 Task: Research Airbnb options in Taytay, Philippines from 7th December, 2023 to 15th December, 2023 for 6 adults.3 bedrooms having 3 beds and 3 bathrooms. Property type can be guest house. Booking option can be shelf check-in. Look for 4 properties as per requirement.
Action: Mouse moved to (562, 101)
Screenshot: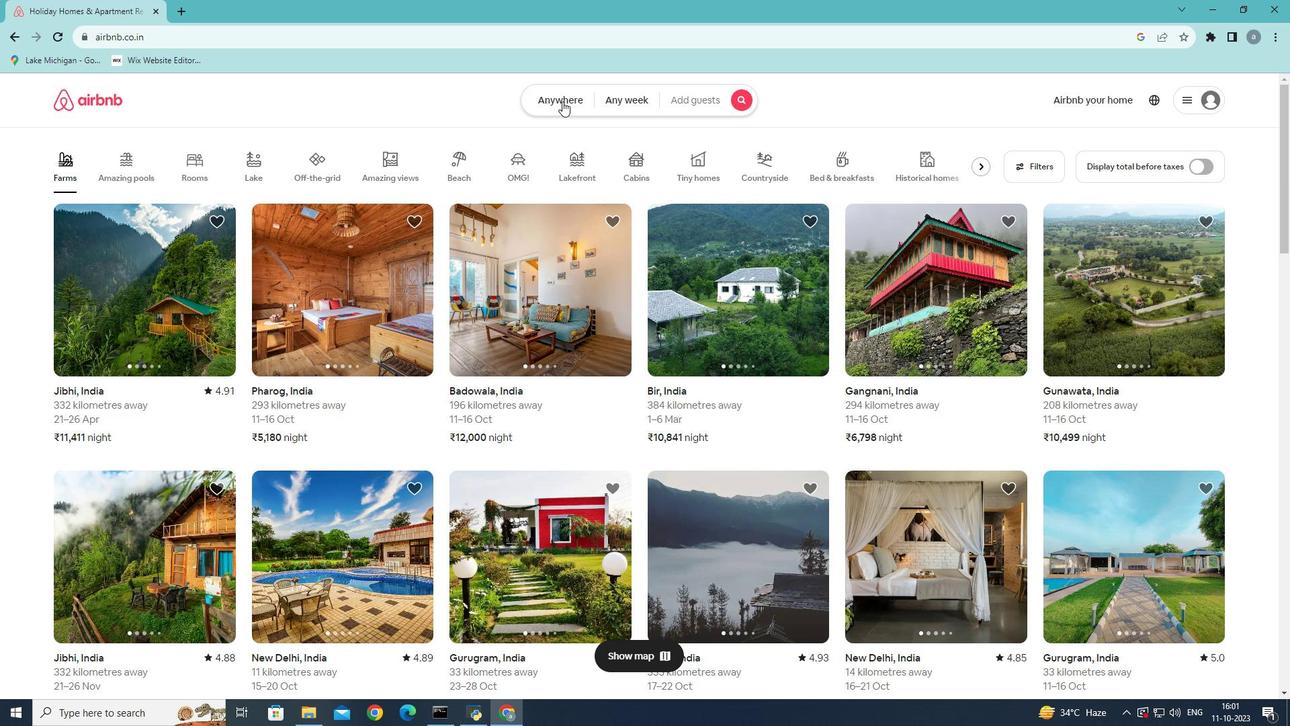 
Action: Mouse pressed left at (562, 101)
Screenshot: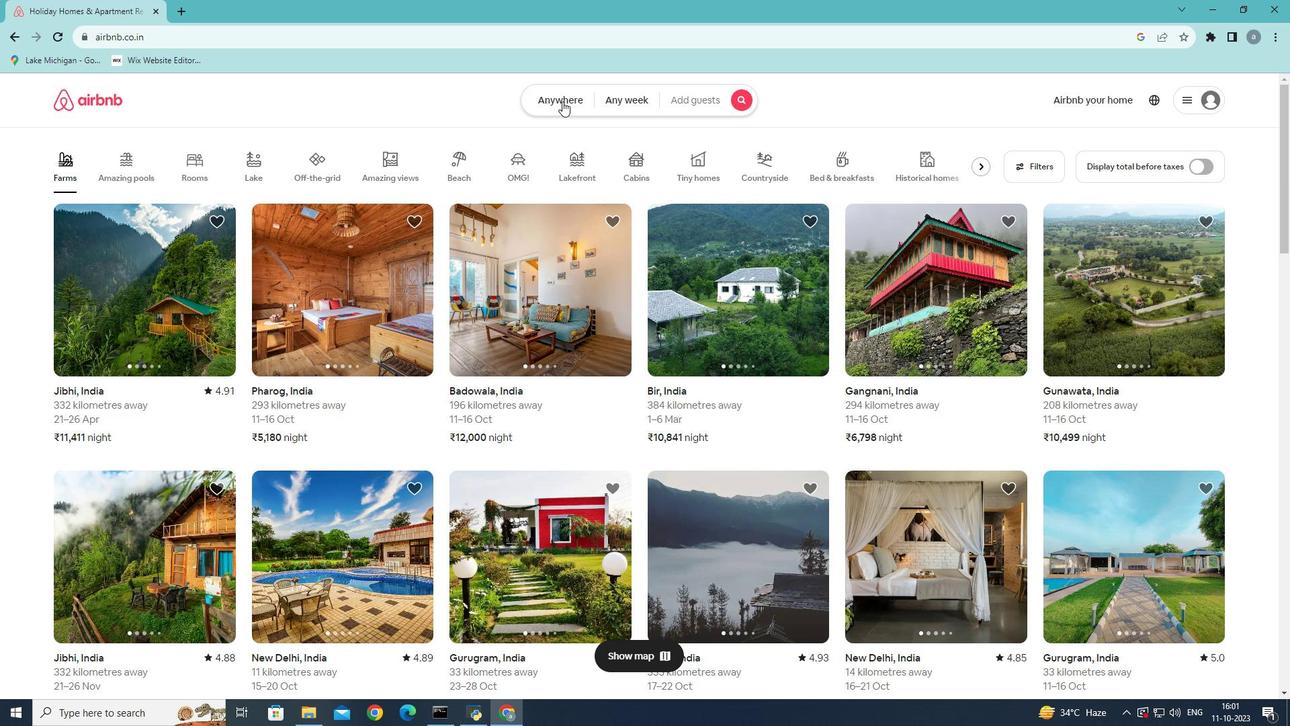 
Action: Mouse moved to (456, 153)
Screenshot: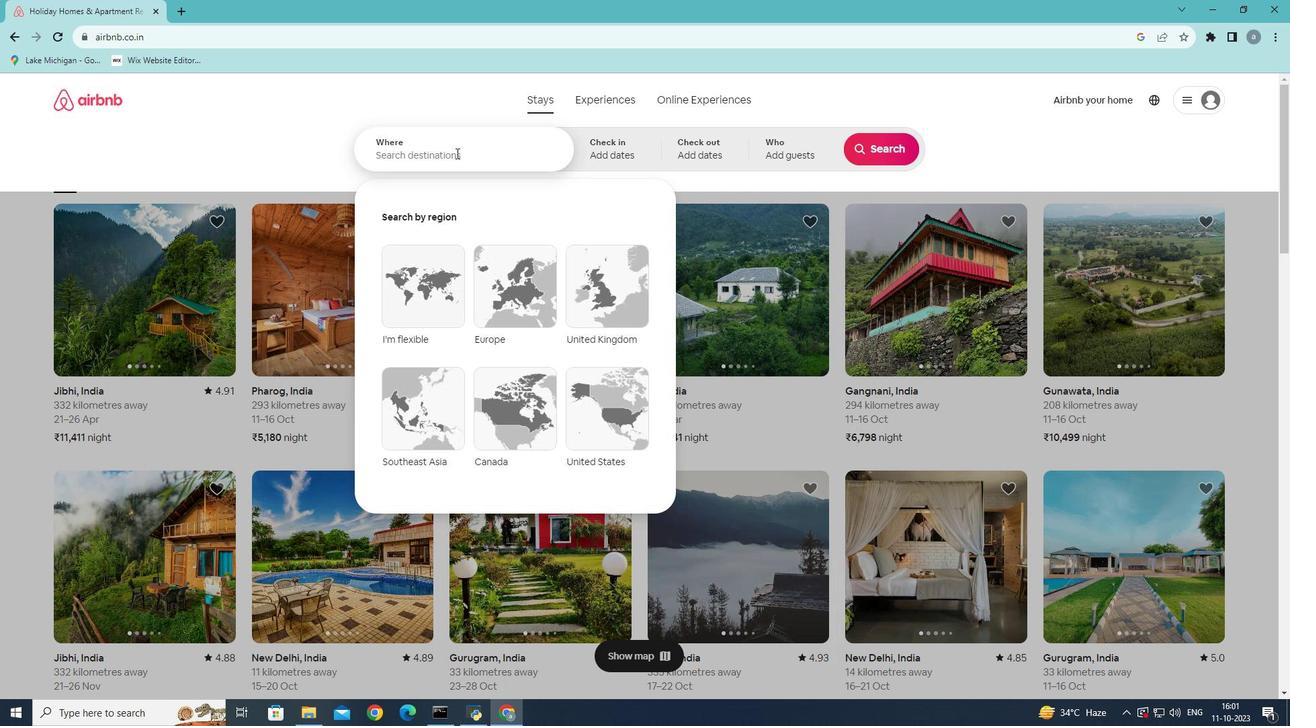 
Action: Mouse pressed left at (456, 153)
Screenshot: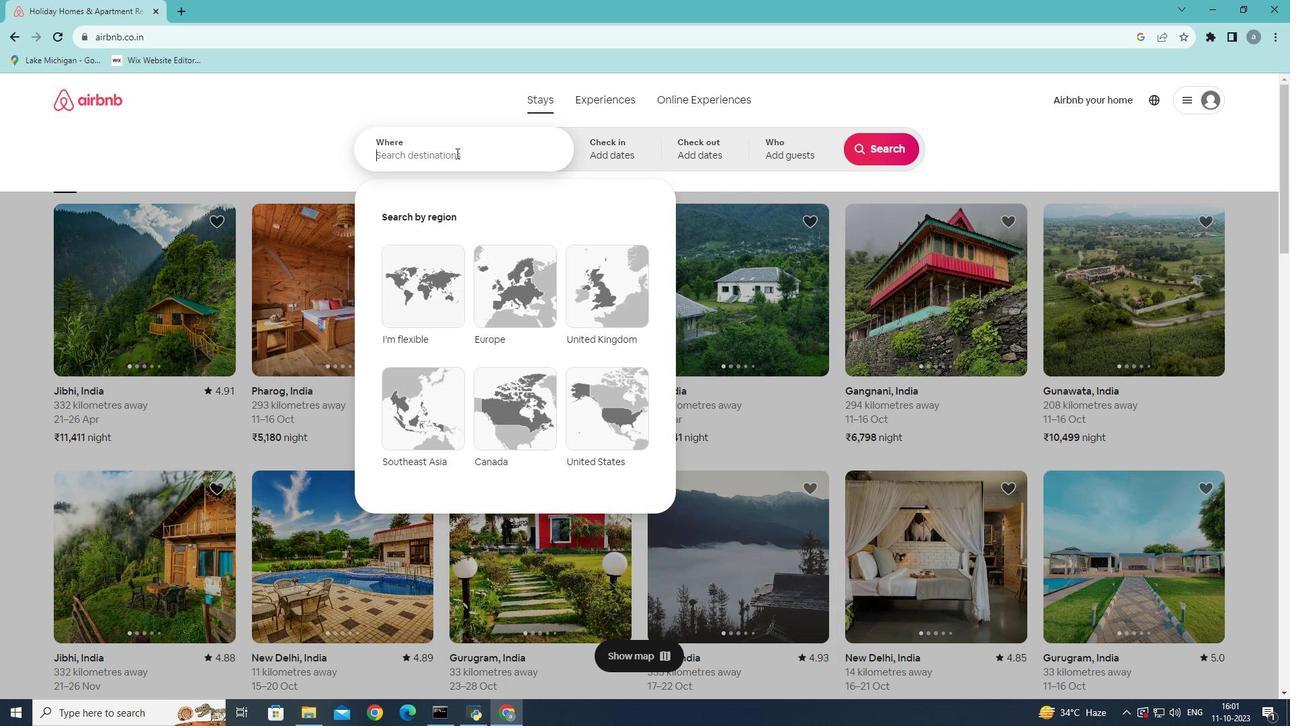 
Action: Mouse moved to (477, 153)
Screenshot: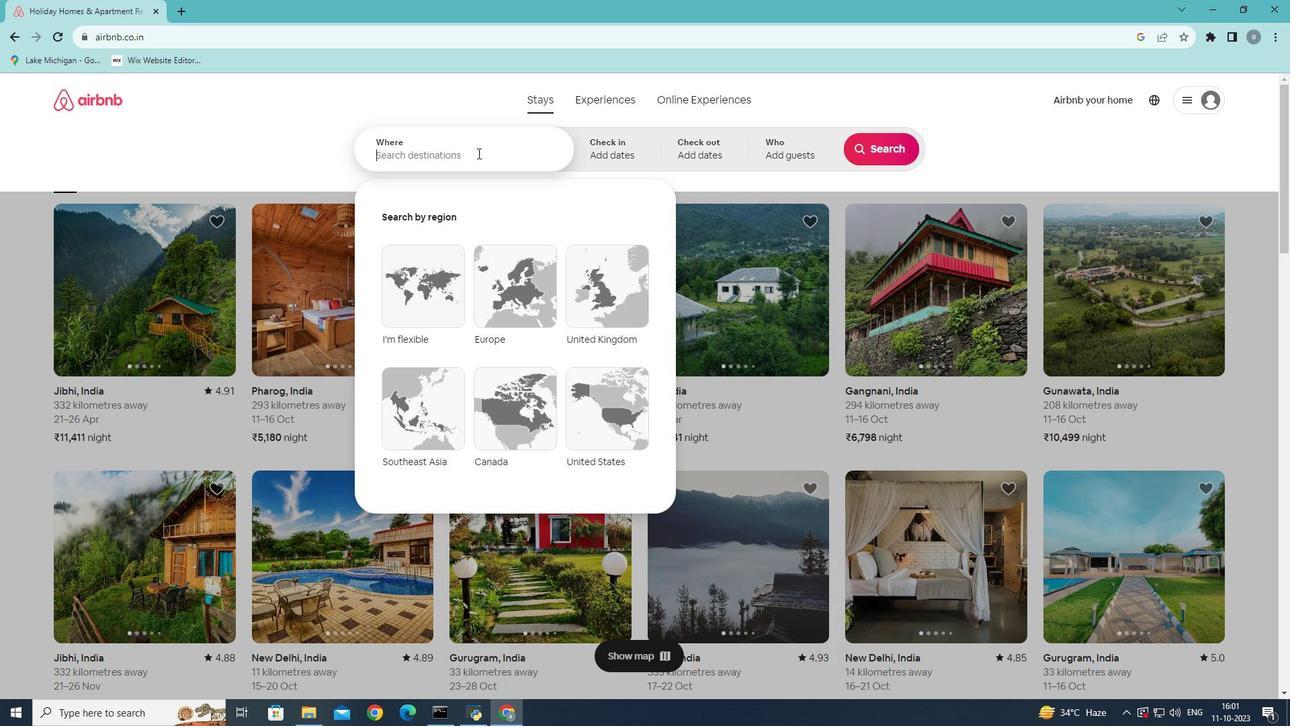
Action: Key pressed <Key.shift>Taytay
Screenshot: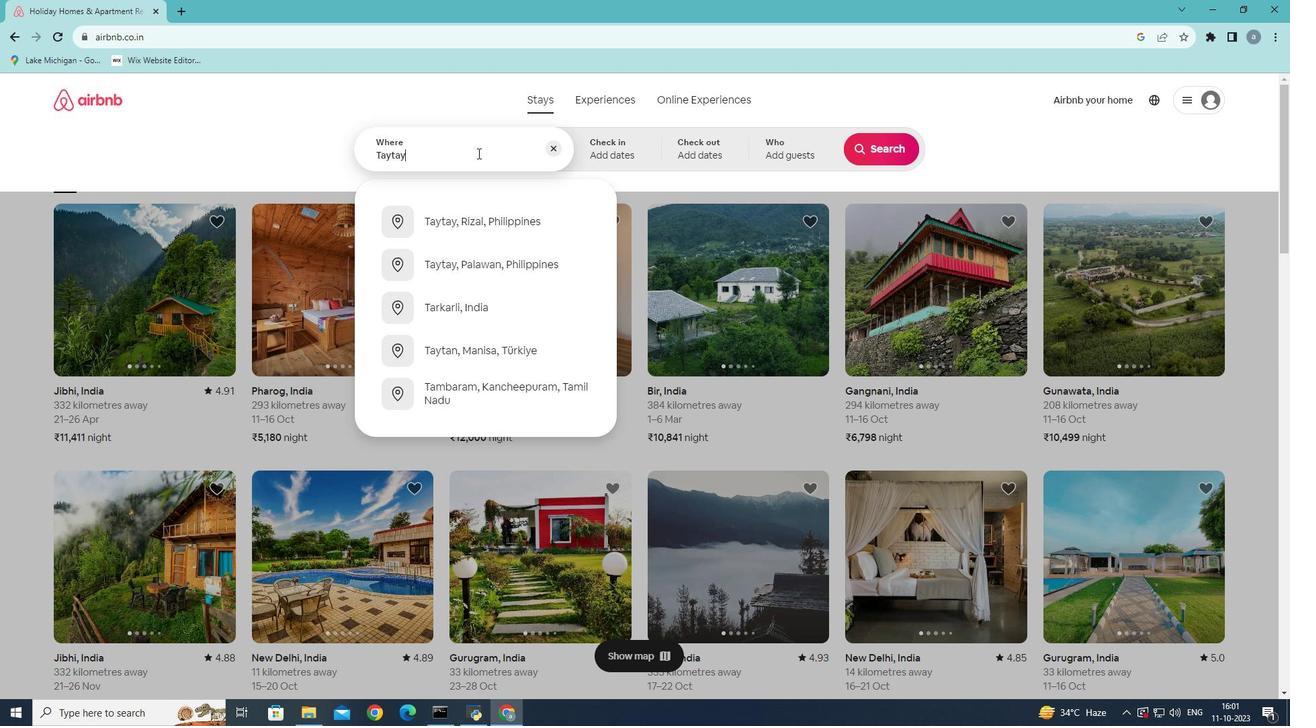 
Action: Mouse moved to (458, 218)
Screenshot: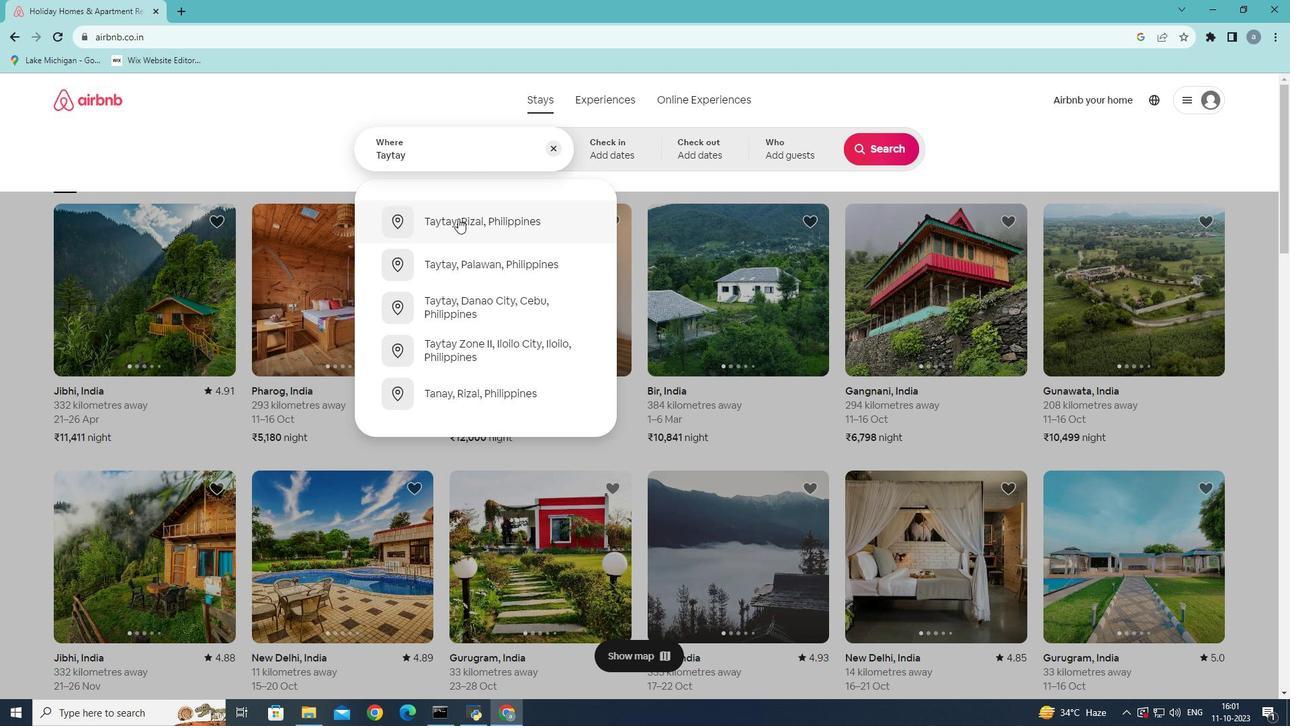 
Action: Mouse pressed left at (458, 218)
Screenshot: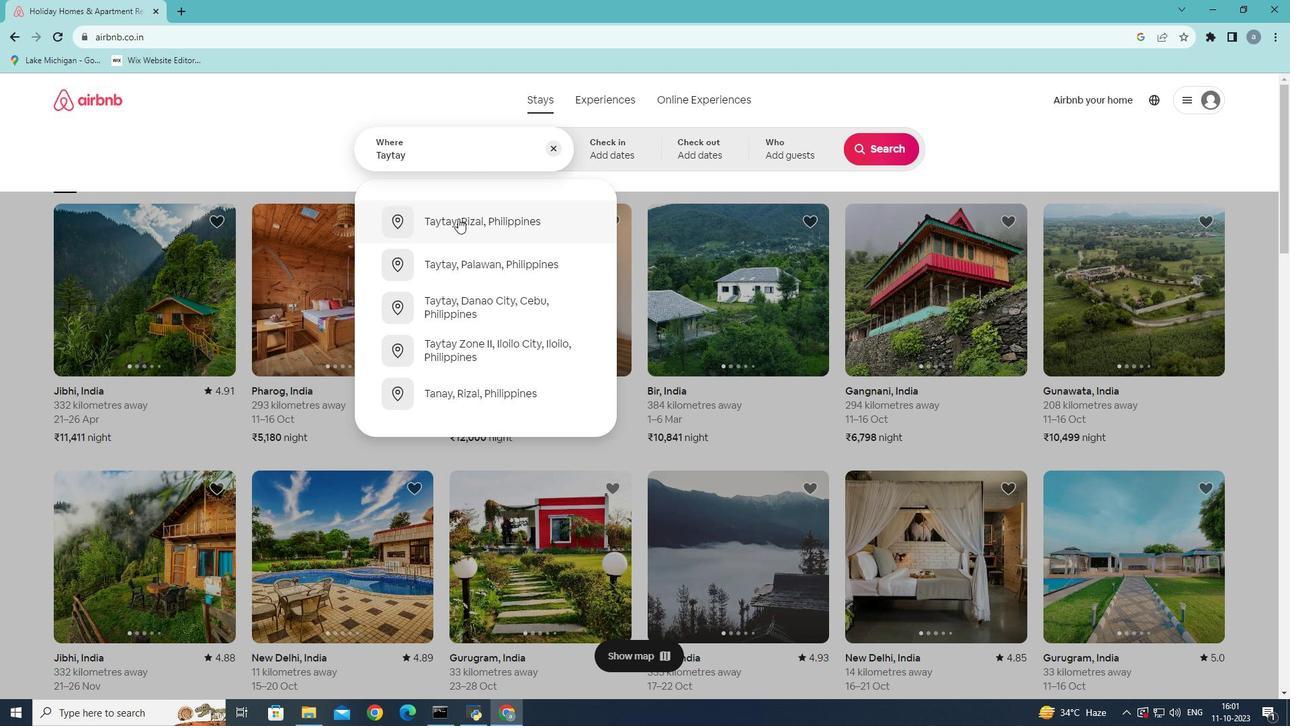
Action: Mouse moved to (878, 259)
Screenshot: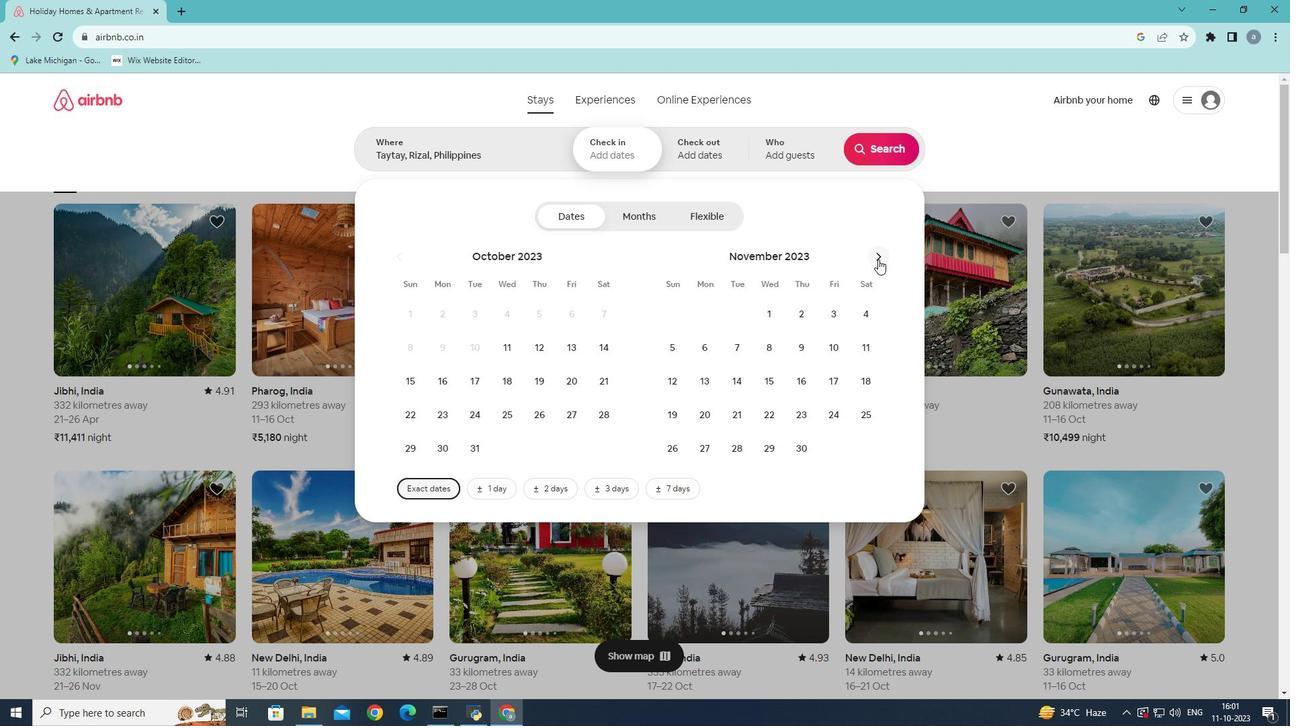 
Action: Mouse pressed left at (878, 259)
Screenshot: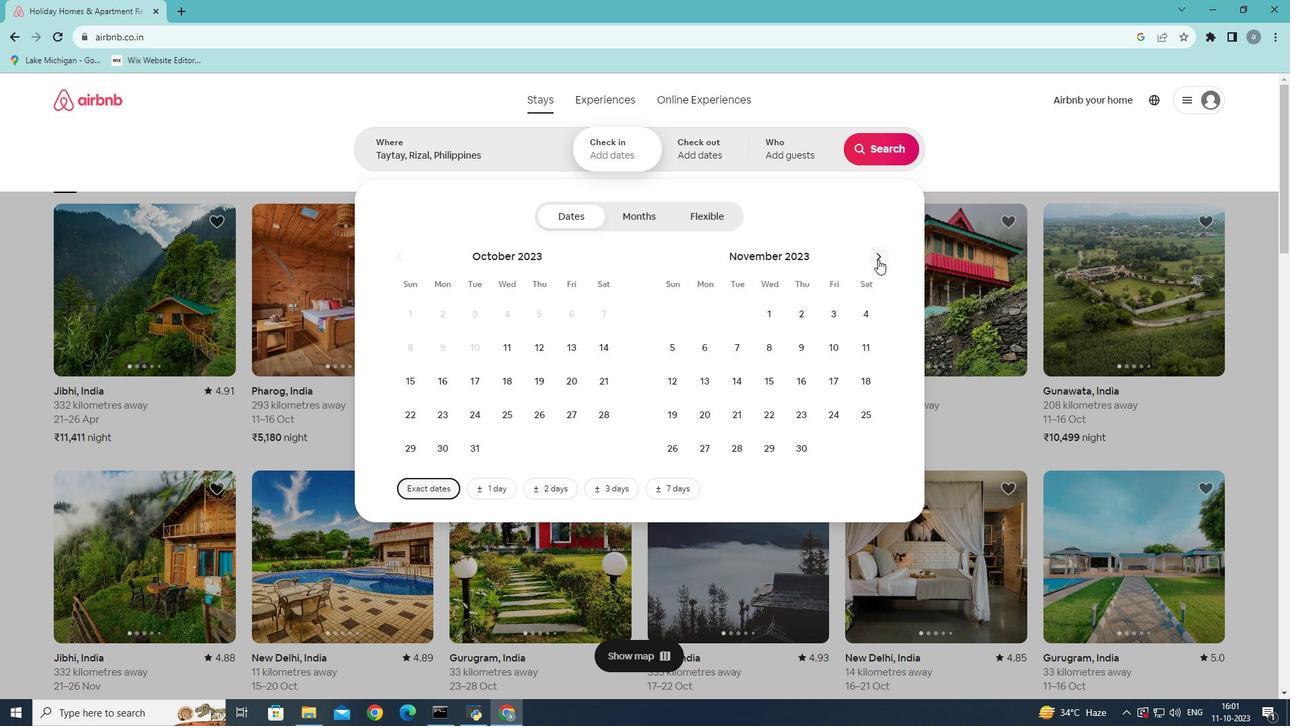 
Action: Mouse moved to (811, 346)
Screenshot: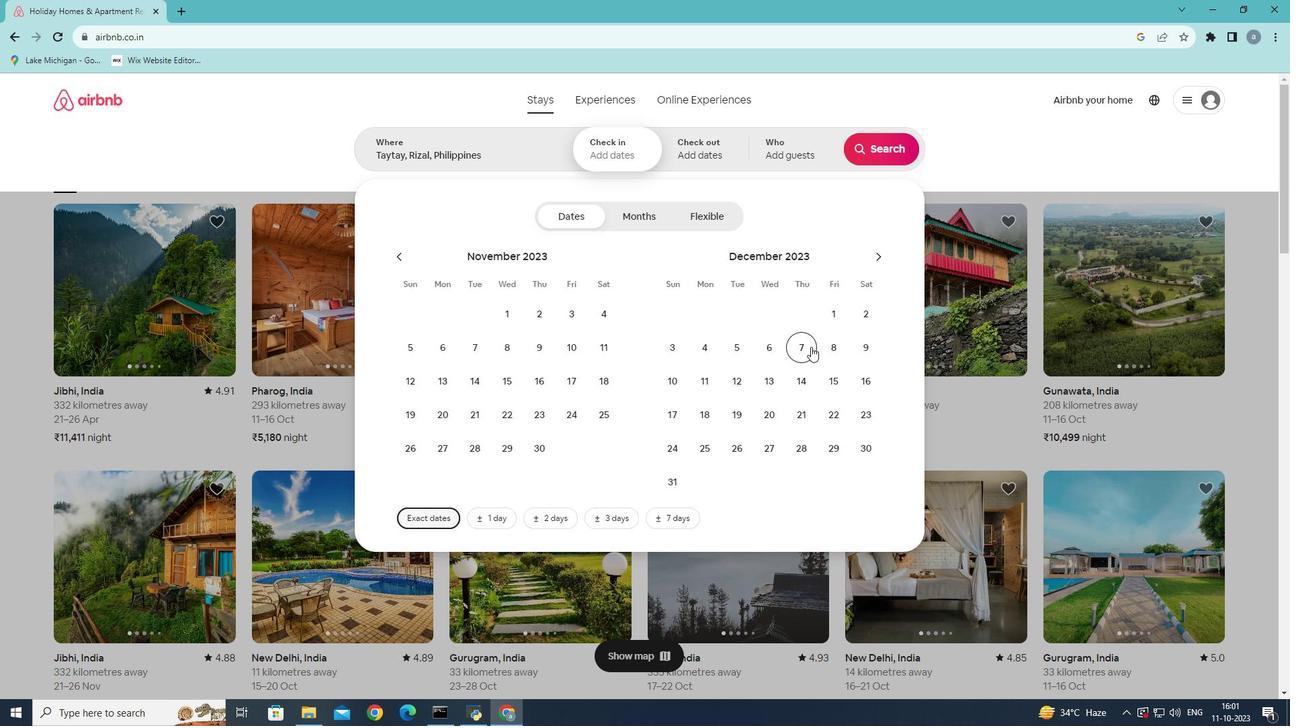 
Action: Mouse pressed left at (811, 346)
Screenshot: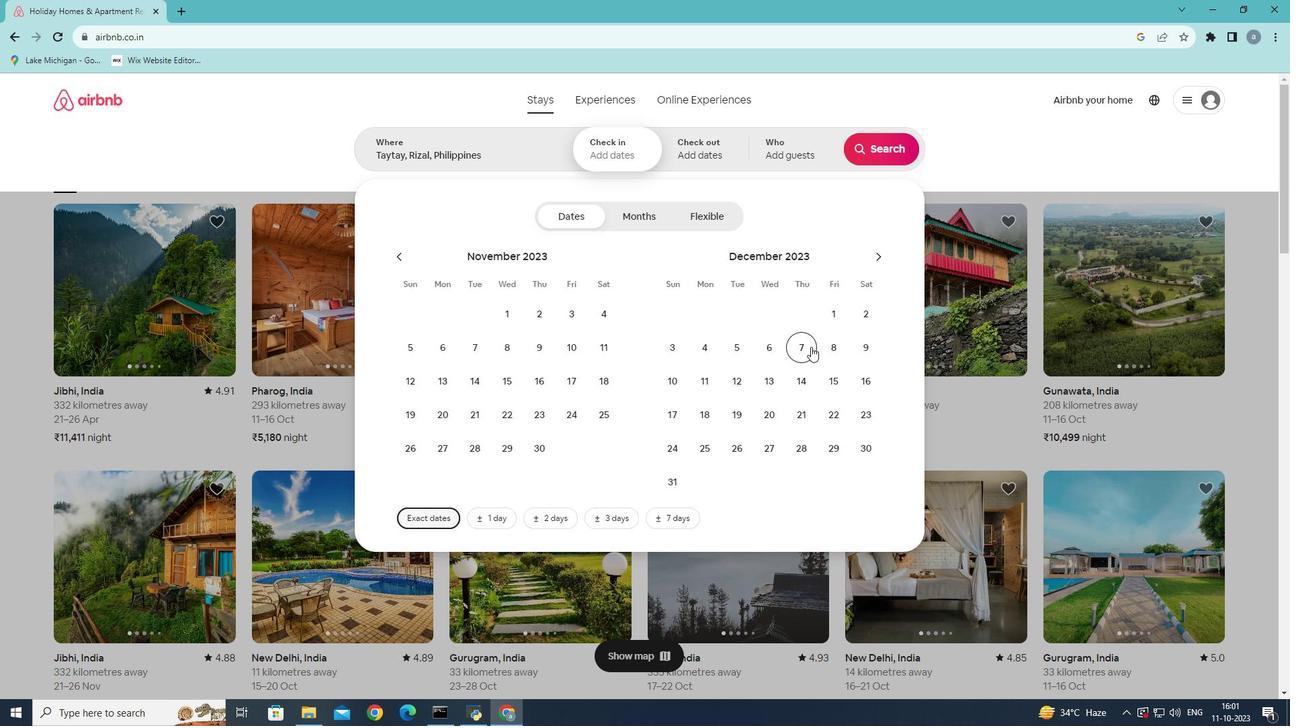 
Action: Mouse moved to (841, 381)
Screenshot: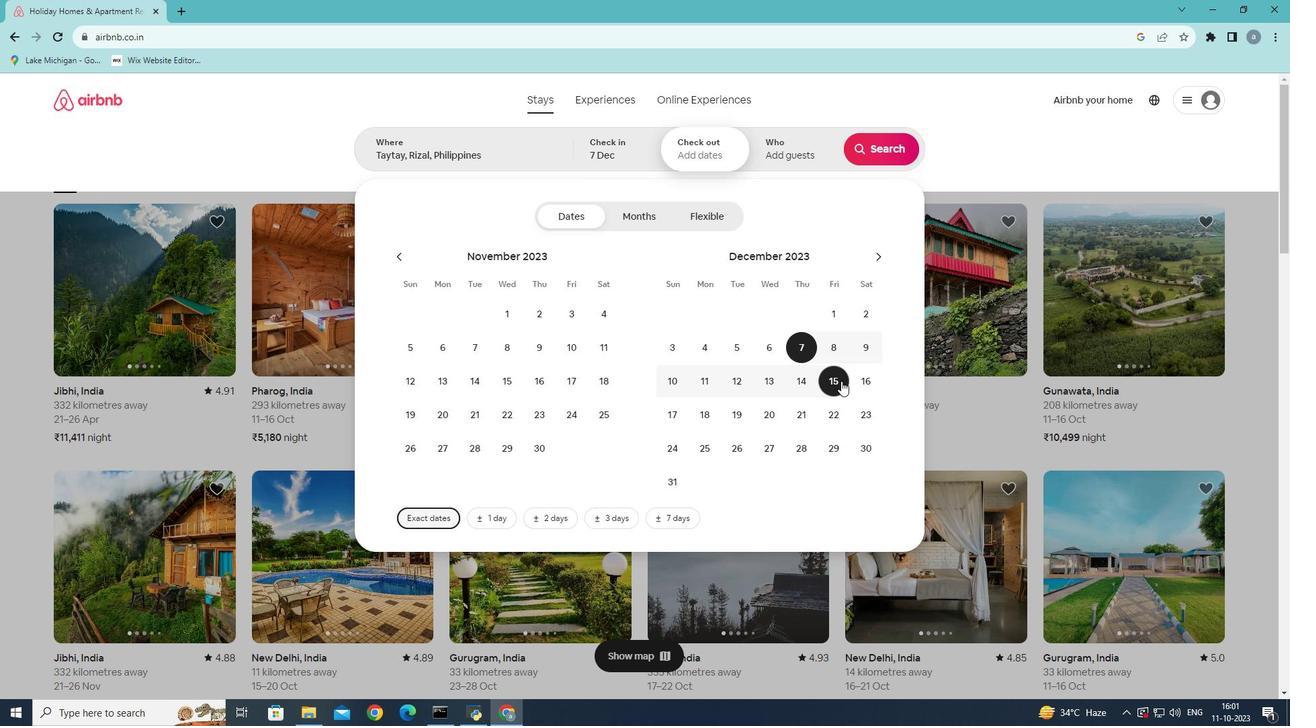 
Action: Mouse pressed left at (841, 381)
Screenshot: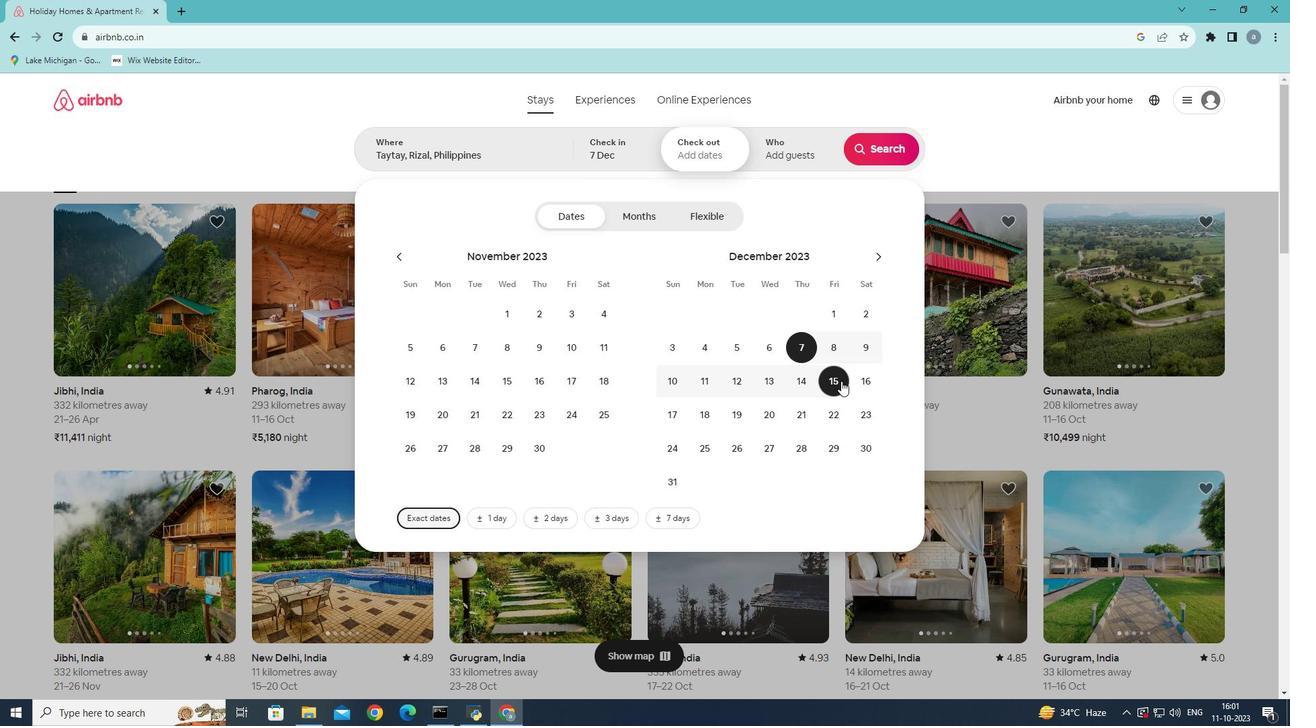 
Action: Mouse moved to (812, 151)
Screenshot: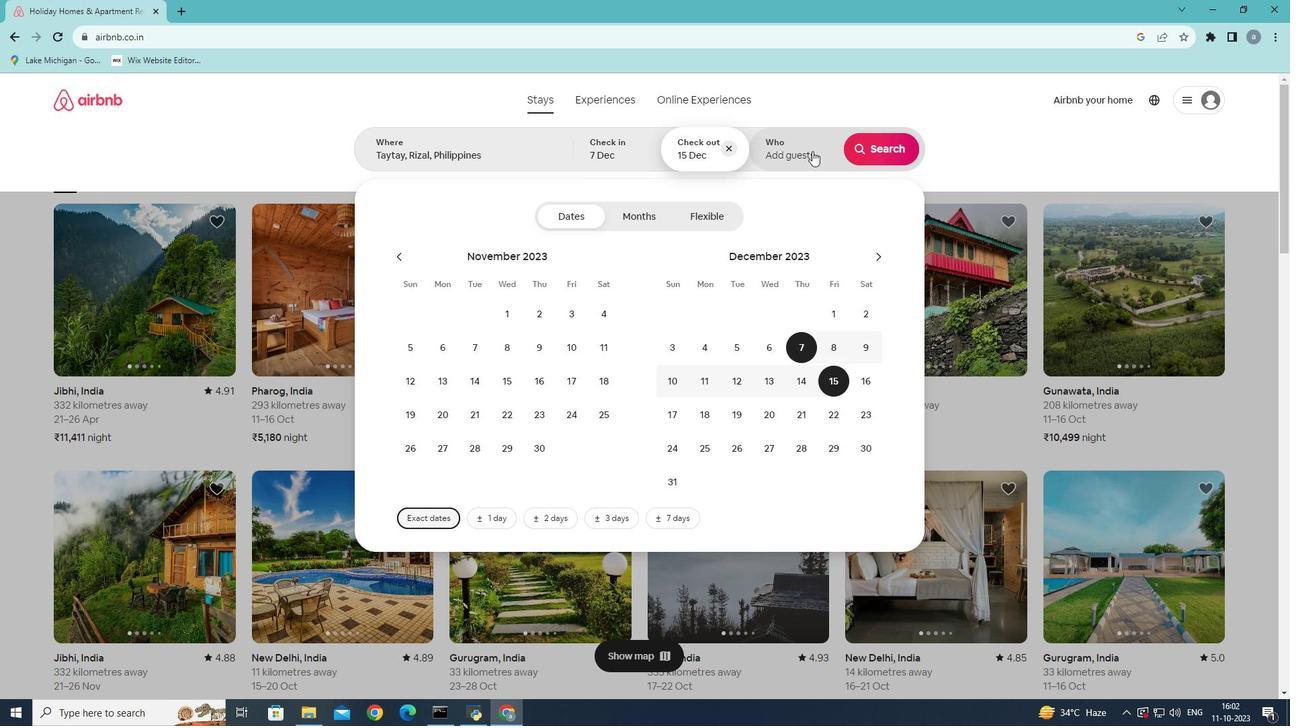 
Action: Mouse pressed left at (812, 151)
Screenshot: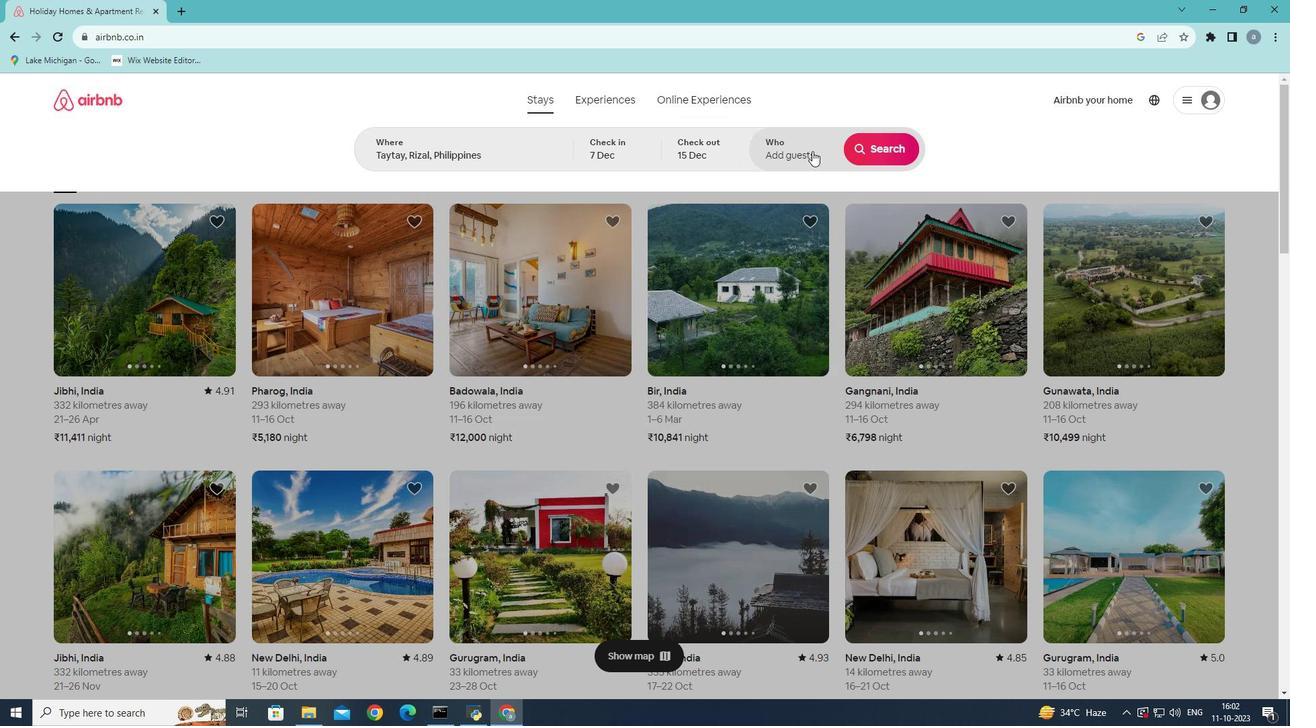 
Action: Mouse moved to (887, 216)
Screenshot: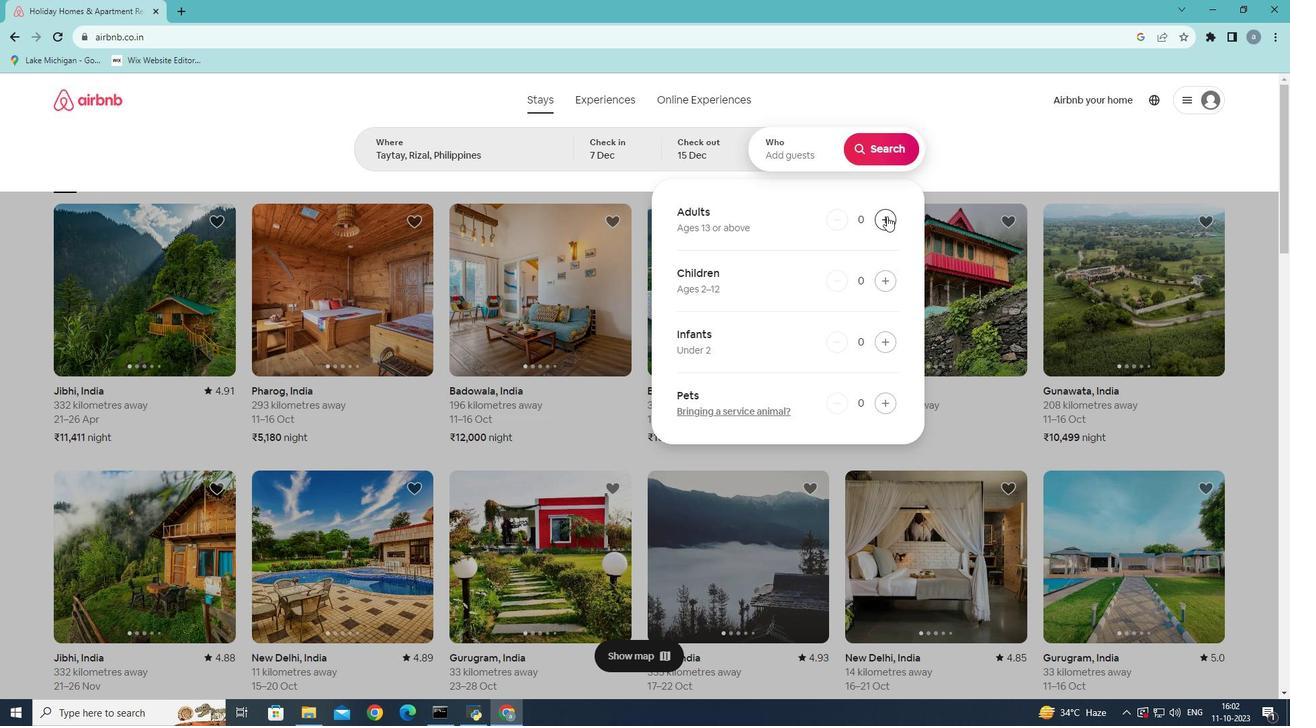 
Action: Mouse pressed left at (887, 216)
Screenshot: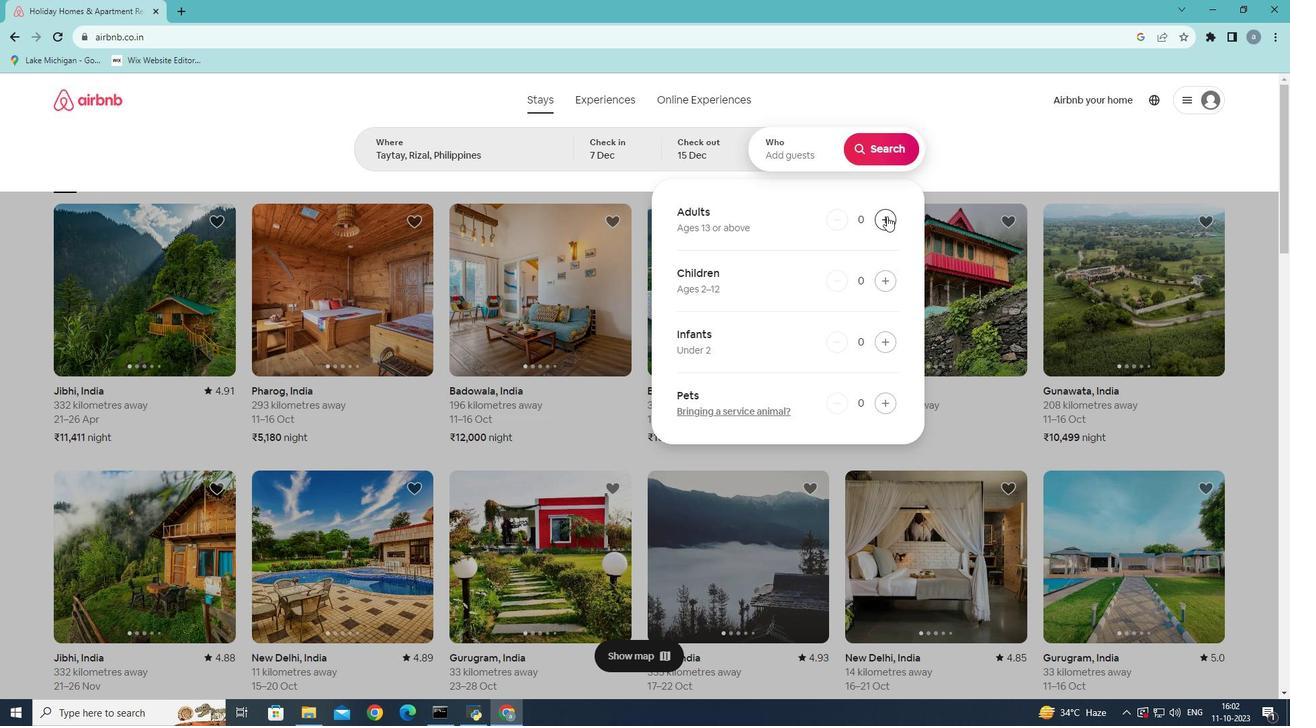 
Action: Mouse moved to (889, 216)
Screenshot: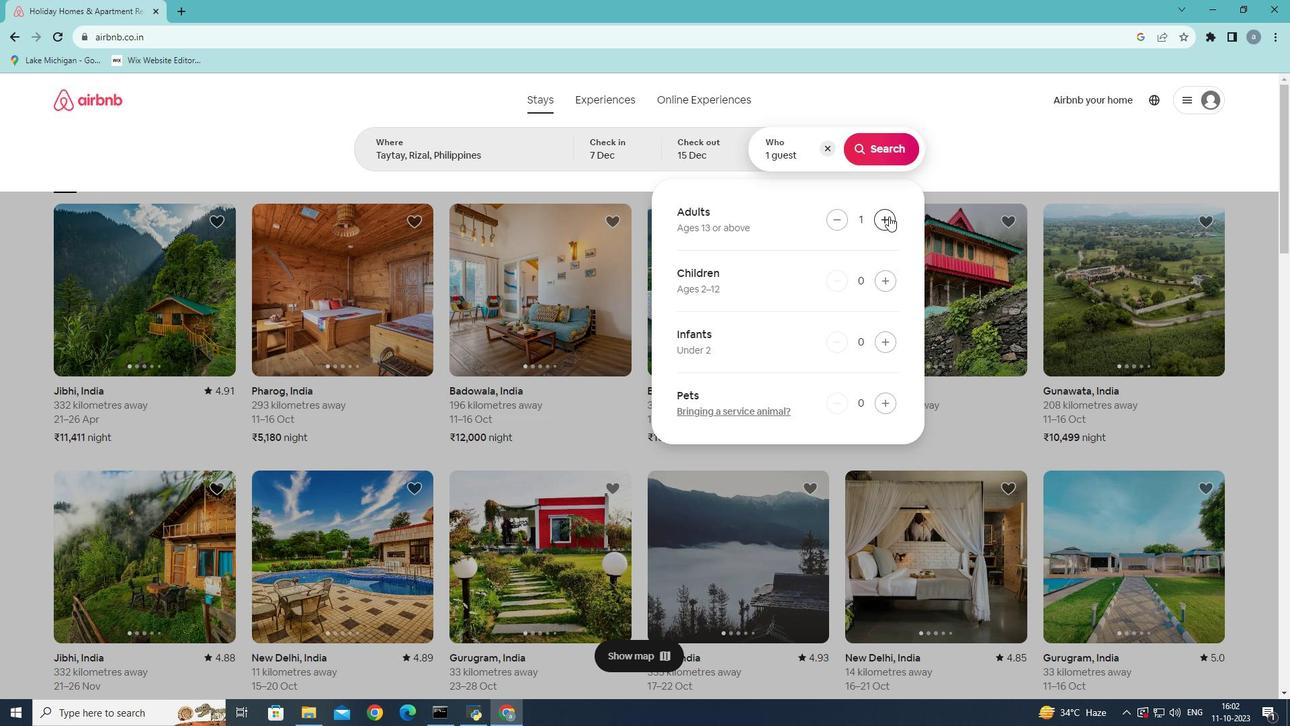
Action: Mouse pressed left at (889, 216)
Screenshot: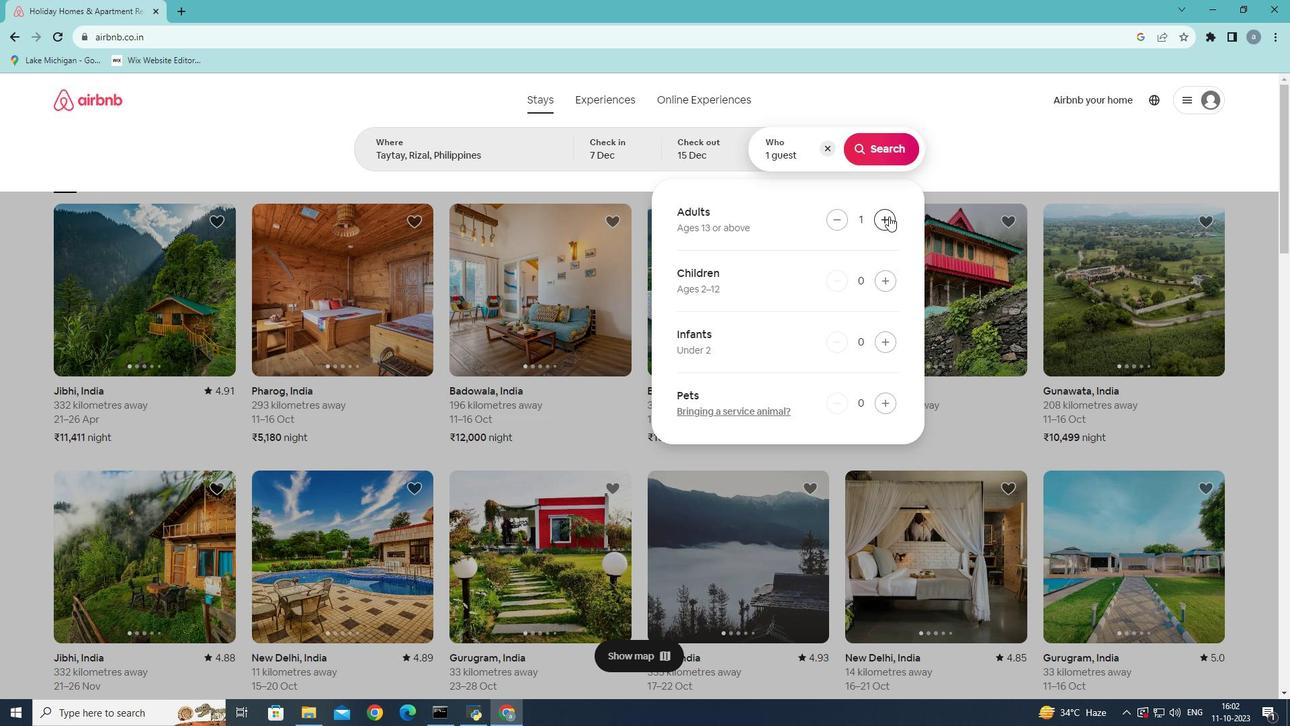 
Action: Mouse moved to (889, 217)
Screenshot: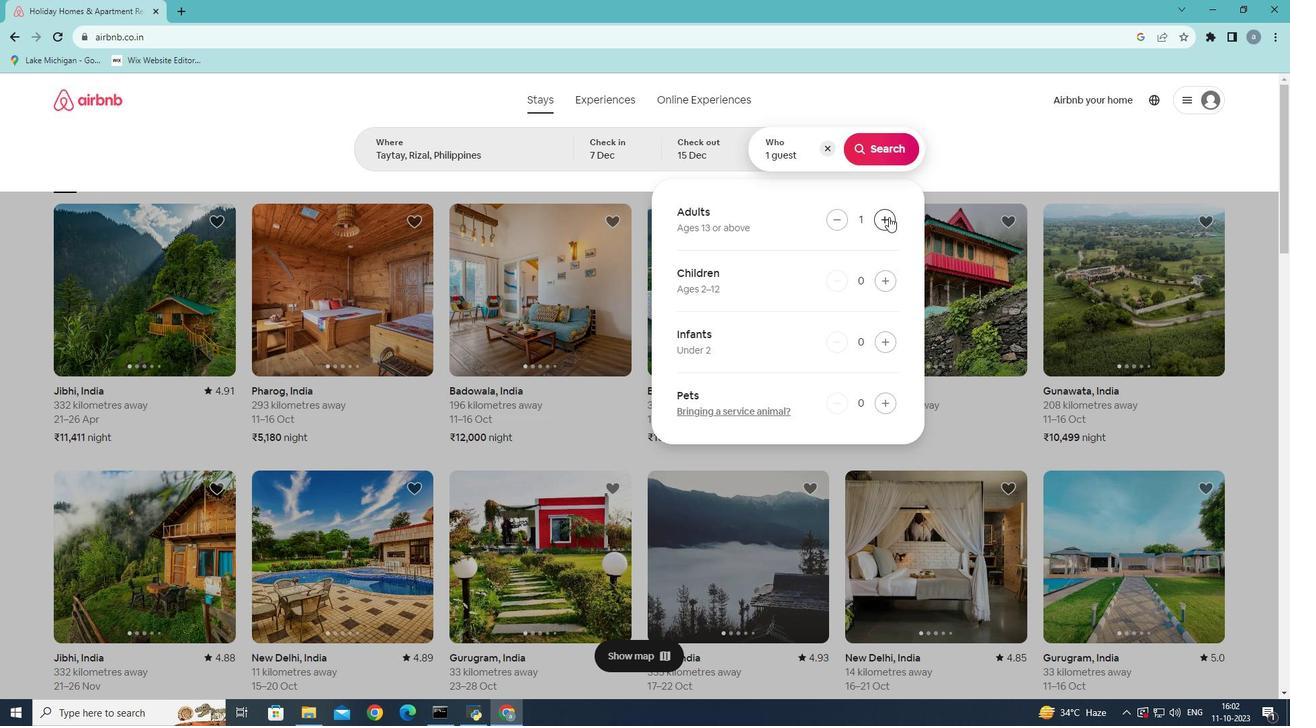 
Action: Mouse pressed left at (889, 217)
Screenshot: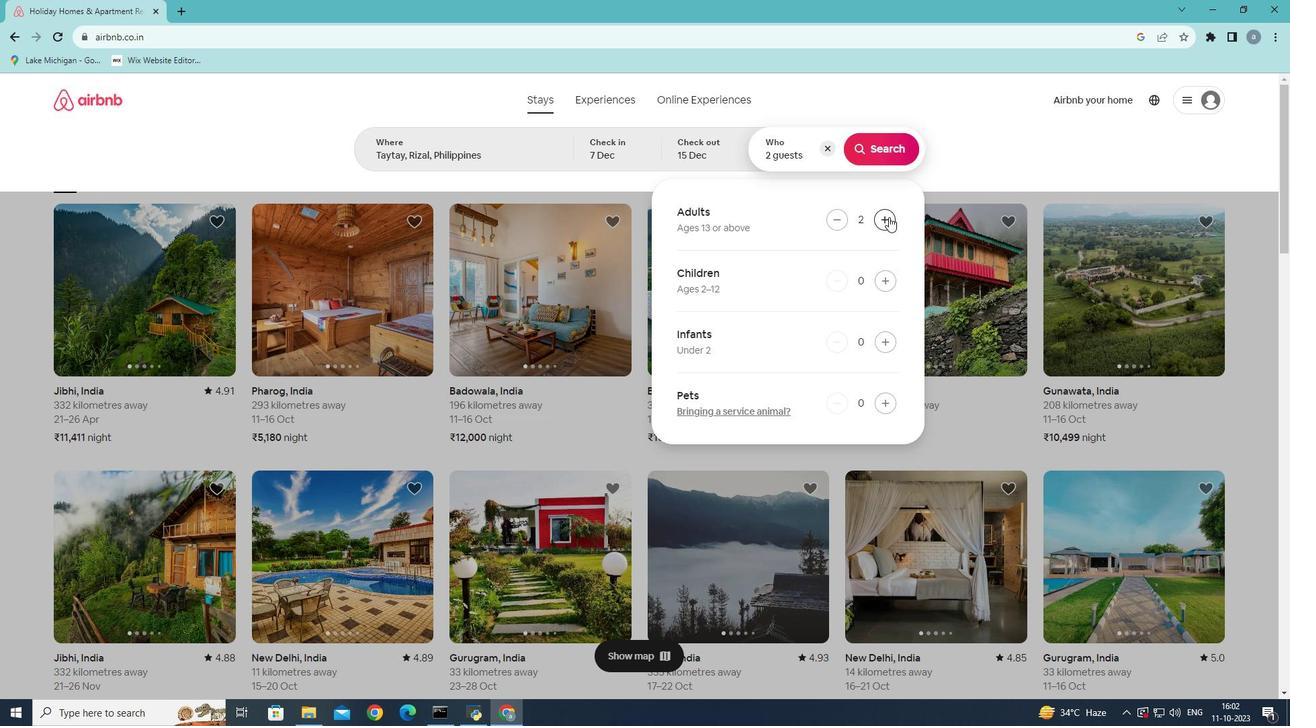 
Action: Mouse moved to (890, 218)
Screenshot: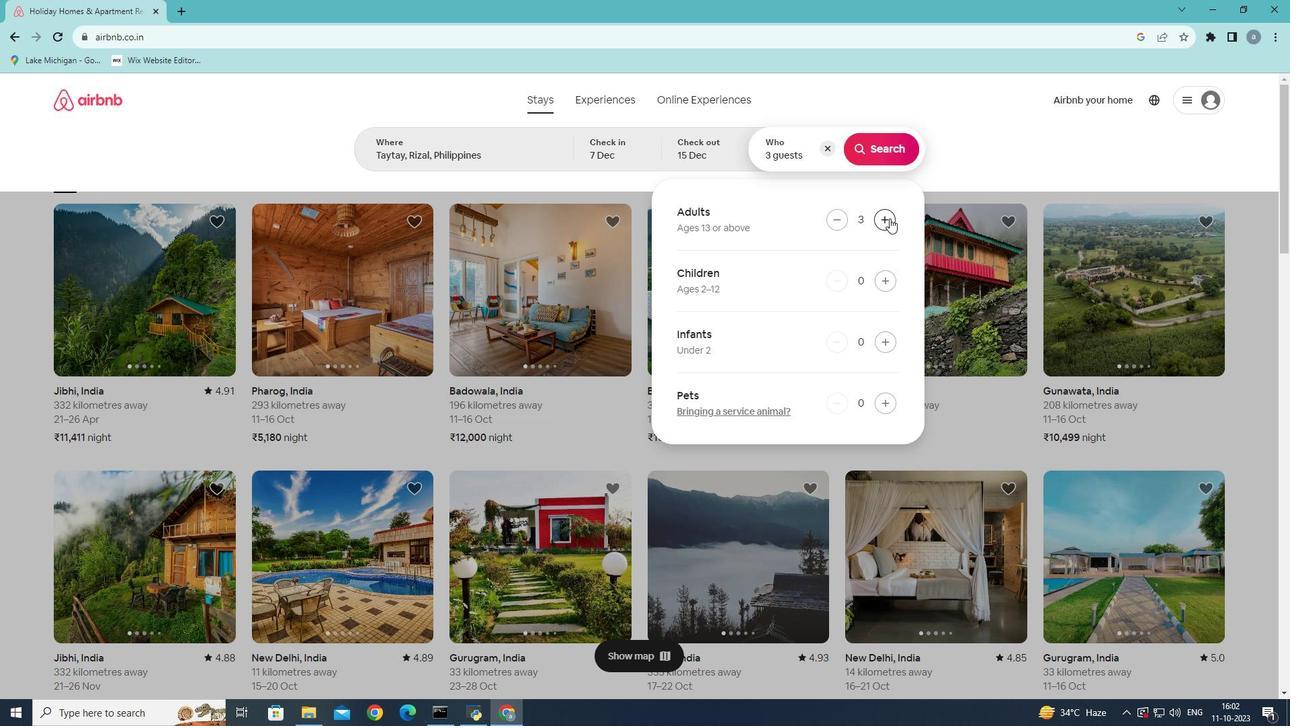 
Action: Mouse pressed left at (890, 218)
Screenshot: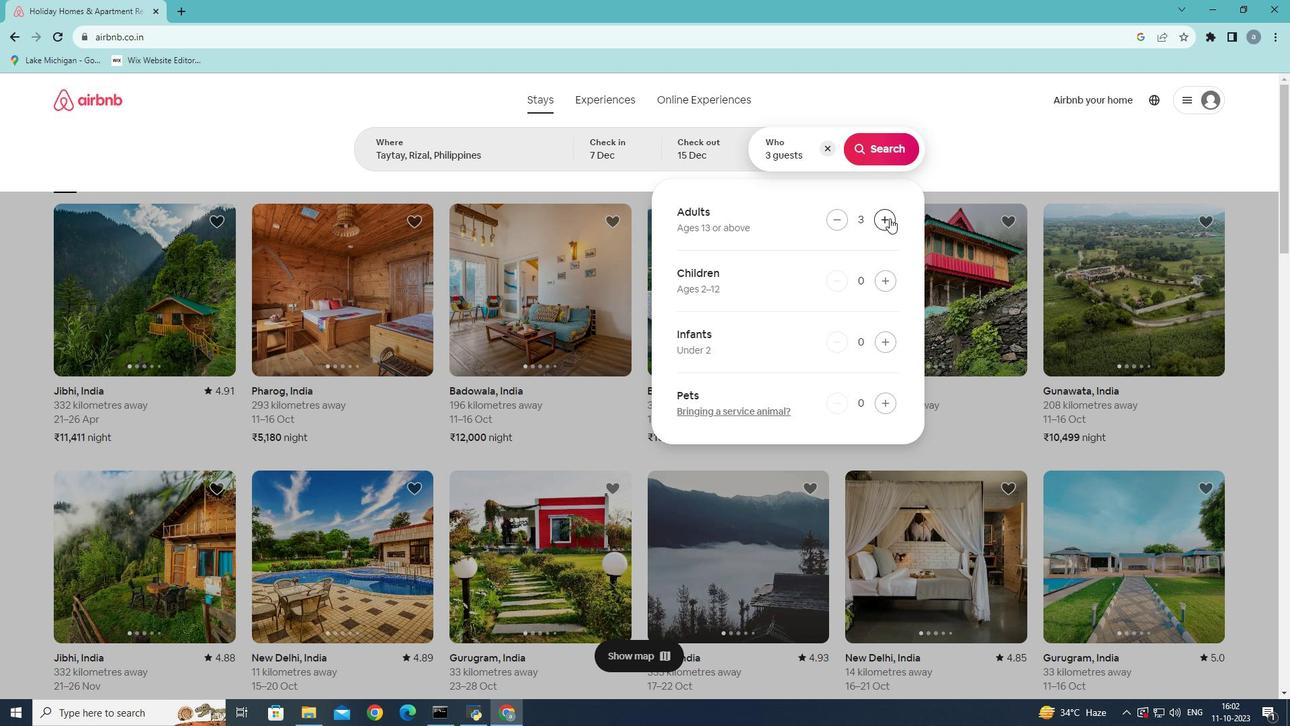 
Action: Mouse pressed left at (890, 218)
Screenshot: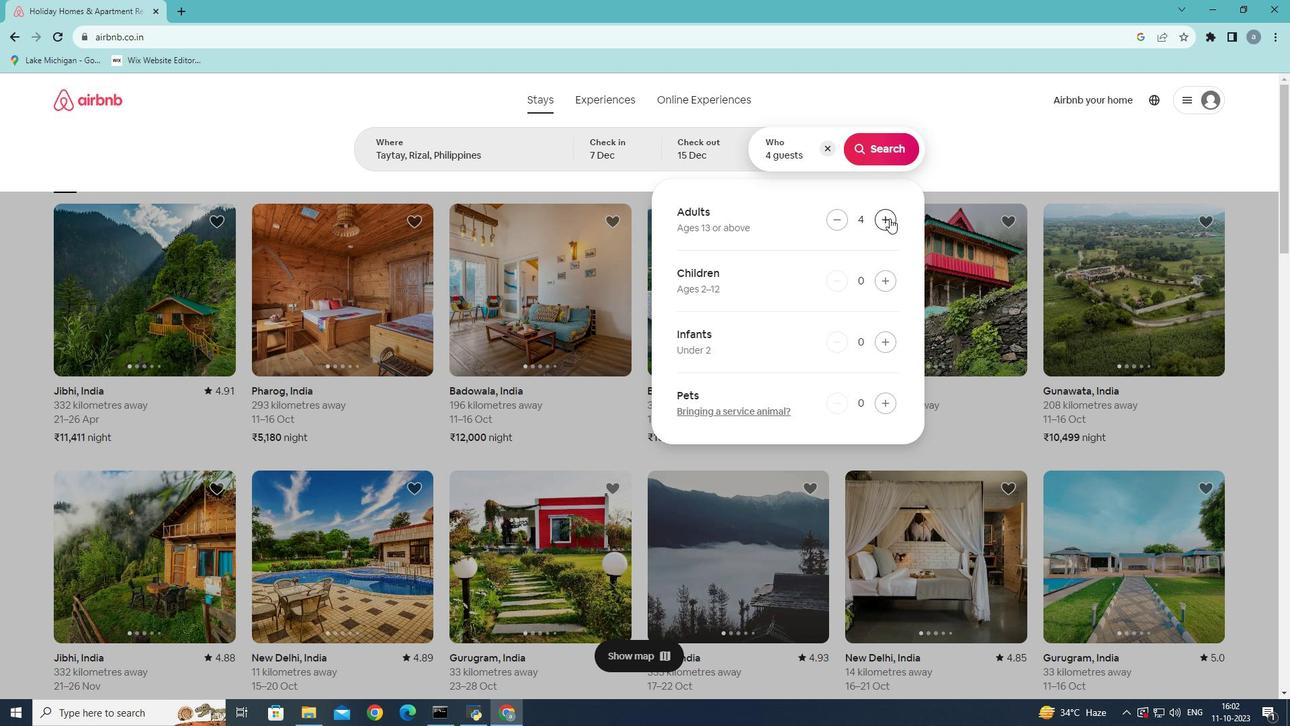 
Action: Mouse pressed left at (890, 218)
Screenshot: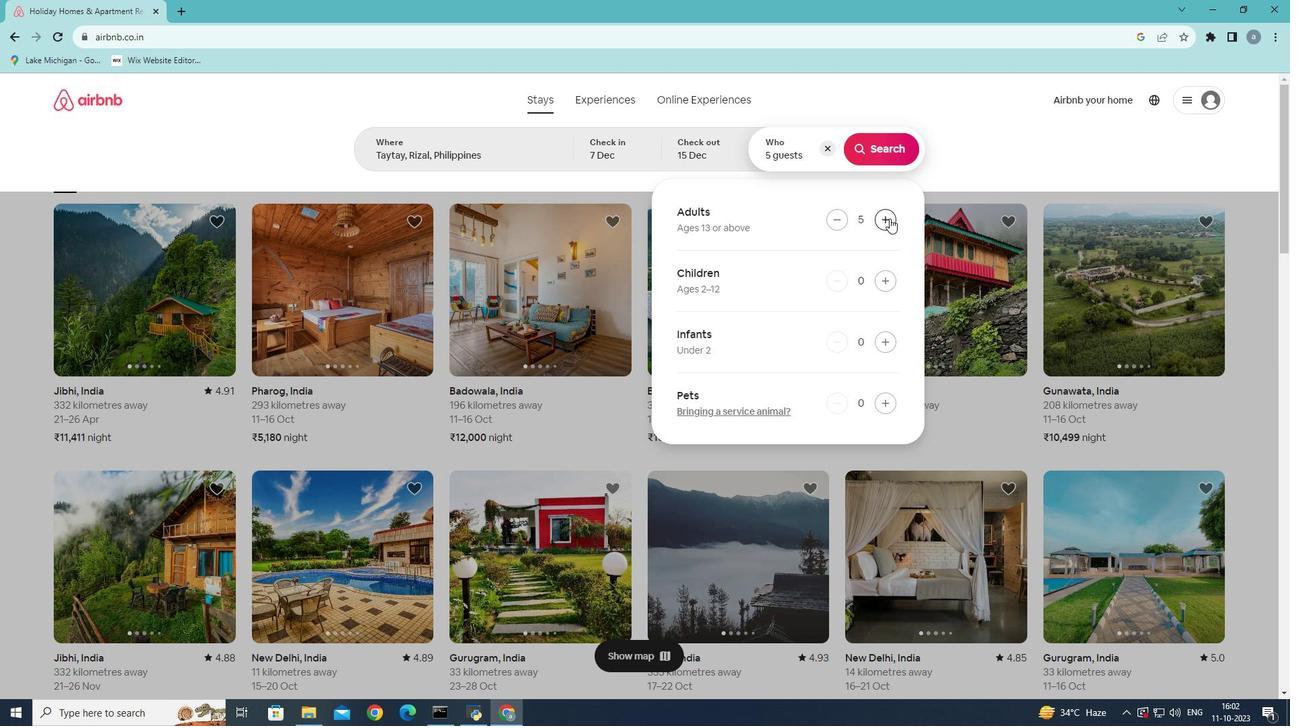 
Action: Mouse moved to (869, 149)
Screenshot: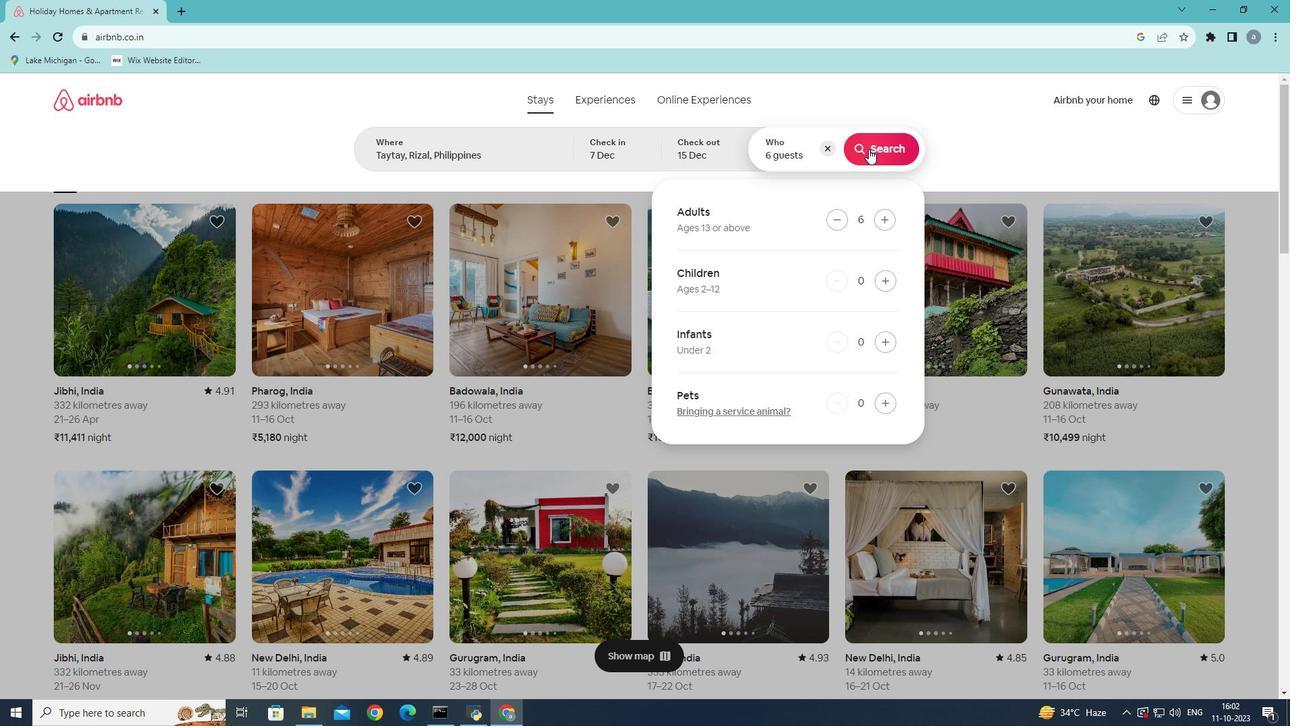 
Action: Mouse pressed left at (869, 149)
Screenshot: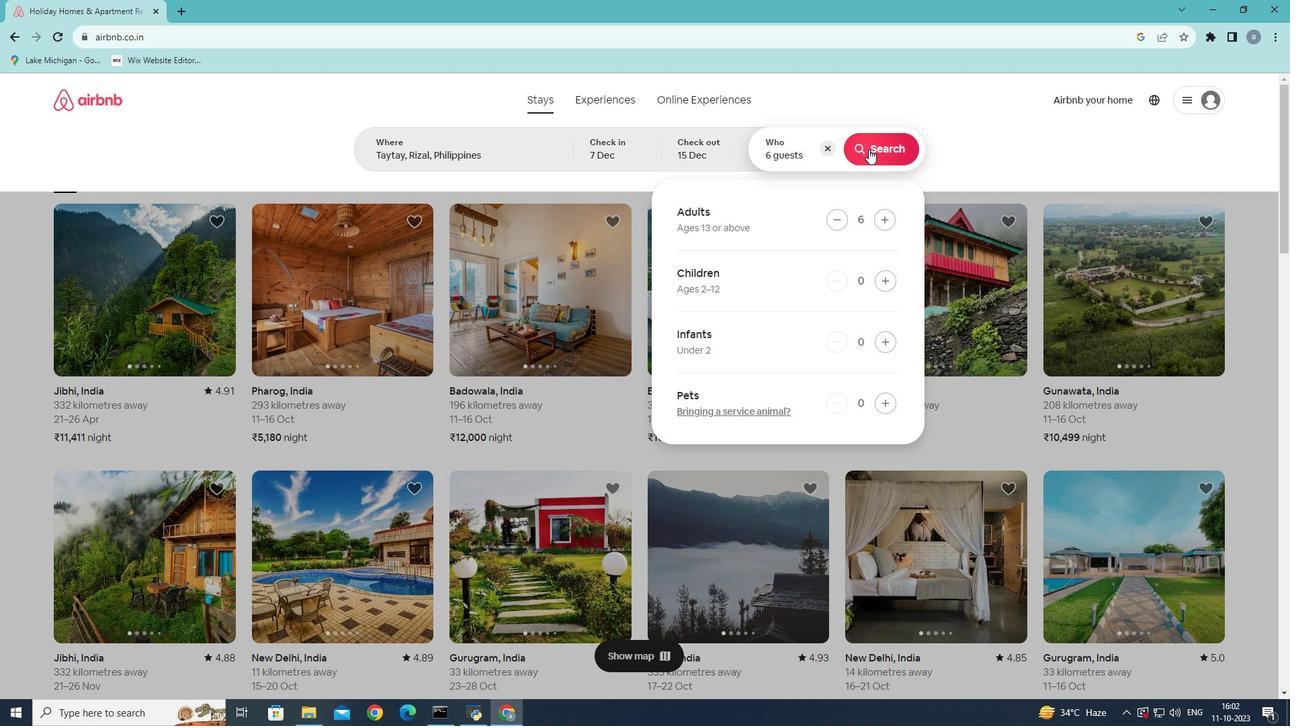 
Action: Mouse moved to (1077, 148)
Screenshot: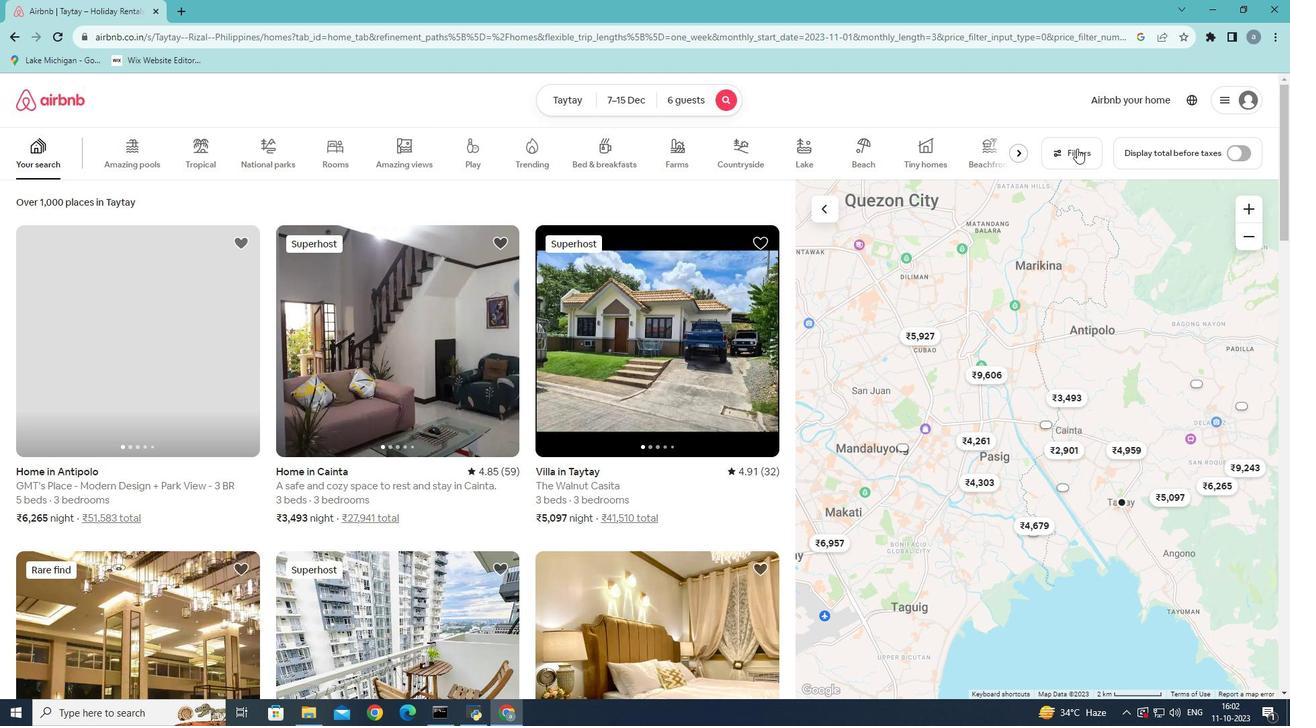 
Action: Mouse pressed left at (1077, 148)
Screenshot: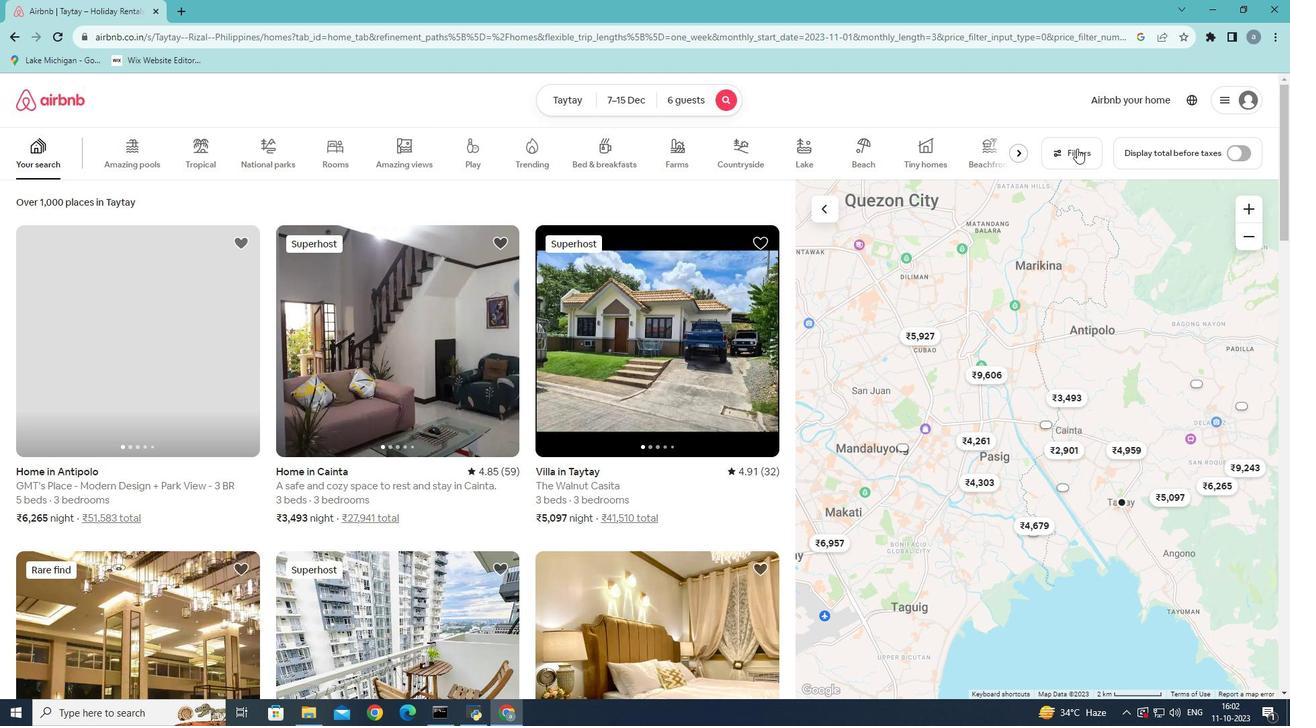 
Action: Mouse moved to (750, 350)
Screenshot: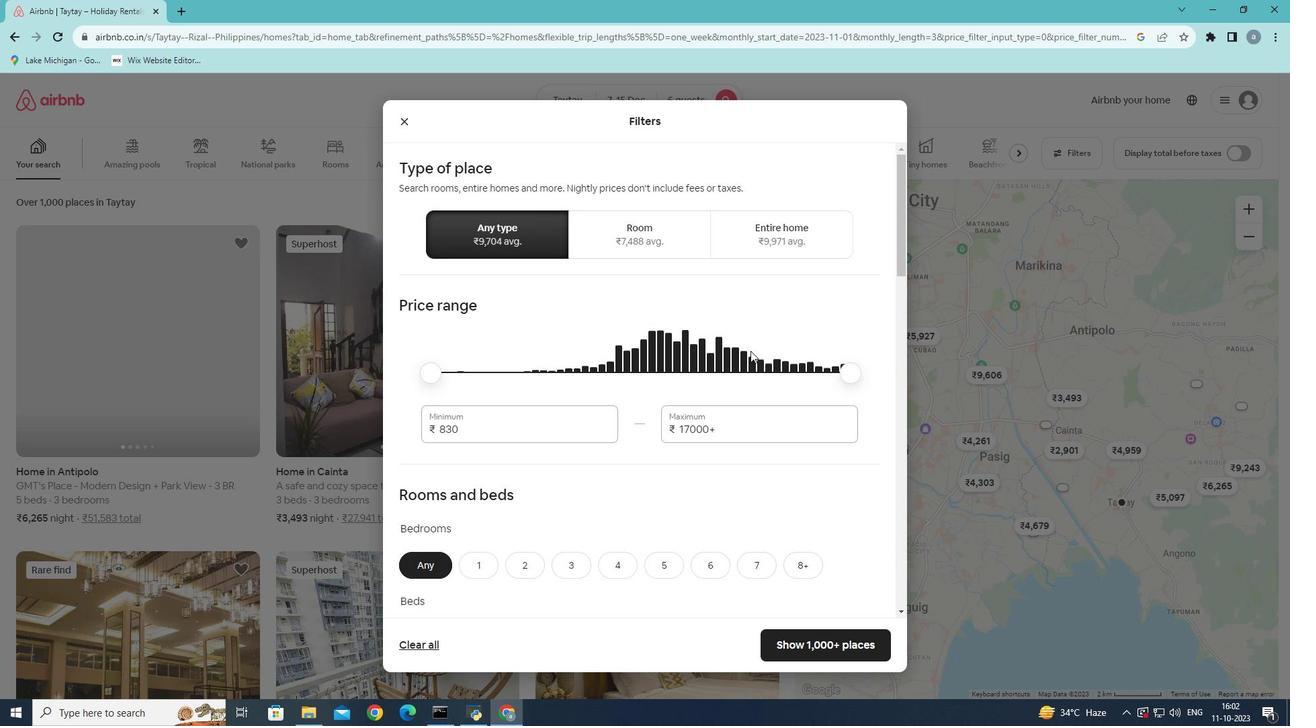 
Action: Mouse scrolled (750, 350) with delta (0, 0)
Screenshot: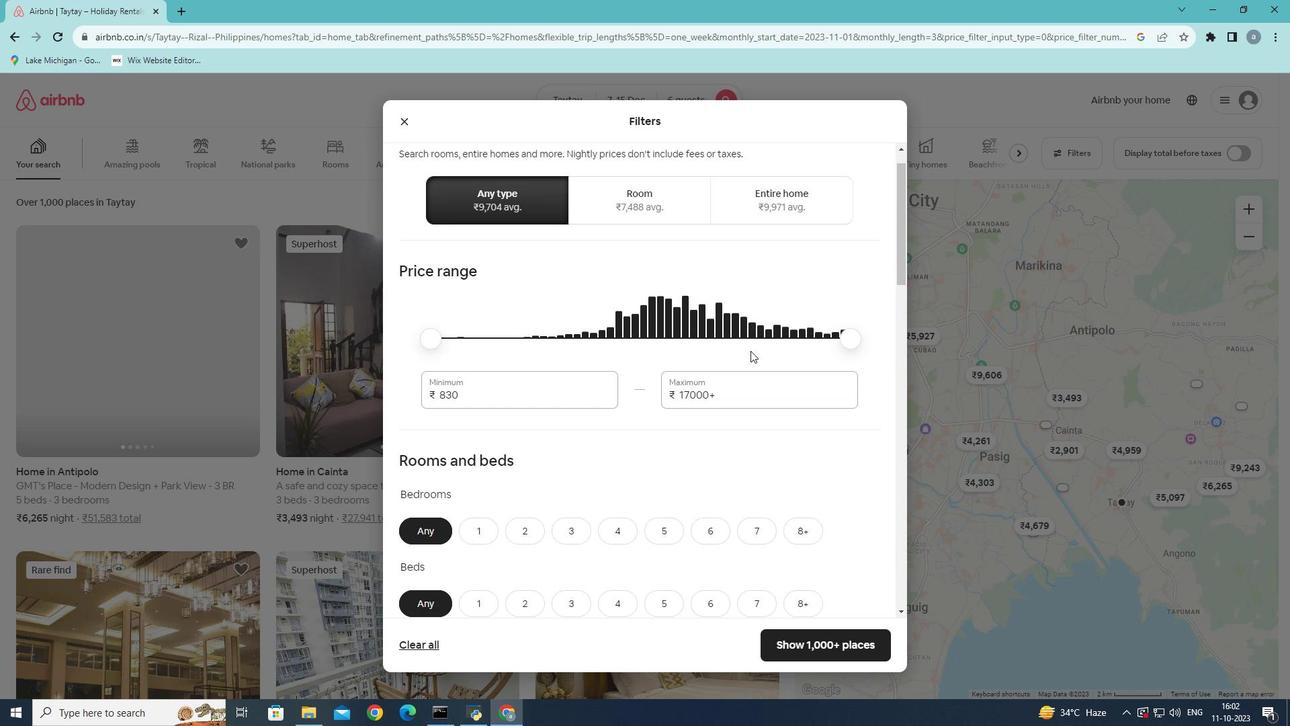 
Action: Mouse scrolled (750, 350) with delta (0, 0)
Screenshot: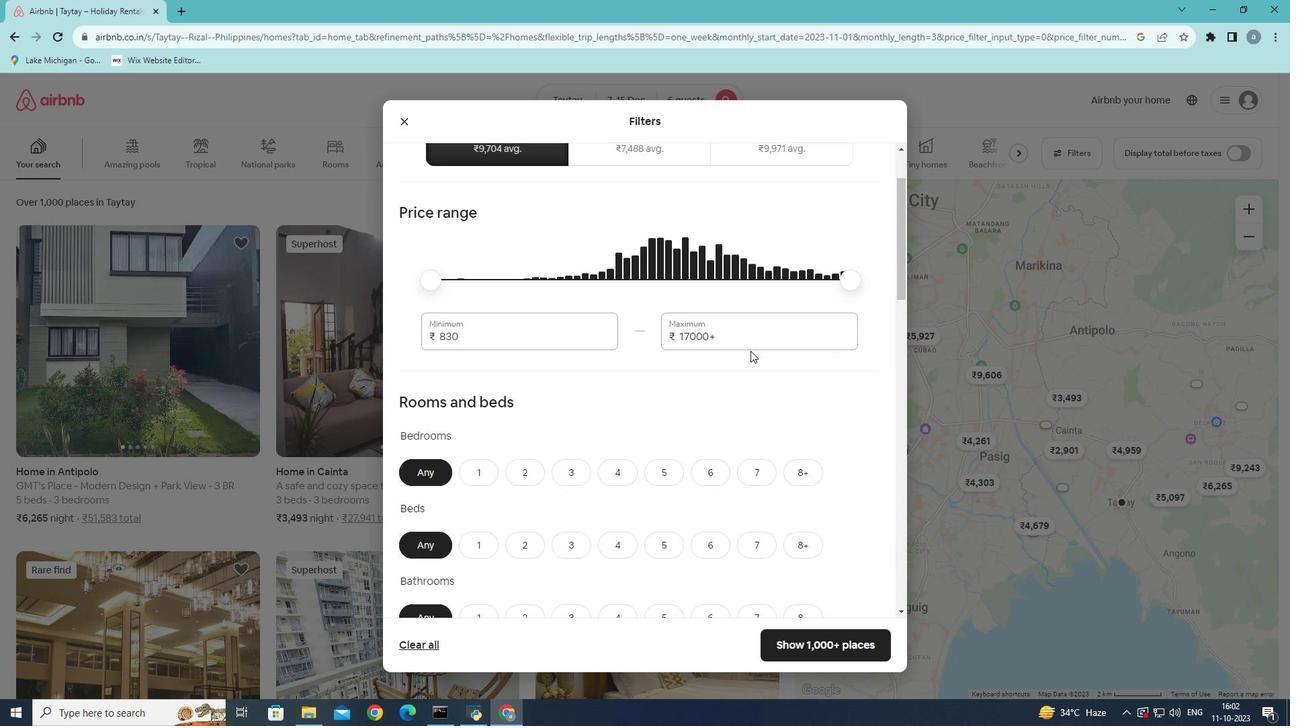 
Action: Mouse scrolled (750, 350) with delta (0, 0)
Screenshot: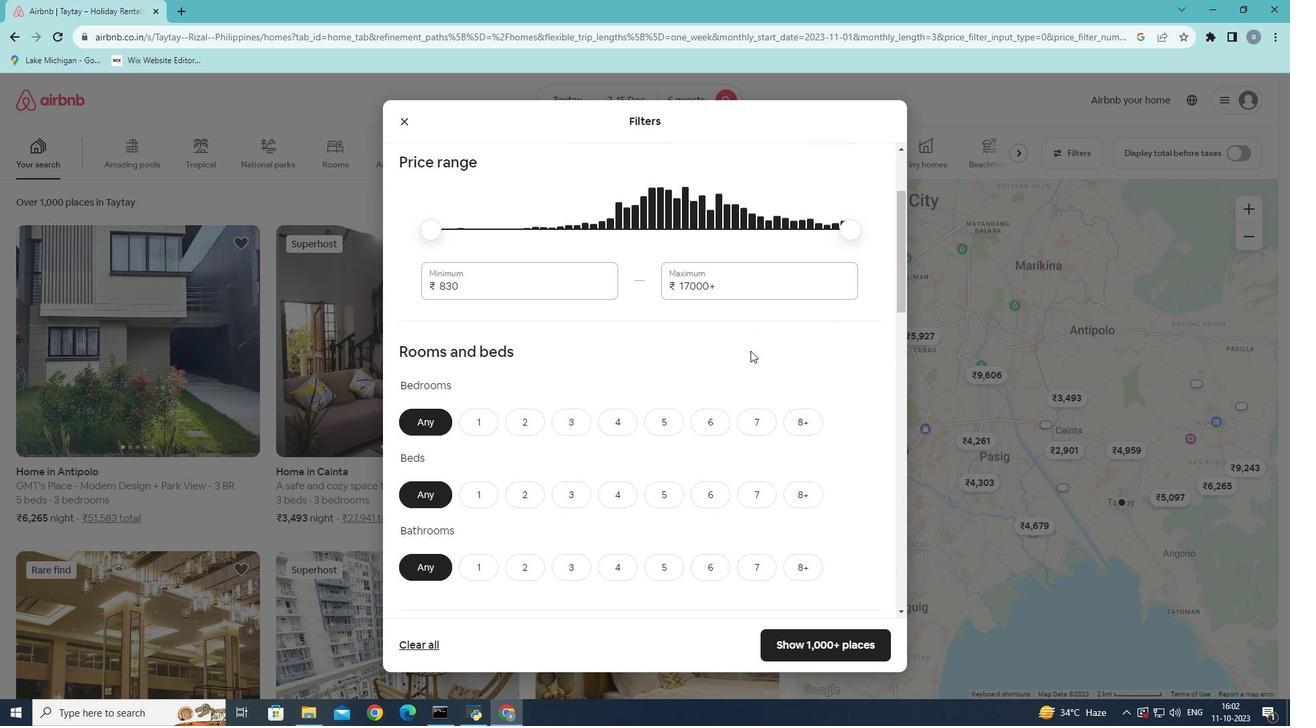 
Action: Mouse moved to (581, 358)
Screenshot: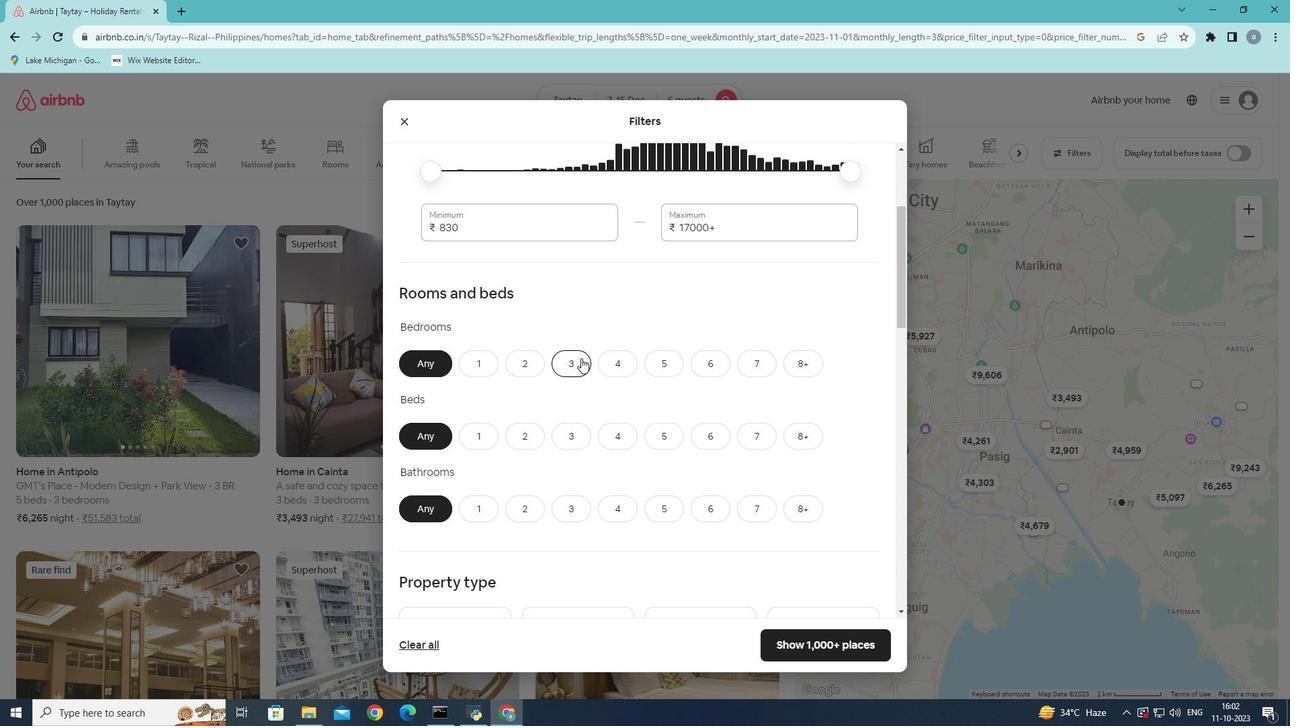 
Action: Mouse pressed left at (581, 358)
Screenshot: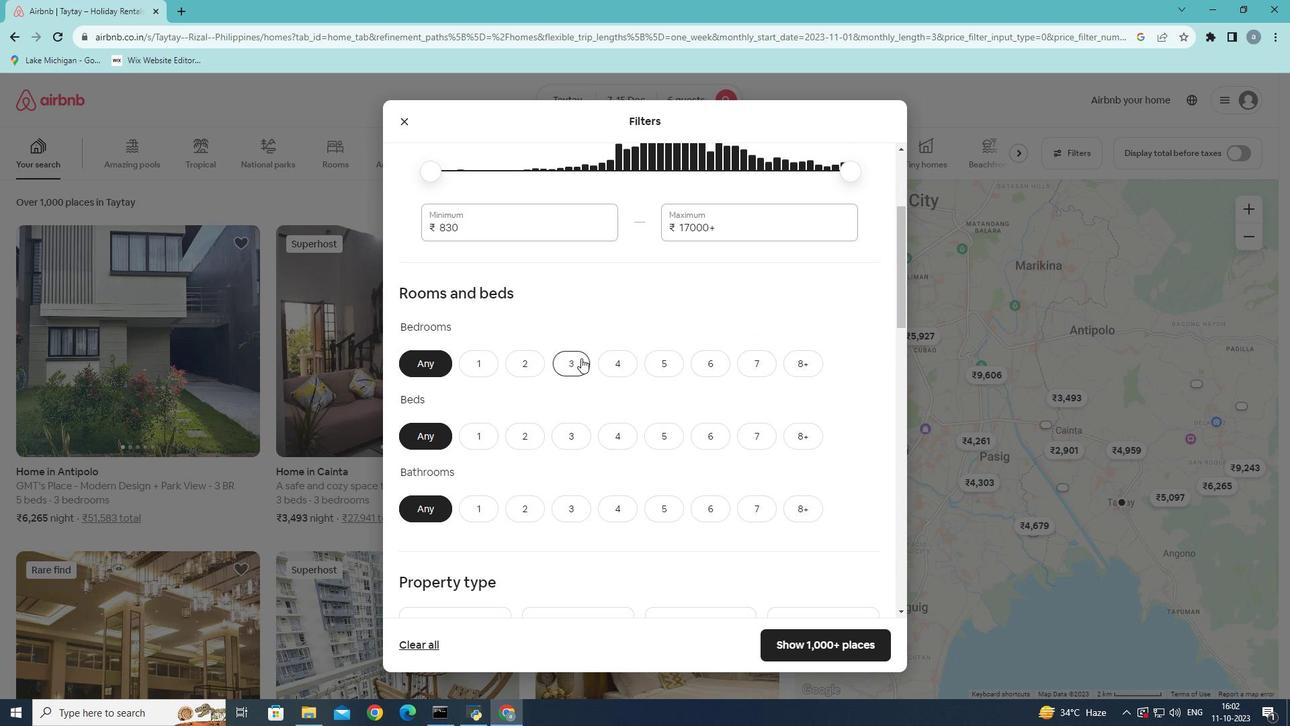 
Action: Mouse moved to (571, 435)
Screenshot: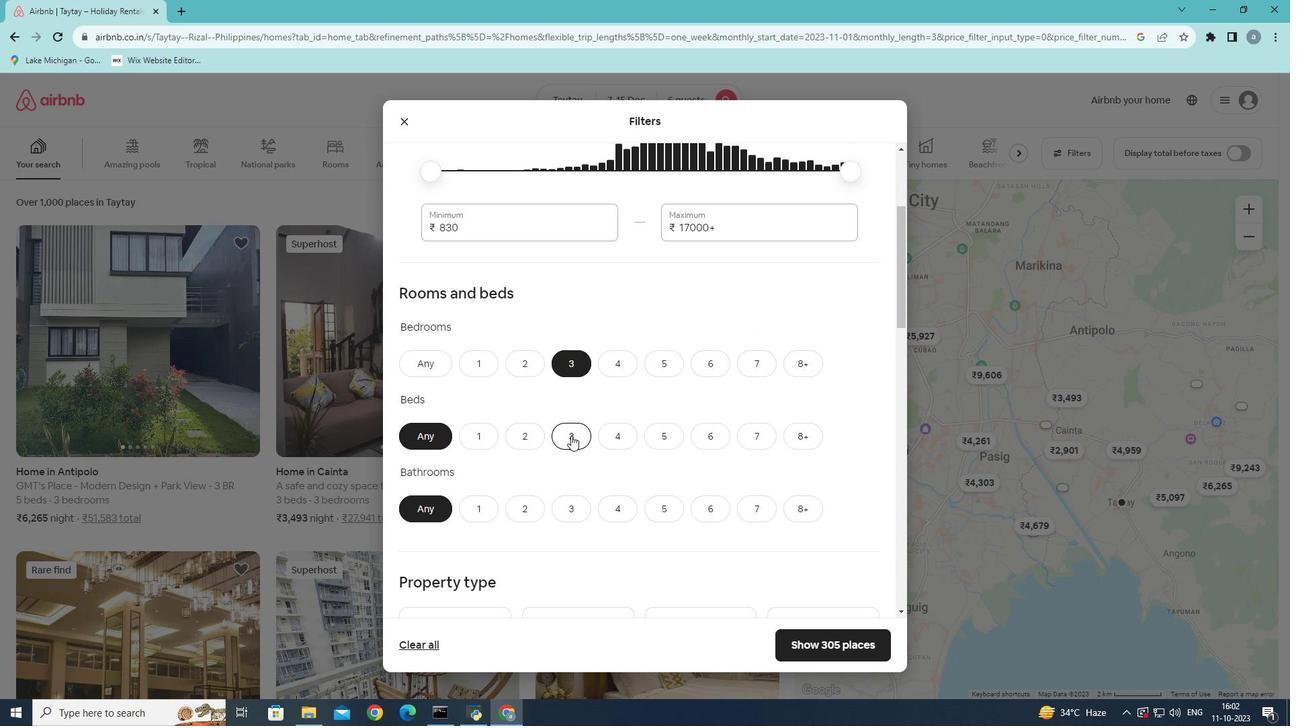 
Action: Mouse pressed left at (571, 435)
Screenshot: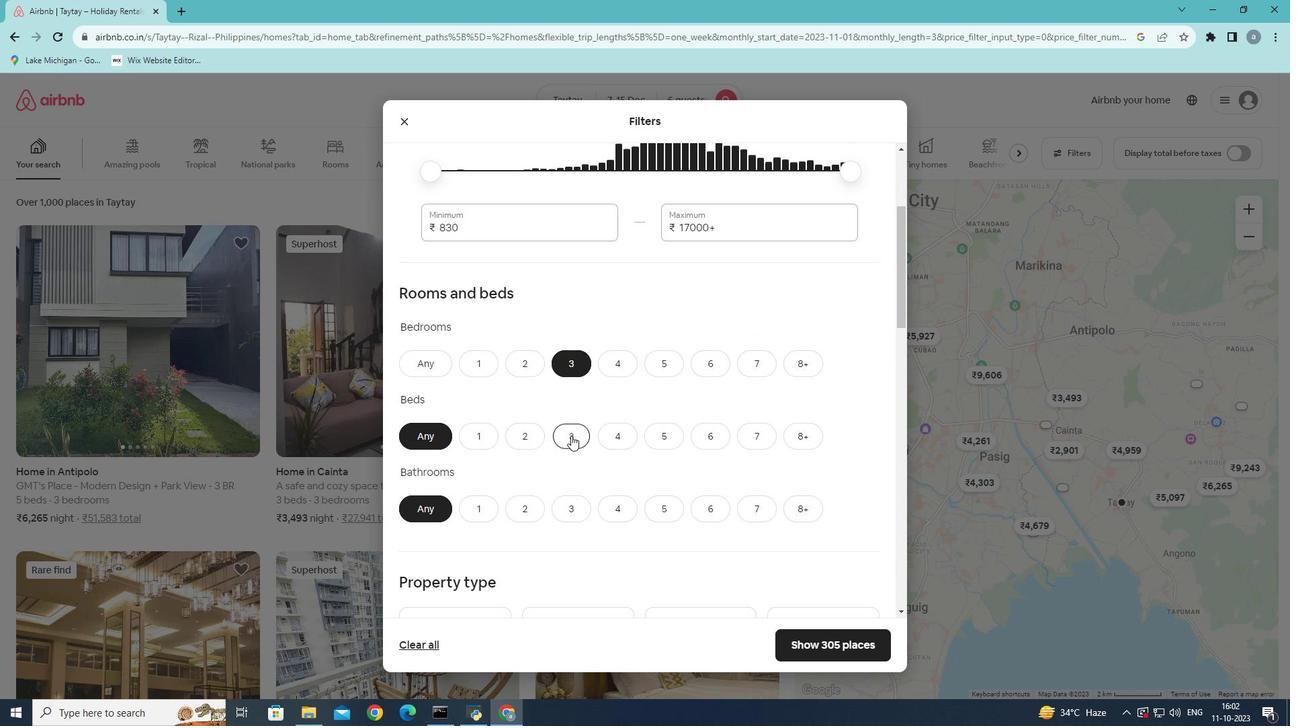 
Action: Mouse moved to (572, 515)
Screenshot: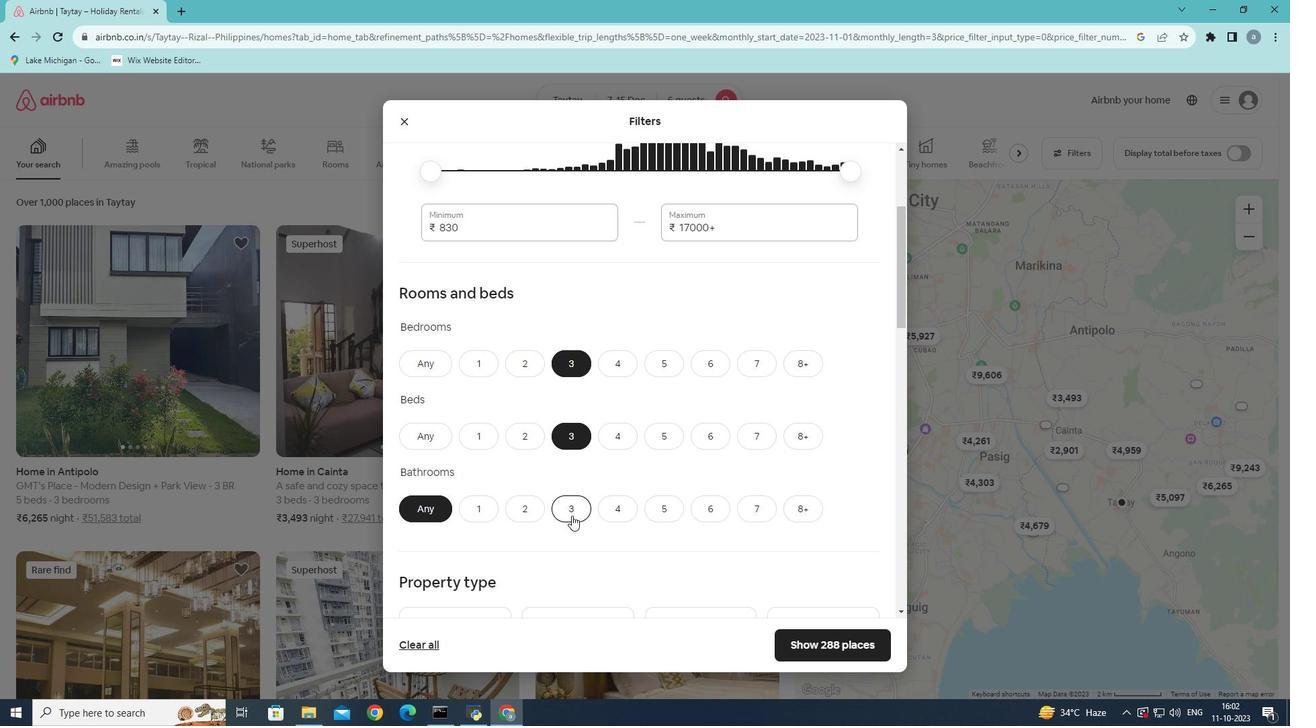 
Action: Mouse pressed left at (572, 515)
Screenshot: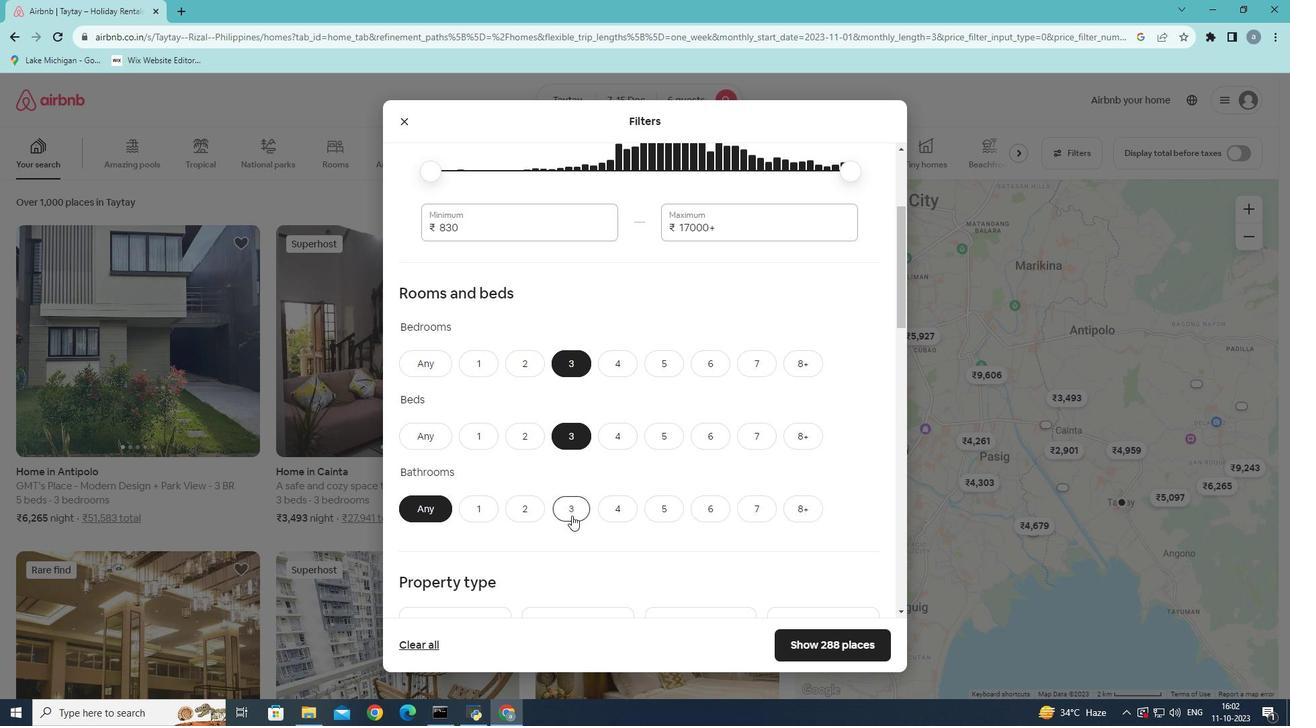 
Action: Mouse moved to (666, 455)
Screenshot: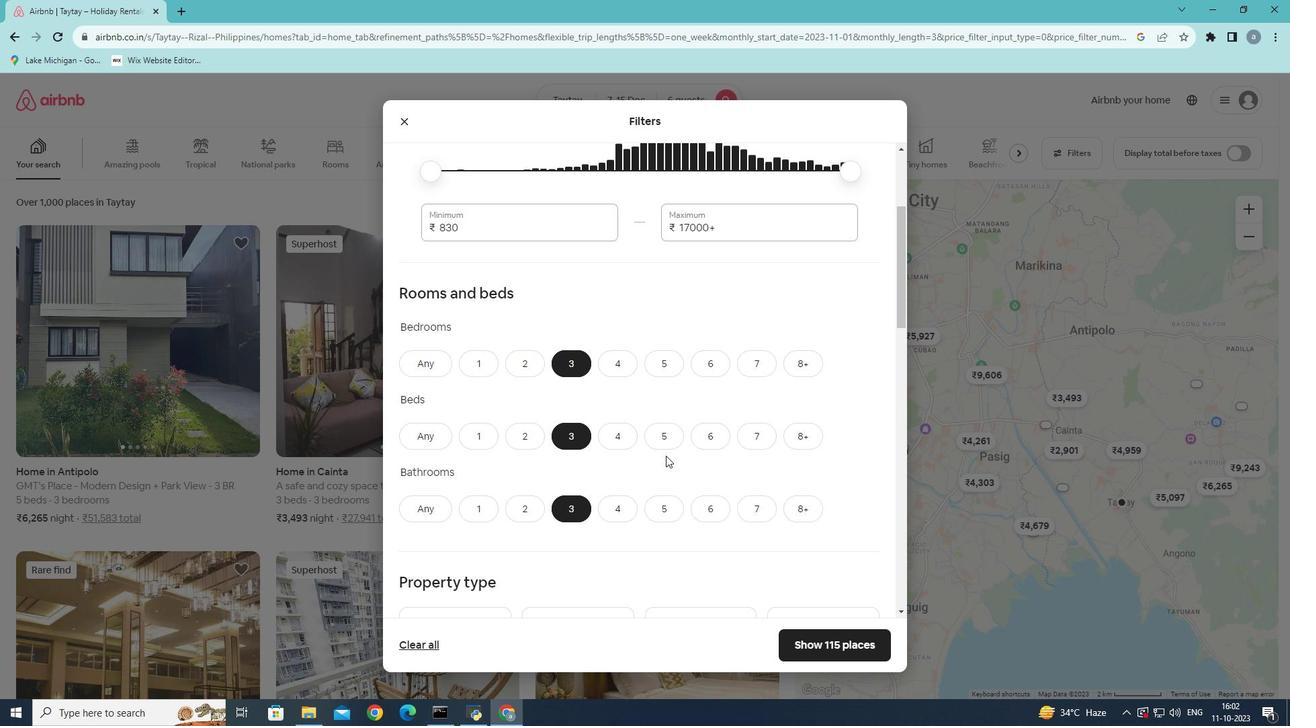 
Action: Mouse scrolled (666, 455) with delta (0, 0)
Screenshot: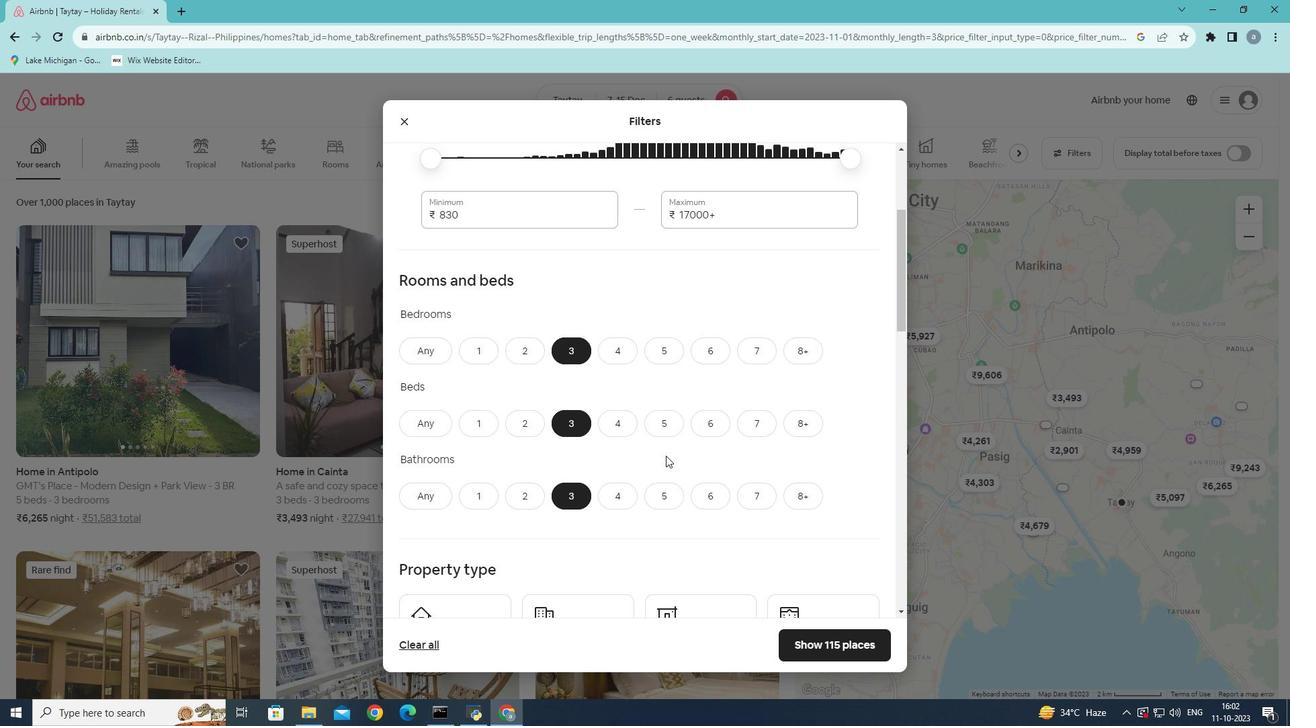 
Action: Mouse scrolled (666, 455) with delta (0, 0)
Screenshot: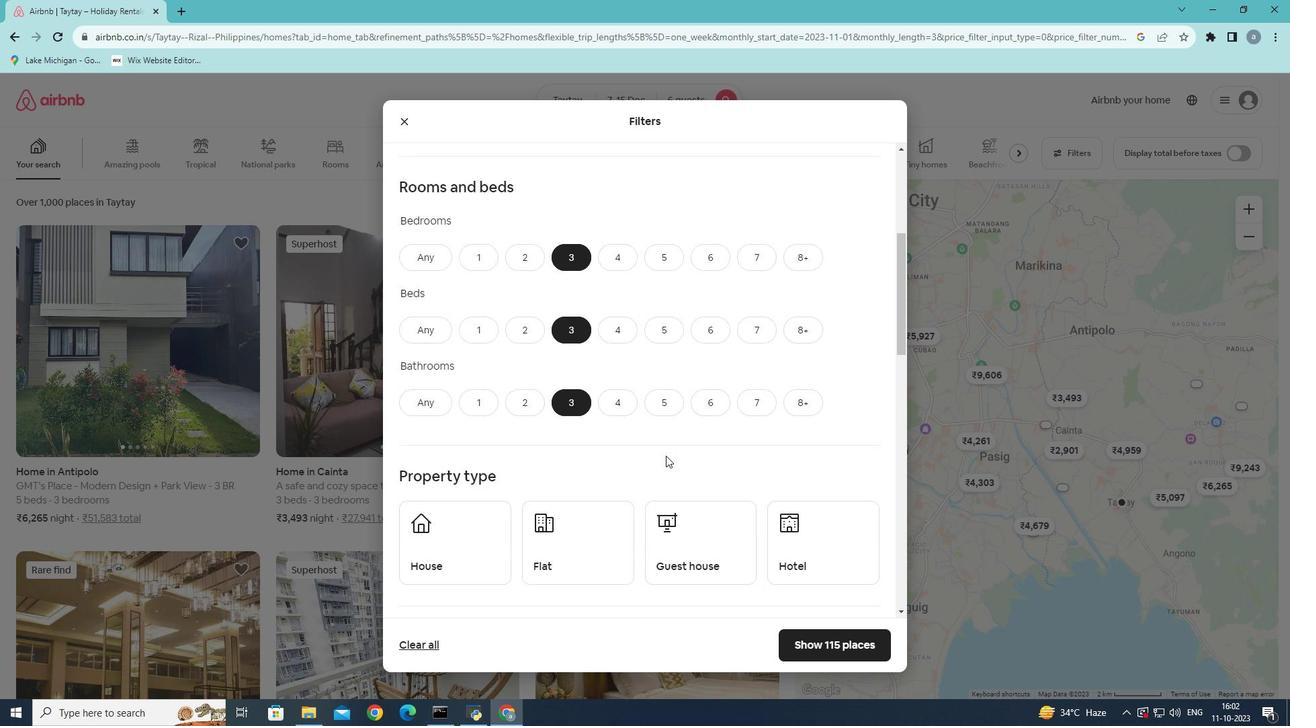 
Action: Mouse moved to (652, 461)
Screenshot: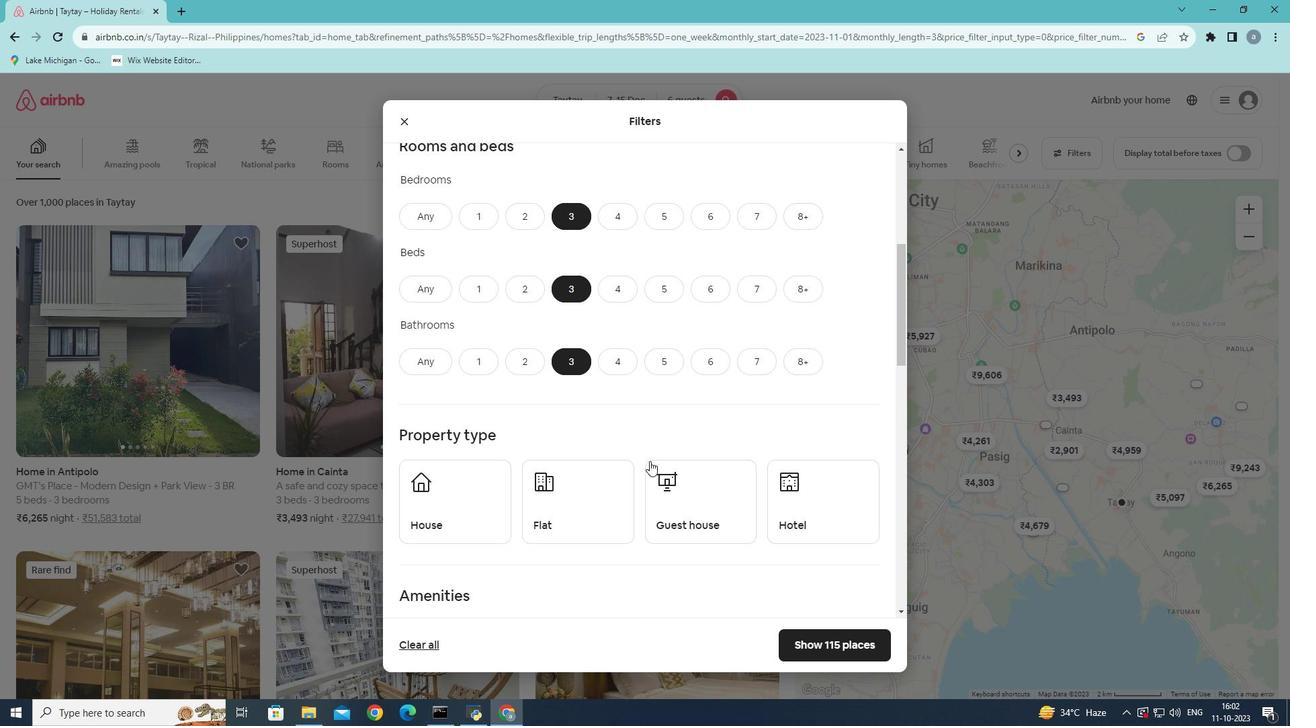 
Action: Mouse scrolled (652, 460) with delta (0, 0)
Screenshot: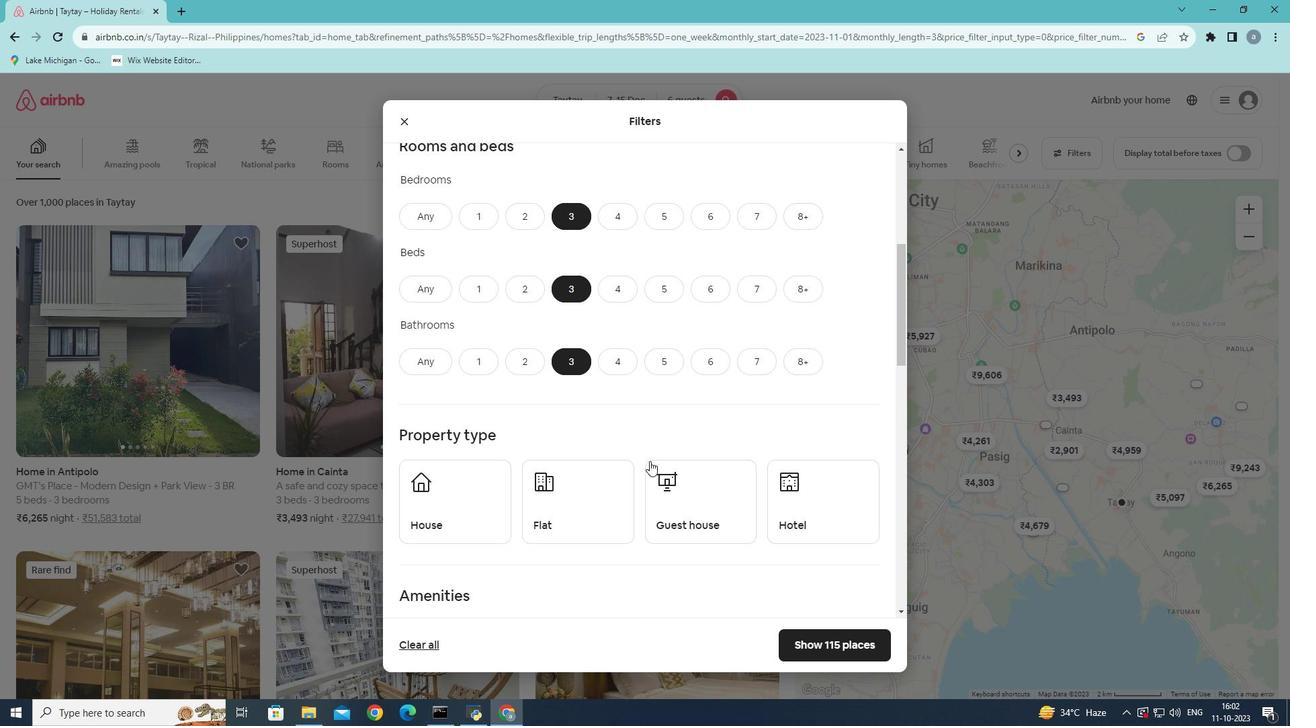 
Action: Mouse moved to (650, 461)
Screenshot: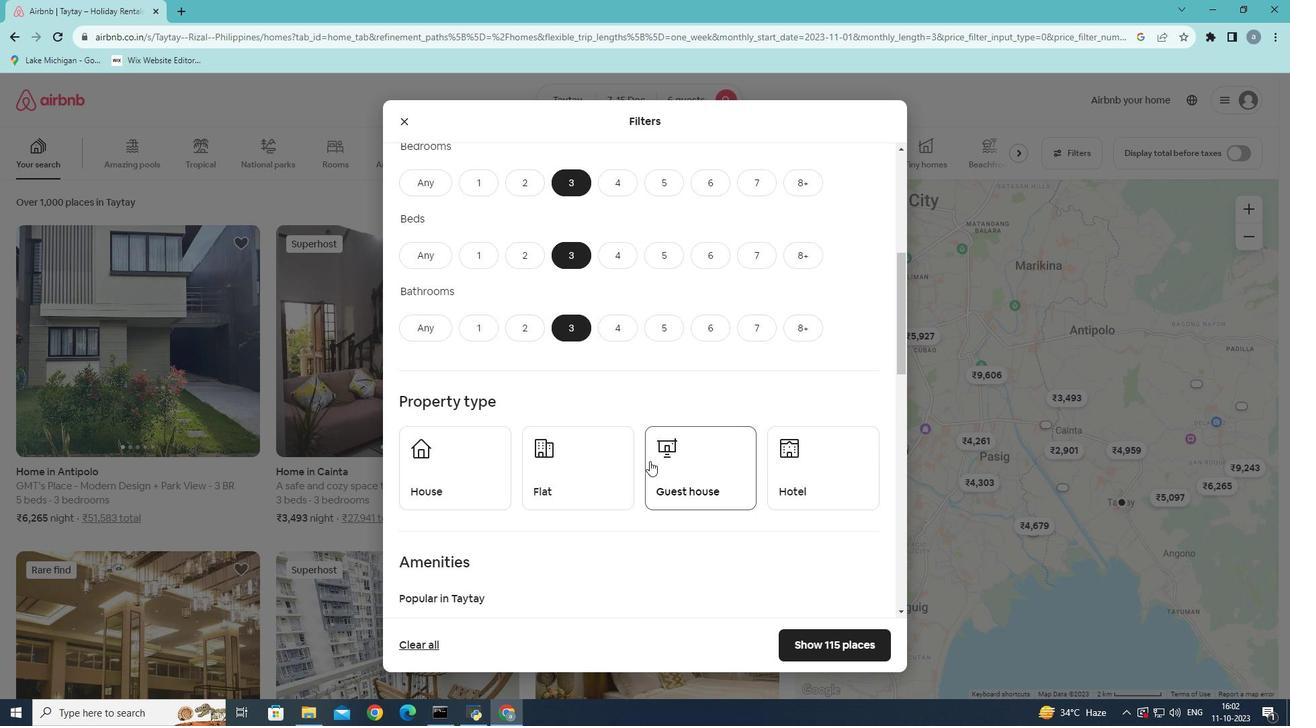 
Action: Mouse scrolled (650, 460) with delta (0, 0)
Screenshot: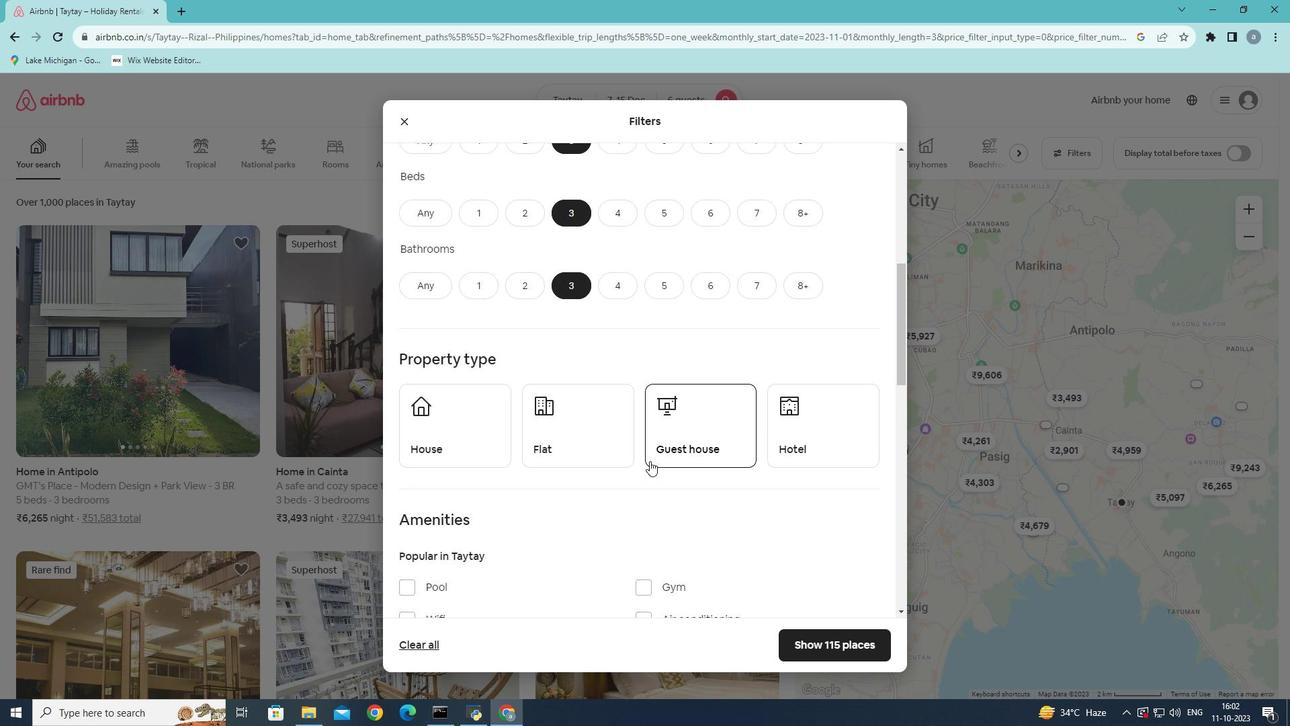 
Action: Mouse moved to (546, 466)
Screenshot: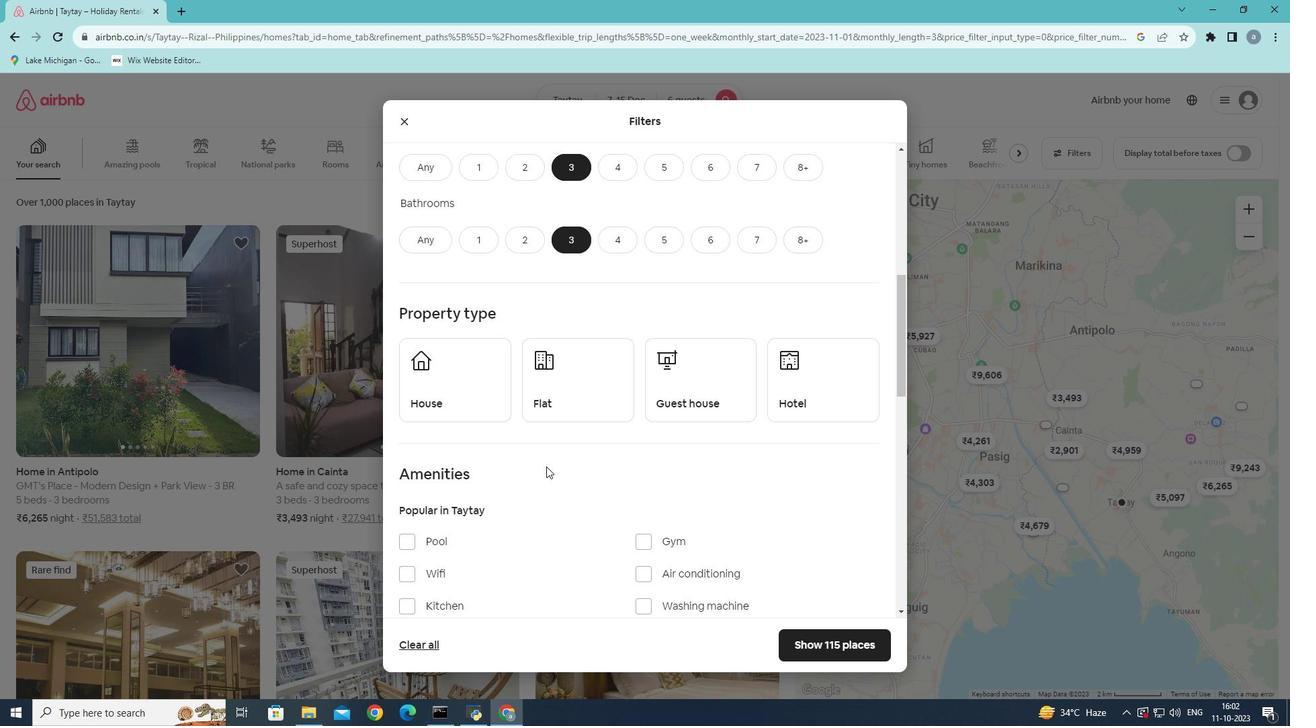 
Action: Mouse scrolled (546, 465) with delta (0, 0)
Screenshot: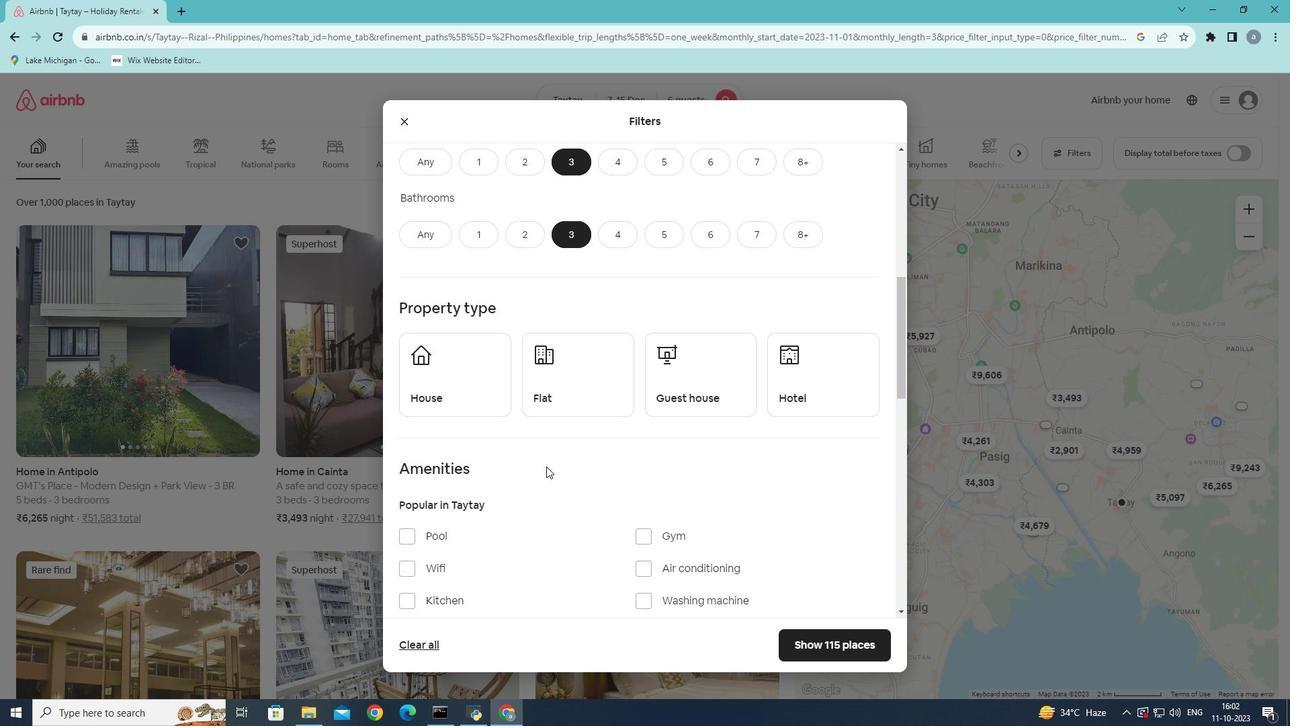 
Action: Mouse moved to (688, 323)
Screenshot: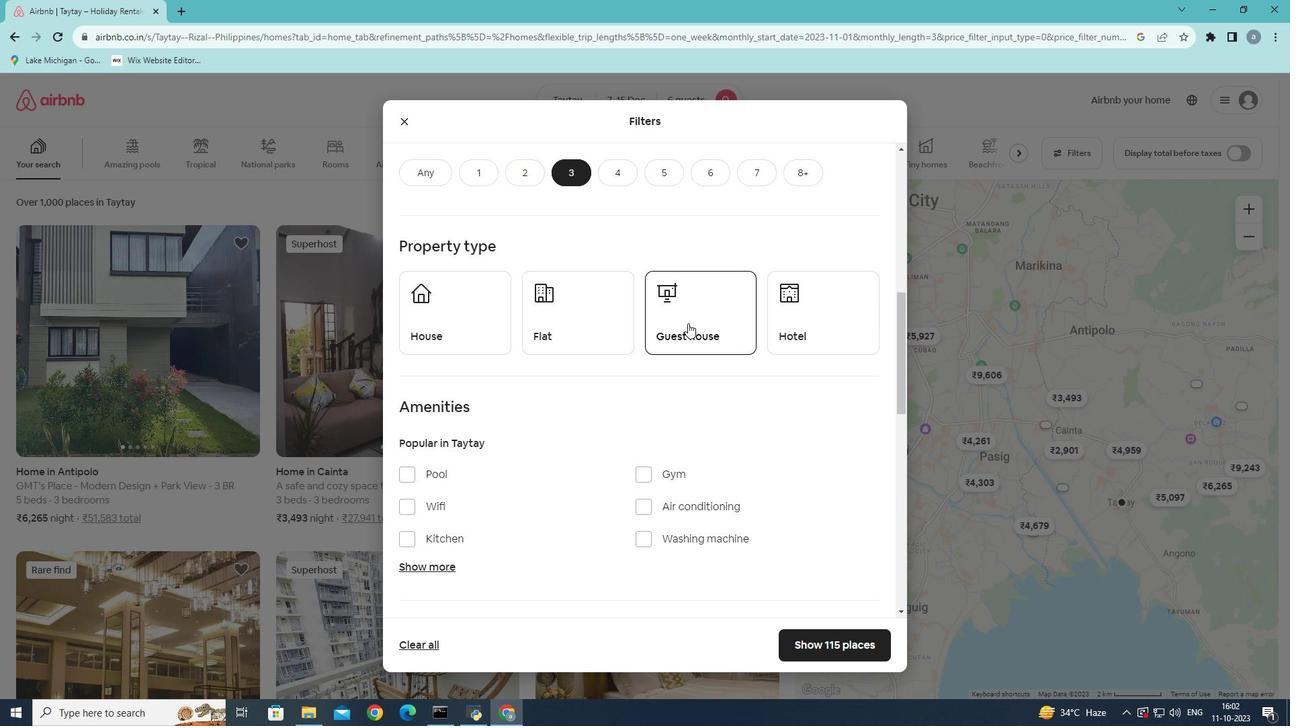 
Action: Mouse pressed left at (688, 323)
Screenshot: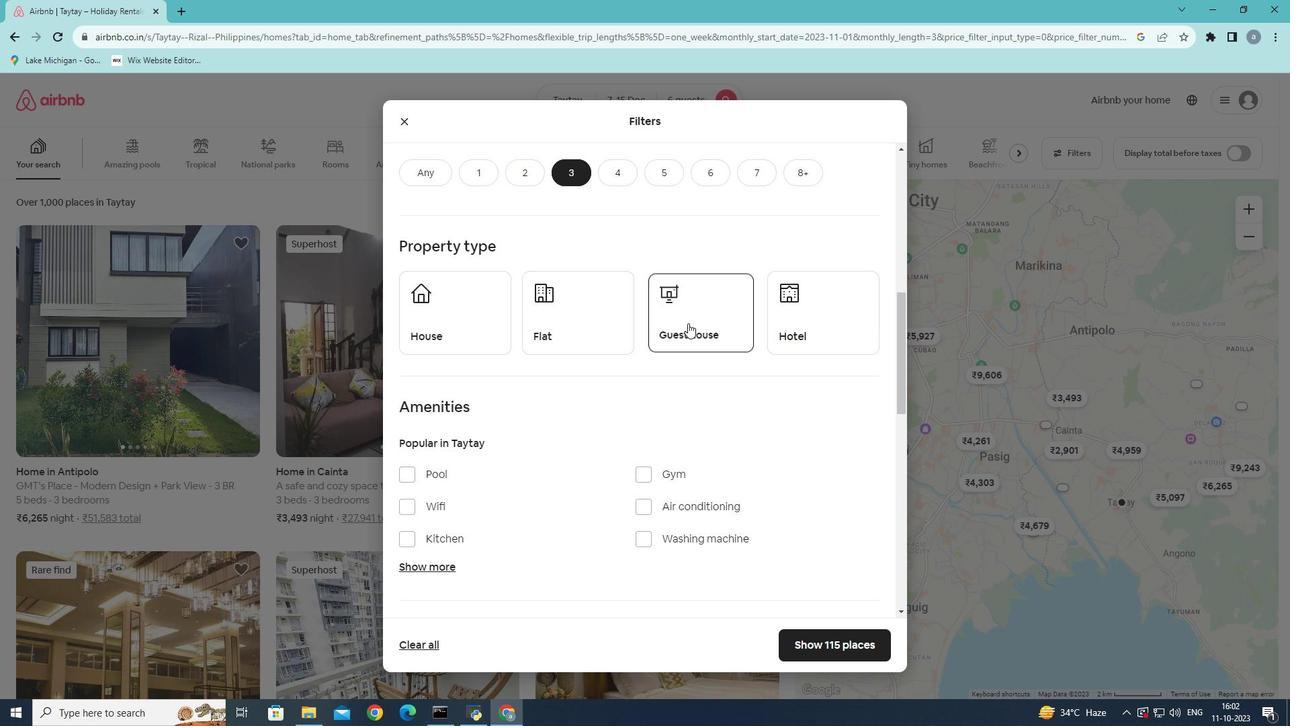
Action: Mouse moved to (665, 391)
Screenshot: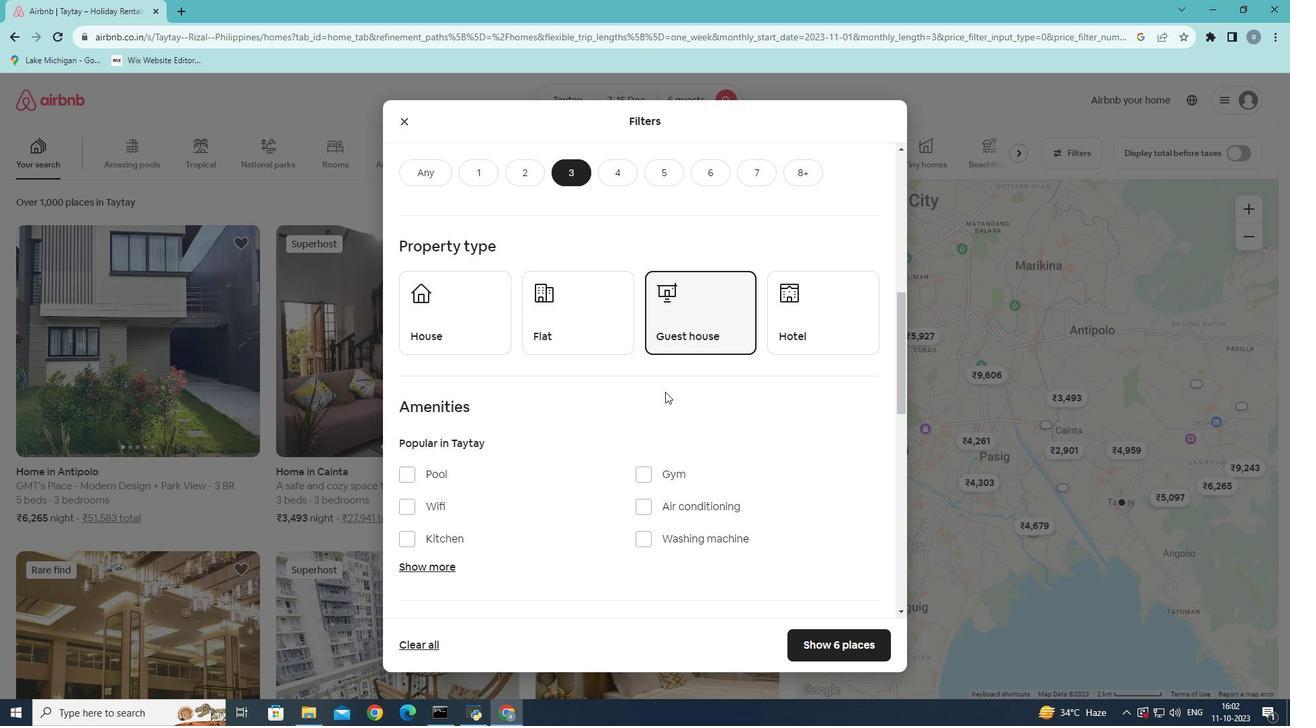 
Action: Mouse scrolled (665, 391) with delta (0, 0)
Screenshot: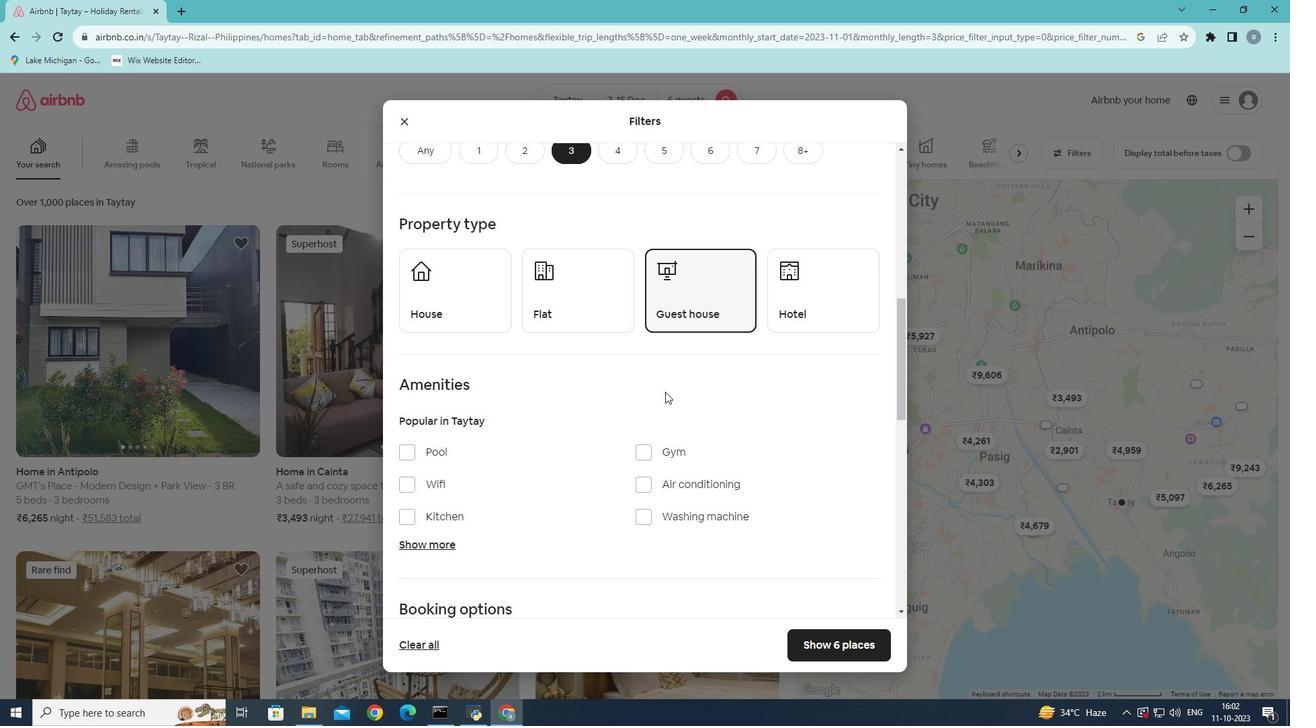 
Action: Mouse scrolled (665, 391) with delta (0, 0)
Screenshot: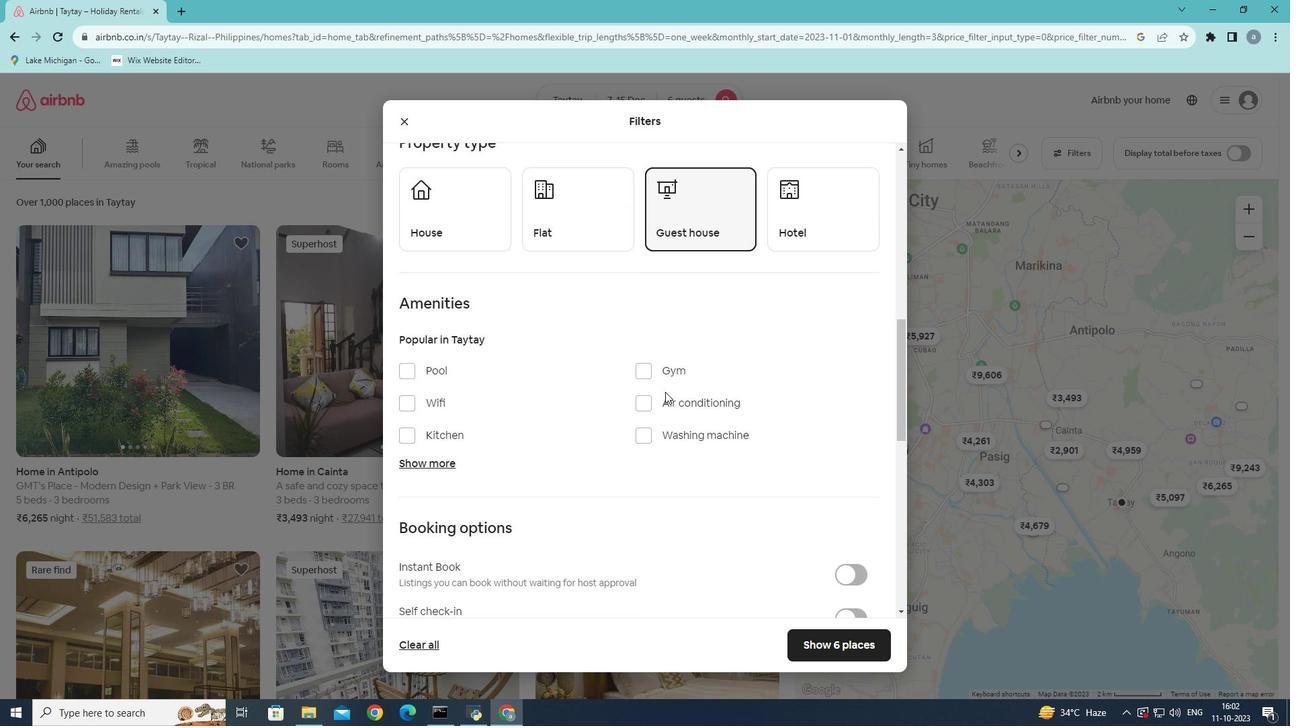 
Action: Mouse moved to (869, 499)
Screenshot: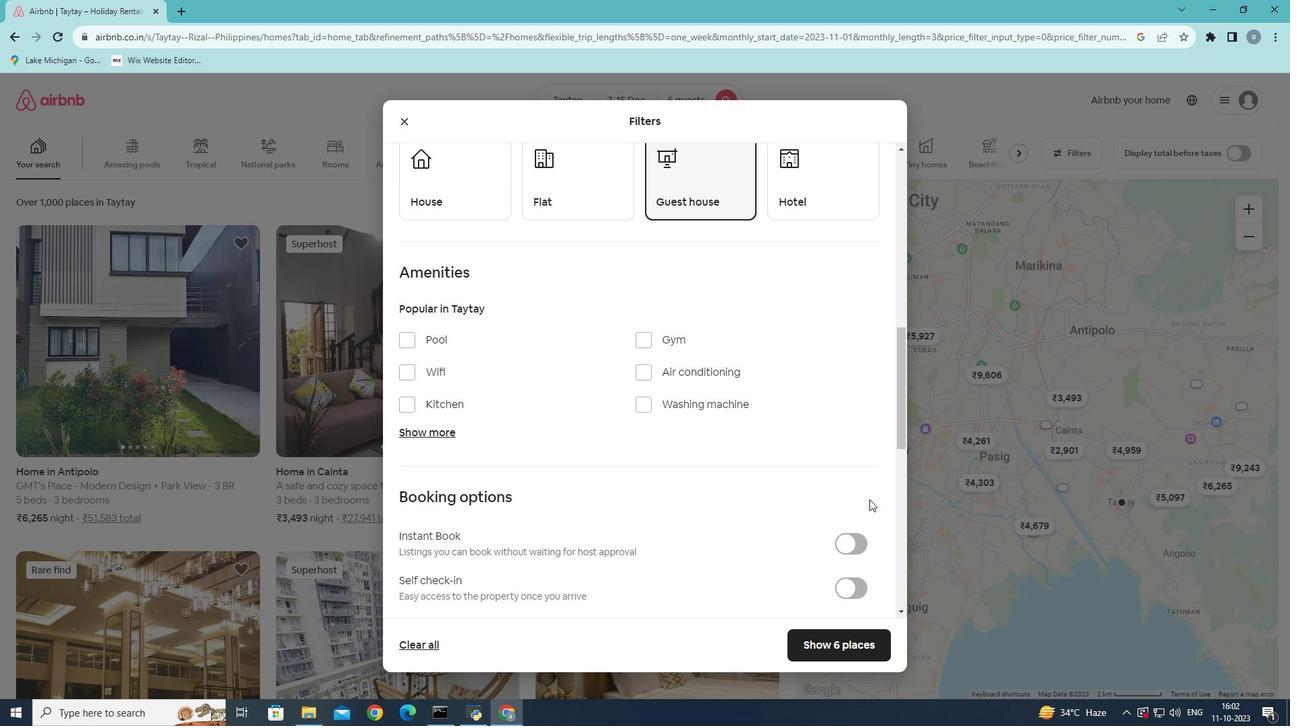 
Action: Mouse scrolled (869, 498) with delta (0, 0)
Screenshot: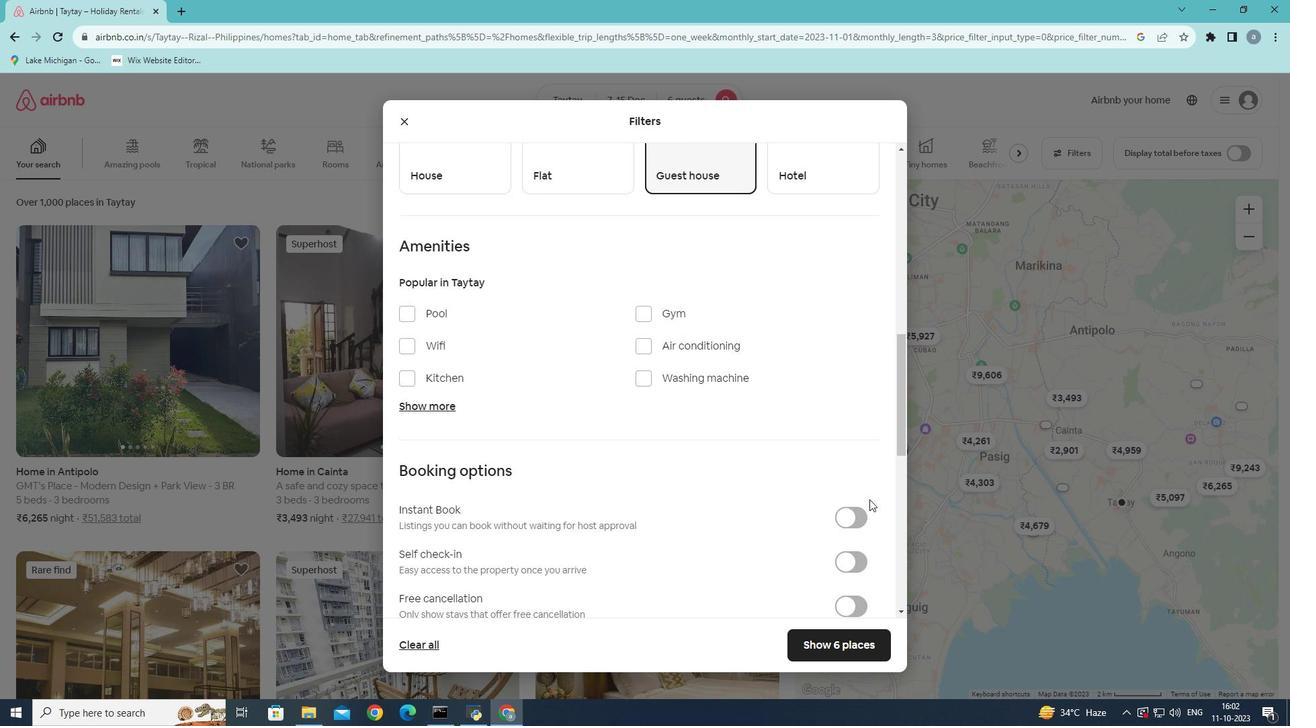 
Action: Mouse moved to (857, 513)
Screenshot: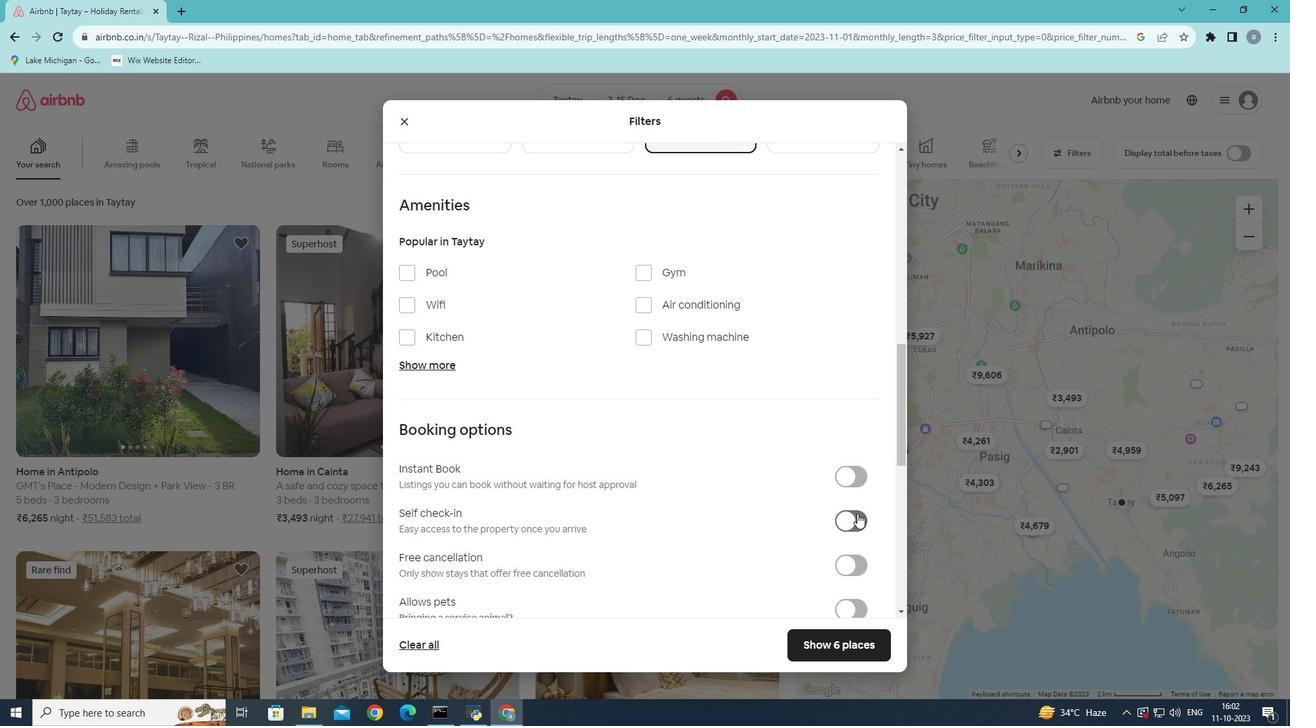 
Action: Mouse pressed left at (857, 513)
Screenshot: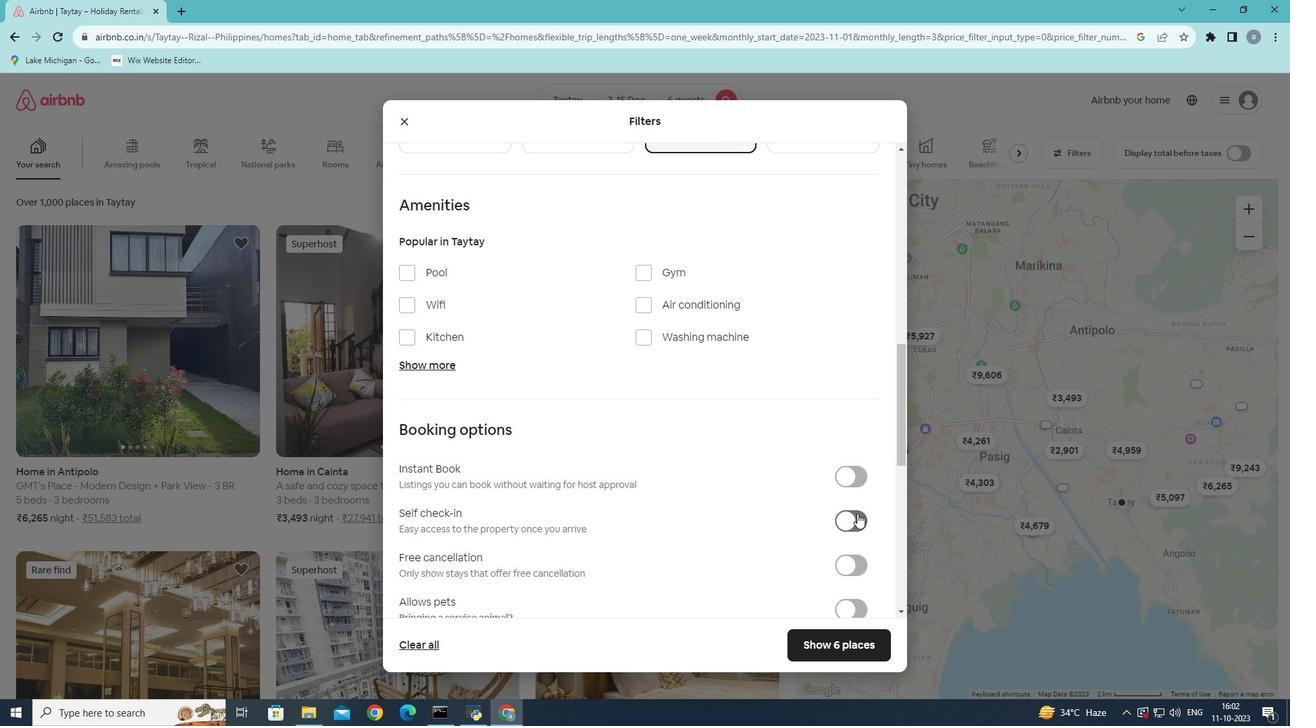 
Action: Mouse moved to (731, 539)
Screenshot: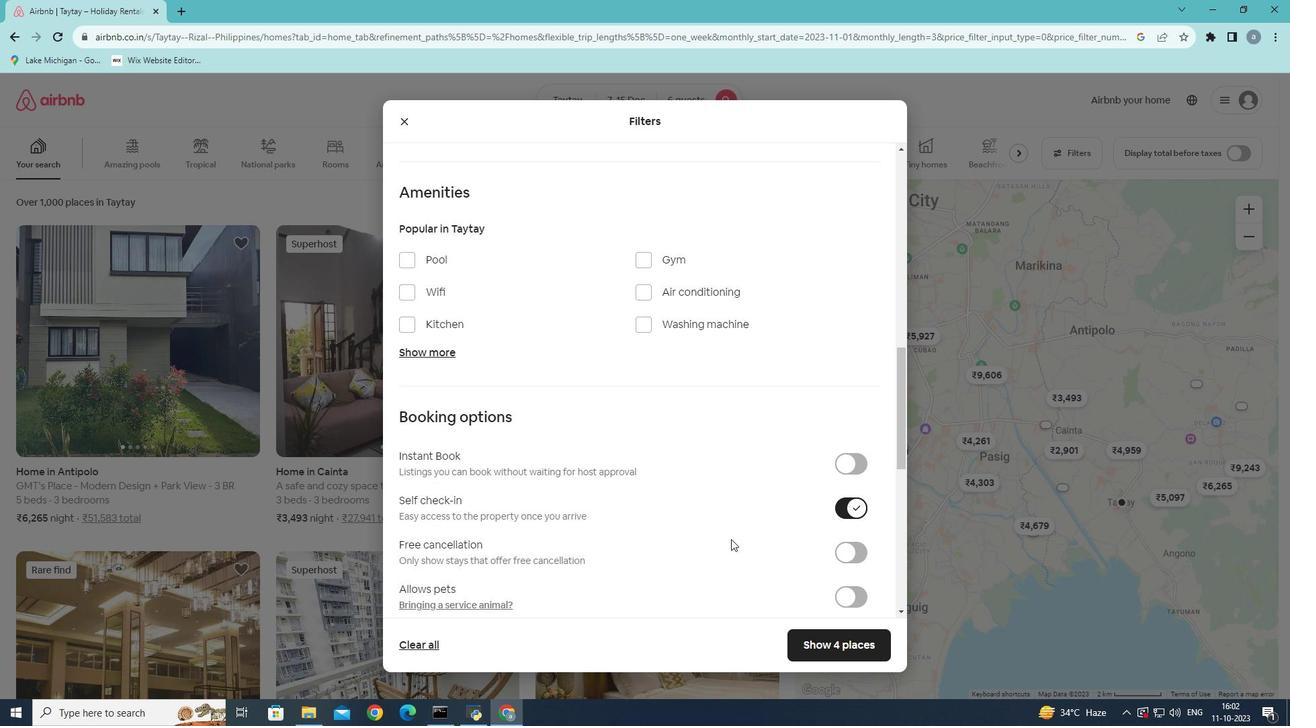 
Action: Mouse scrolled (731, 538) with delta (0, 0)
Screenshot: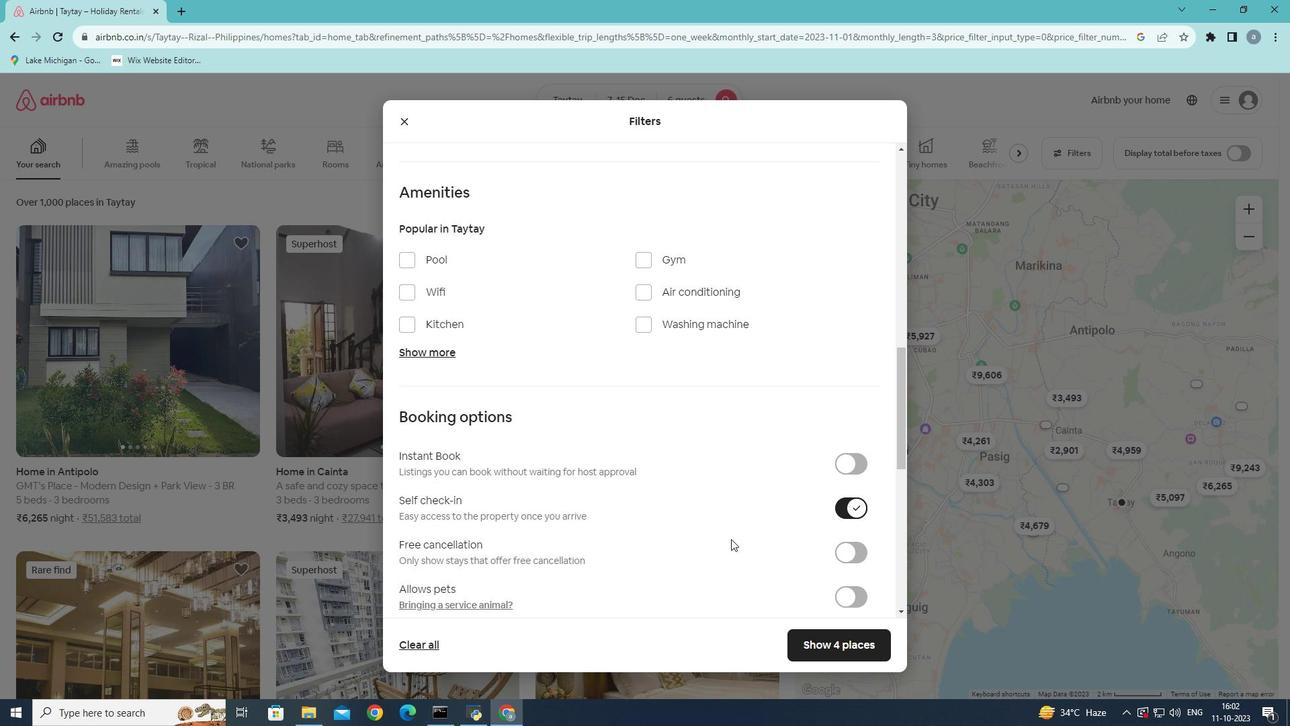 
Action: Mouse scrolled (731, 538) with delta (0, 0)
Screenshot: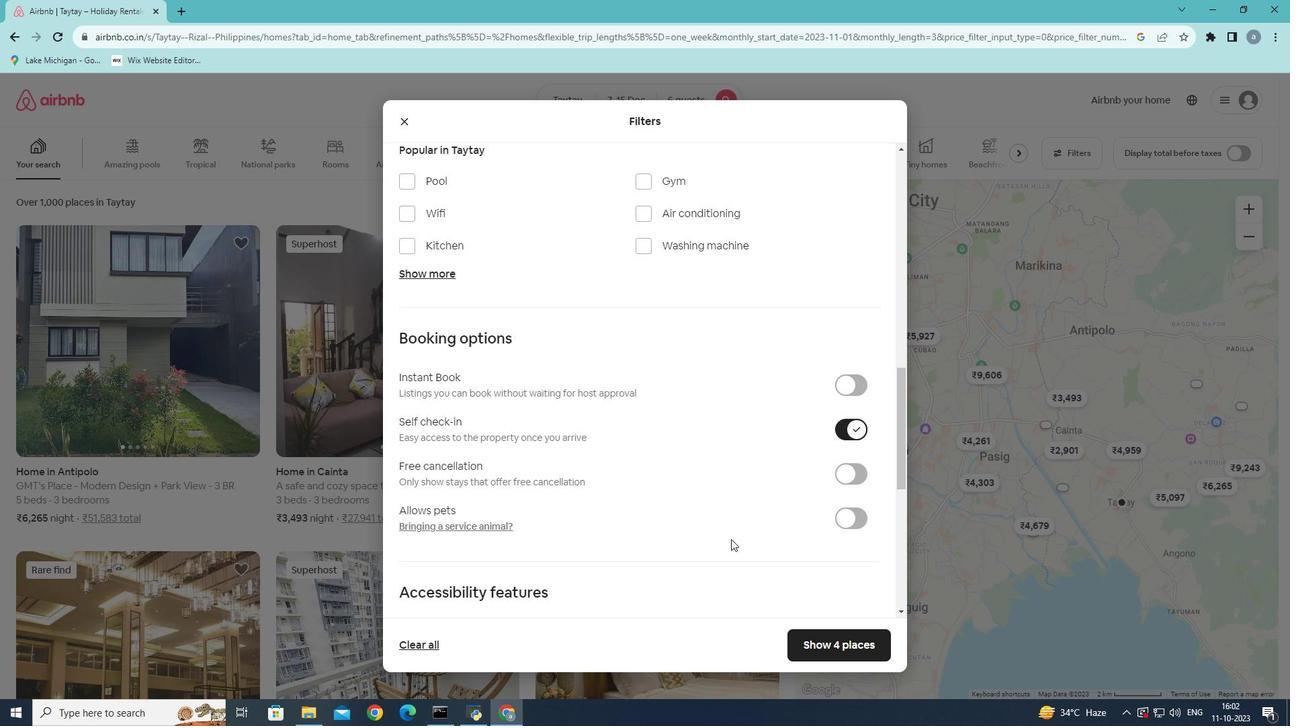 
Action: Mouse moved to (820, 639)
Screenshot: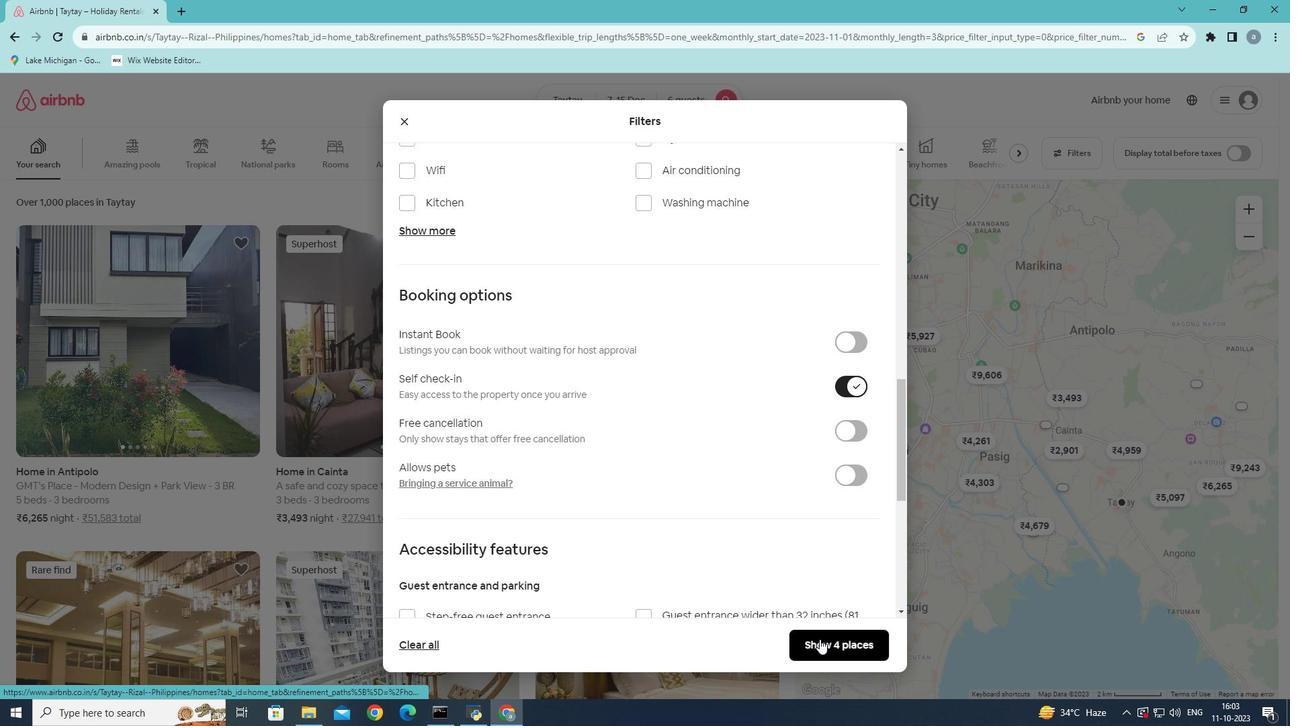 
Action: Mouse pressed left at (820, 639)
Screenshot: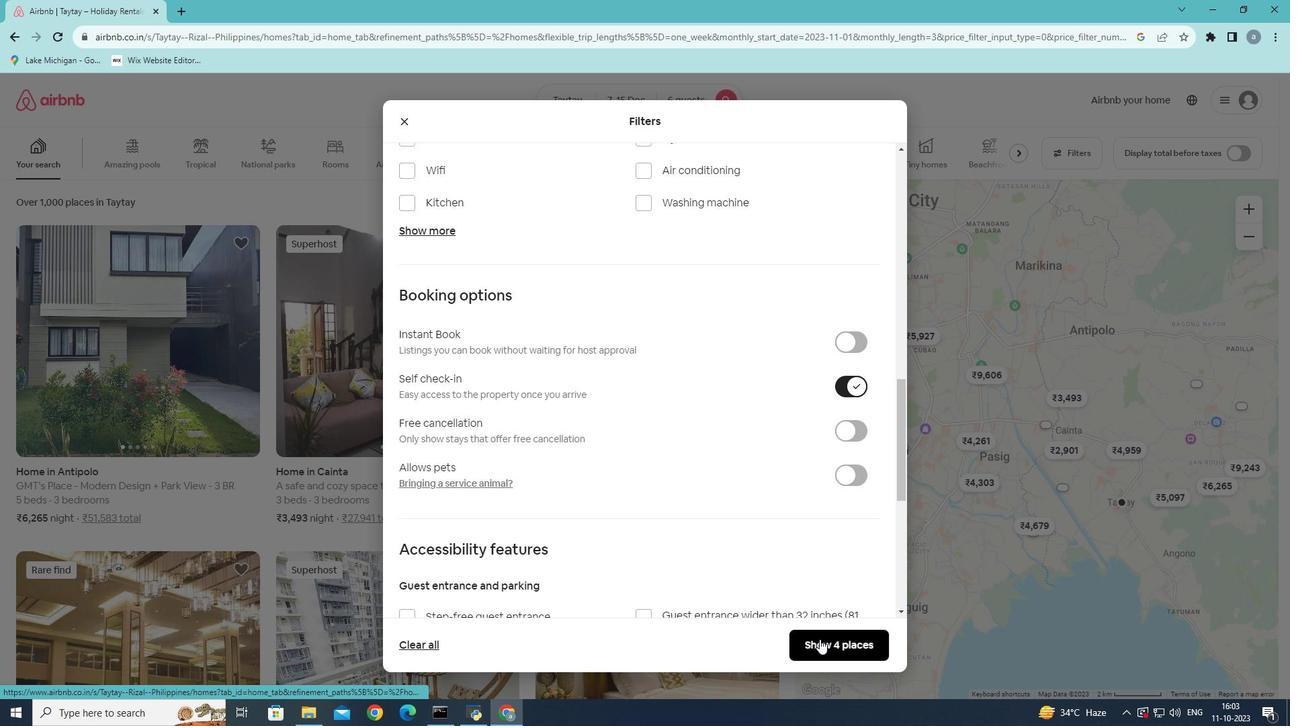 
Action: Mouse moved to (206, 356)
Screenshot: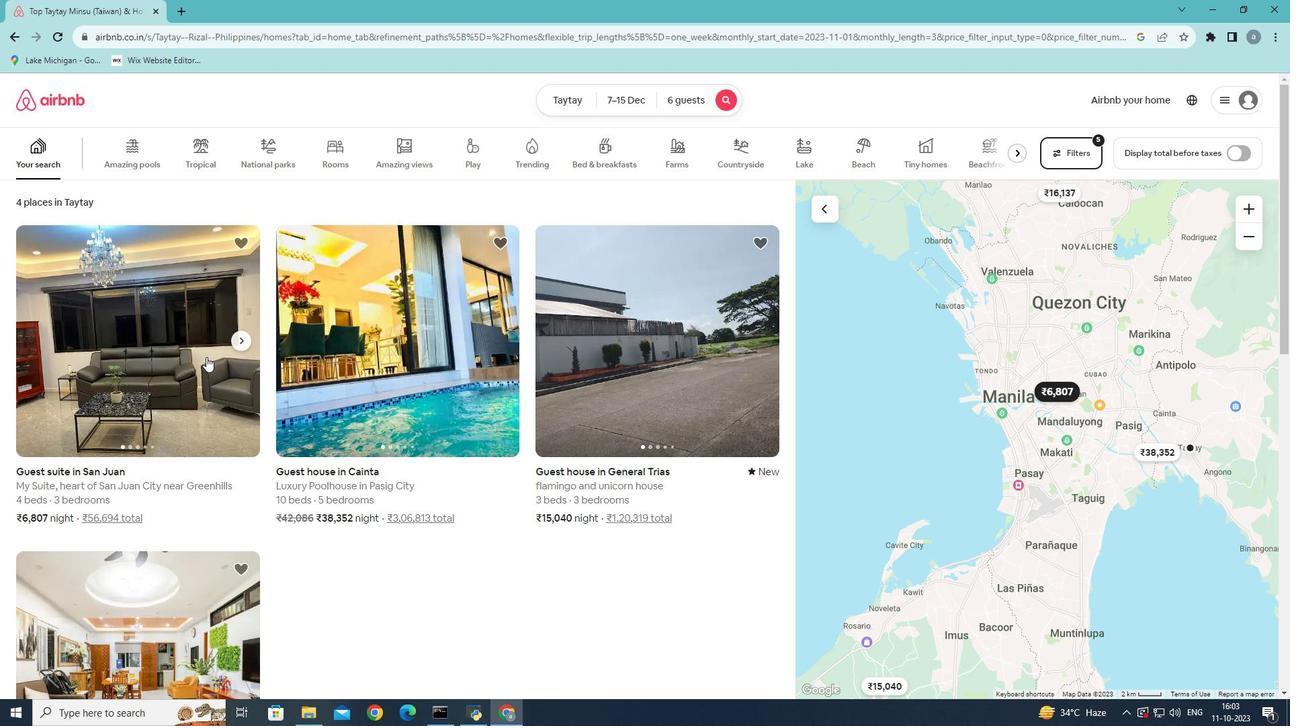 
Action: Mouse pressed left at (206, 356)
Screenshot: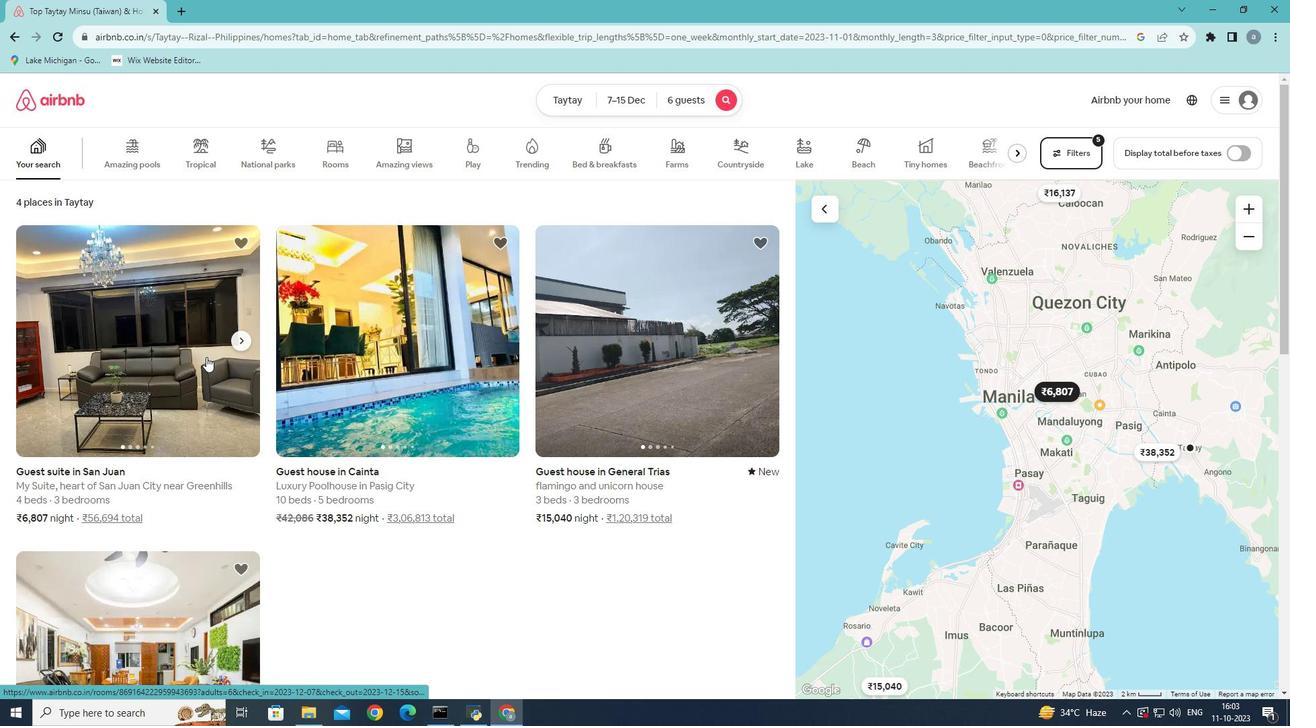 
Action: Mouse moved to (958, 481)
Screenshot: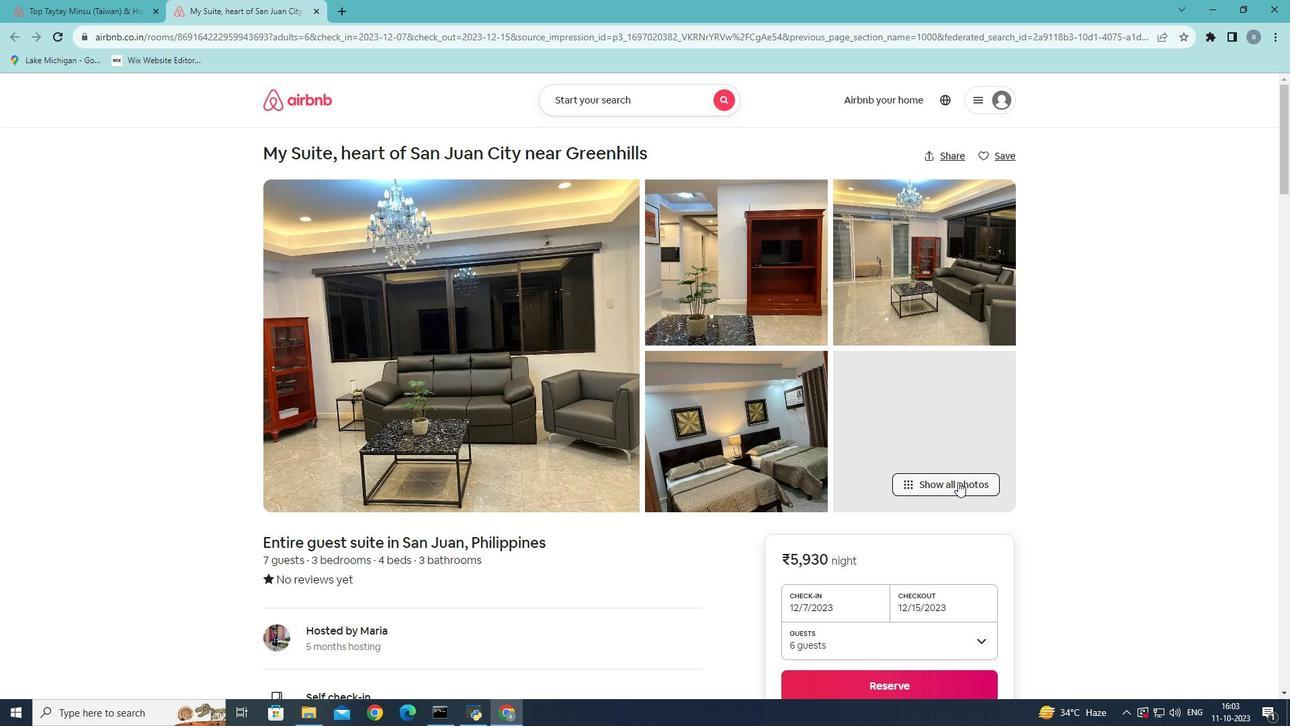 
Action: Mouse pressed left at (958, 481)
Screenshot: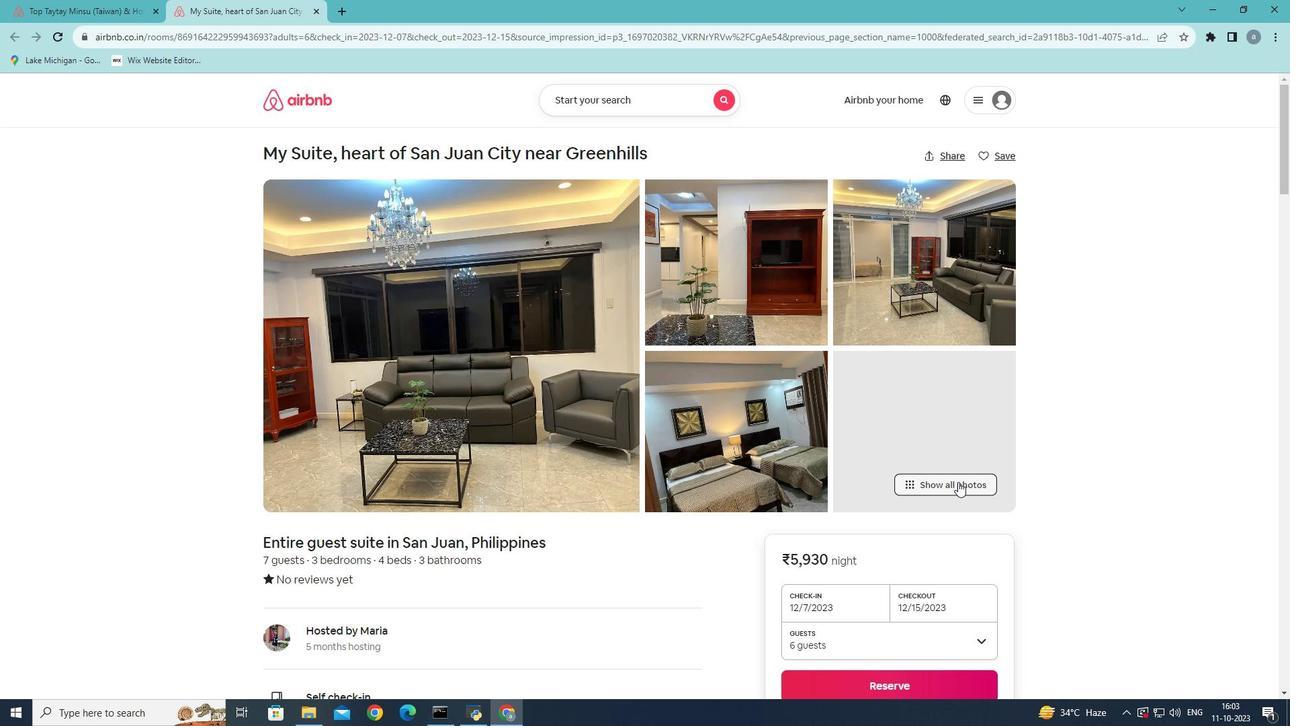 
Action: Mouse moved to (781, 417)
Screenshot: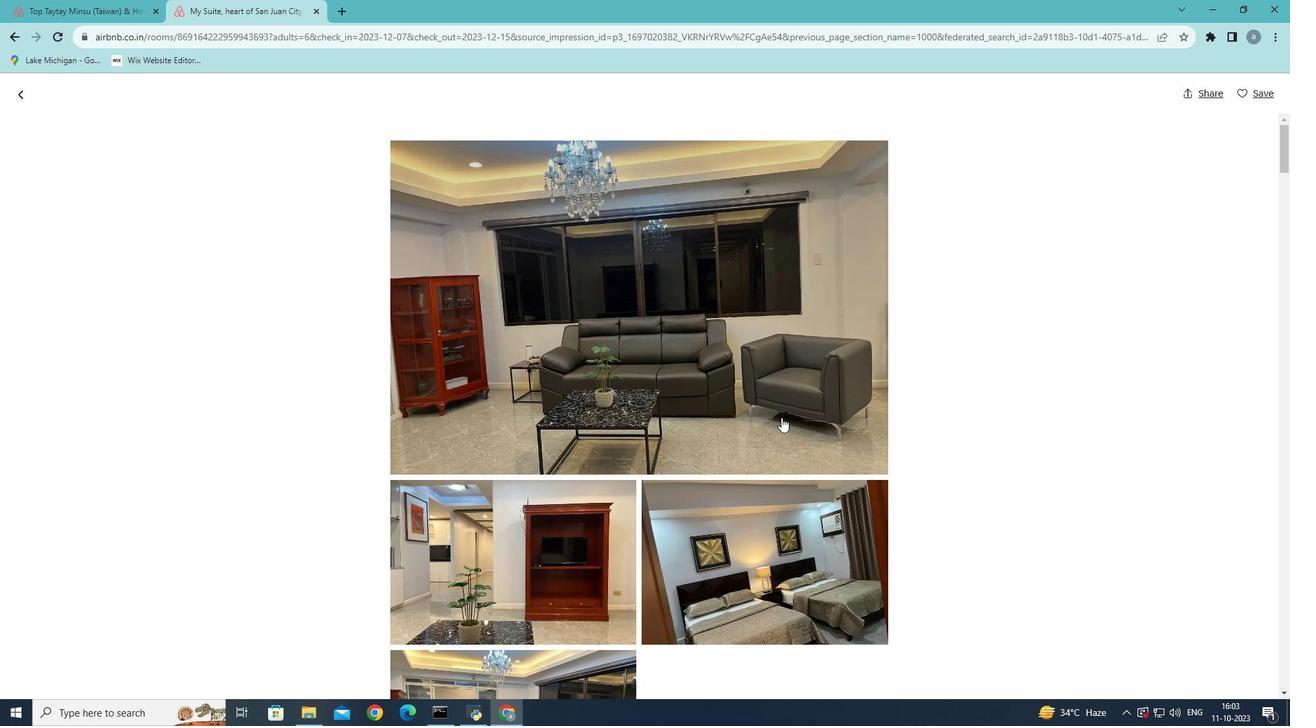 
Action: Mouse scrolled (781, 416) with delta (0, 0)
Screenshot: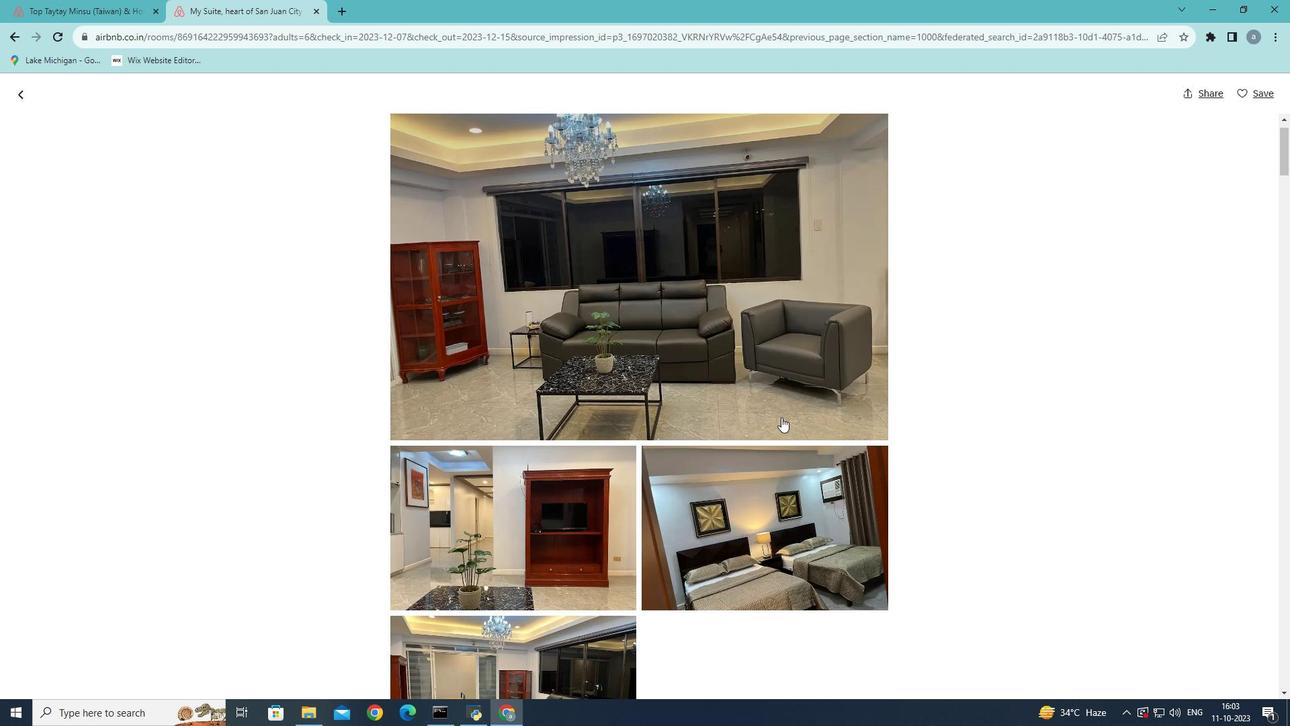 
Action: Mouse scrolled (781, 416) with delta (0, 0)
Screenshot: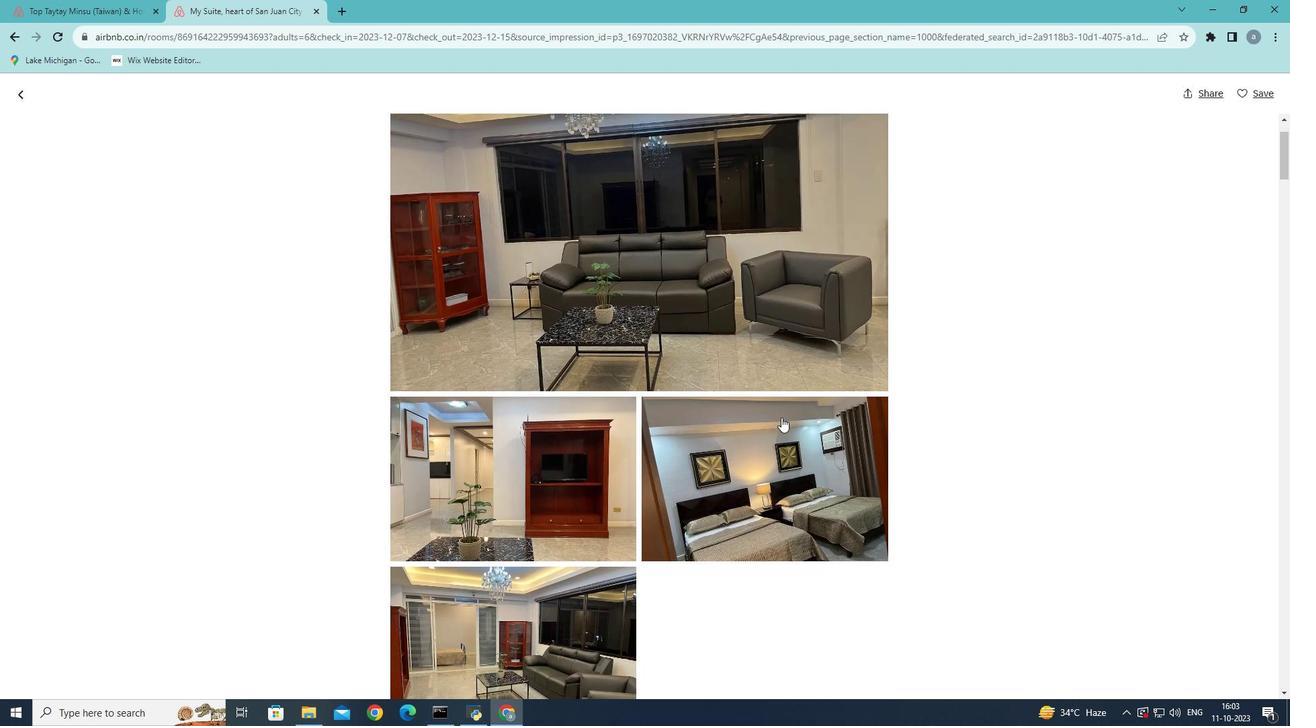 
Action: Mouse moved to (772, 424)
Screenshot: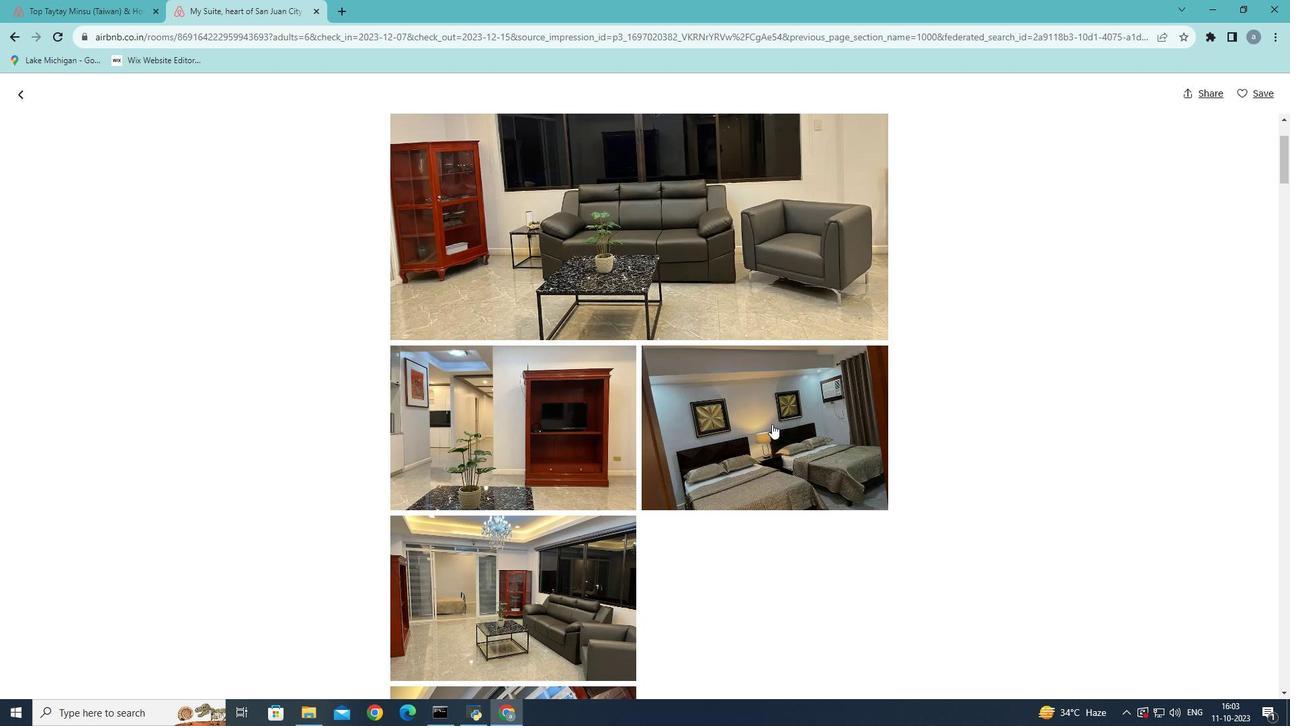 
Action: Mouse scrolled (772, 423) with delta (0, 0)
Screenshot: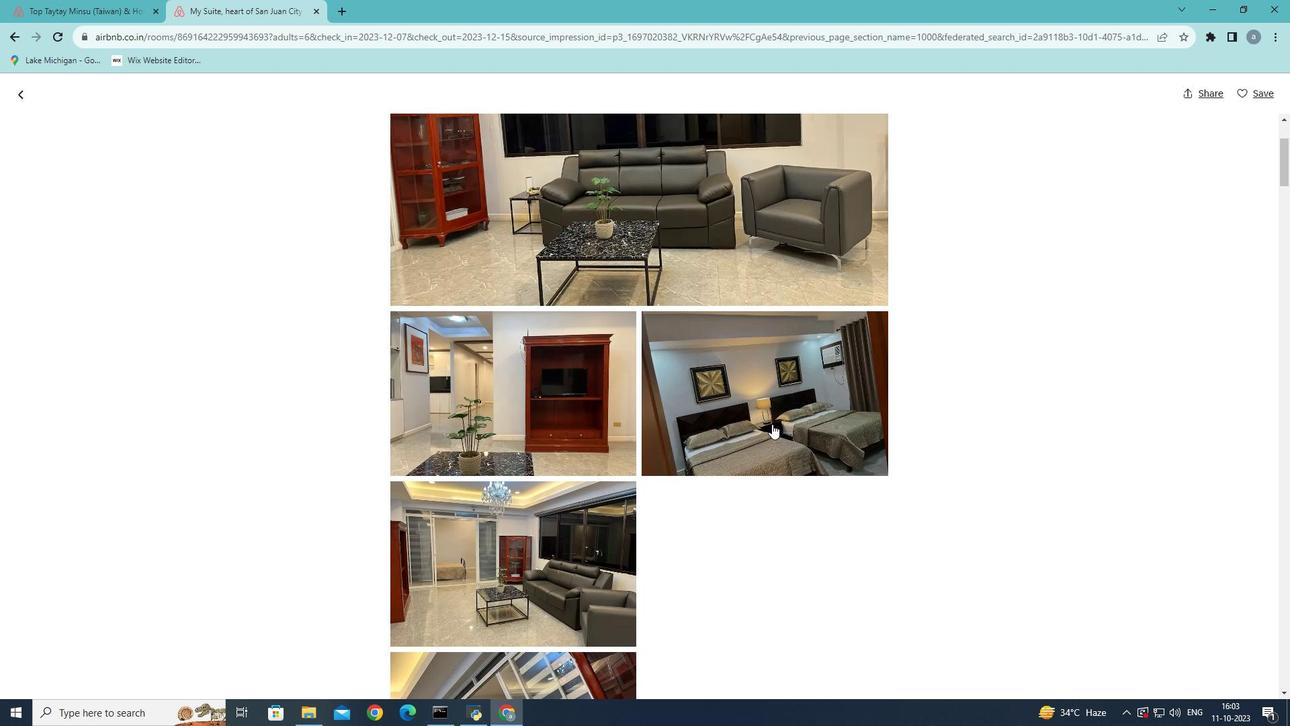 
Action: Mouse scrolled (772, 423) with delta (0, 0)
Screenshot: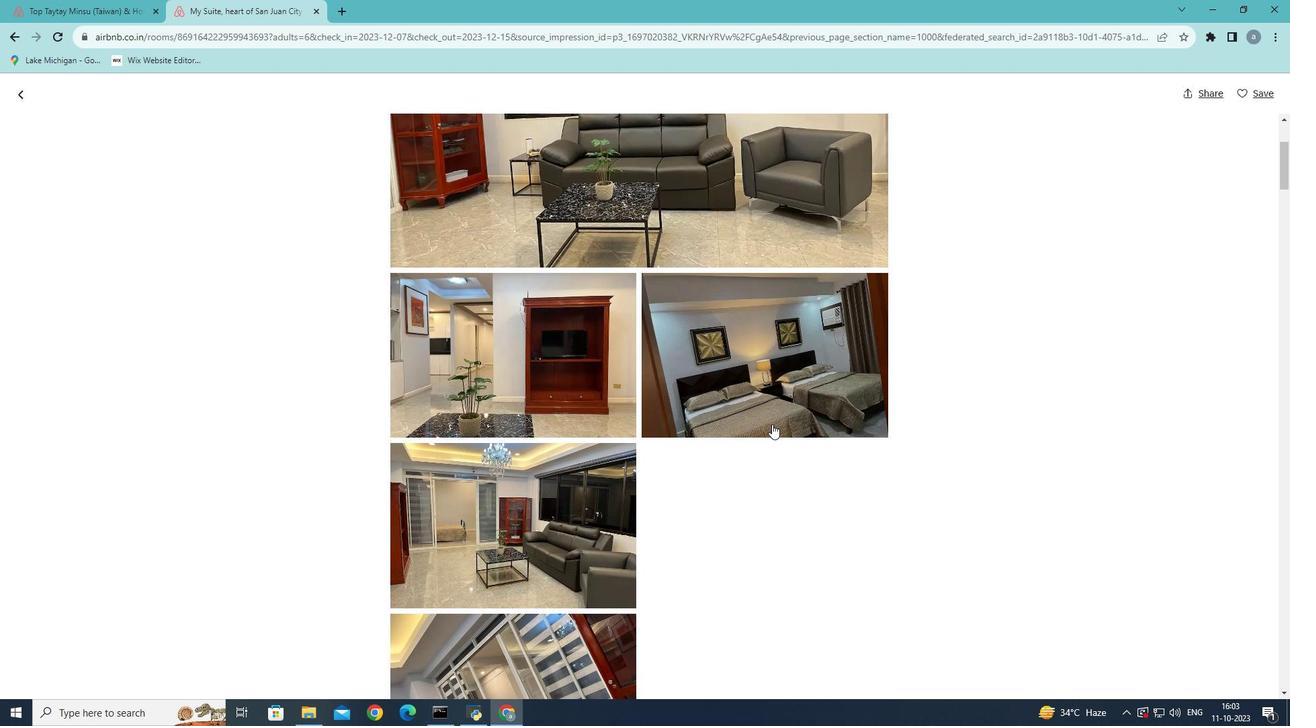 
Action: Mouse scrolled (772, 423) with delta (0, 0)
Screenshot: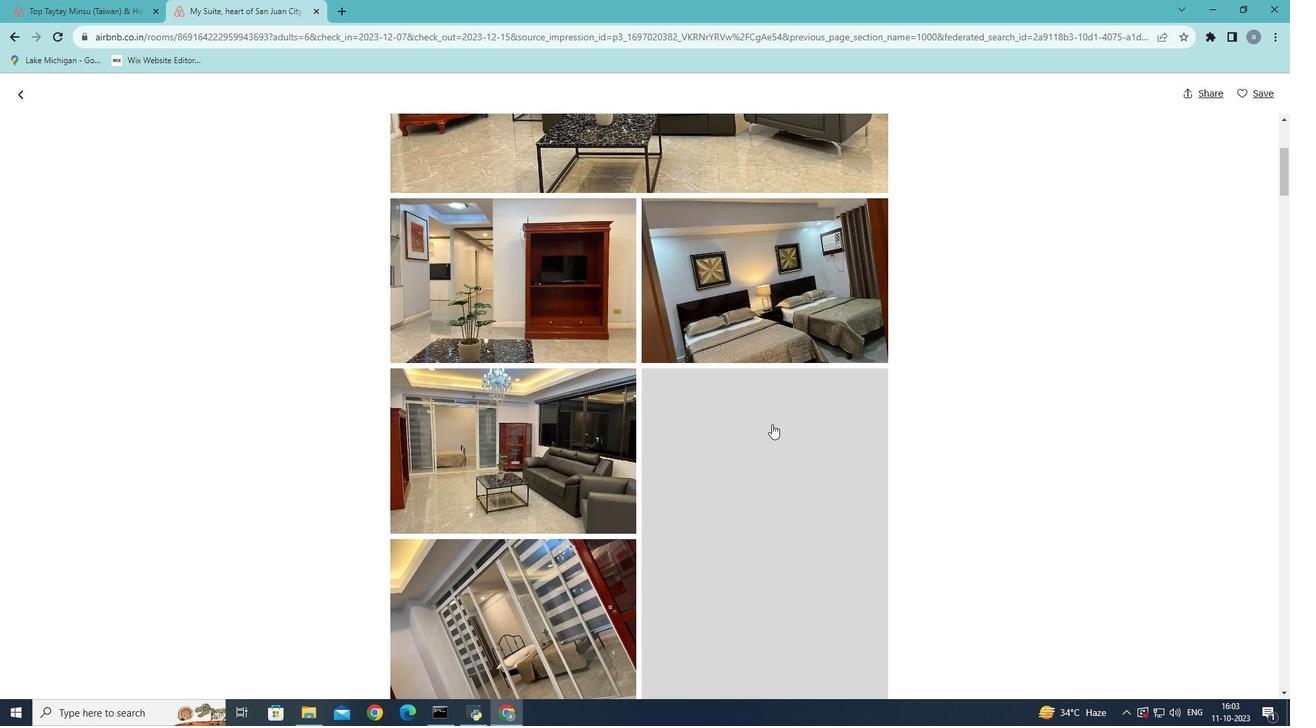 
Action: Mouse scrolled (772, 423) with delta (0, 0)
Screenshot: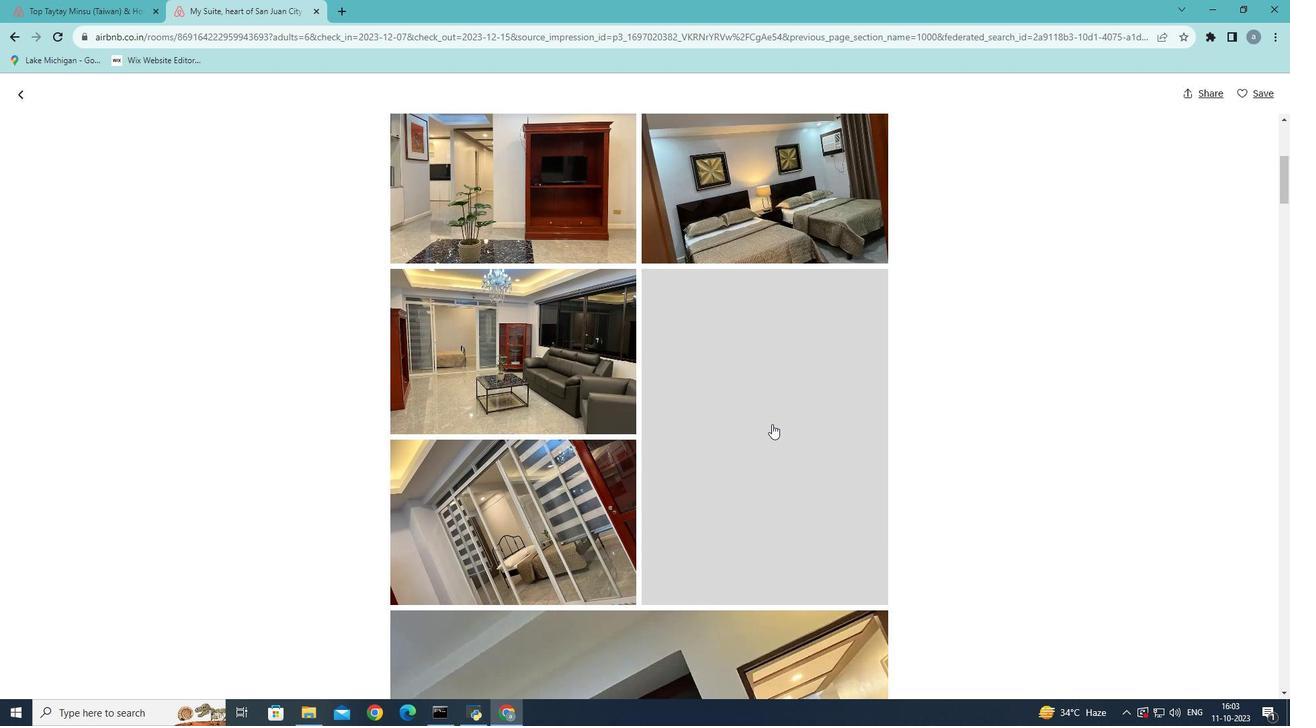 
Action: Mouse scrolled (772, 423) with delta (0, 0)
Screenshot: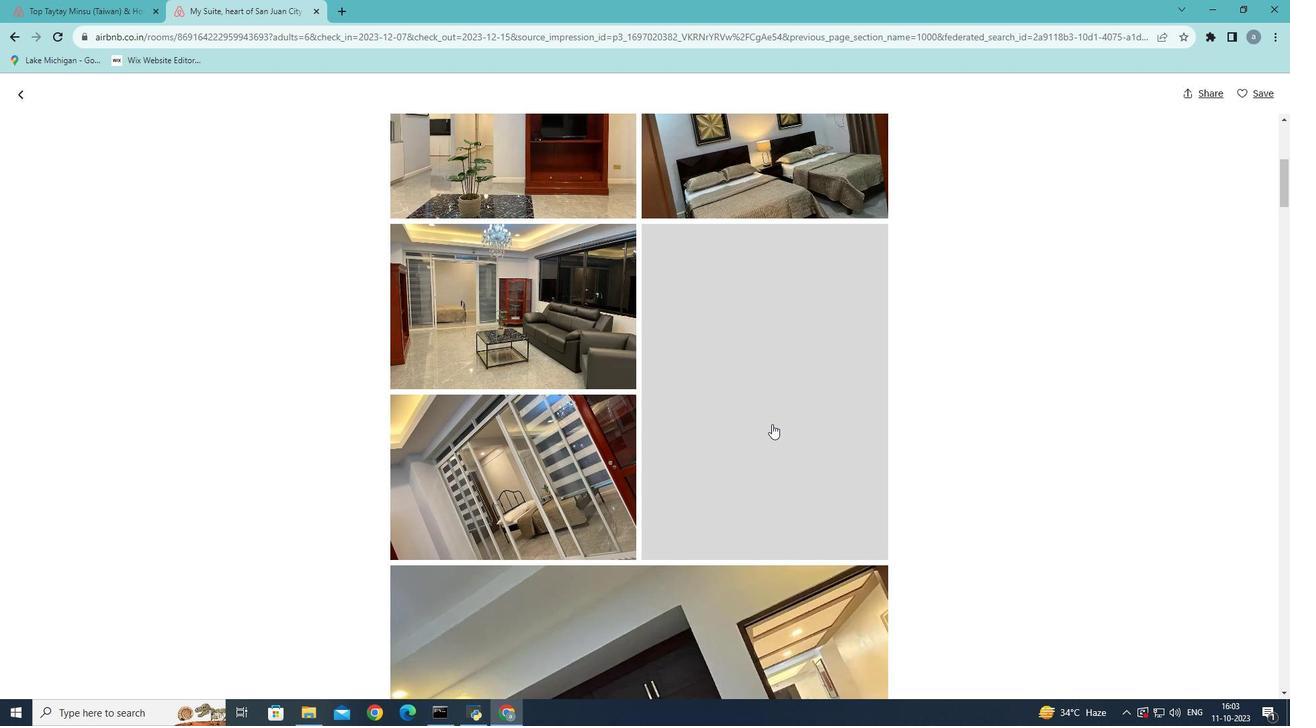 
Action: Mouse scrolled (772, 423) with delta (0, 0)
Screenshot: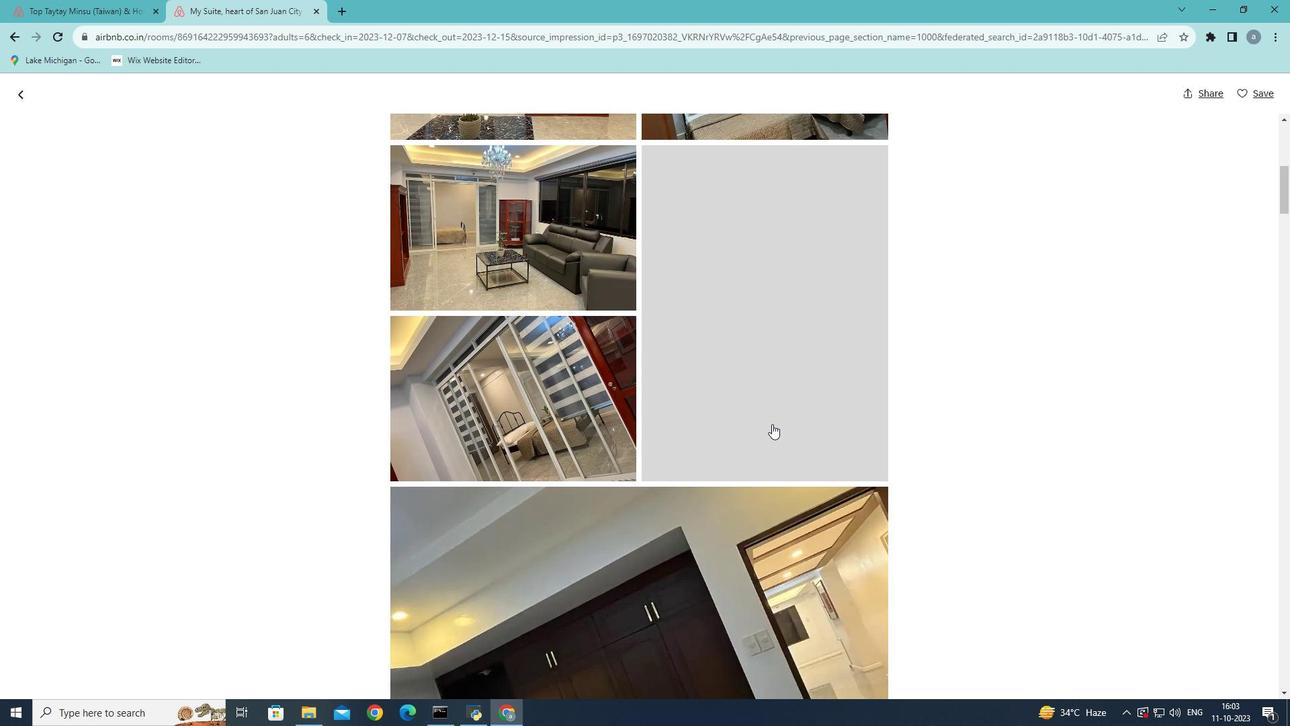 
Action: Mouse scrolled (772, 423) with delta (0, 0)
Screenshot: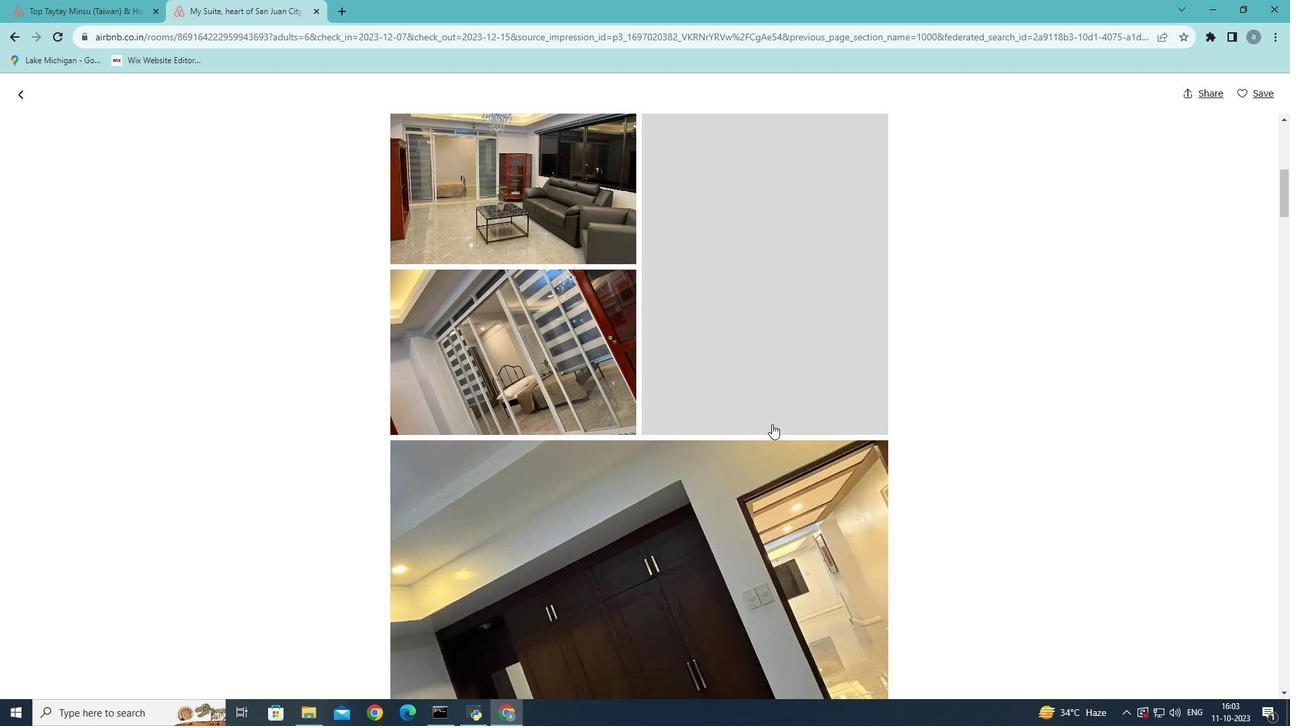 
Action: Mouse scrolled (772, 423) with delta (0, 0)
Screenshot: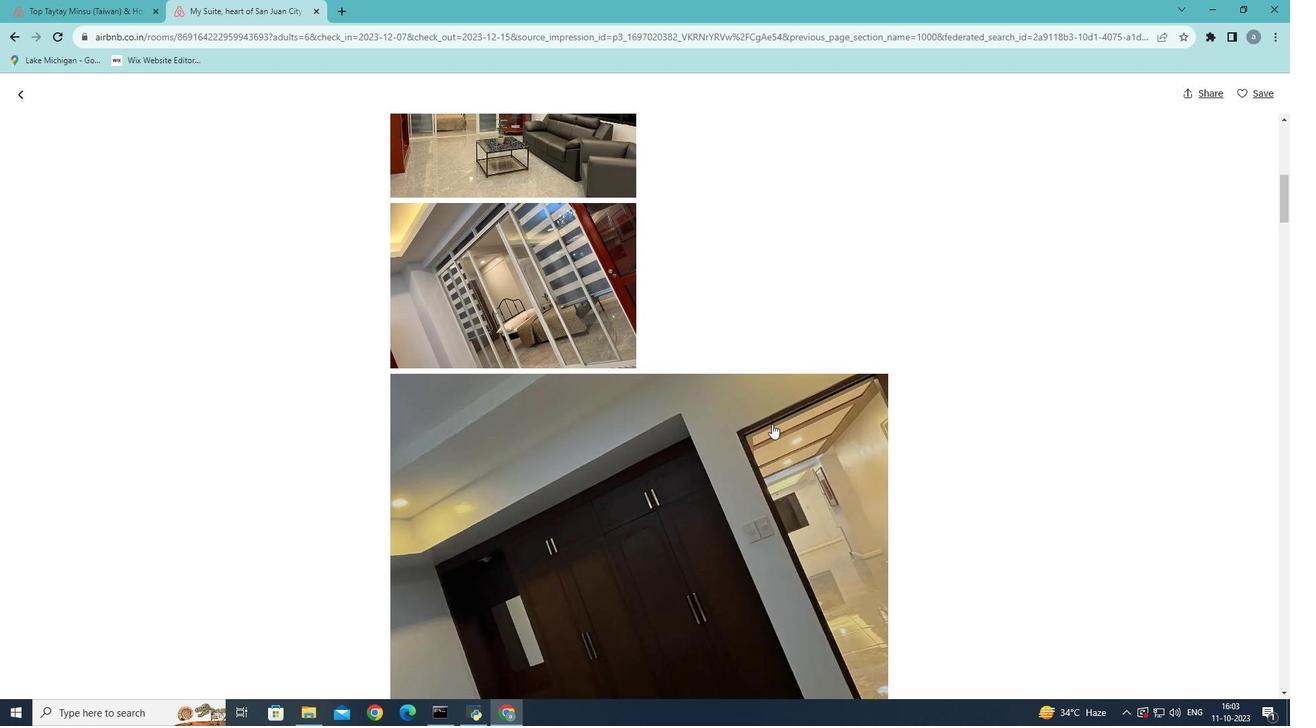 
Action: Mouse scrolled (772, 423) with delta (0, 0)
Screenshot: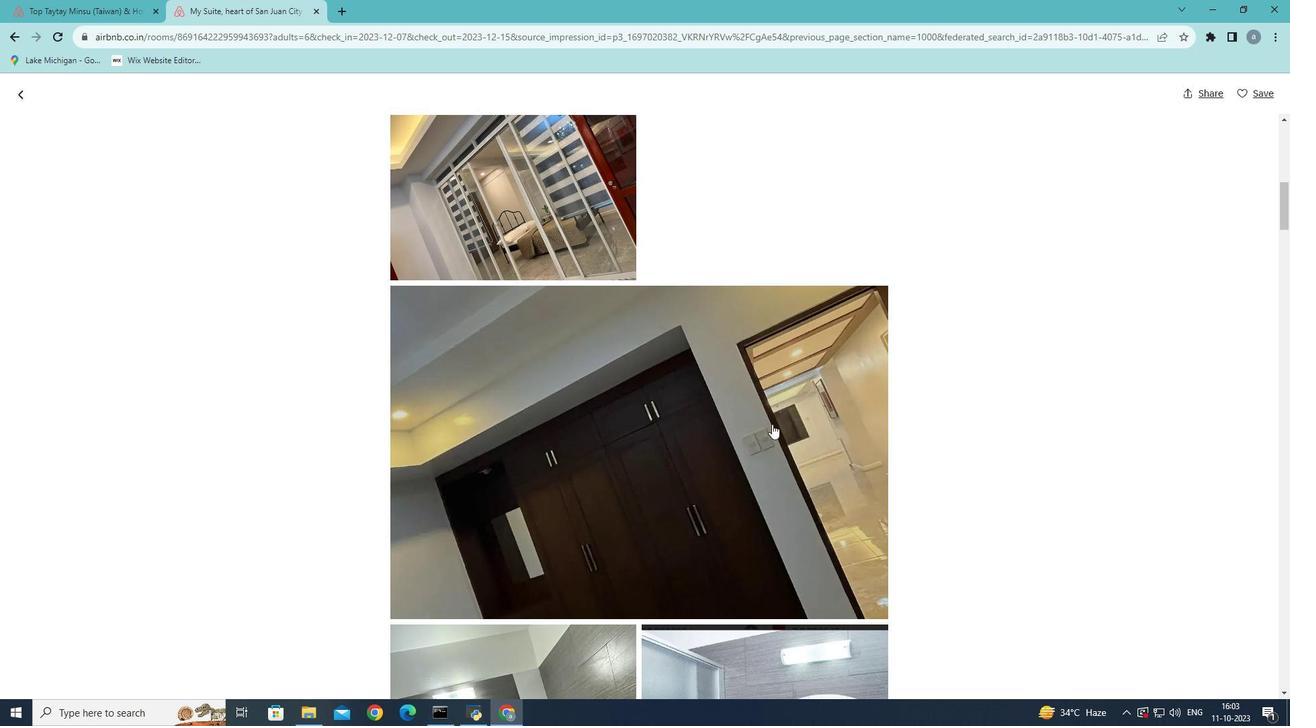 
Action: Mouse scrolled (772, 423) with delta (0, 0)
Screenshot: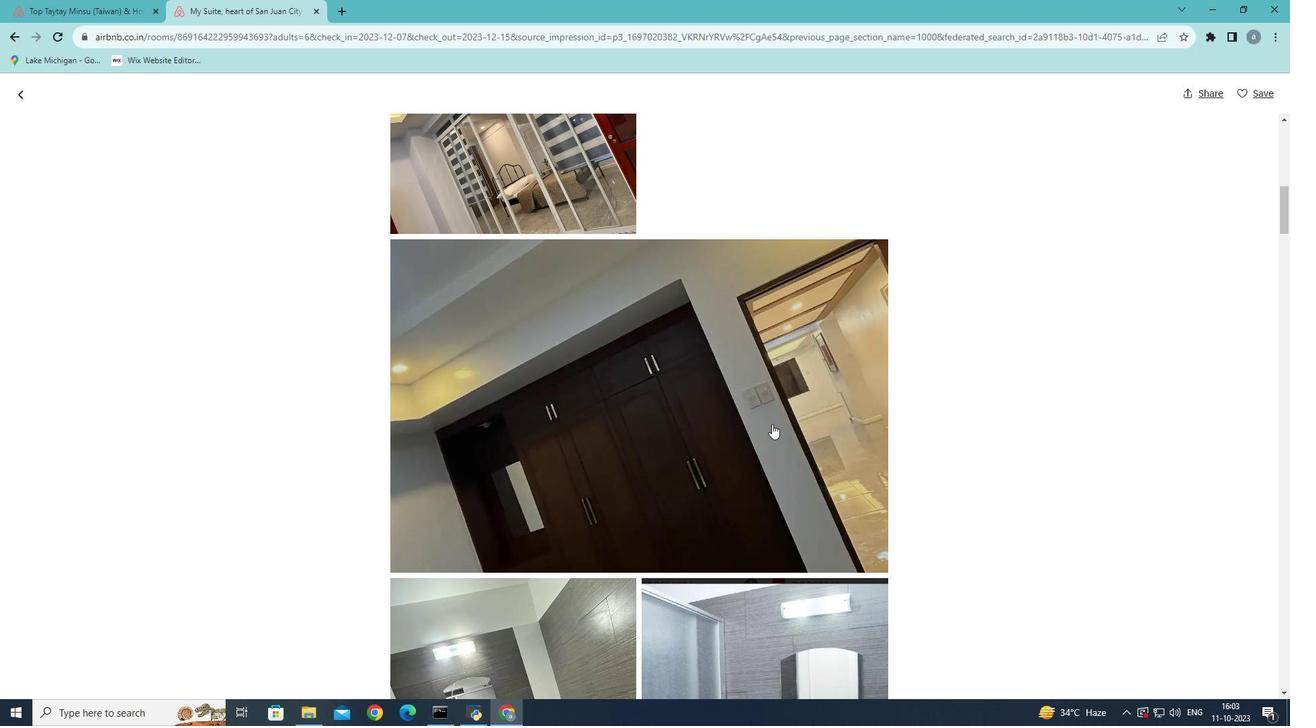 
Action: Mouse scrolled (772, 423) with delta (0, 0)
Screenshot: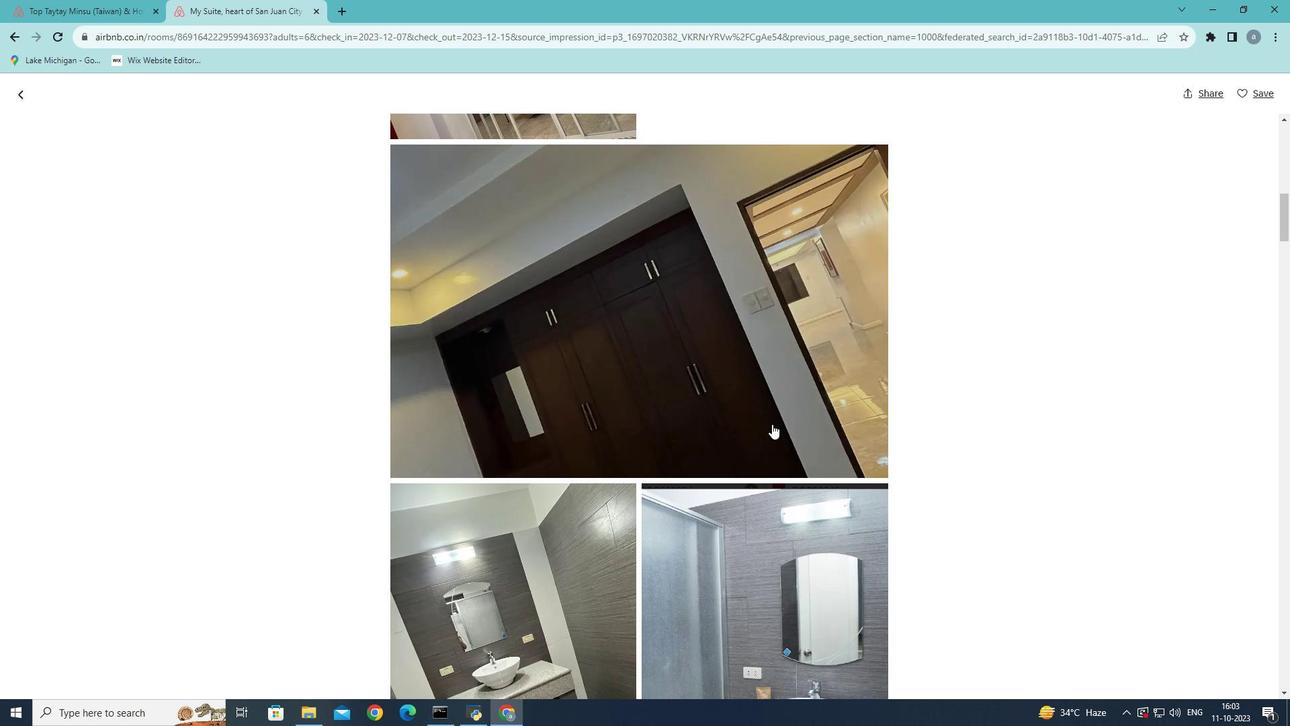 
Action: Mouse scrolled (772, 423) with delta (0, 0)
Screenshot: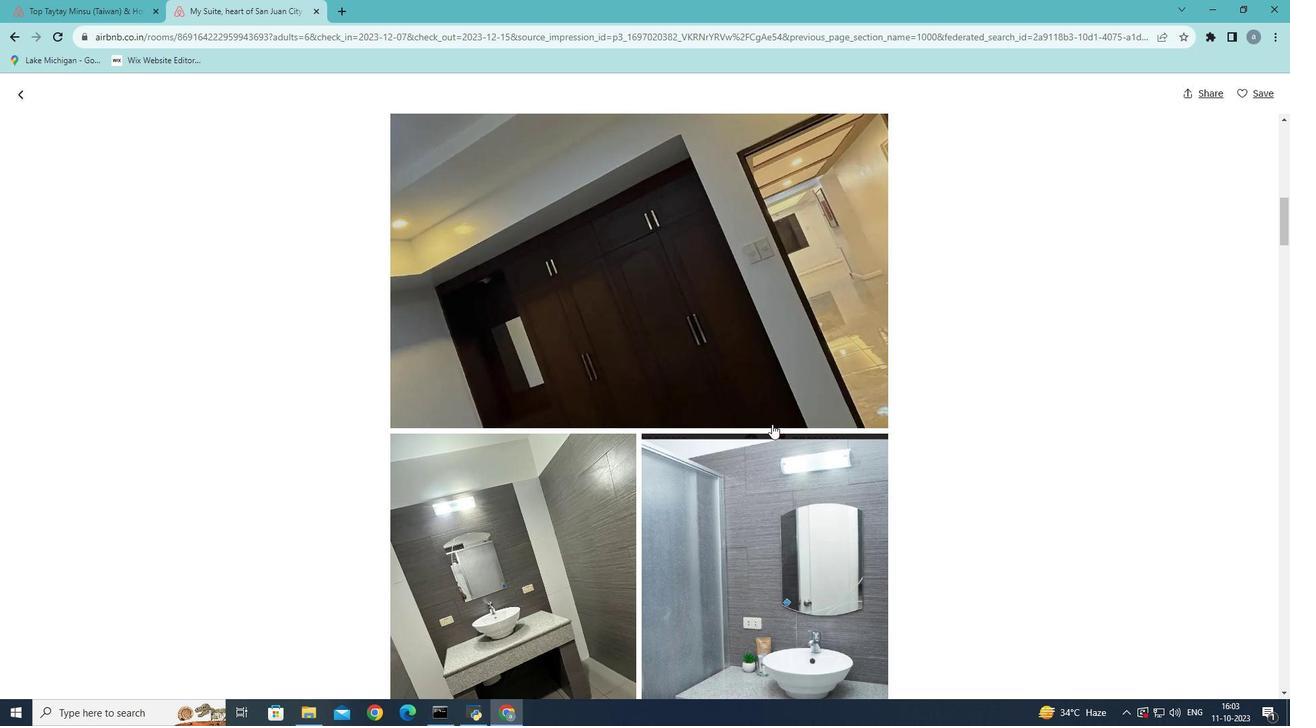 
Action: Mouse scrolled (772, 423) with delta (0, 0)
Screenshot: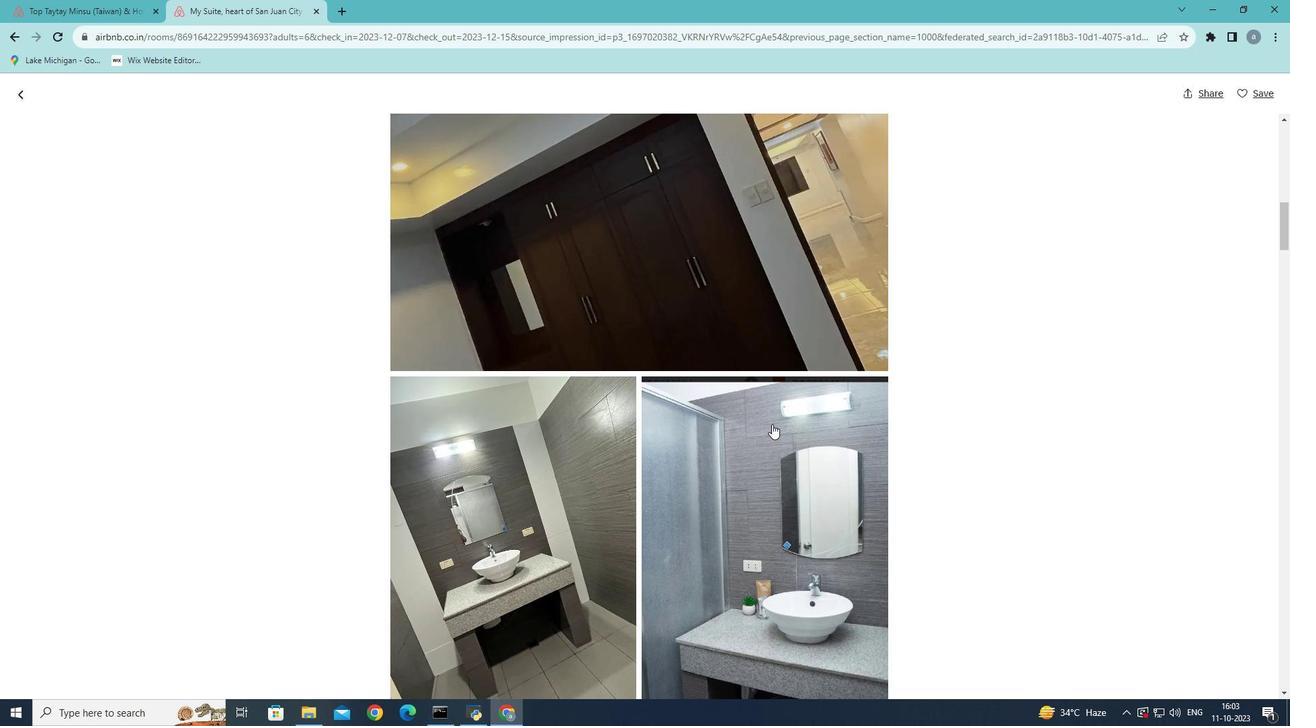 
Action: Mouse scrolled (772, 423) with delta (0, 0)
Screenshot: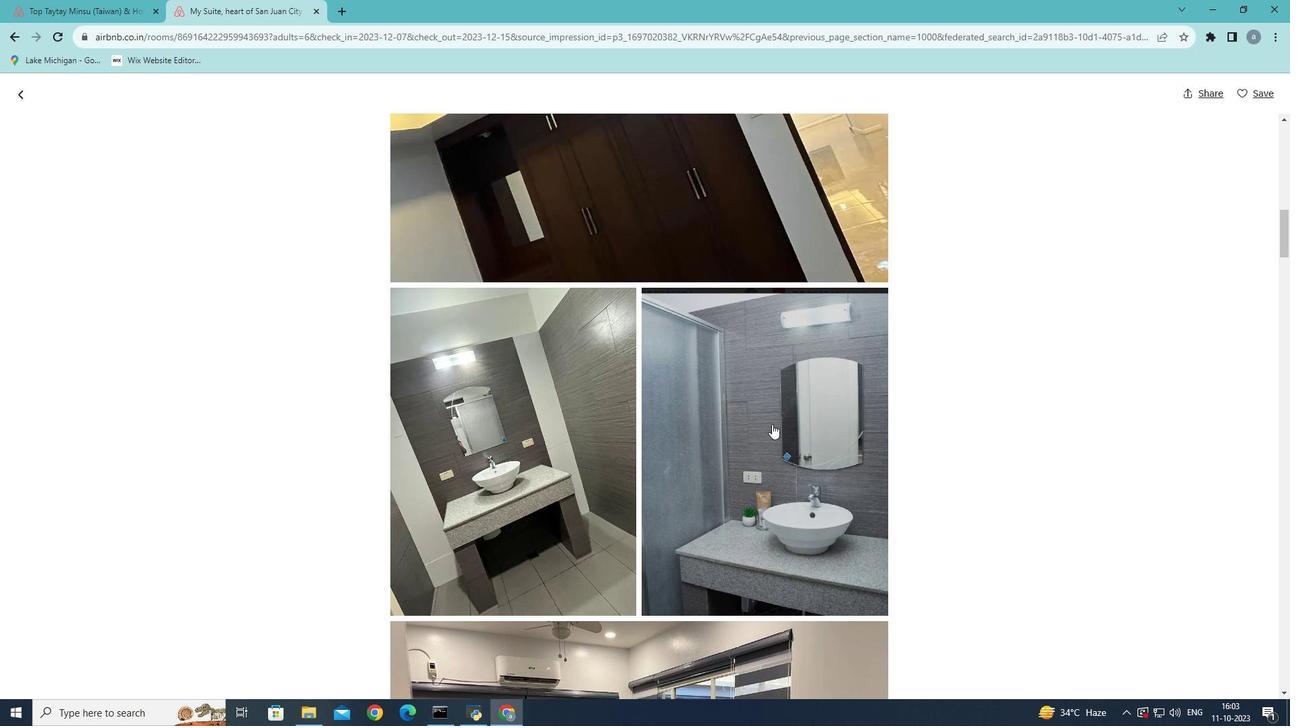 
Action: Mouse scrolled (772, 423) with delta (0, 0)
Screenshot: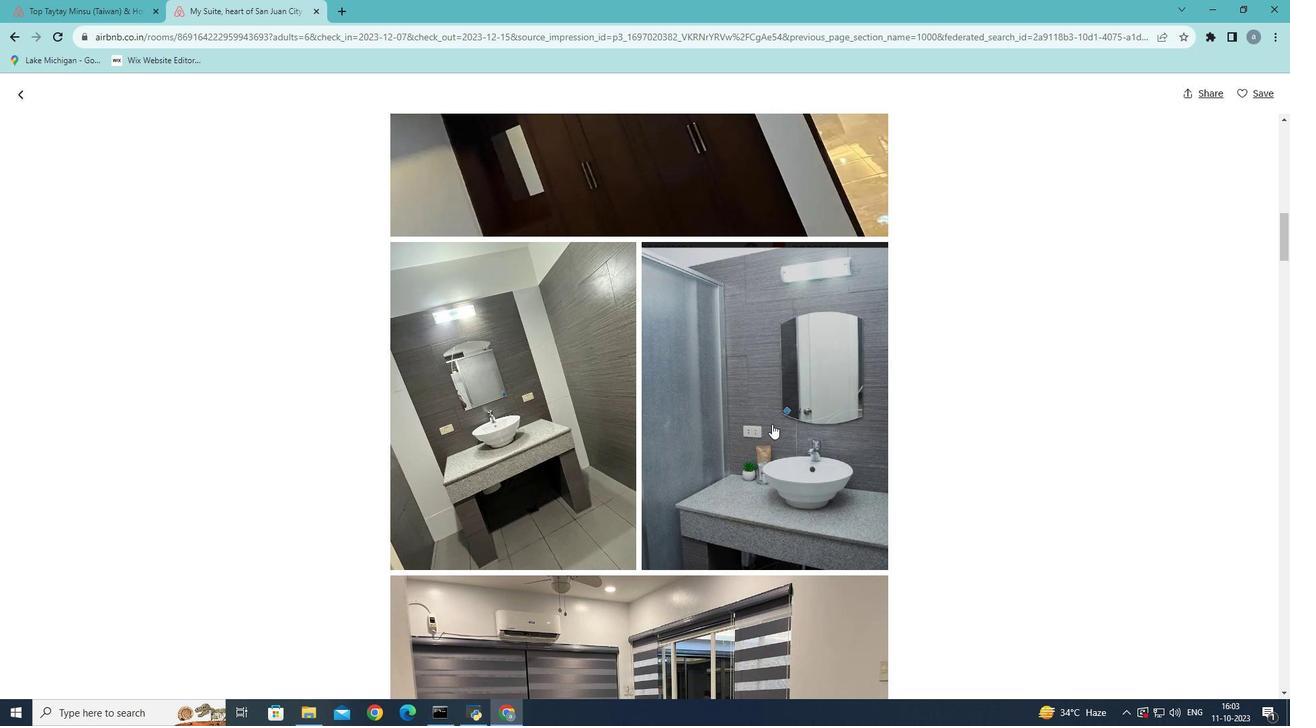
Action: Mouse scrolled (772, 423) with delta (0, 0)
Screenshot: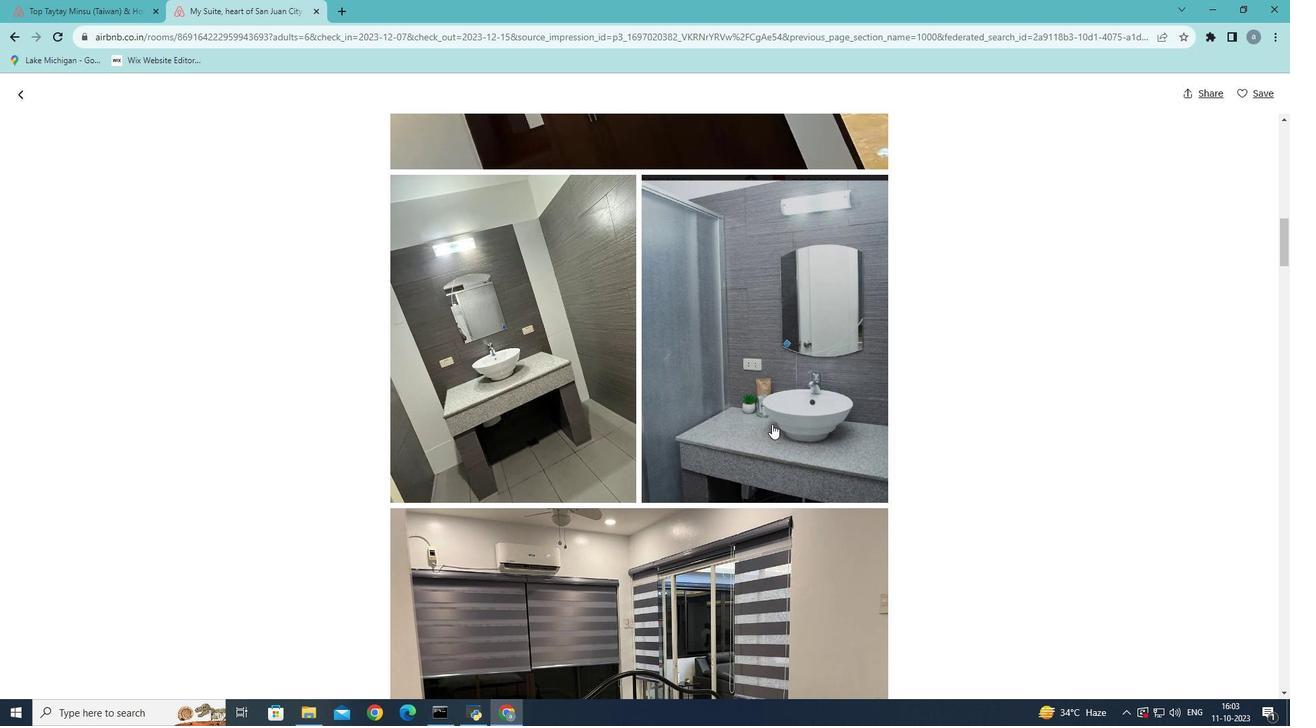 
Action: Mouse scrolled (772, 423) with delta (0, 0)
Screenshot: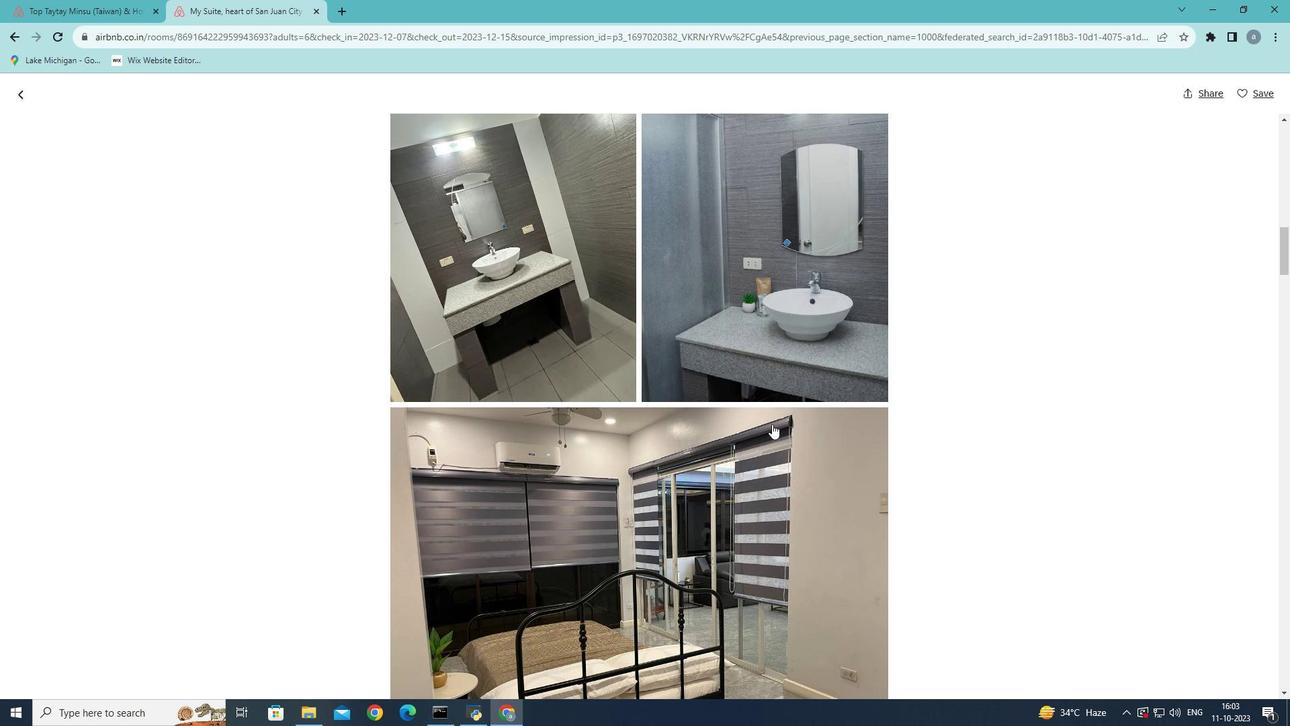 
Action: Mouse moved to (772, 424)
Screenshot: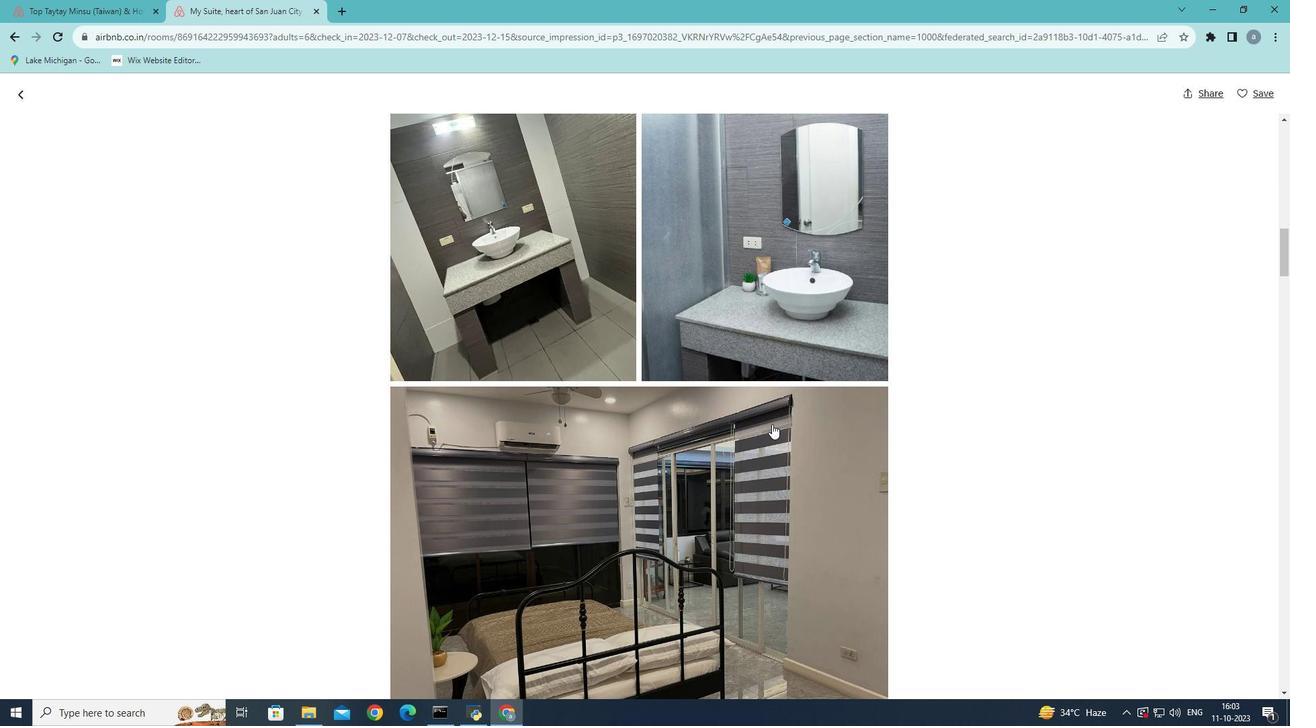 
Action: Mouse scrolled (772, 423) with delta (0, 0)
Screenshot: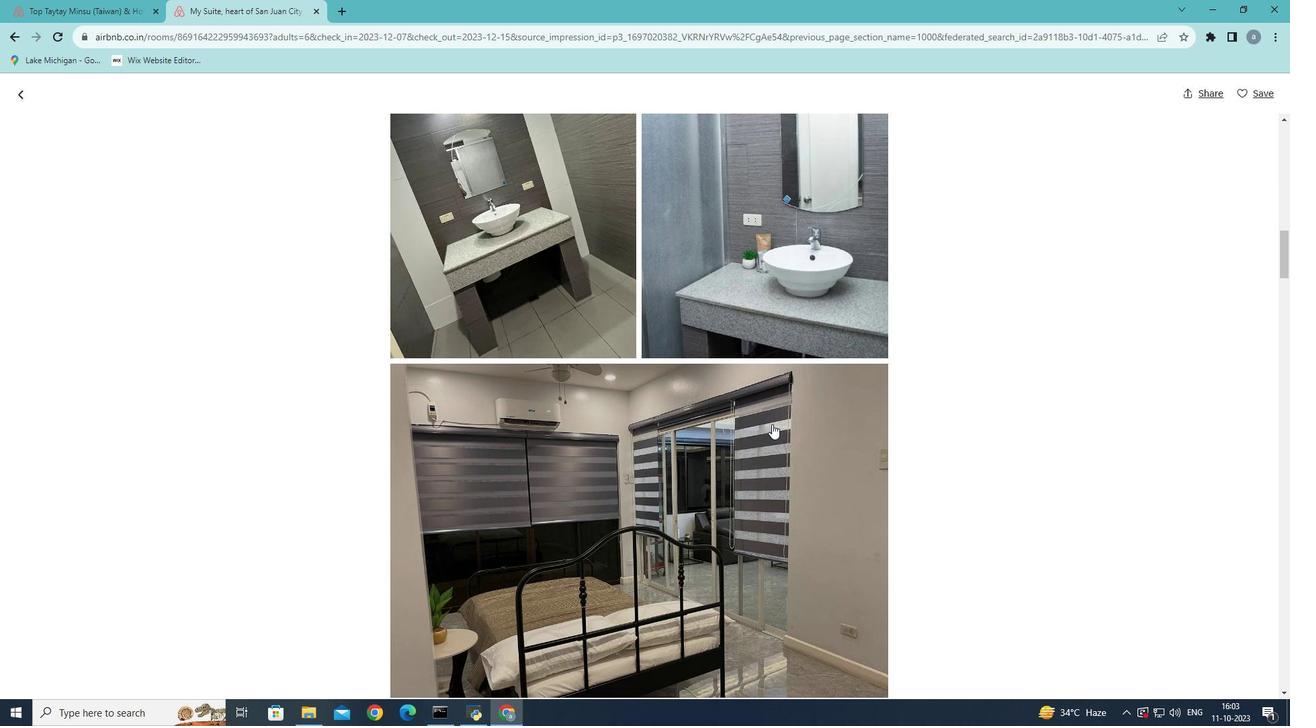 
Action: Mouse scrolled (772, 423) with delta (0, 0)
Screenshot: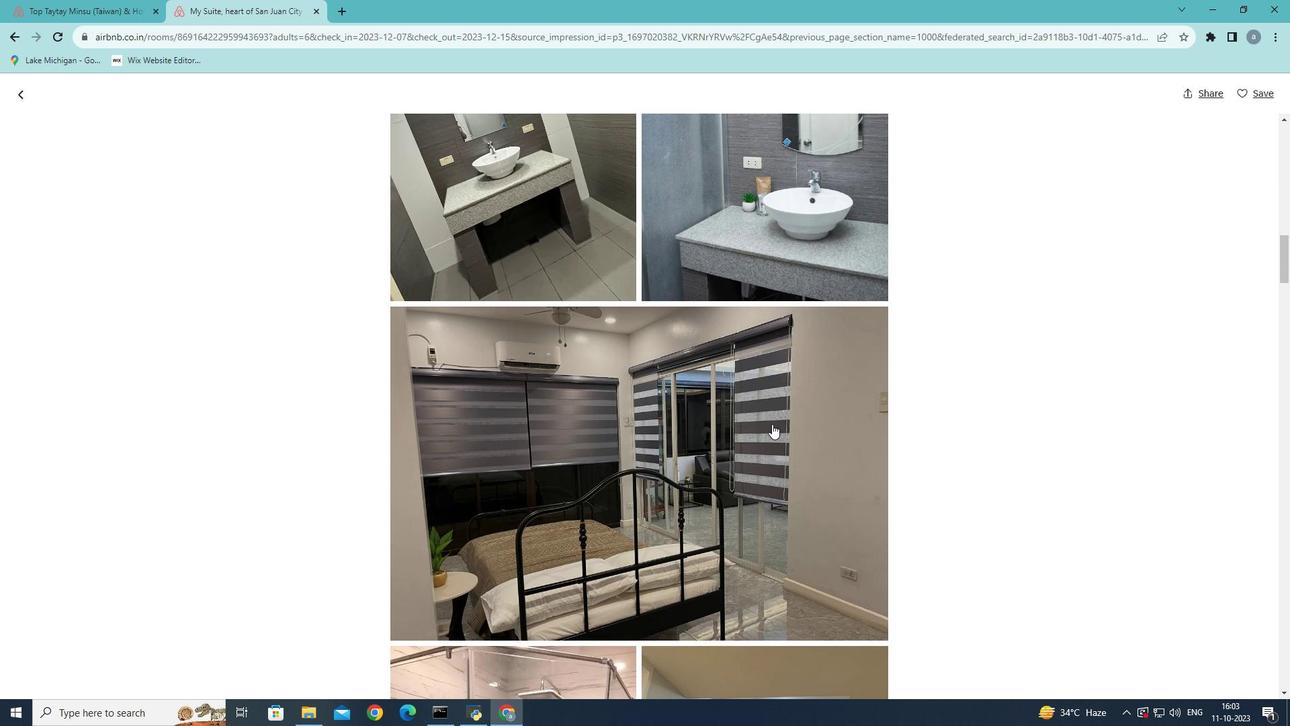 
Action: Mouse scrolled (772, 423) with delta (0, 0)
Screenshot: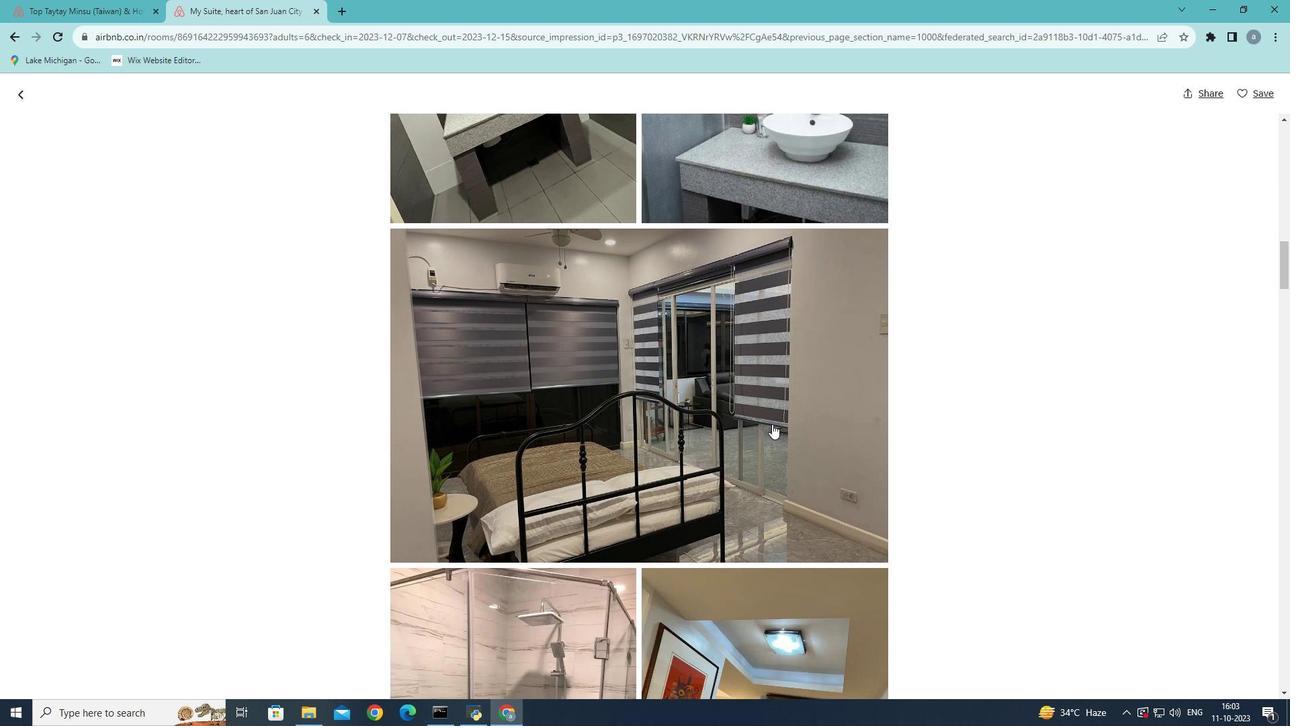 
Action: Mouse scrolled (772, 423) with delta (0, 0)
Screenshot: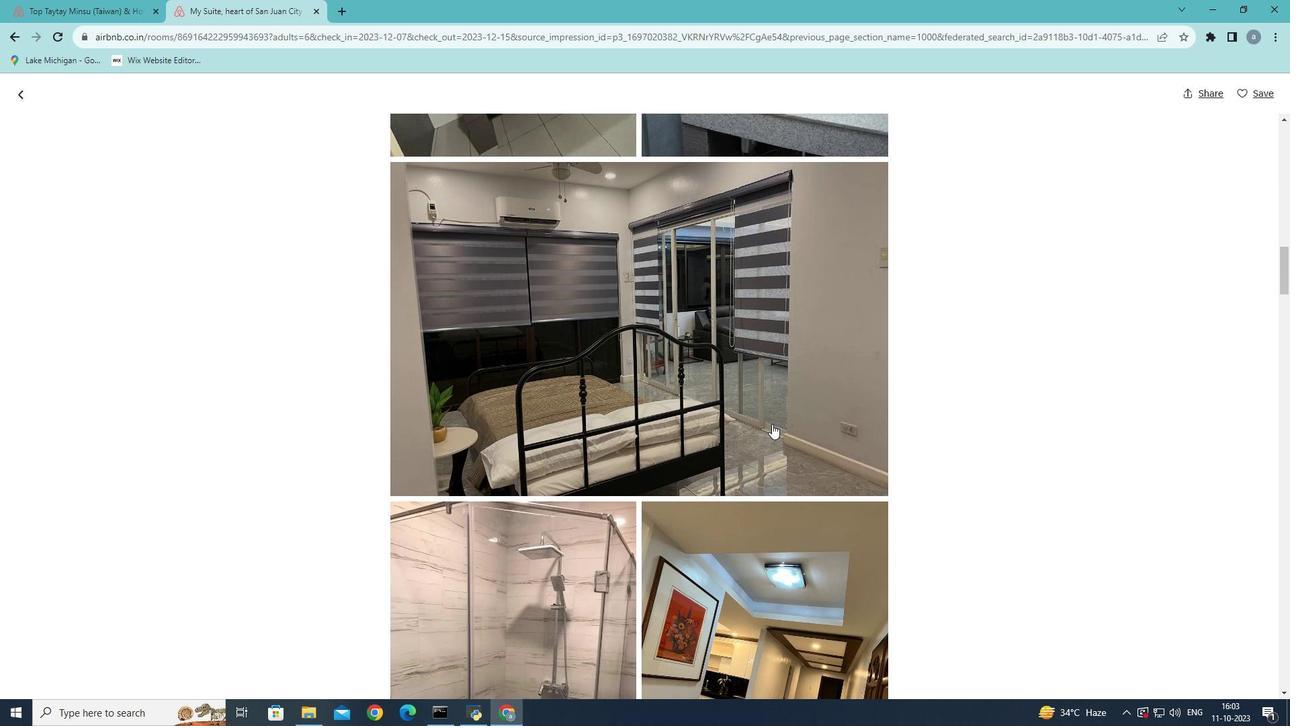 
Action: Mouse scrolled (772, 423) with delta (0, 0)
Screenshot: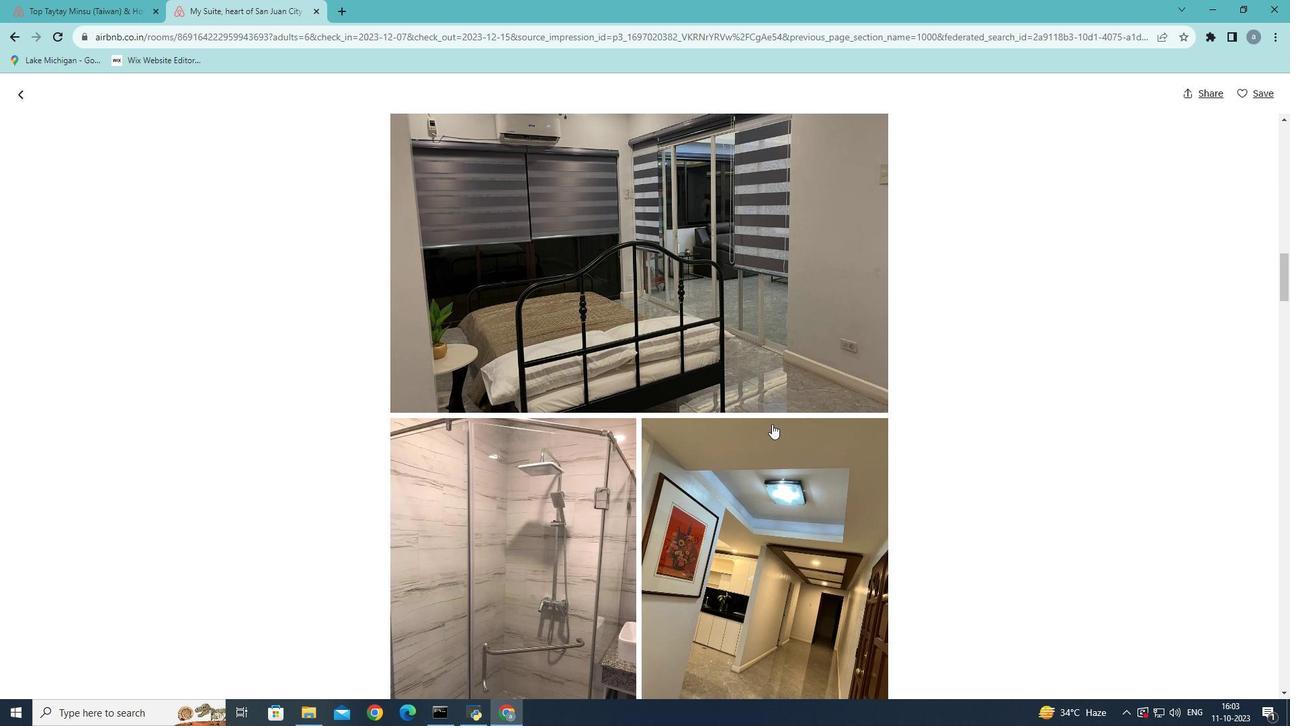 
Action: Mouse scrolled (772, 423) with delta (0, 0)
Screenshot: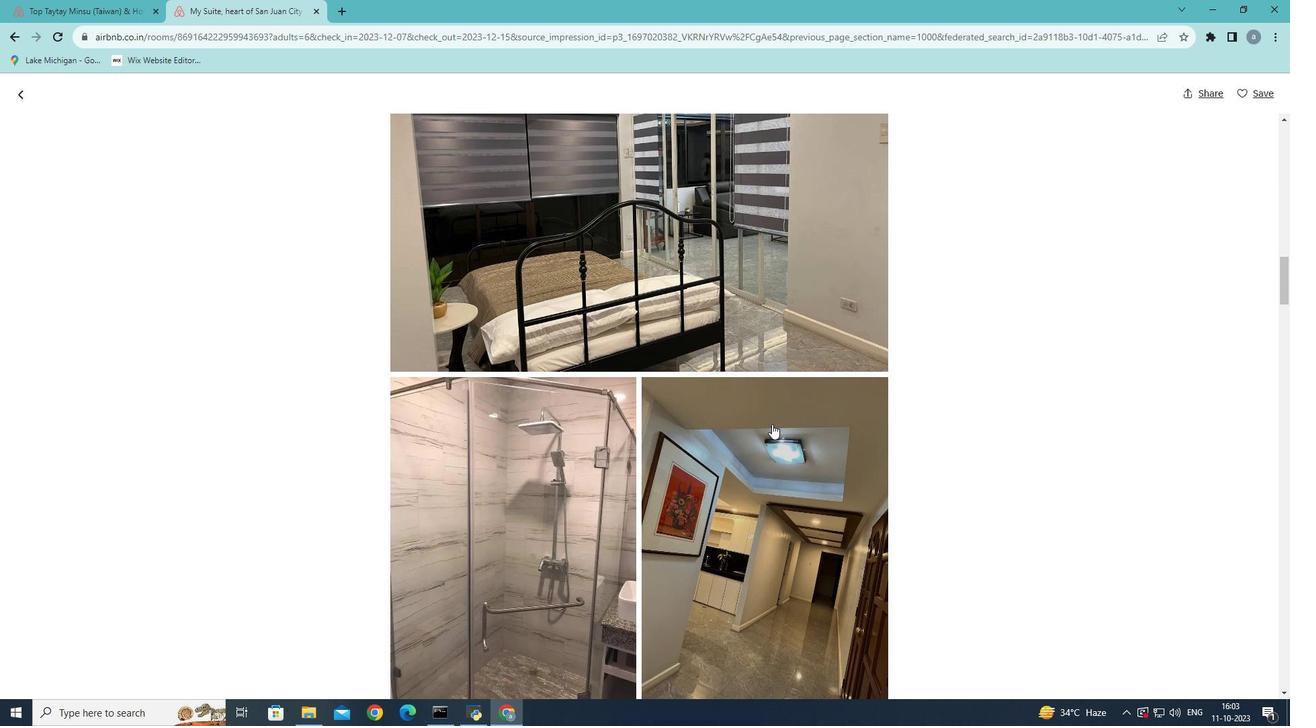 
Action: Mouse scrolled (772, 423) with delta (0, 0)
Screenshot: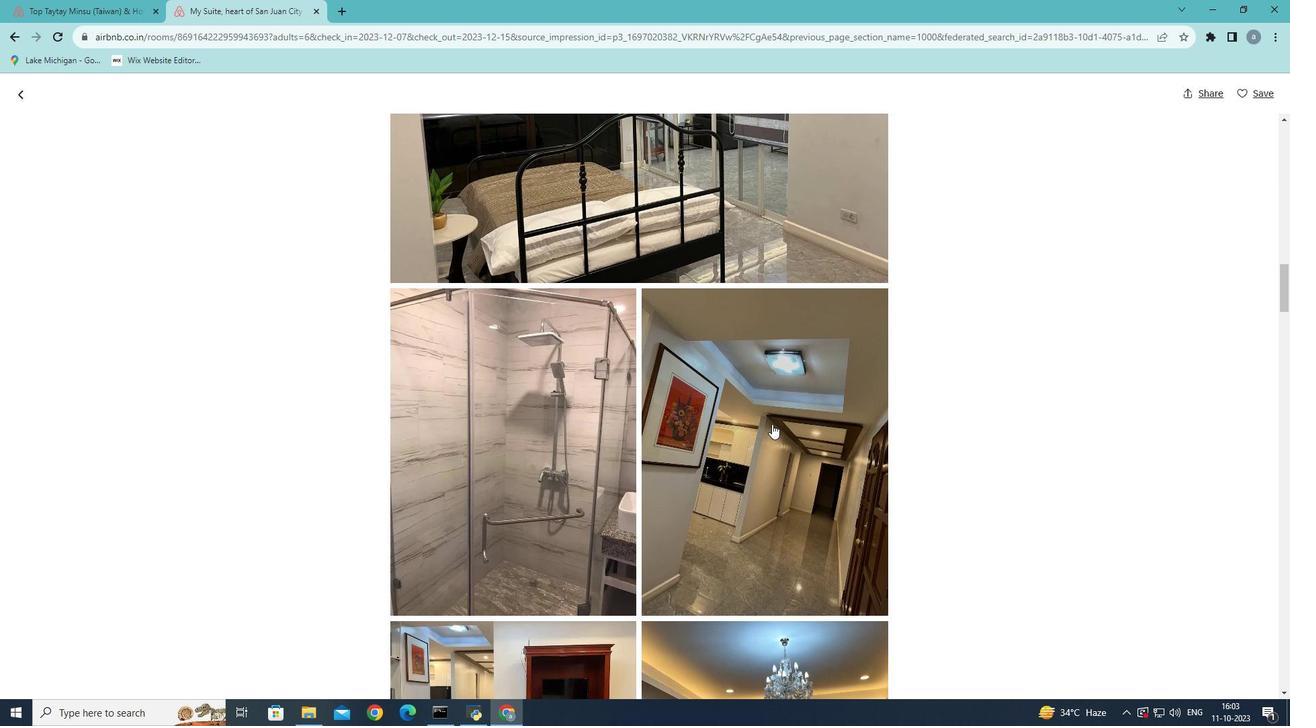 
Action: Mouse scrolled (772, 423) with delta (0, 0)
Screenshot: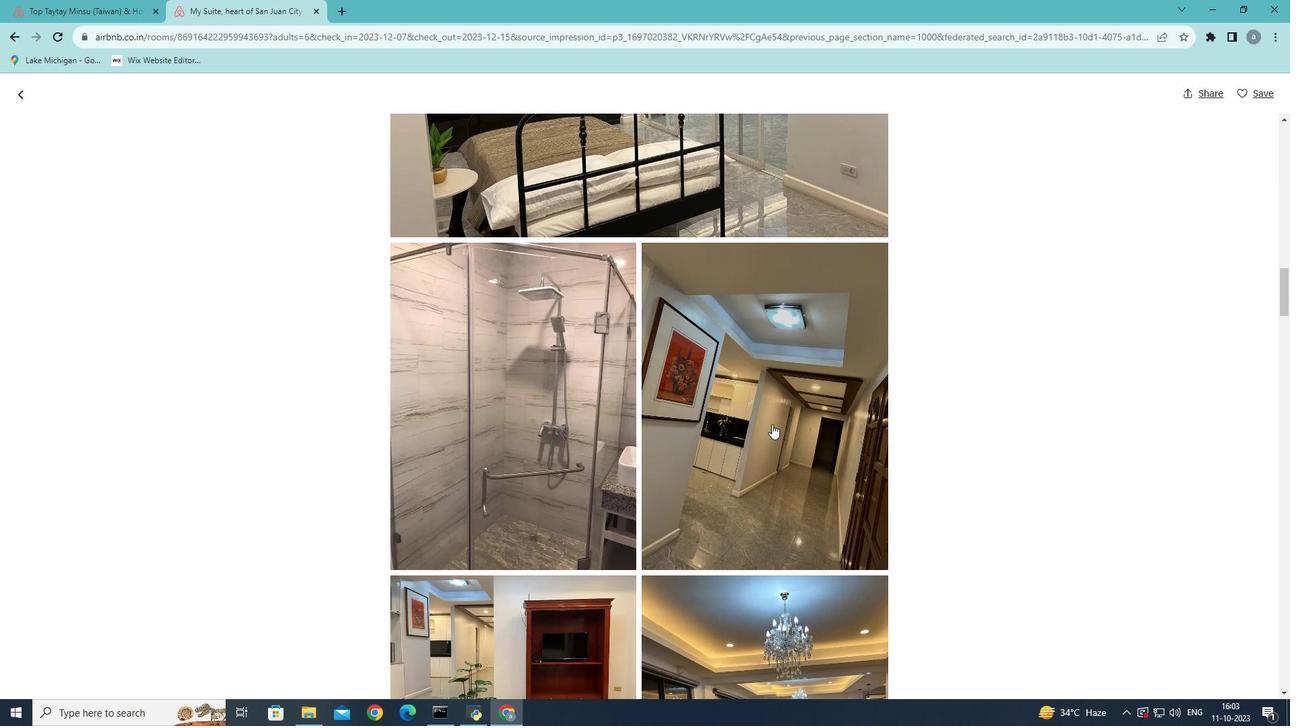 
Action: Mouse scrolled (772, 423) with delta (0, 0)
Screenshot: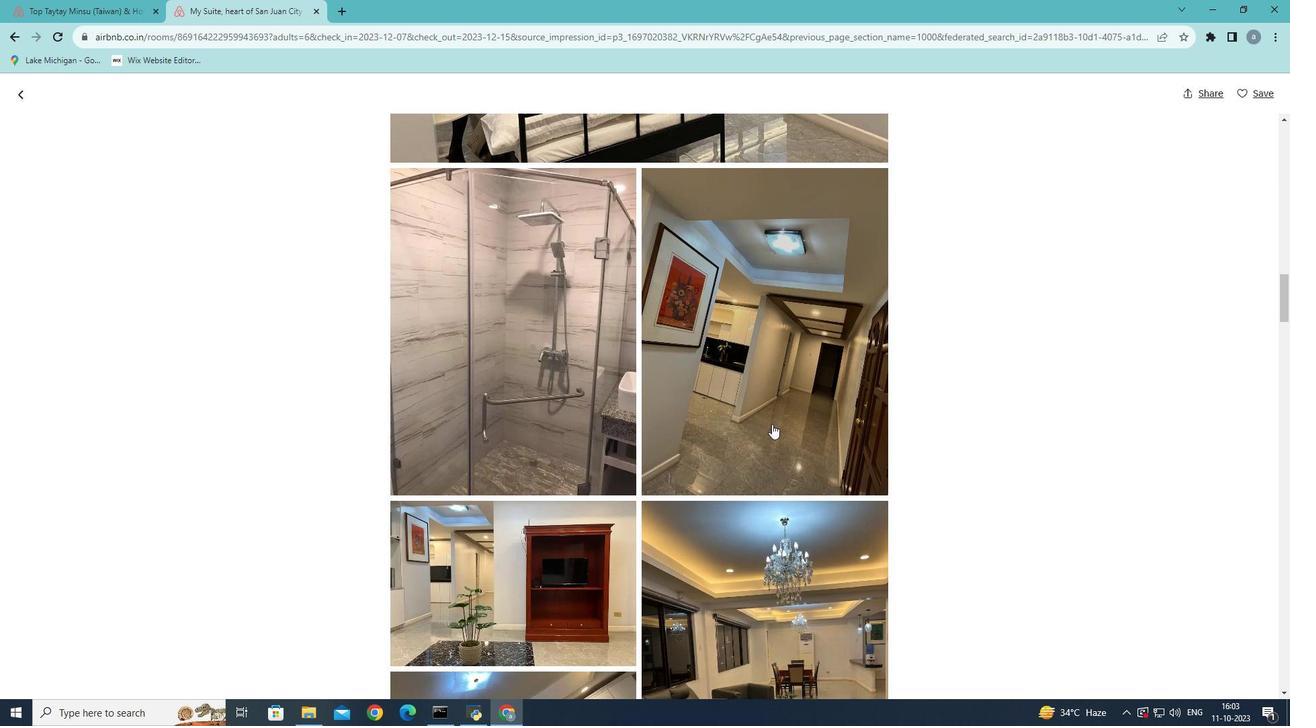 
Action: Mouse scrolled (772, 423) with delta (0, 0)
Screenshot: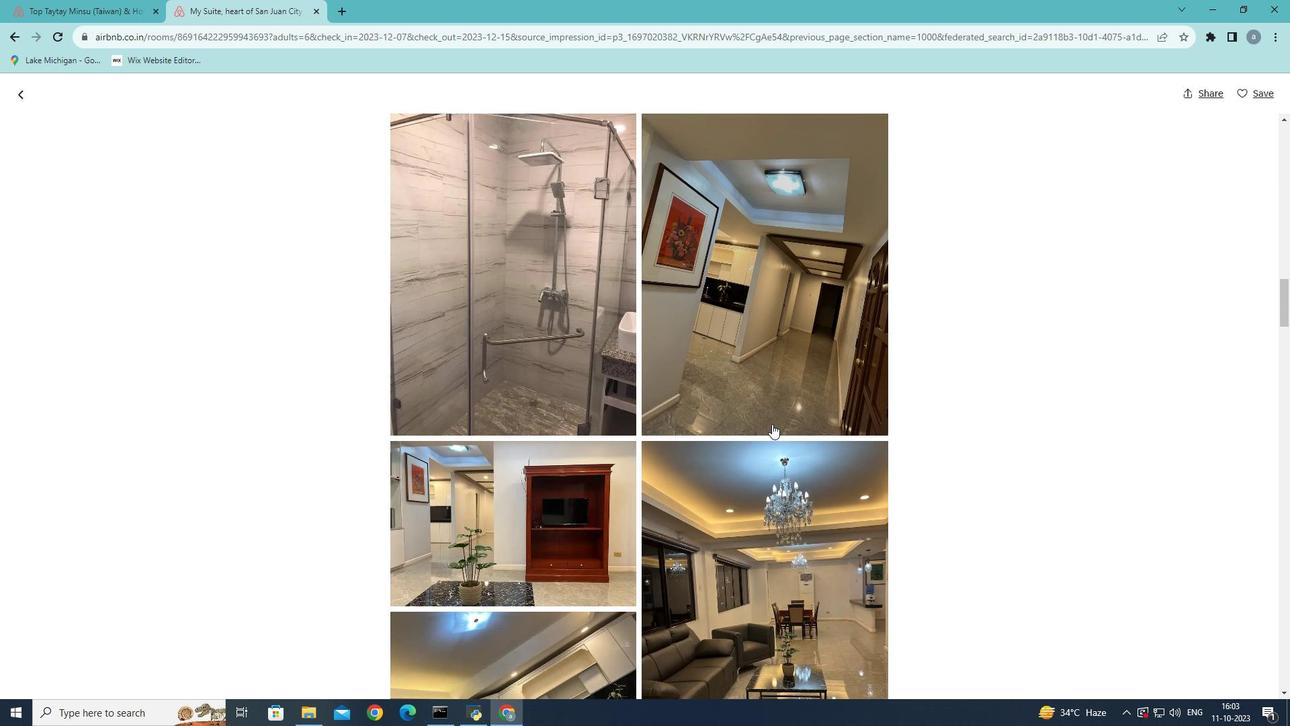 
Action: Mouse scrolled (772, 423) with delta (0, 0)
Screenshot: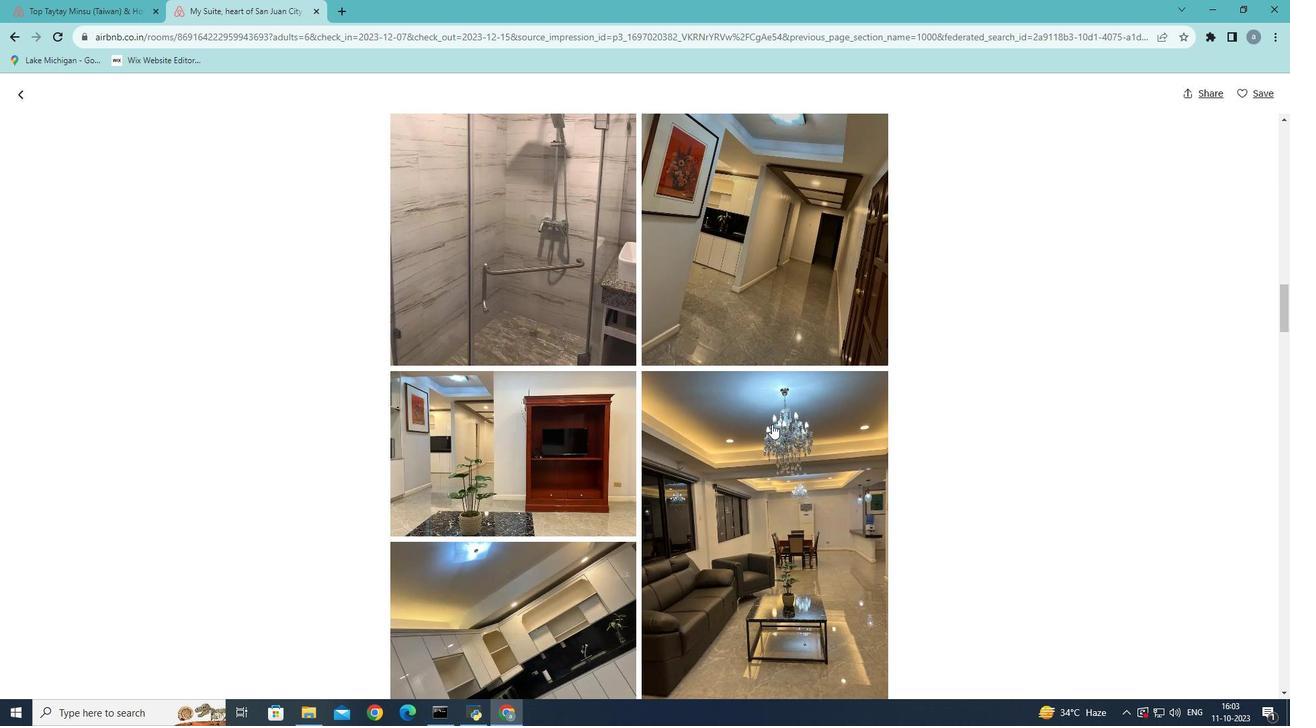 
Action: Mouse scrolled (772, 423) with delta (0, 0)
Screenshot: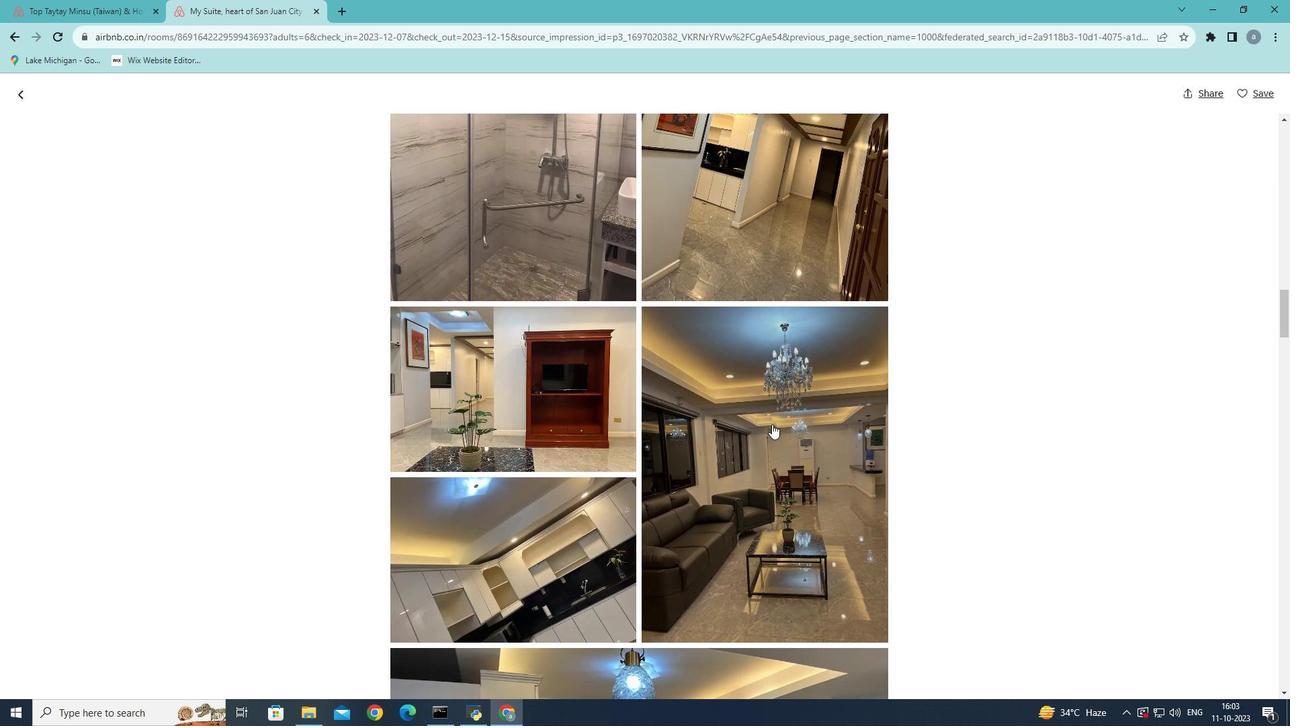 
Action: Mouse scrolled (772, 423) with delta (0, 0)
Screenshot: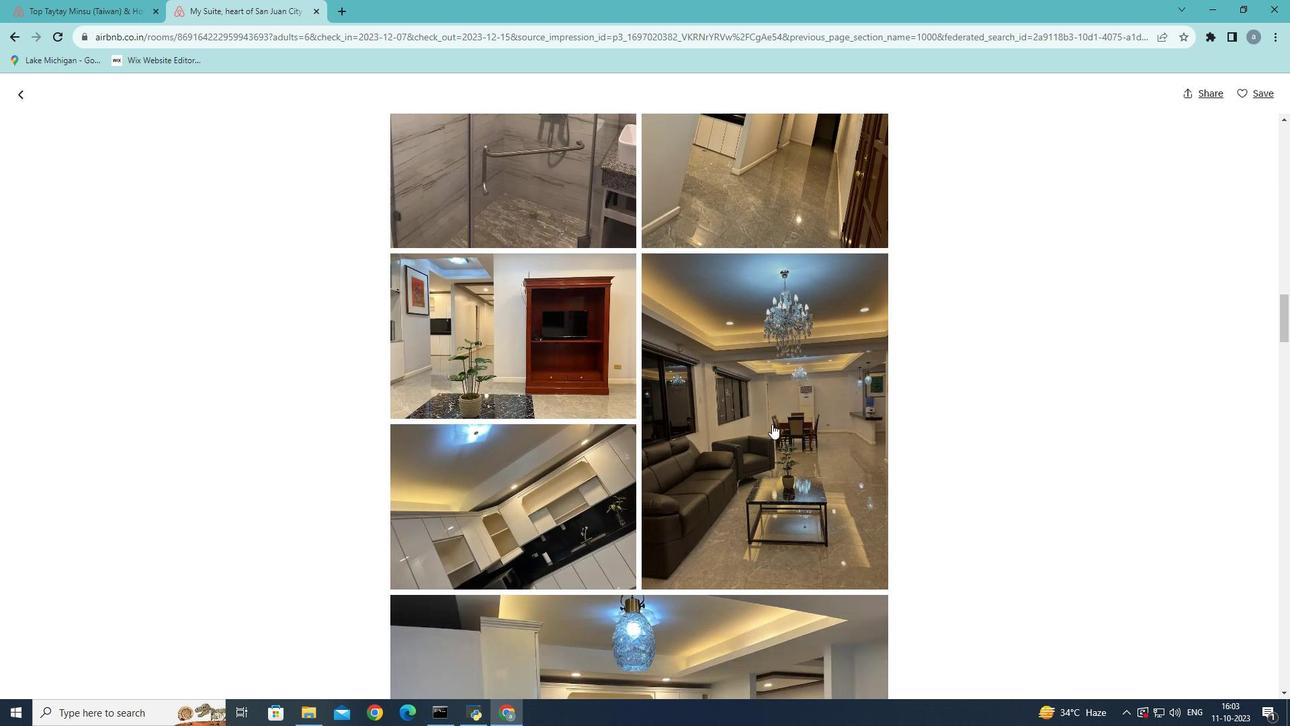 
Action: Mouse scrolled (772, 423) with delta (0, 0)
Screenshot: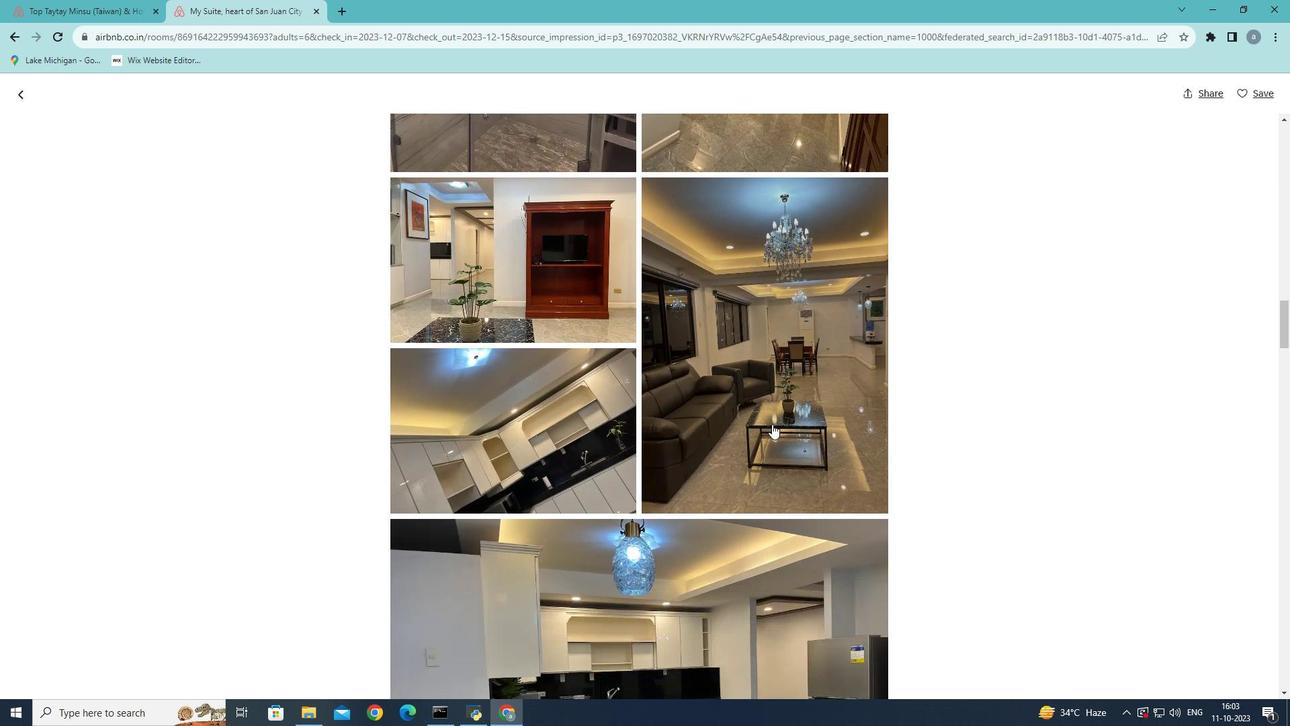 
Action: Mouse scrolled (772, 423) with delta (0, 0)
Screenshot: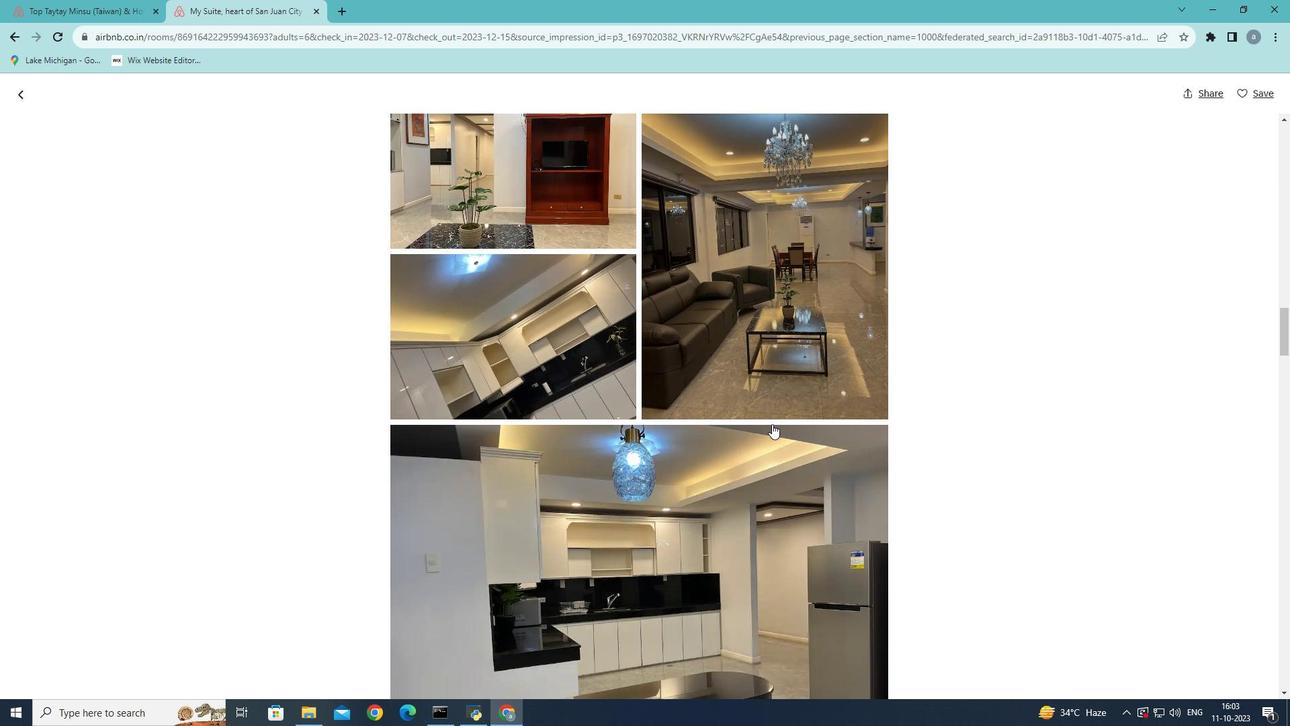 
Action: Mouse scrolled (772, 423) with delta (0, 0)
Screenshot: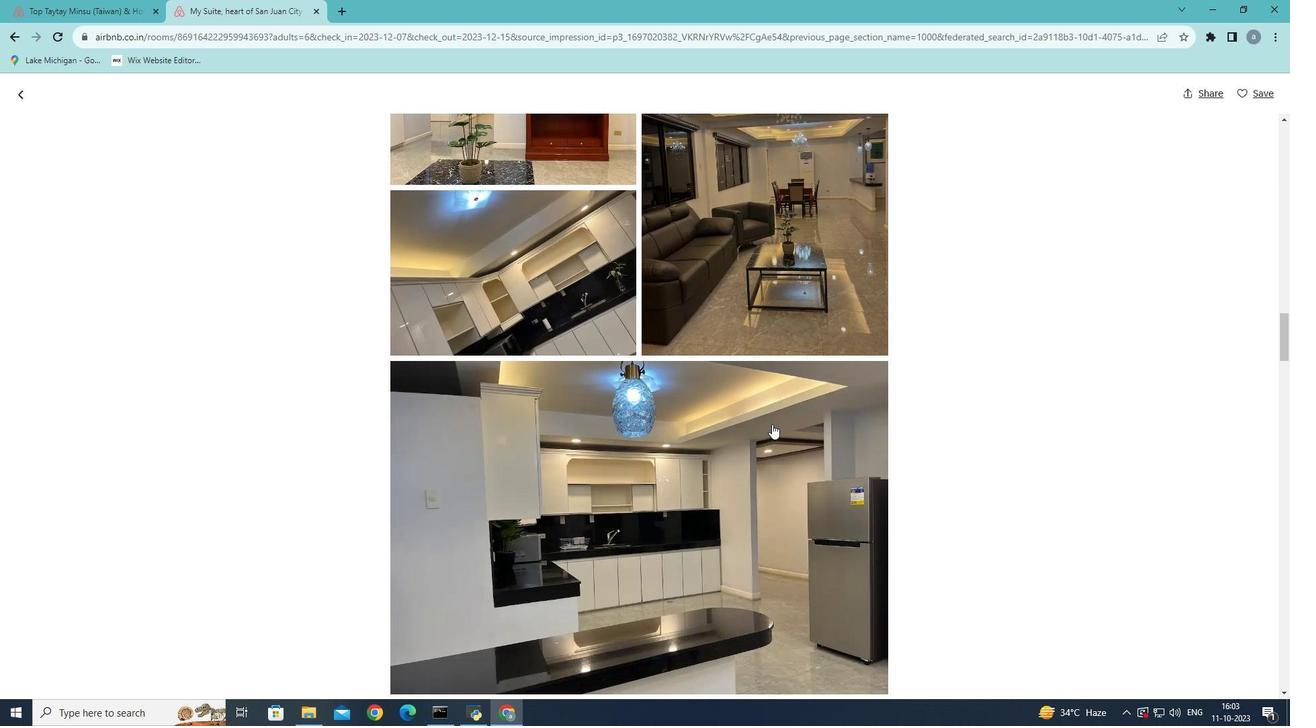 
Action: Mouse moved to (772, 425)
Screenshot: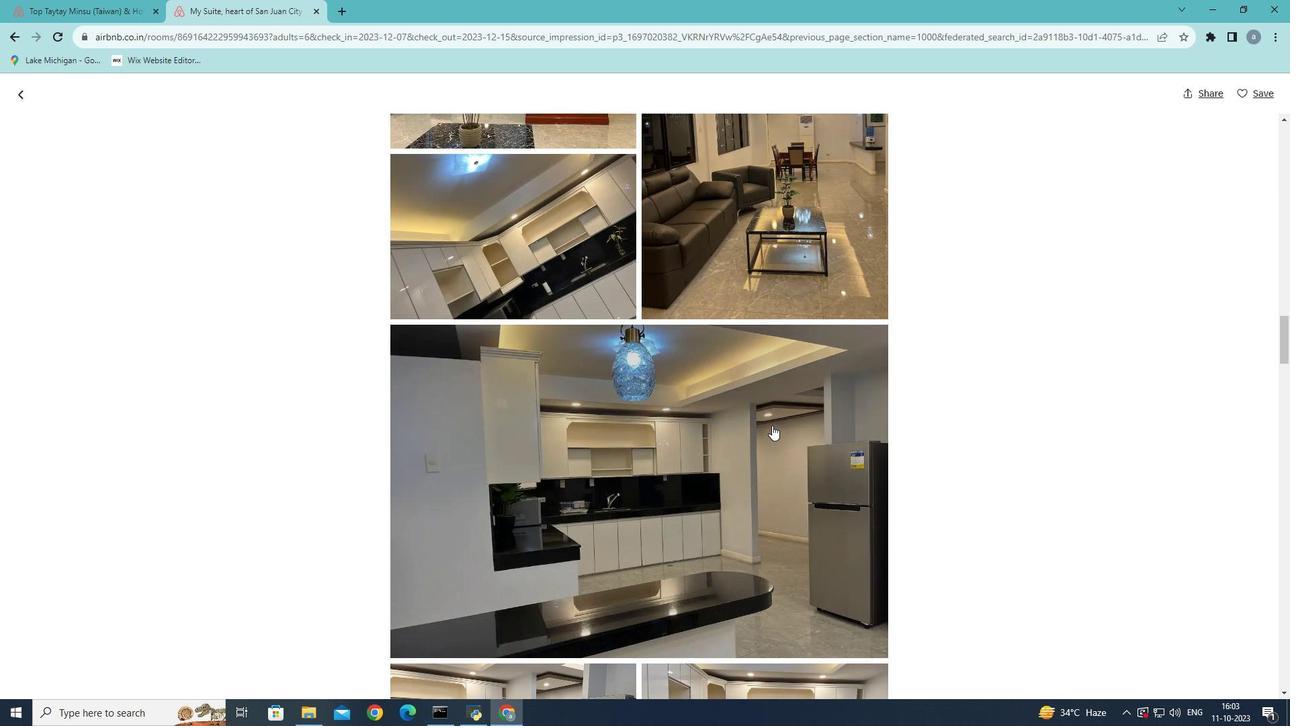 
Action: Mouse scrolled (772, 424) with delta (0, 0)
Screenshot: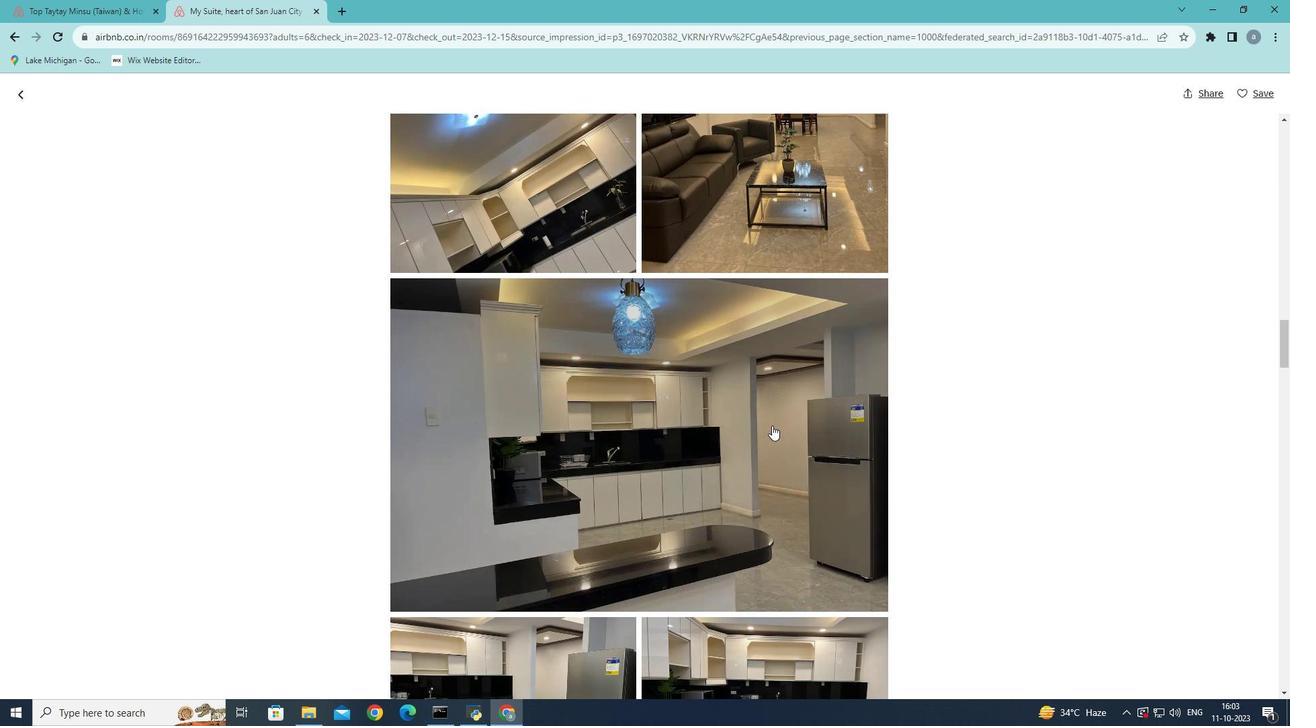 
Action: Mouse scrolled (772, 424) with delta (0, 0)
Screenshot: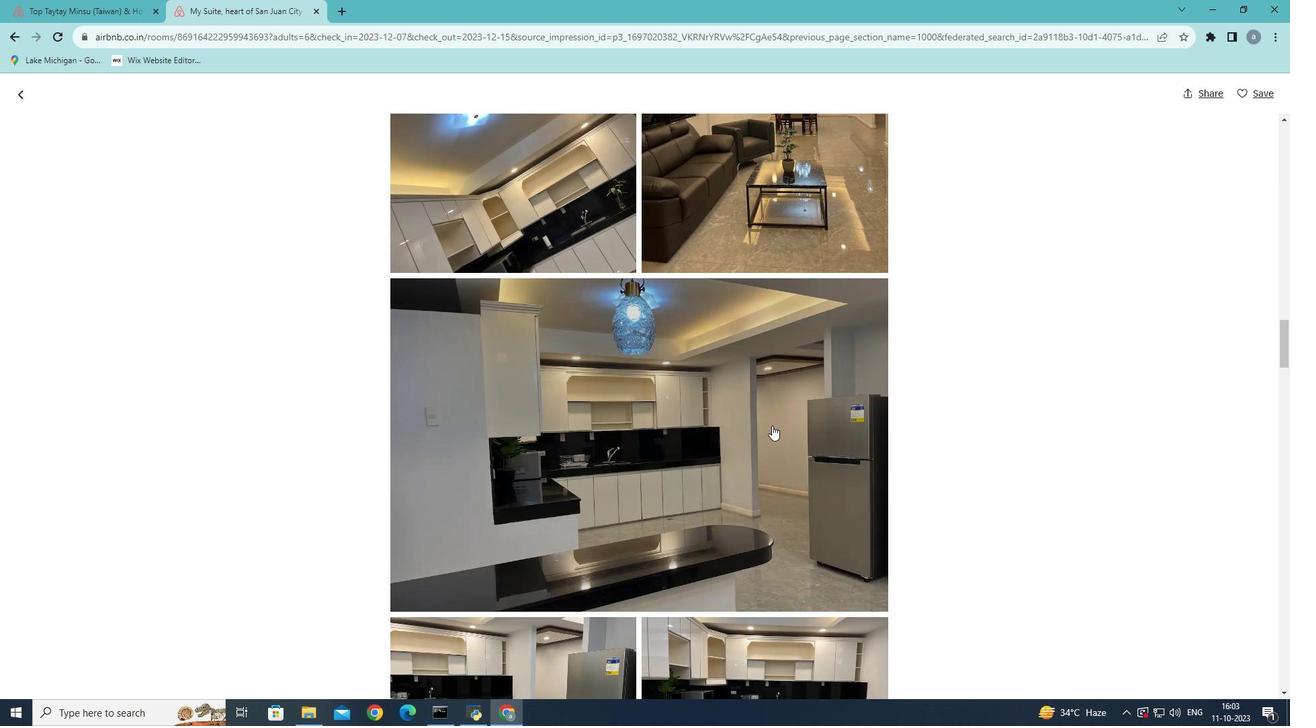 
Action: Mouse scrolled (772, 424) with delta (0, 0)
Screenshot: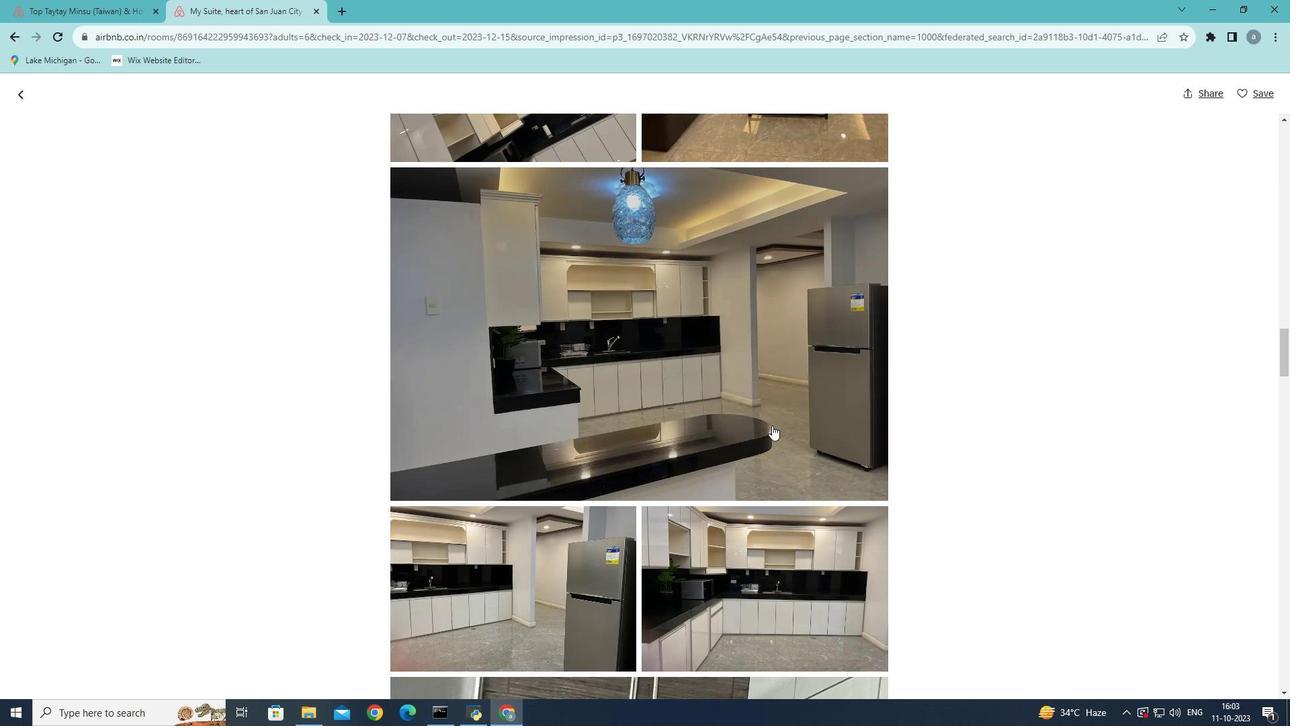 
Action: Mouse scrolled (772, 424) with delta (0, 0)
Screenshot: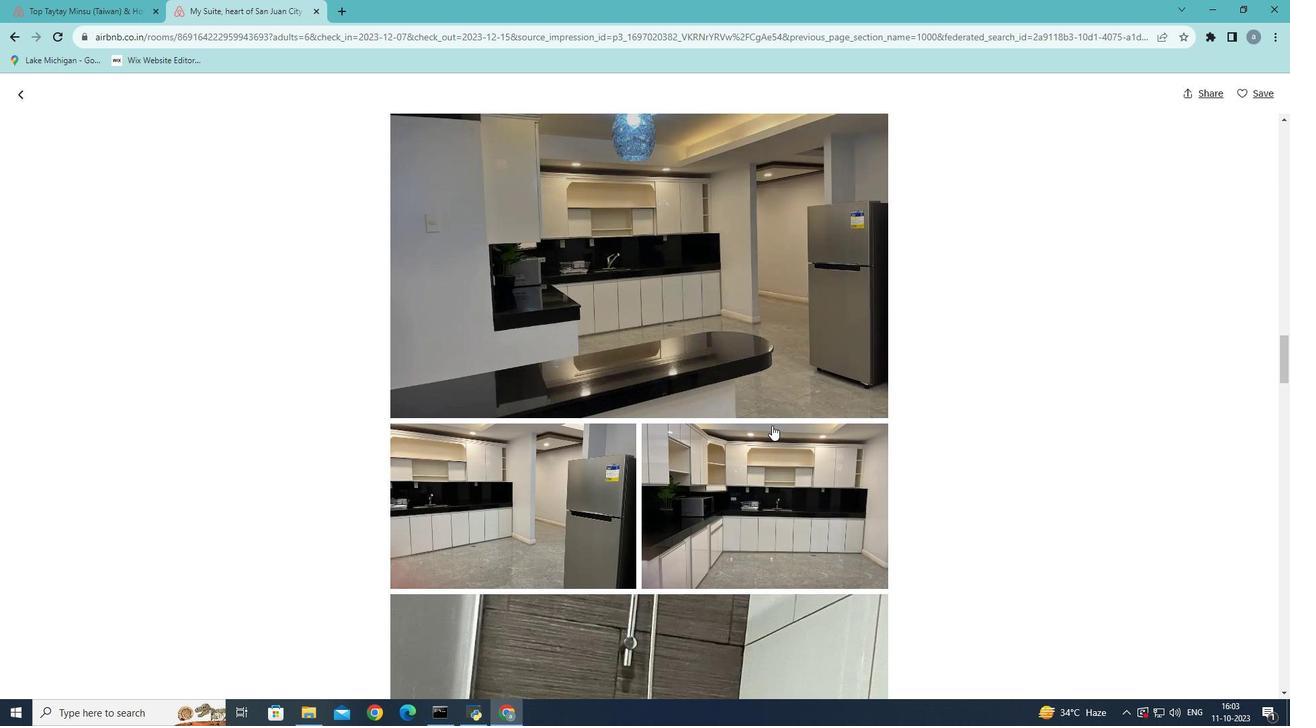 
Action: Mouse scrolled (772, 424) with delta (0, 0)
Screenshot: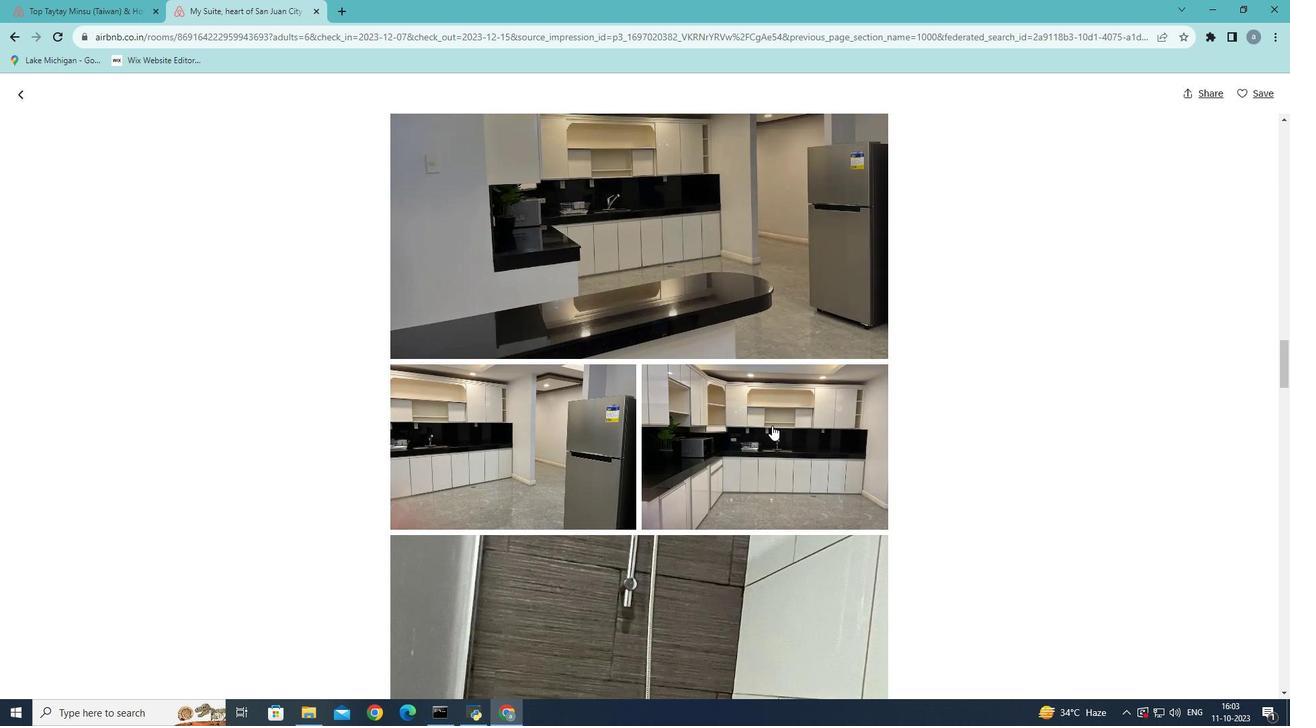 
Action: Mouse moved to (772, 425)
Screenshot: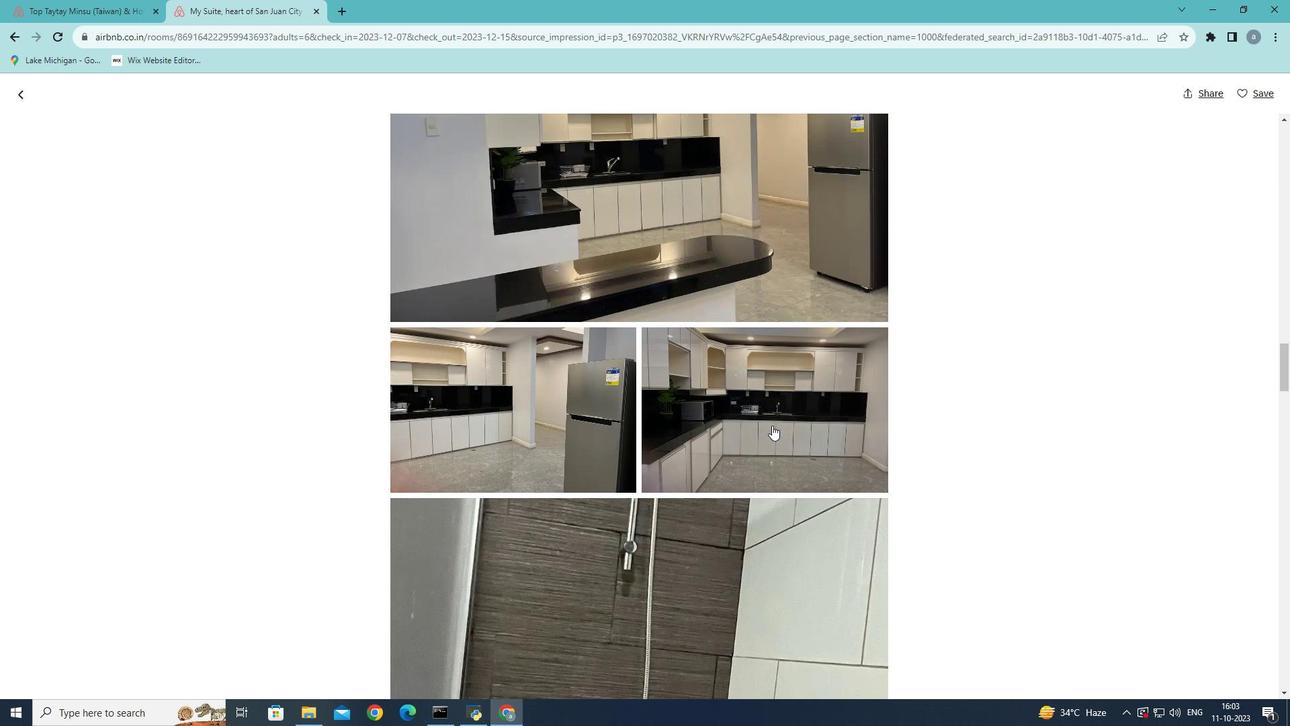 
Action: Mouse scrolled (772, 424) with delta (0, 0)
Screenshot: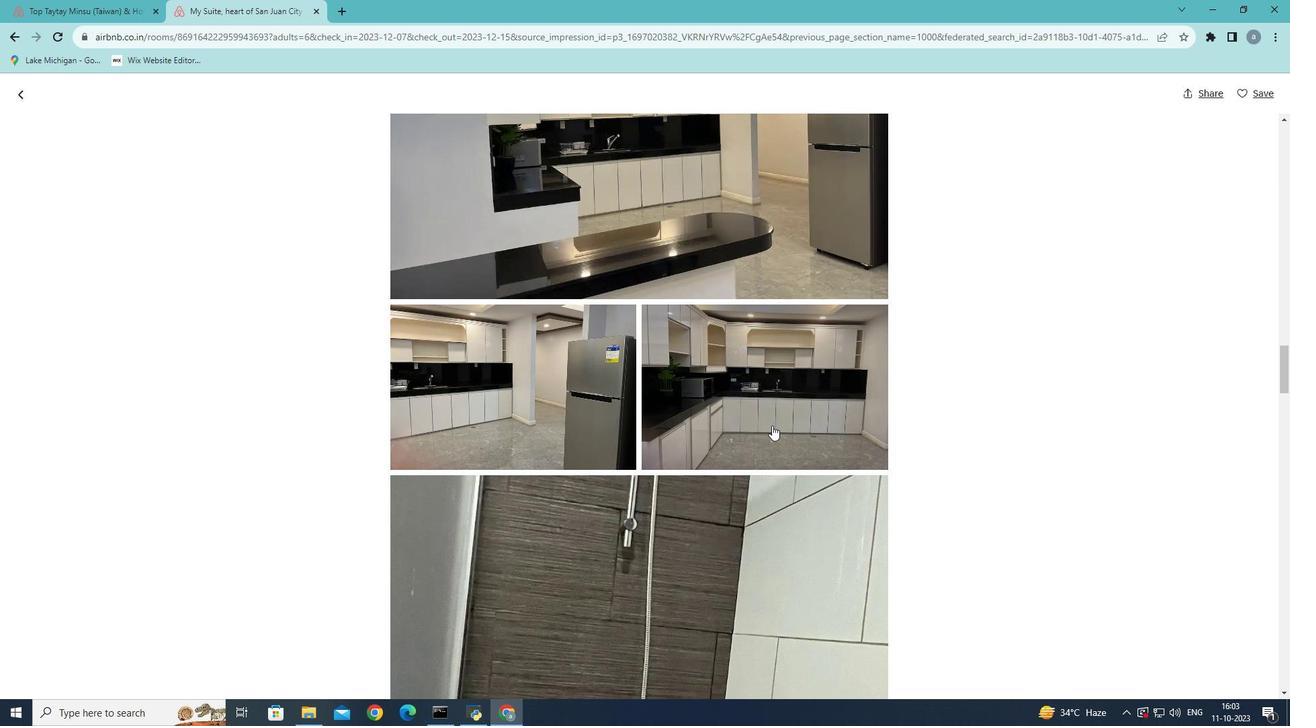 
Action: Mouse scrolled (772, 424) with delta (0, 0)
Screenshot: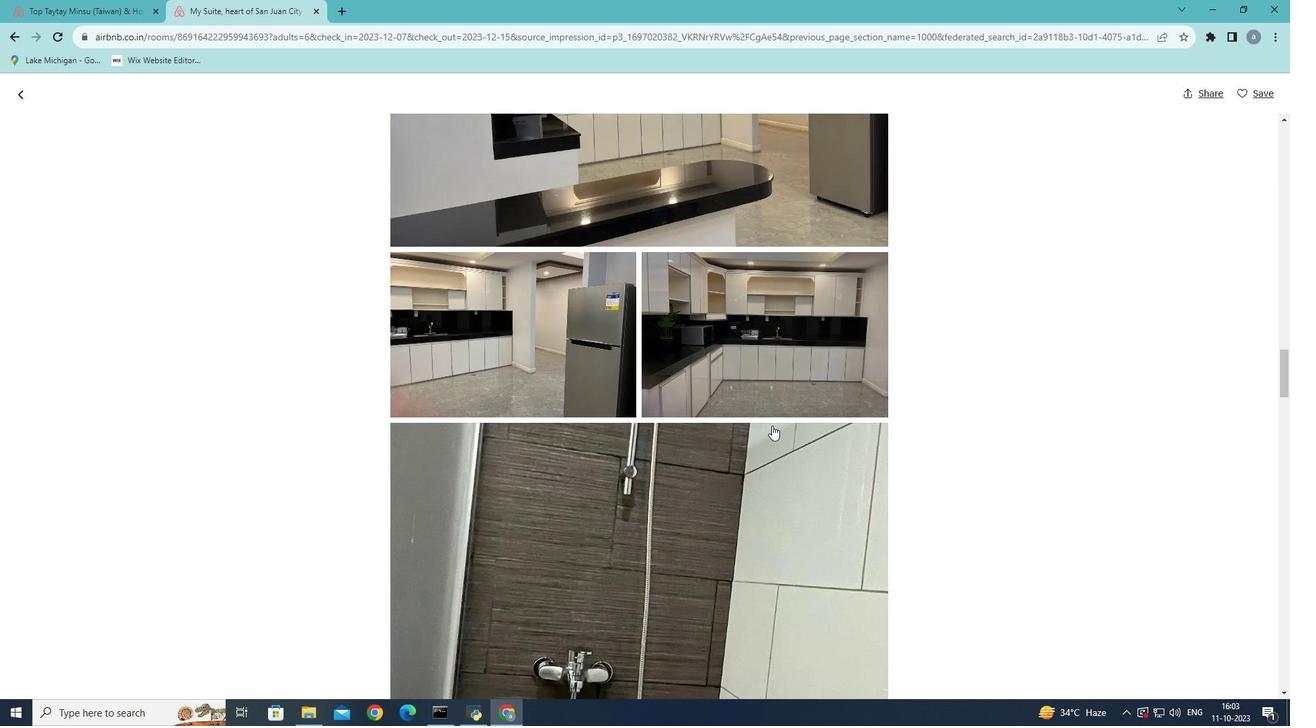 
Action: Mouse moved to (770, 429)
Screenshot: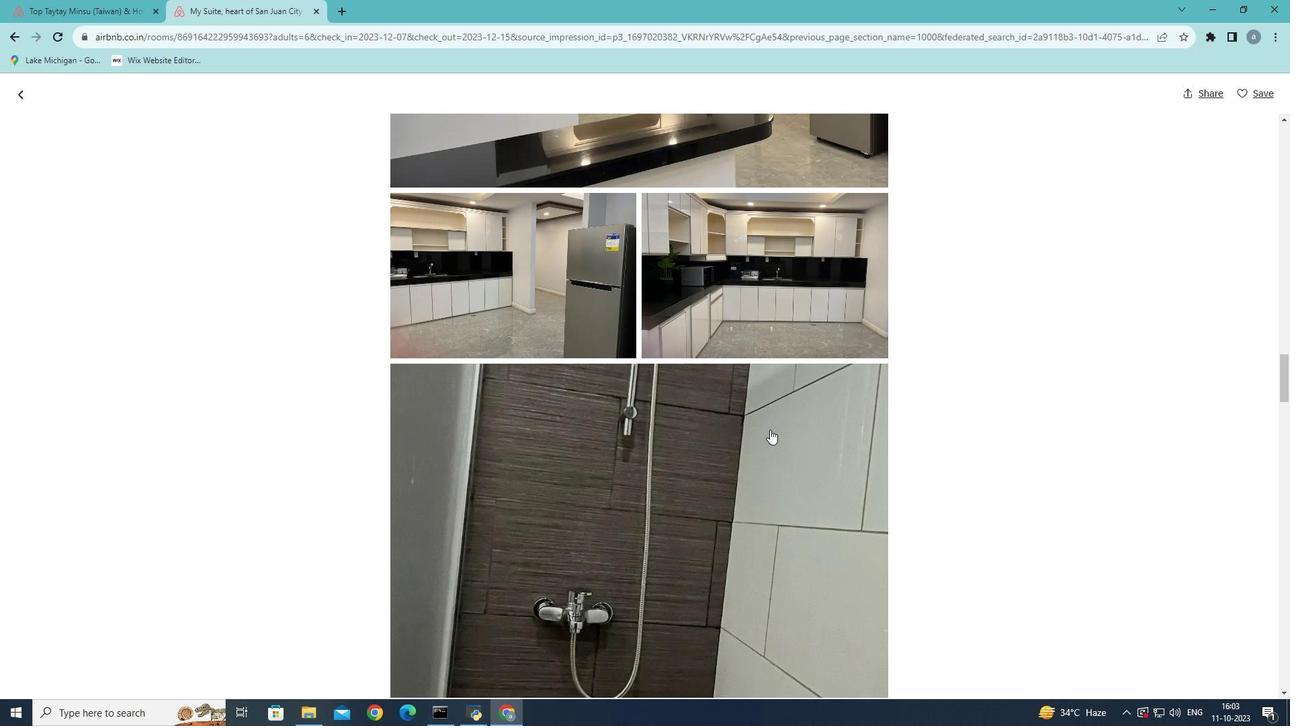 
Action: Mouse scrolled (770, 428) with delta (0, 0)
Screenshot: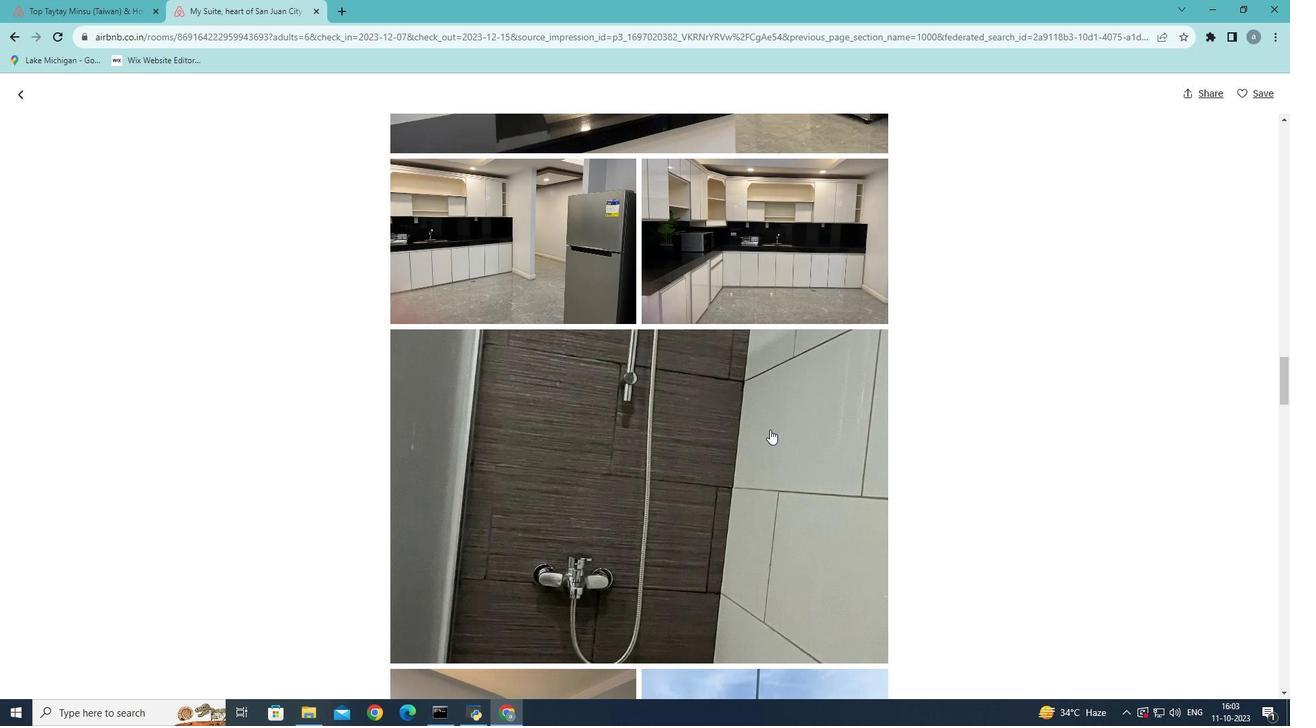 
Action: Mouse scrolled (770, 428) with delta (0, 0)
Screenshot: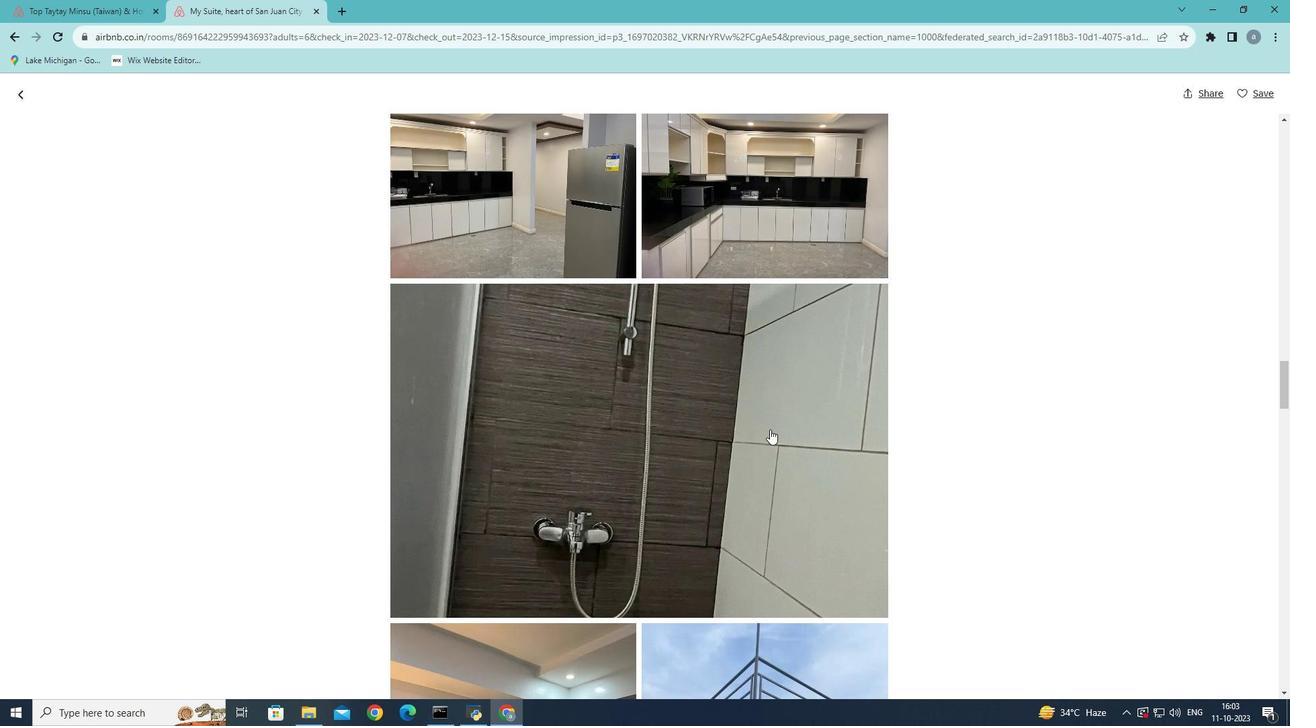 
Action: Mouse scrolled (770, 428) with delta (0, 0)
Screenshot: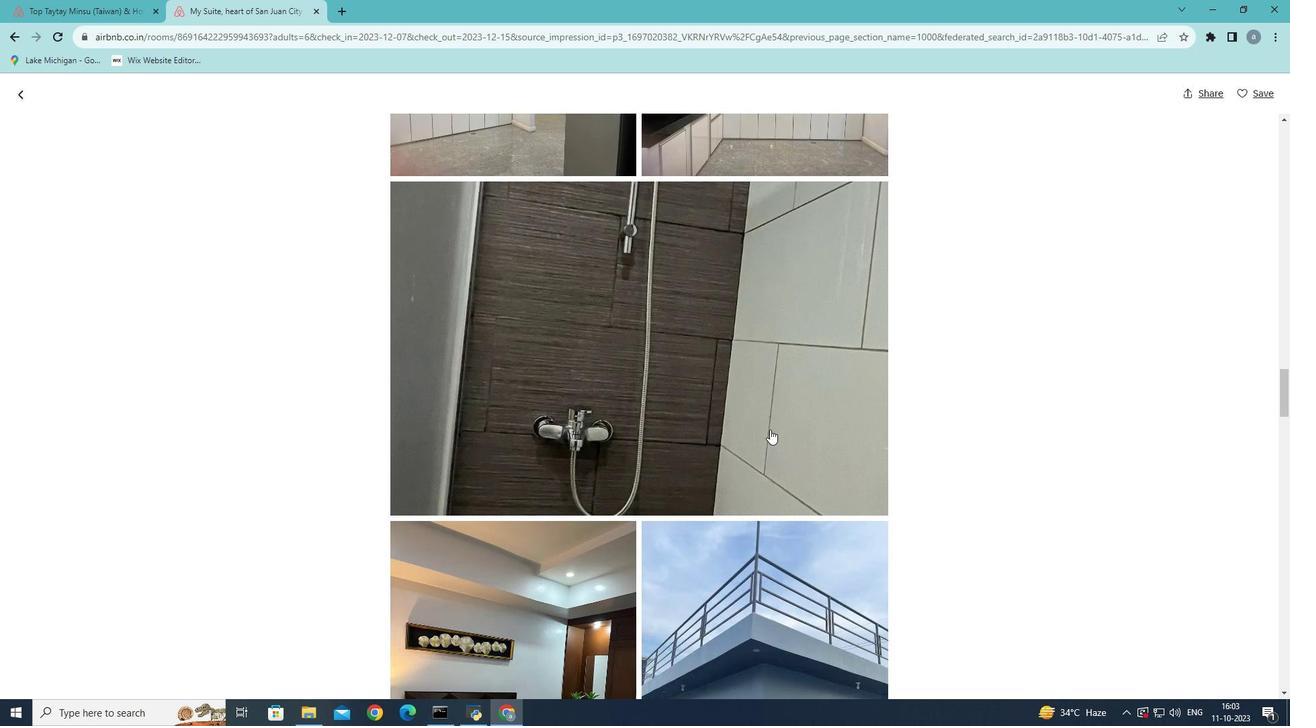 
Action: Mouse moved to (769, 430)
Screenshot: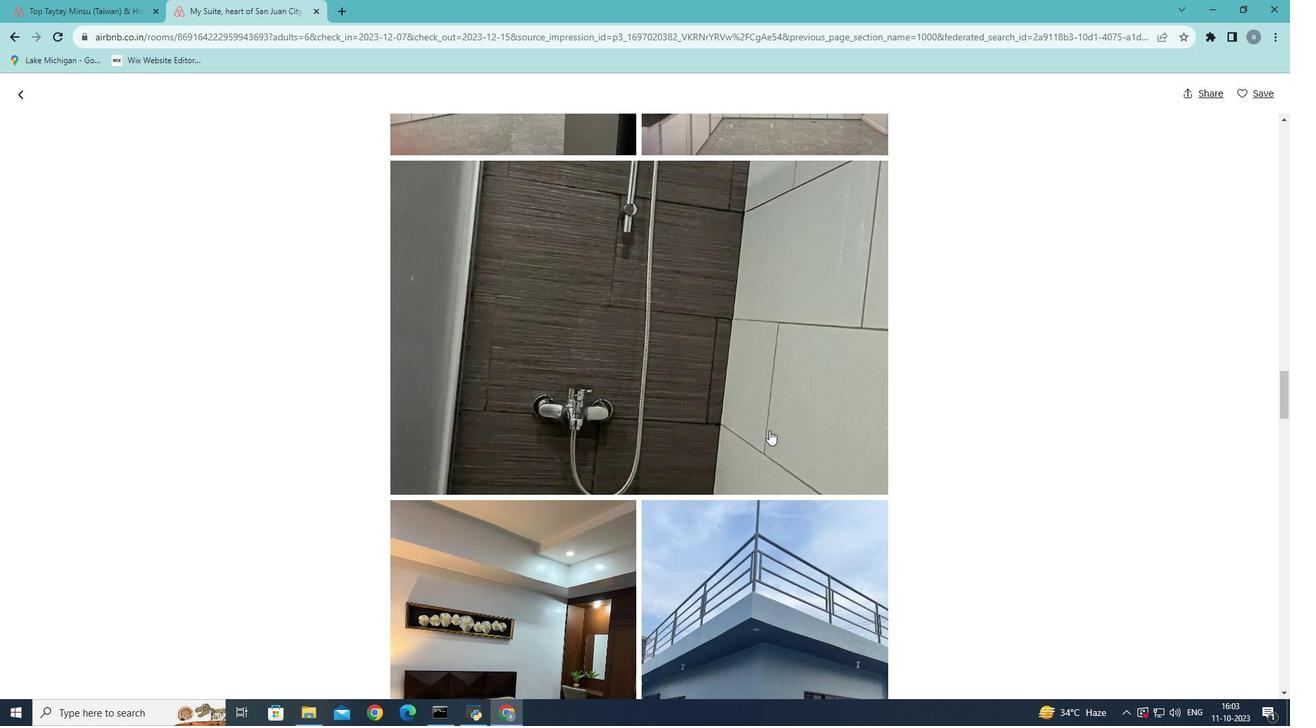 
Action: Mouse scrolled (769, 429) with delta (0, 0)
Screenshot: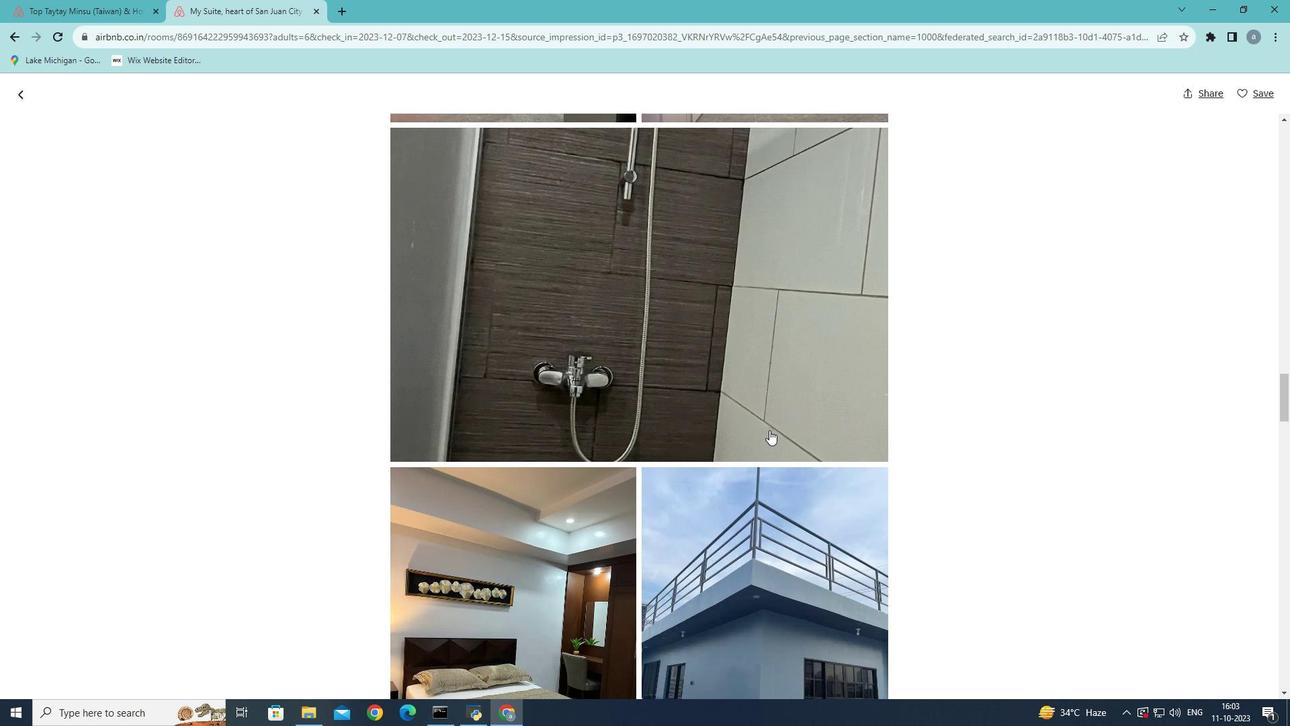 
Action: Mouse scrolled (769, 429) with delta (0, 0)
Screenshot: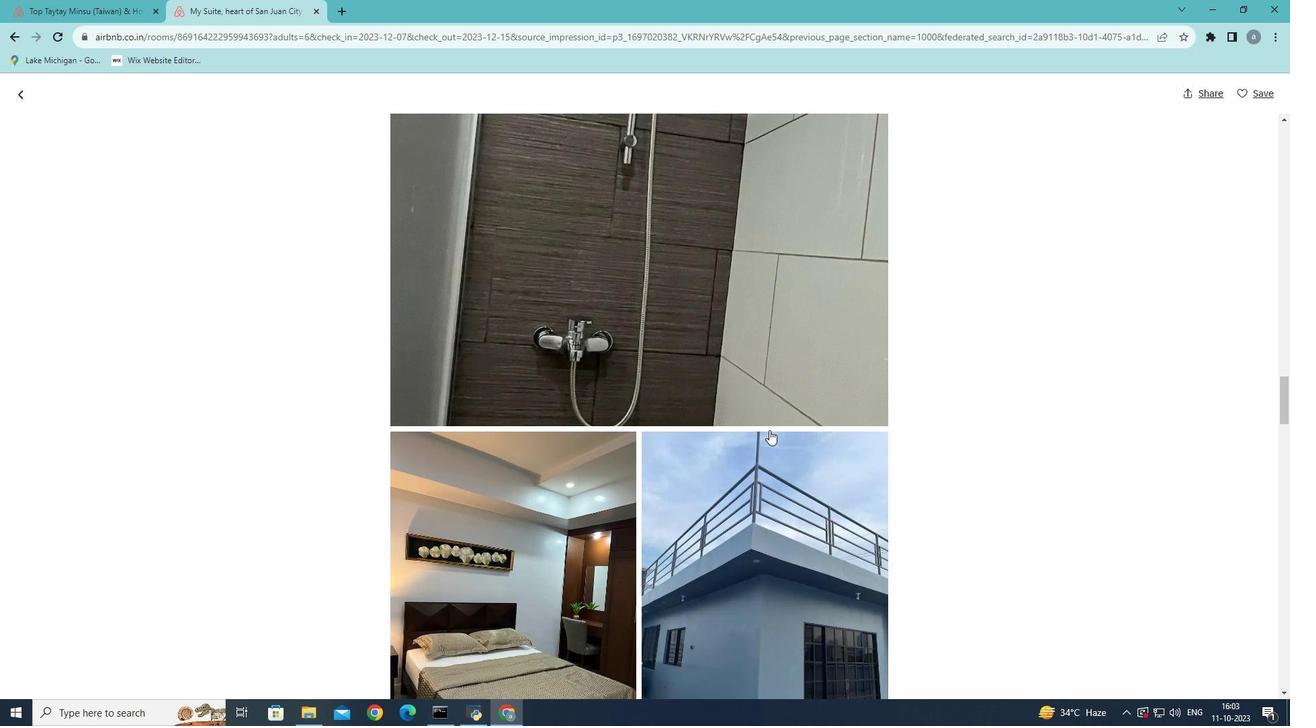 
Action: Mouse moved to (769, 428)
Screenshot: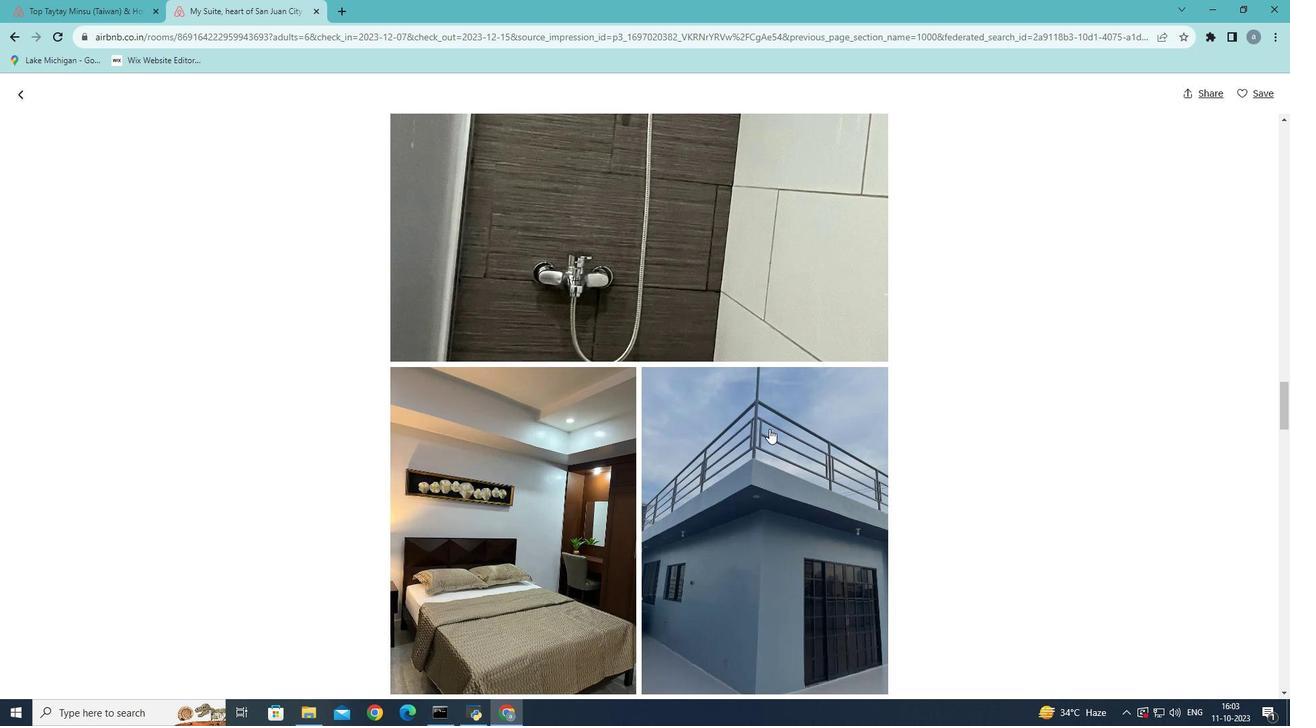 
Action: Mouse scrolled (769, 428) with delta (0, 0)
Screenshot: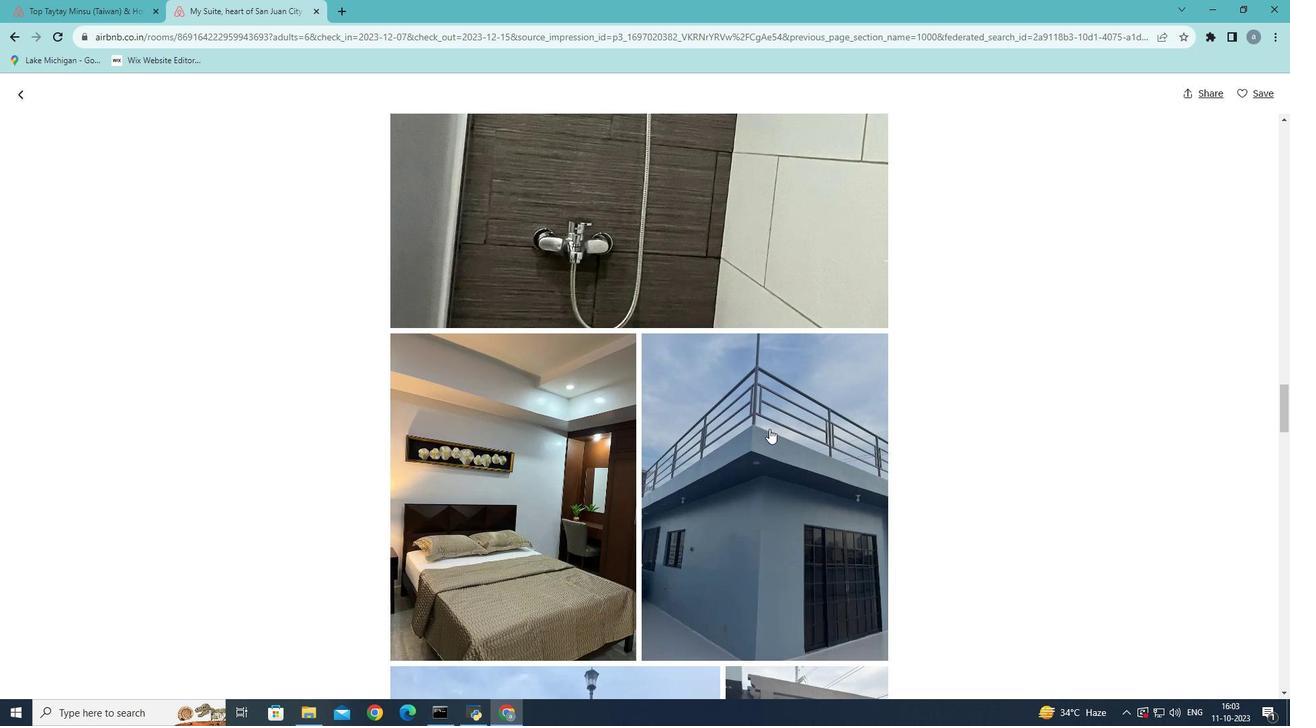 
Action: Mouse scrolled (769, 428) with delta (0, 0)
Screenshot: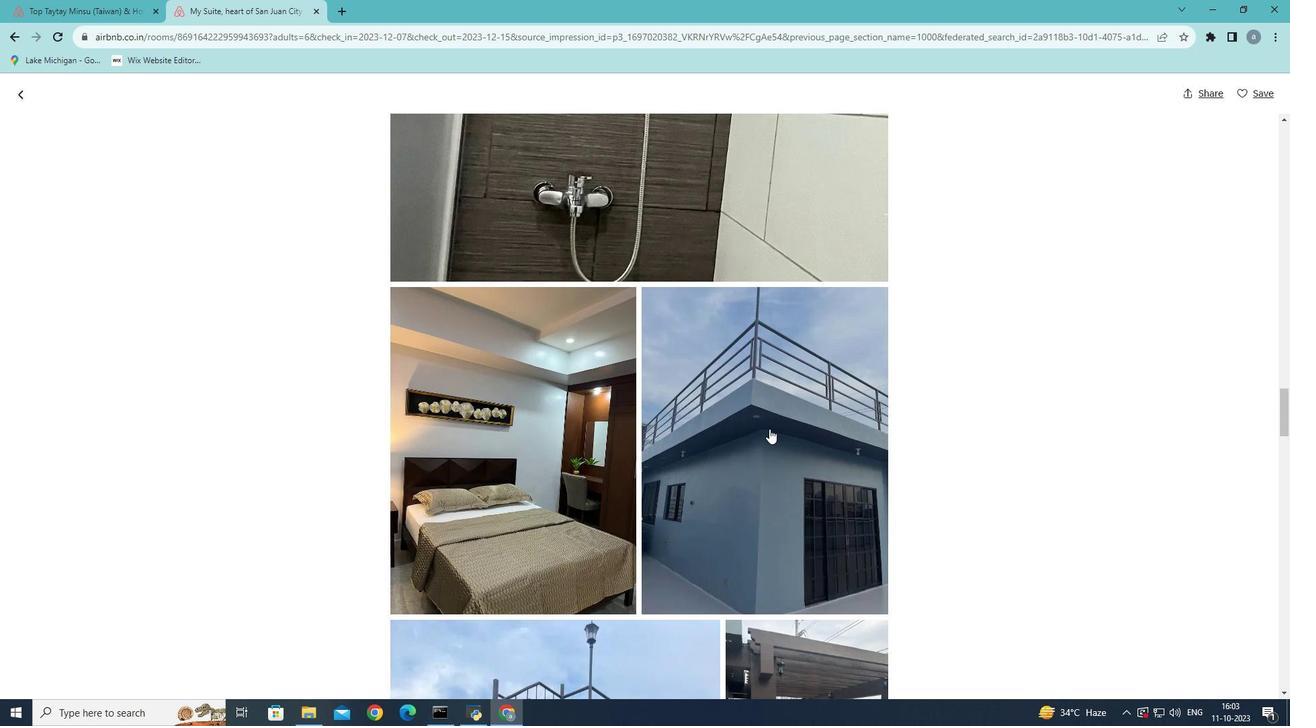 
Action: Mouse scrolled (769, 428) with delta (0, 0)
Screenshot: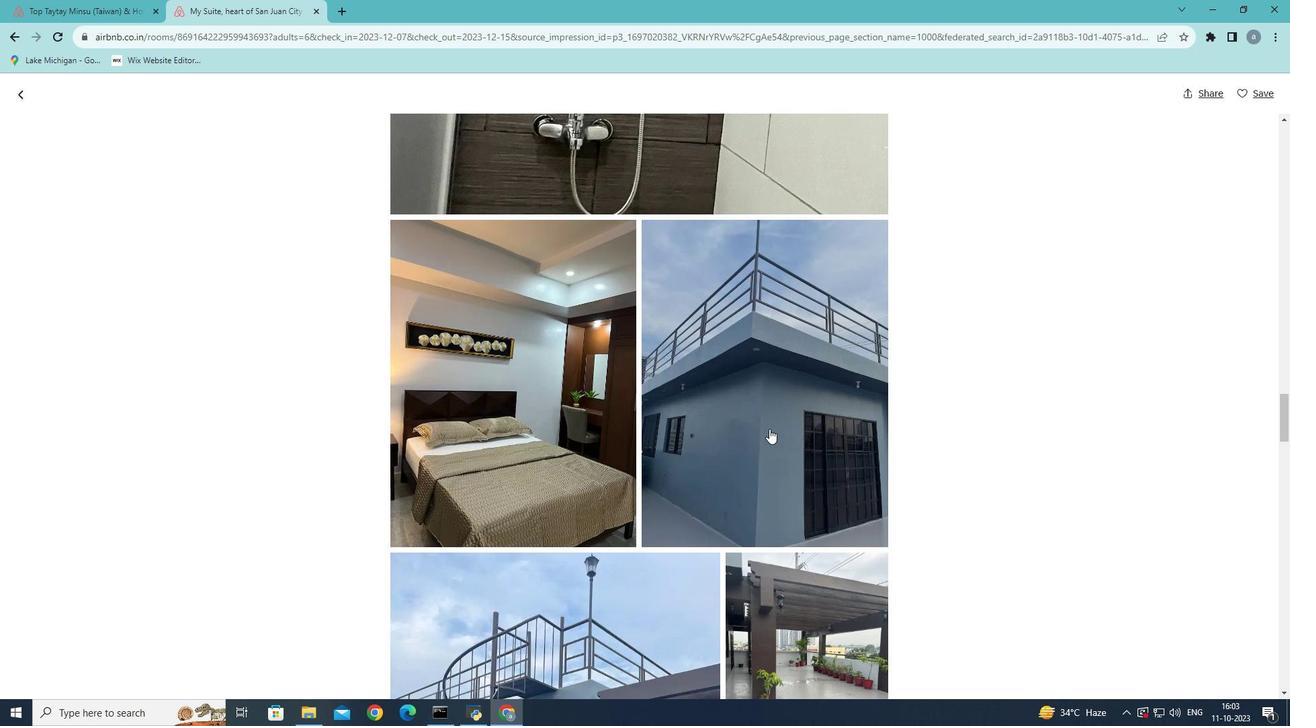 
Action: Mouse scrolled (769, 428) with delta (0, 0)
Screenshot: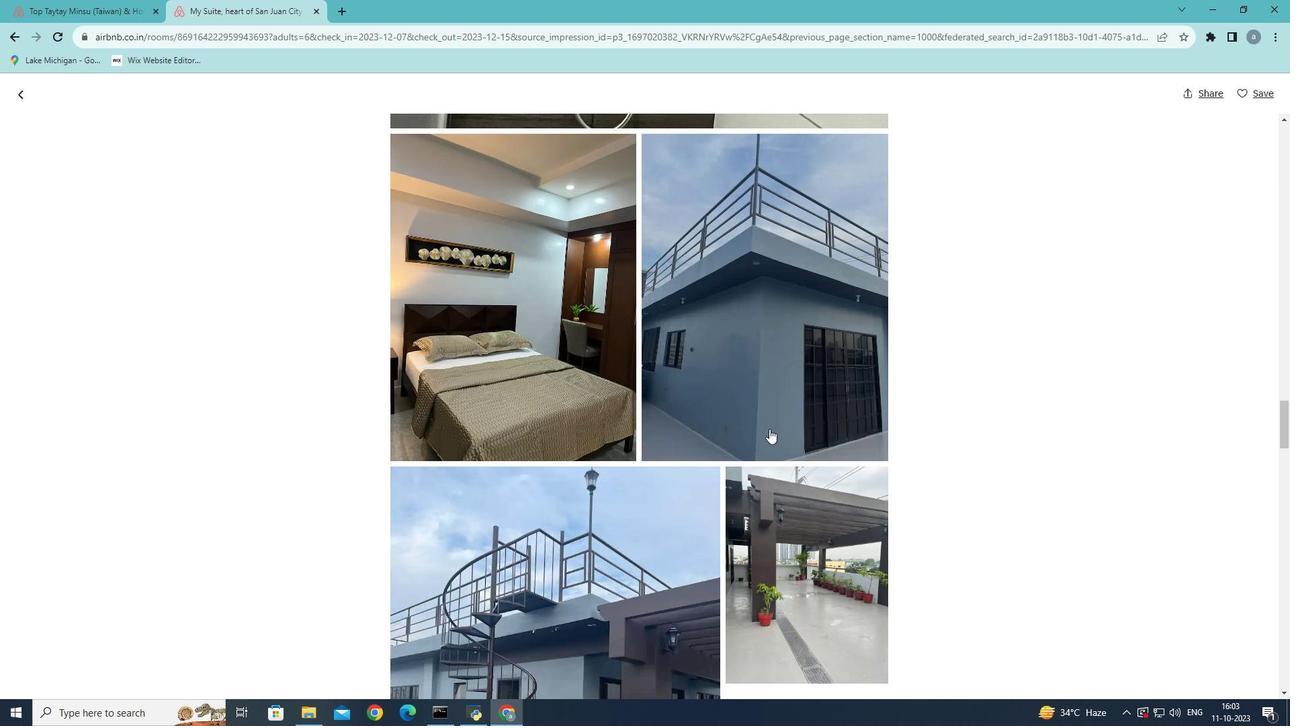 
Action: Mouse scrolled (769, 428) with delta (0, 0)
Screenshot: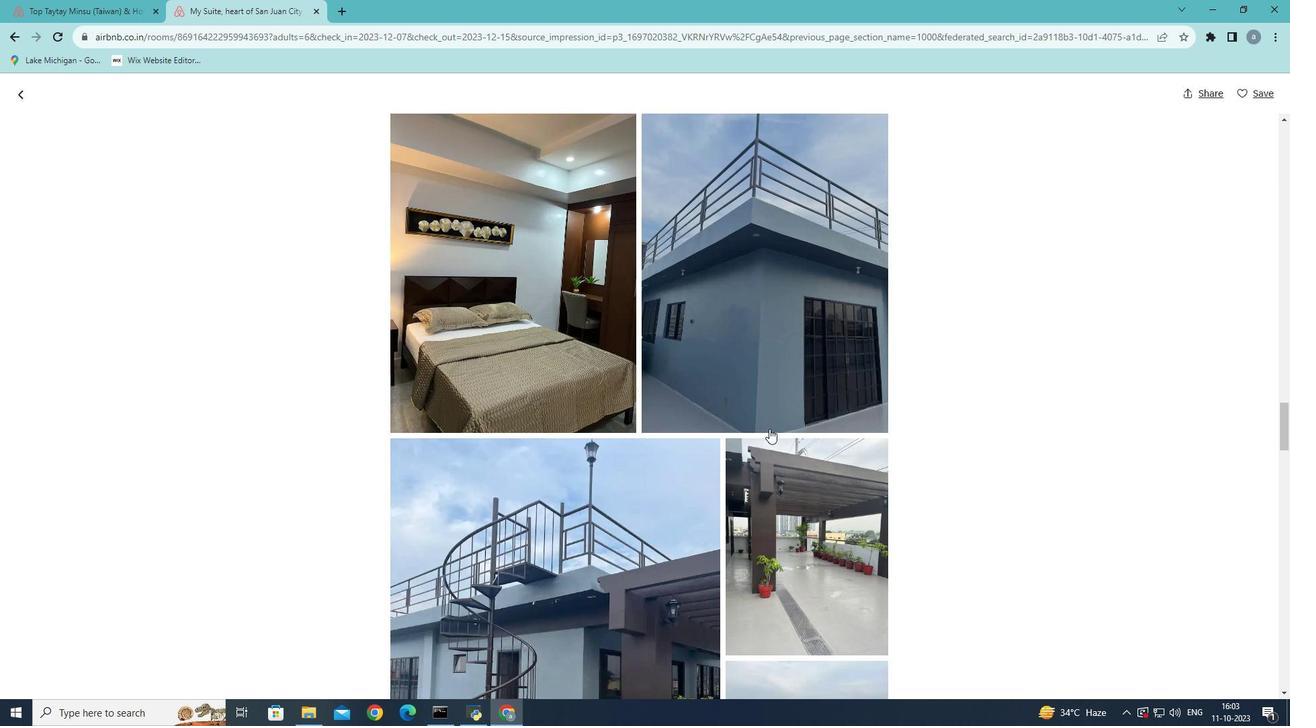 
Action: Mouse scrolled (769, 428) with delta (0, 0)
Screenshot: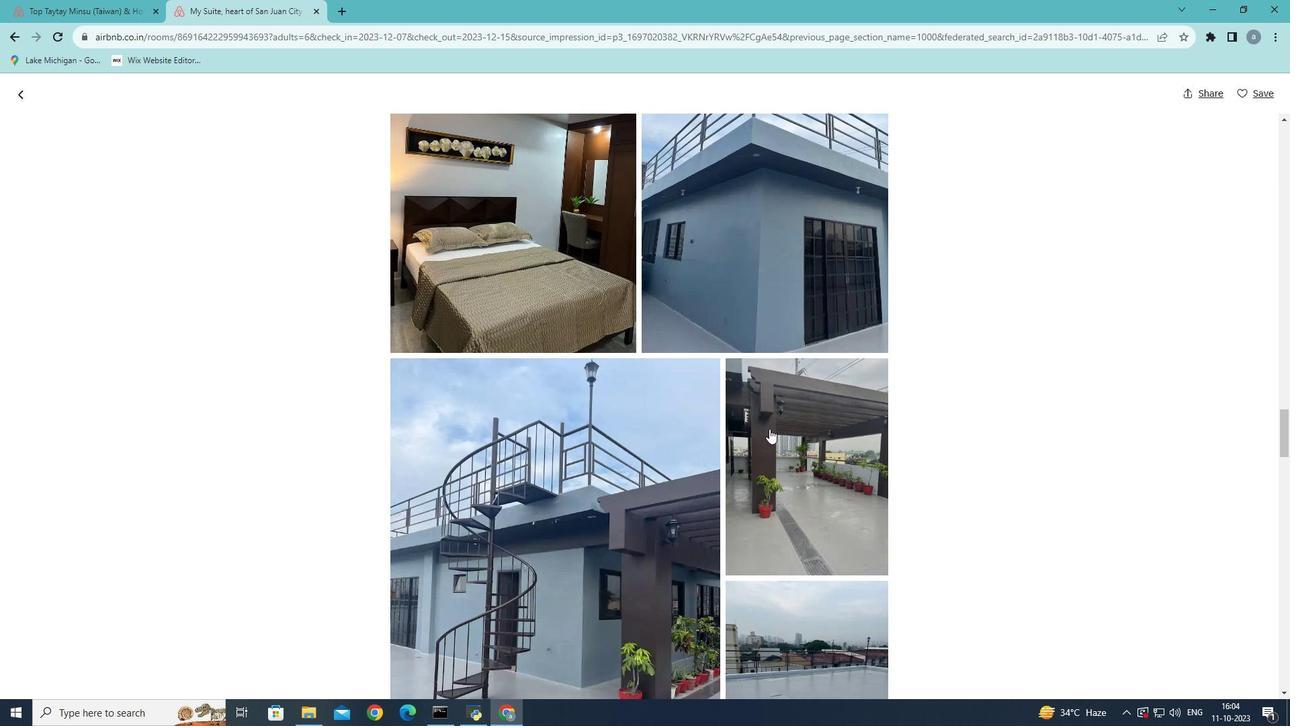 
Action: Mouse scrolled (769, 428) with delta (0, 0)
Screenshot: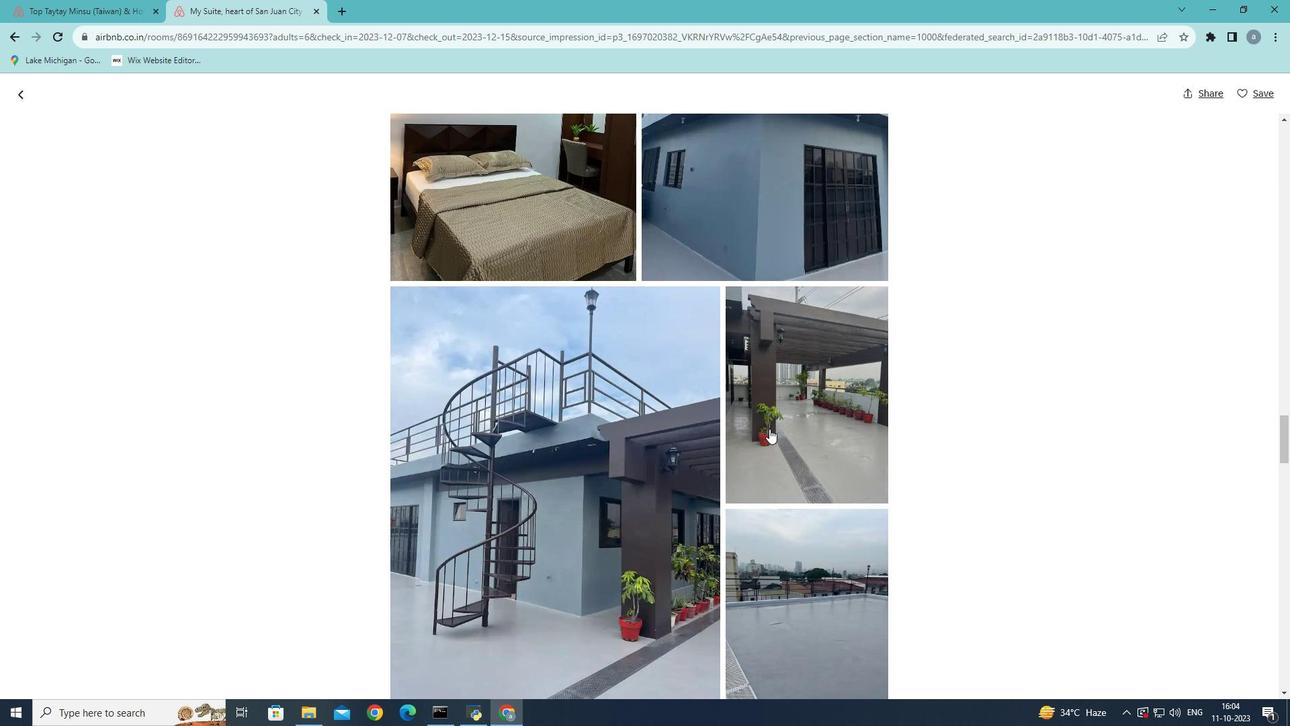
Action: Mouse scrolled (769, 428) with delta (0, 0)
Screenshot: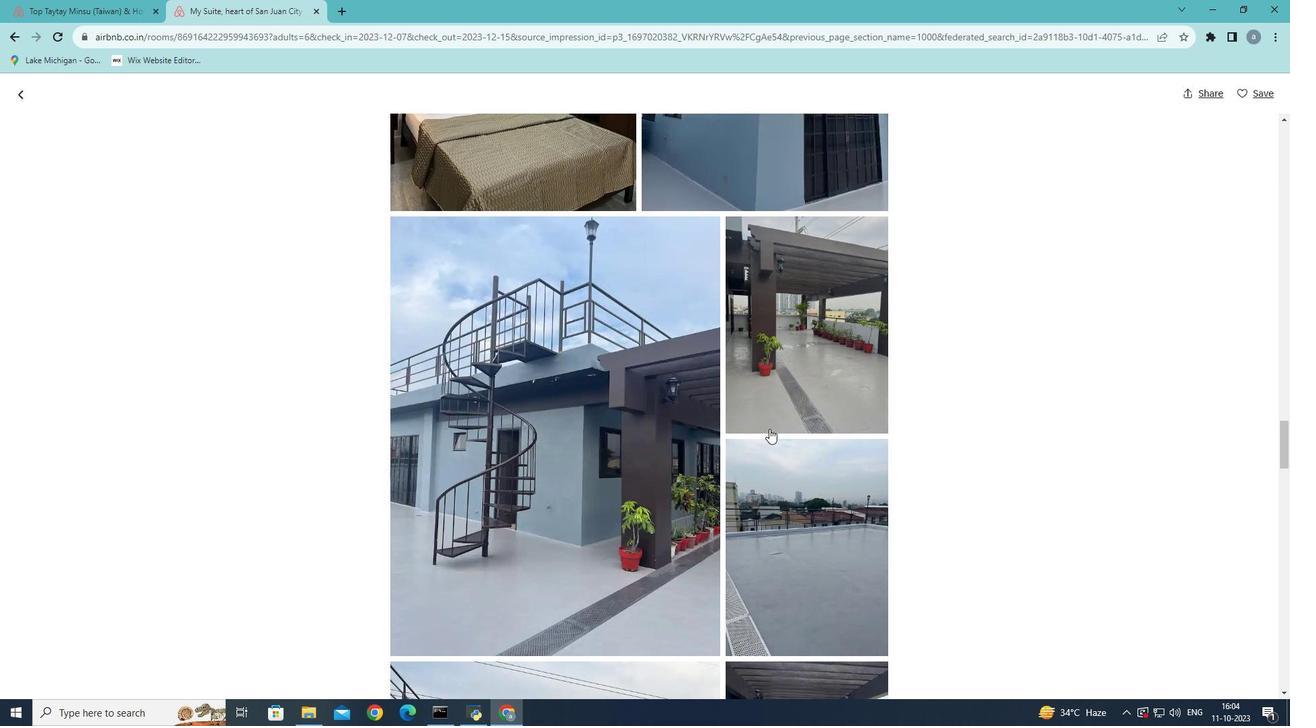 
Action: Mouse scrolled (769, 428) with delta (0, 0)
Screenshot: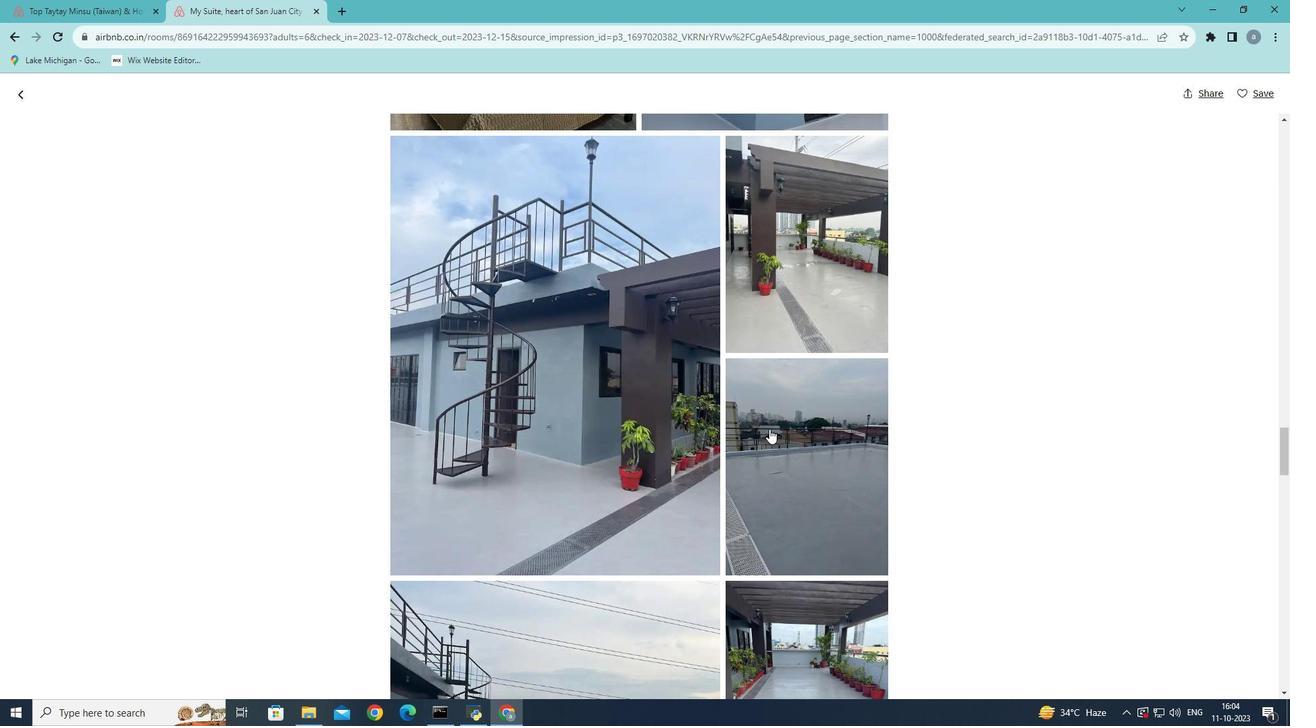 
Action: Mouse scrolled (769, 428) with delta (0, 0)
Screenshot: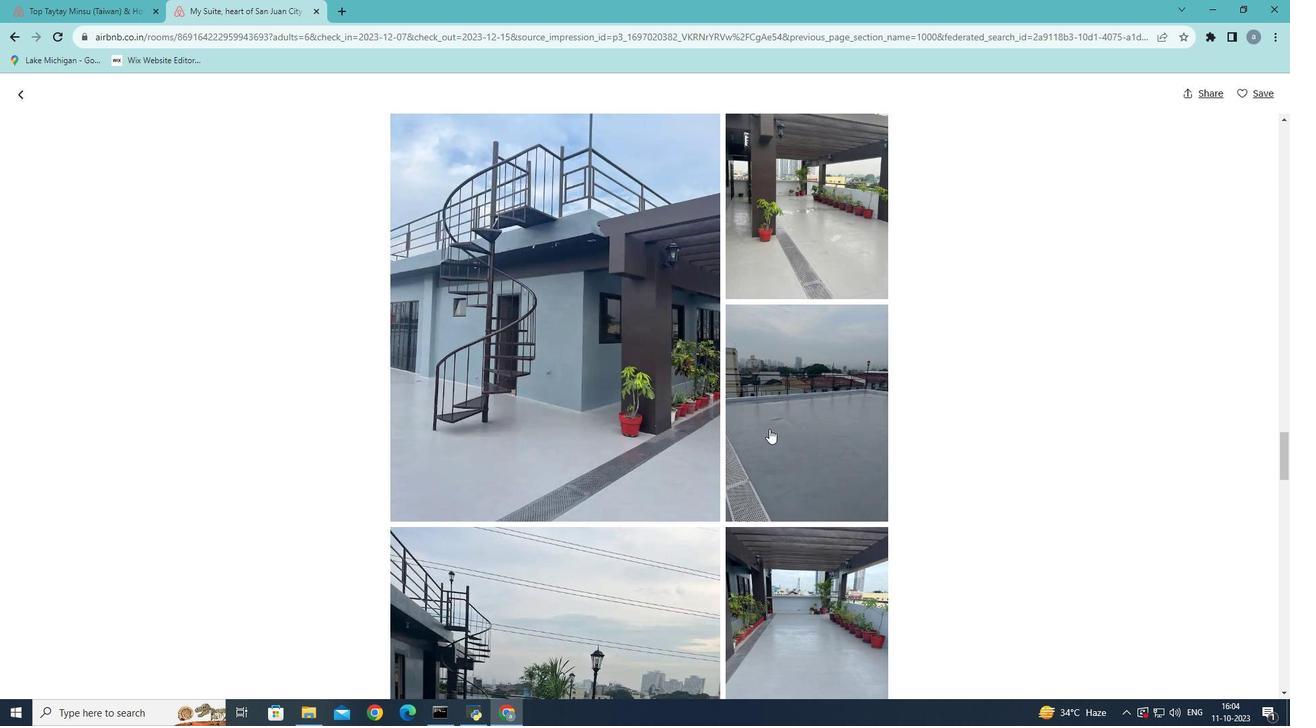 
Action: Mouse scrolled (769, 428) with delta (0, 0)
Screenshot: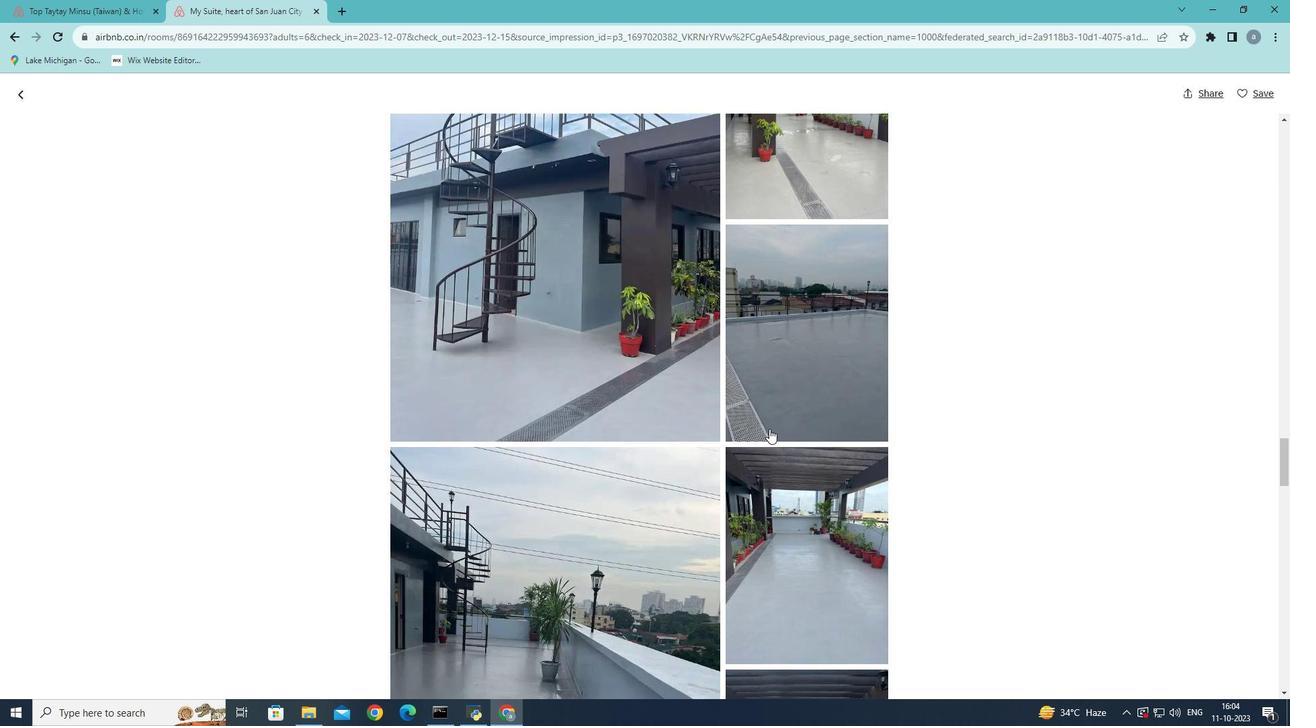 
Action: Mouse scrolled (769, 428) with delta (0, 0)
Screenshot: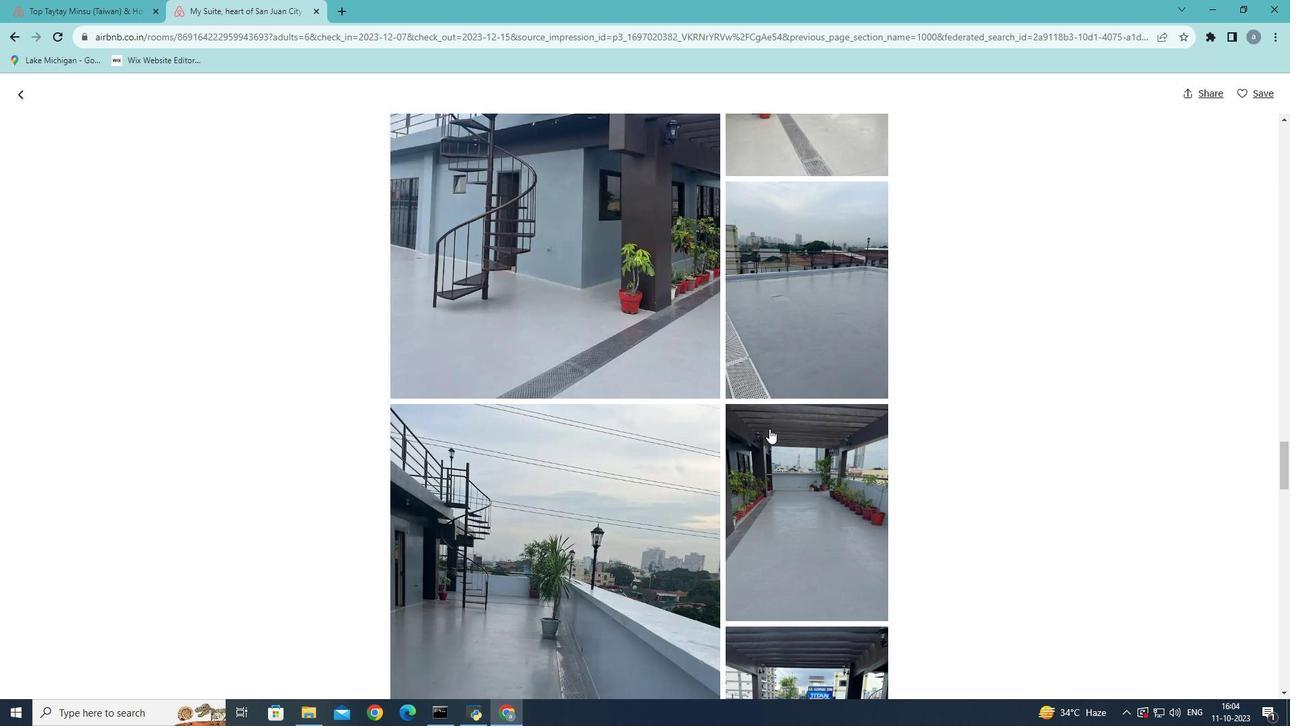 
Action: Mouse scrolled (769, 428) with delta (0, 0)
Screenshot: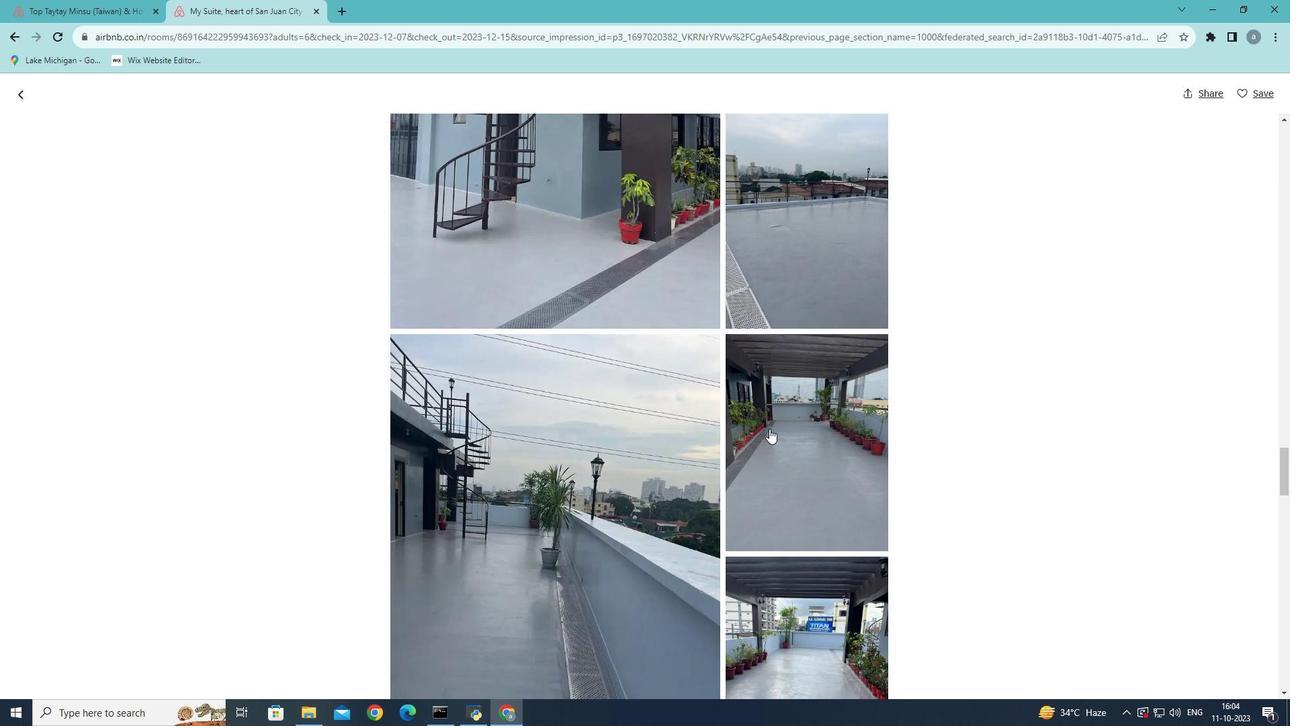 
Action: Mouse scrolled (769, 428) with delta (0, 0)
Screenshot: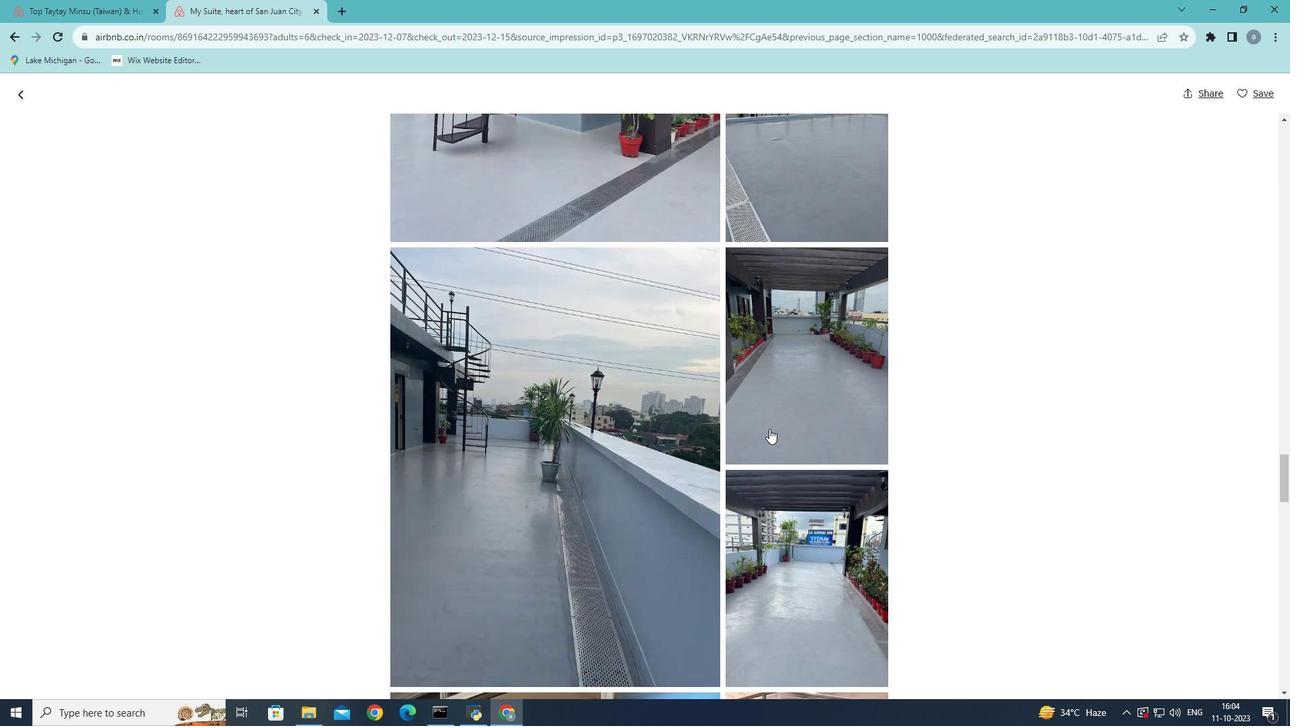 
Action: Mouse moved to (769, 428)
Screenshot: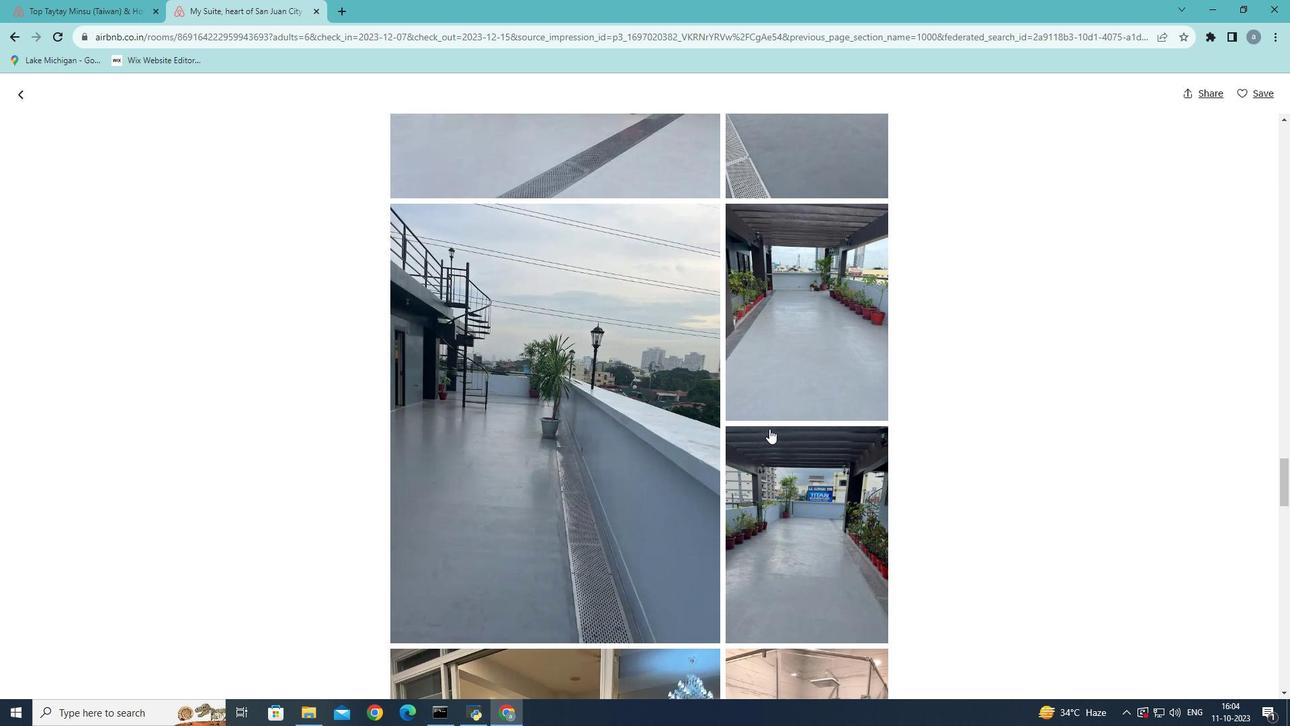 
Action: Mouse scrolled (769, 428) with delta (0, 0)
Screenshot: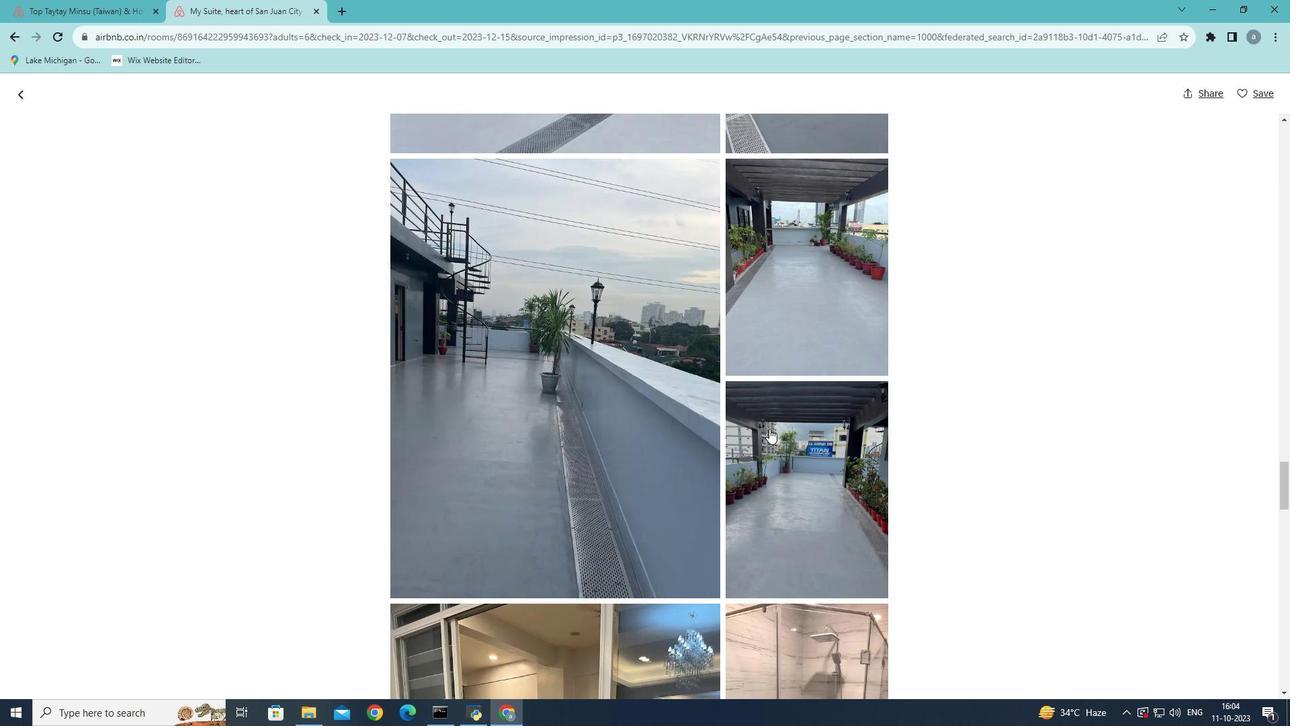 
Action: Mouse scrolled (769, 428) with delta (0, 0)
Screenshot: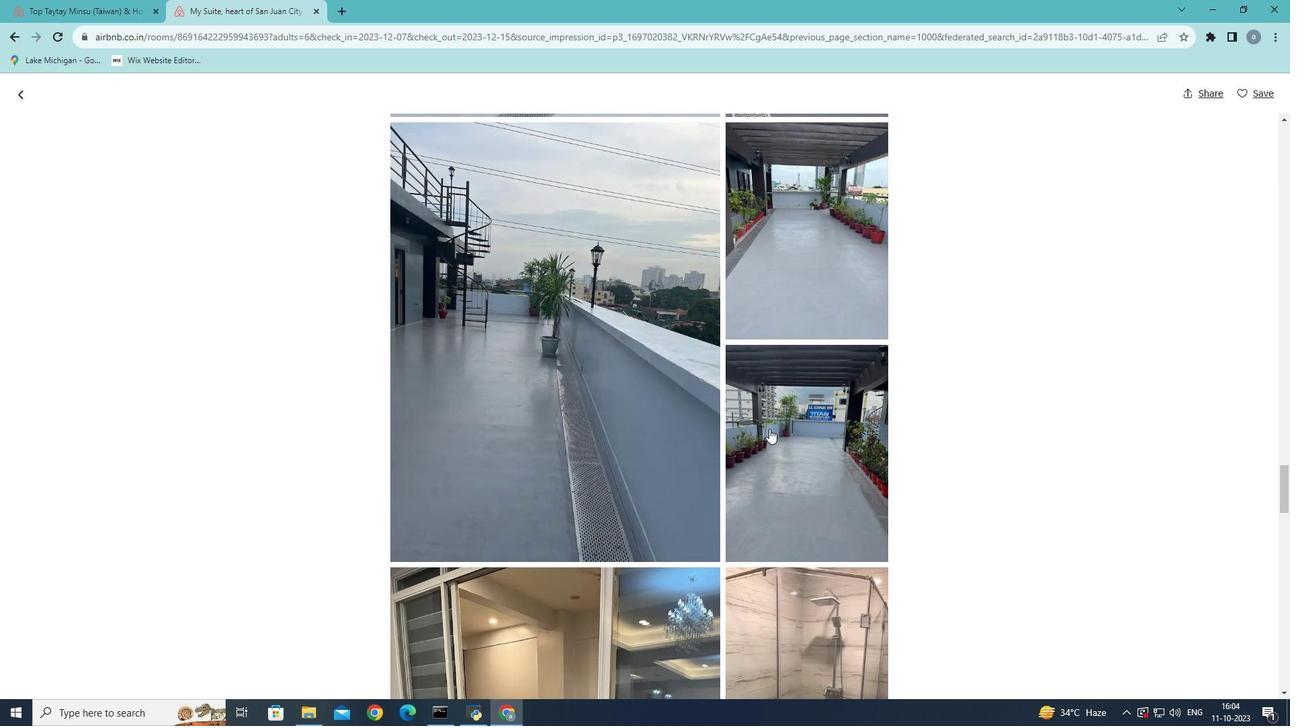 
Action: Mouse scrolled (769, 428) with delta (0, 0)
Screenshot: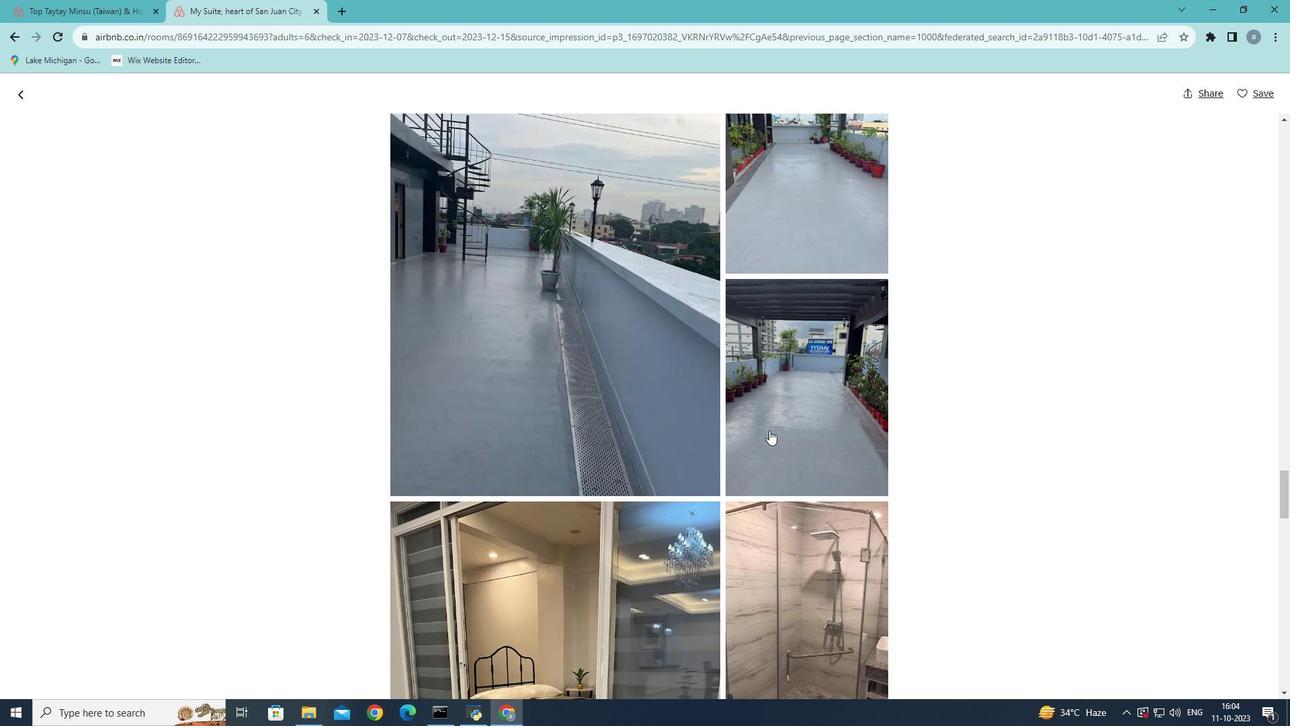 
Action: Mouse moved to (769, 430)
Screenshot: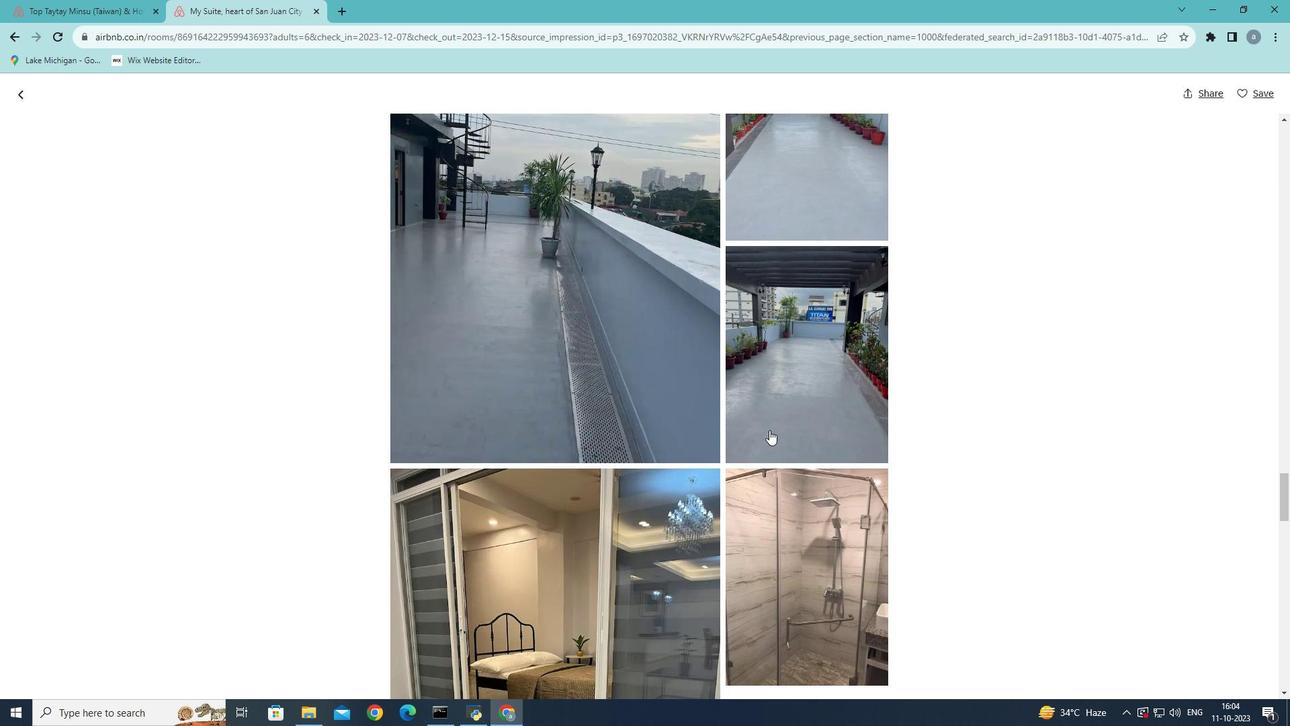
Action: Mouse scrolled (769, 429) with delta (0, 0)
Screenshot: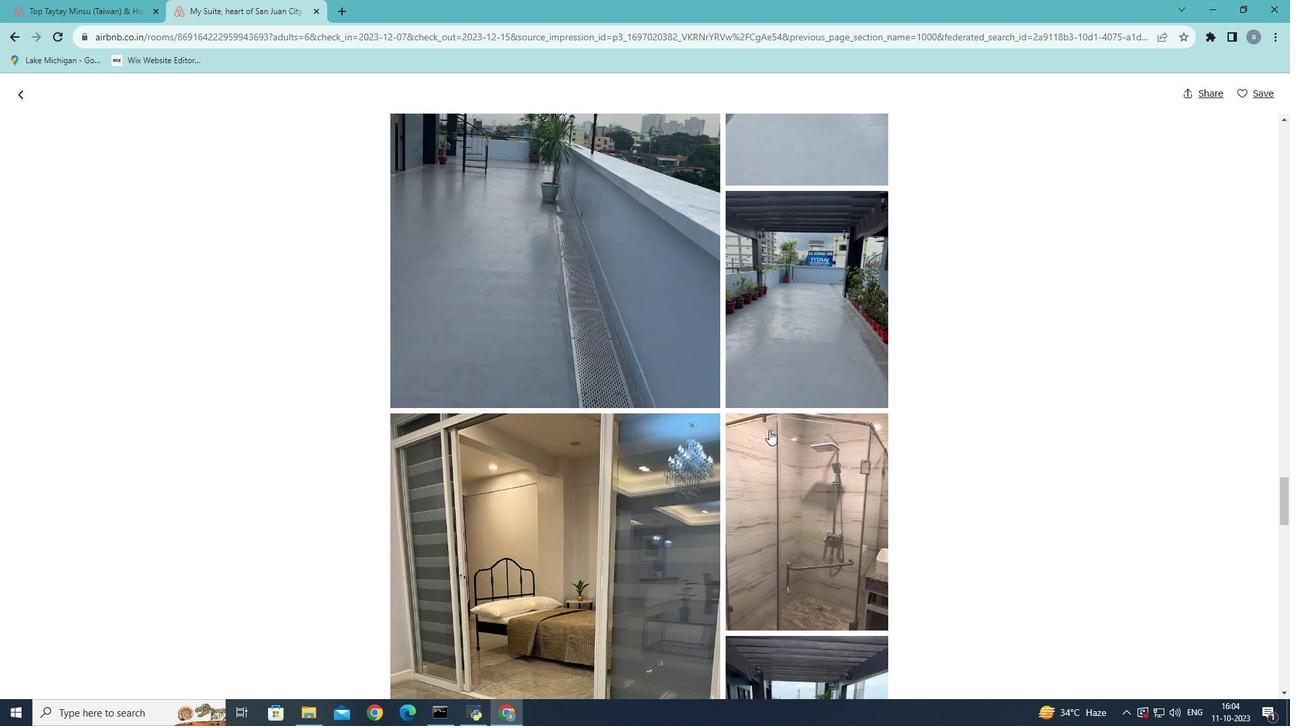
Action: Mouse scrolled (769, 429) with delta (0, 0)
Screenshot: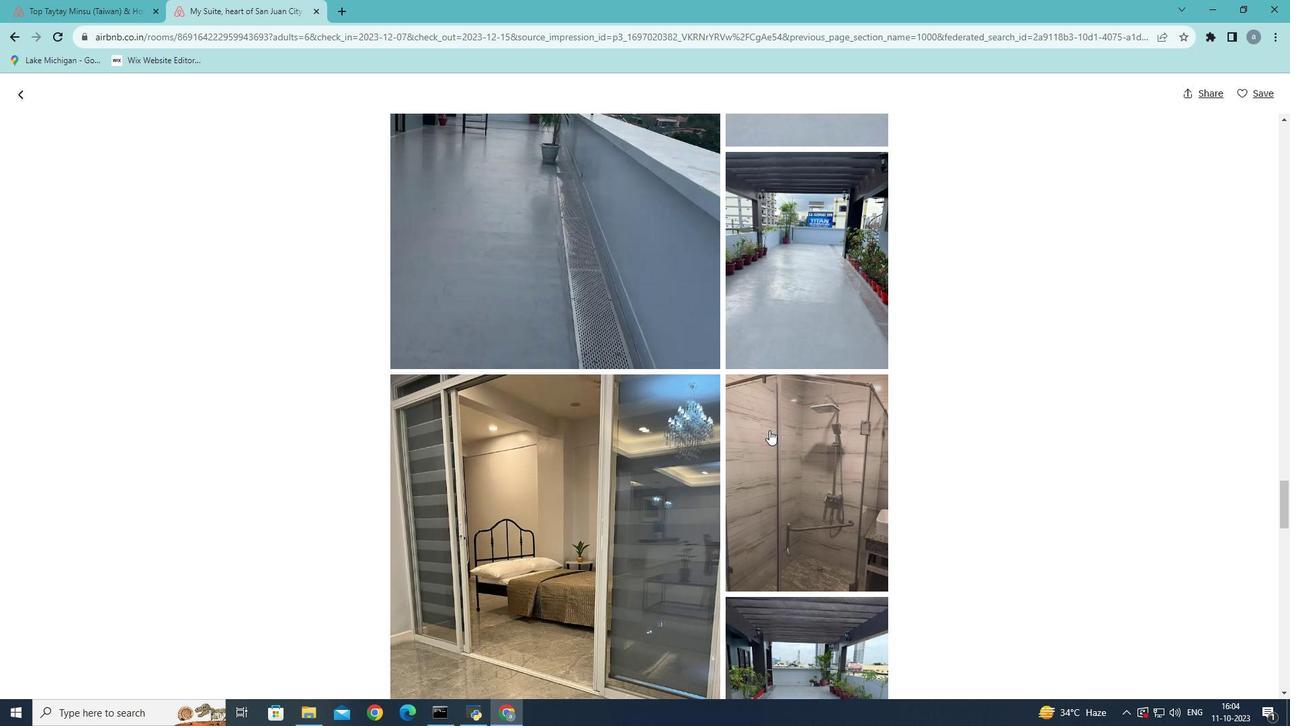 
Action: Mouse scrolled (769, 429) with delta (0, 0)
Screenshot: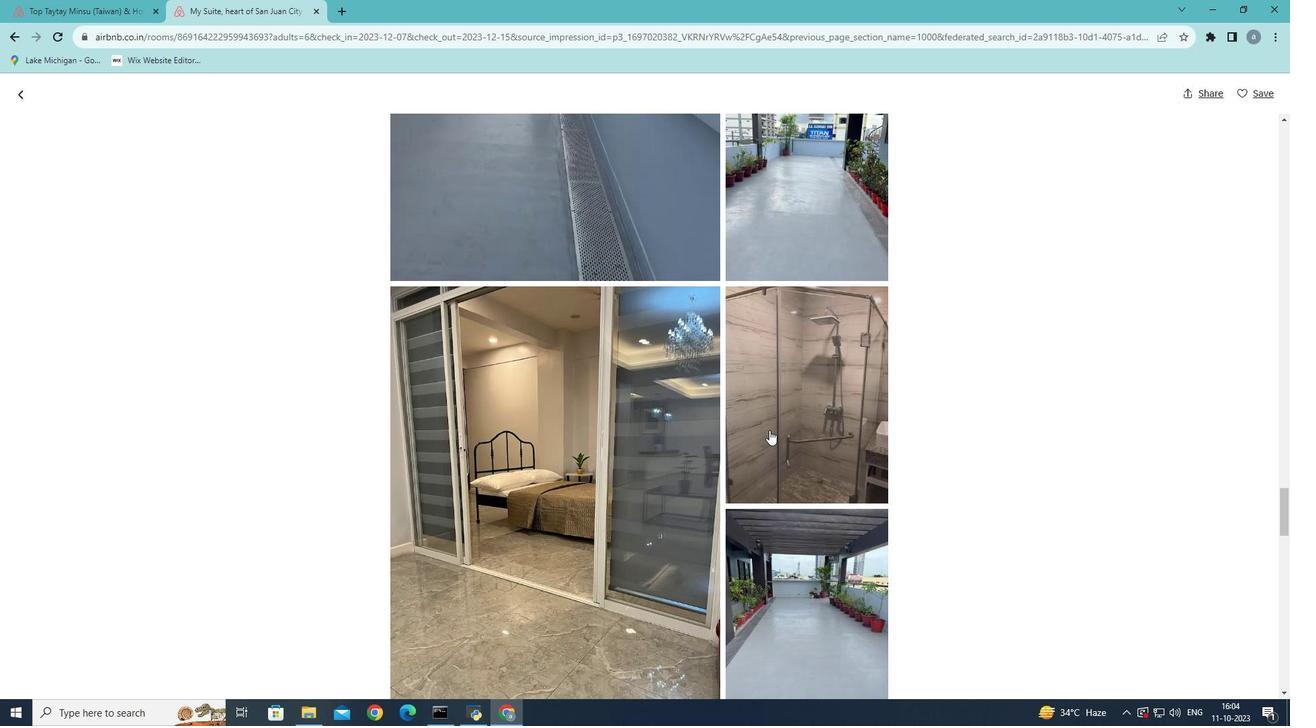 
Action: Mouse scrolled (769, 429) with delta (0, 0)
Screenshot: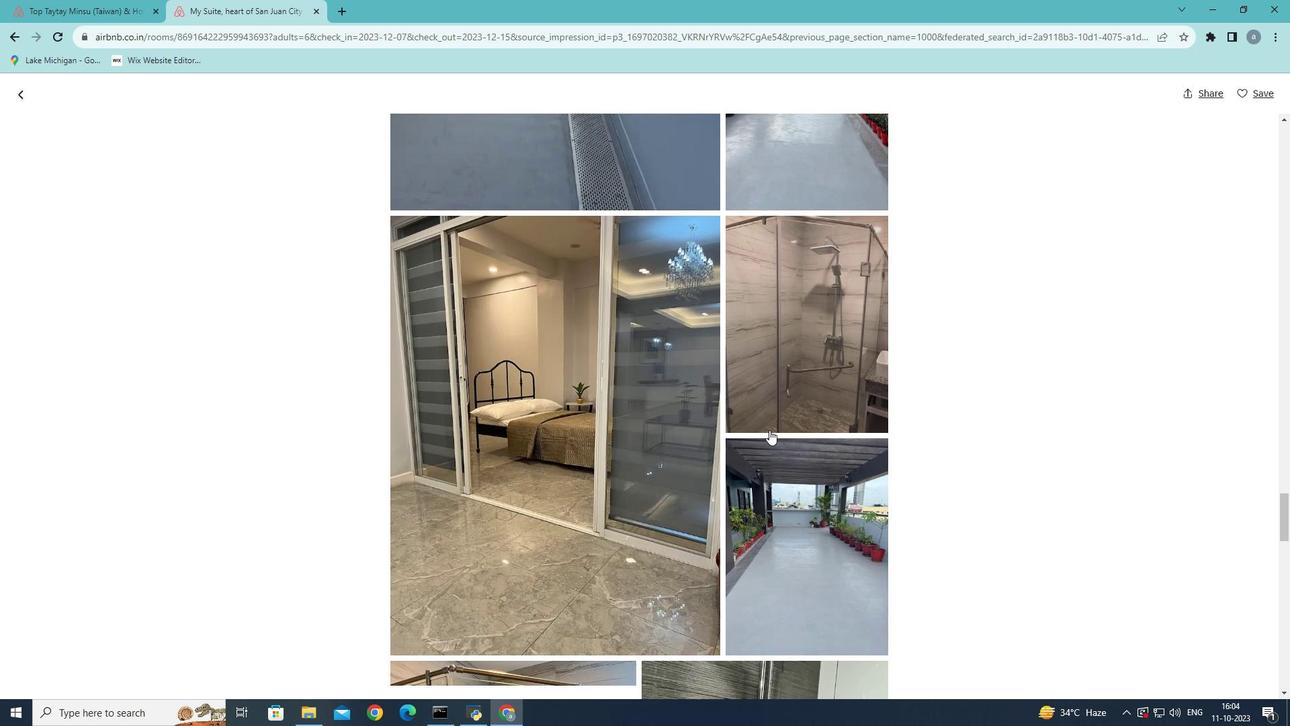 
Action: Mouse scrolled (769, 429) with delta (0, 0)
Screenshot: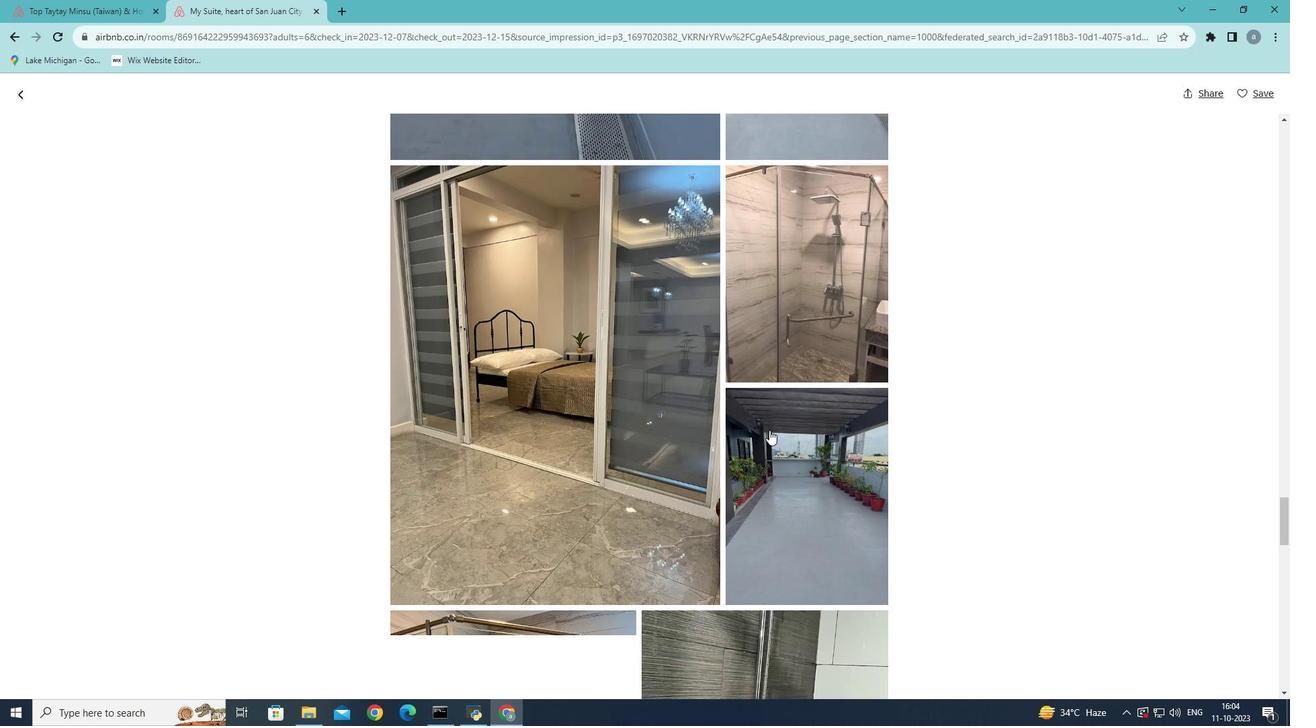 
Action: Mouse scrolled (769, 429) with delta (0, 0)
Screenshot: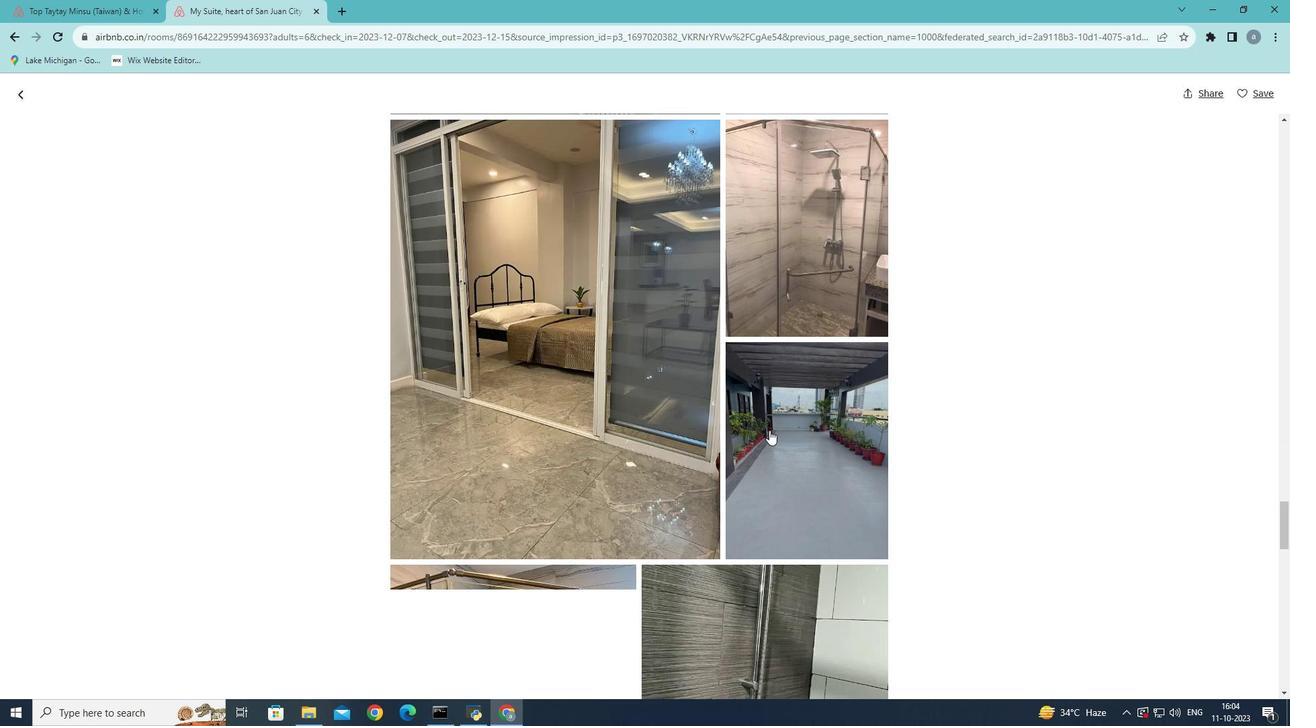 
Action: Mouse moved to (769, 434)
Screenshot: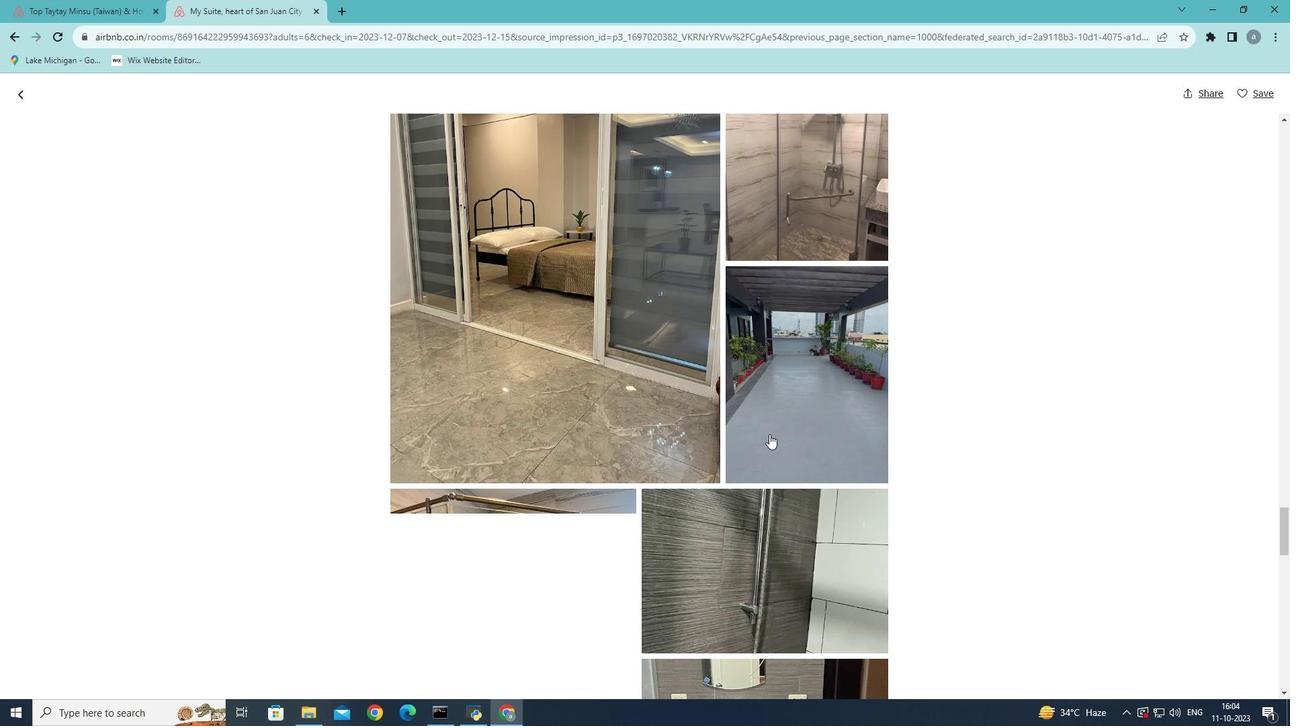 
Action: Mouse scrolled (769, 433) with delta (0, 0)
Screenshot: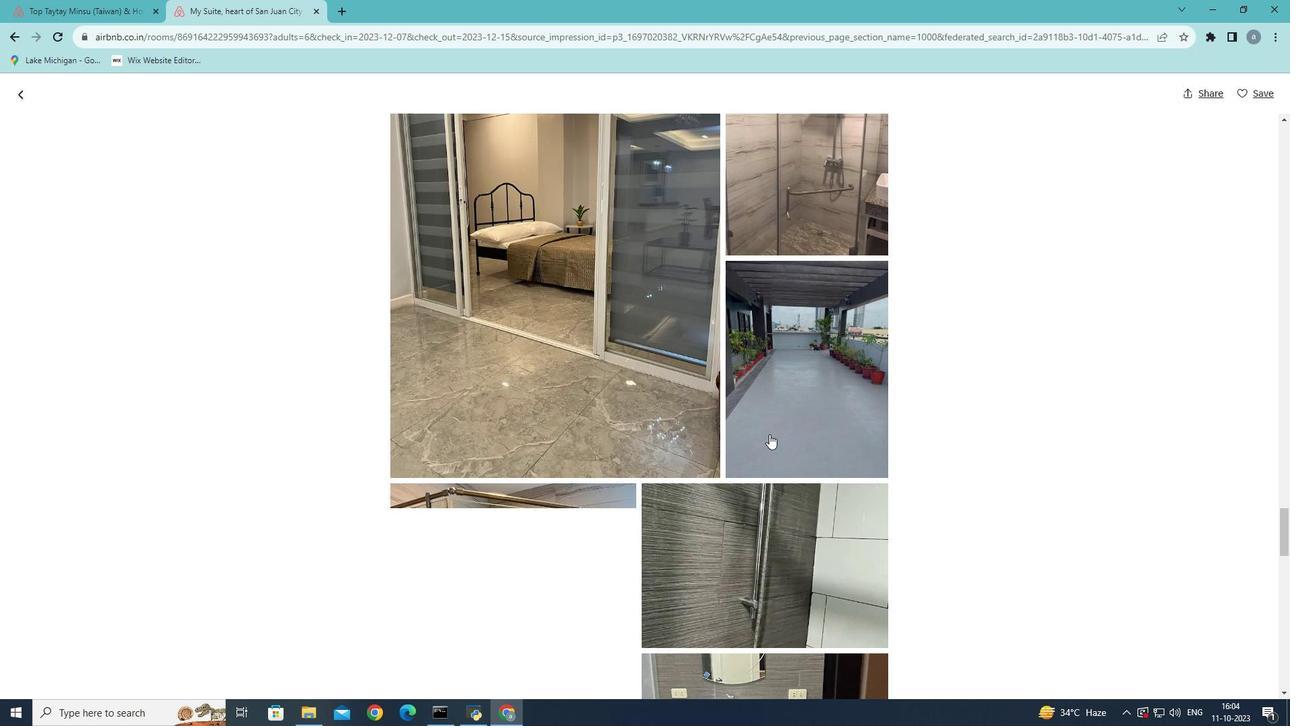 
Action: Mouse moved to (769, 433)
Screenshot: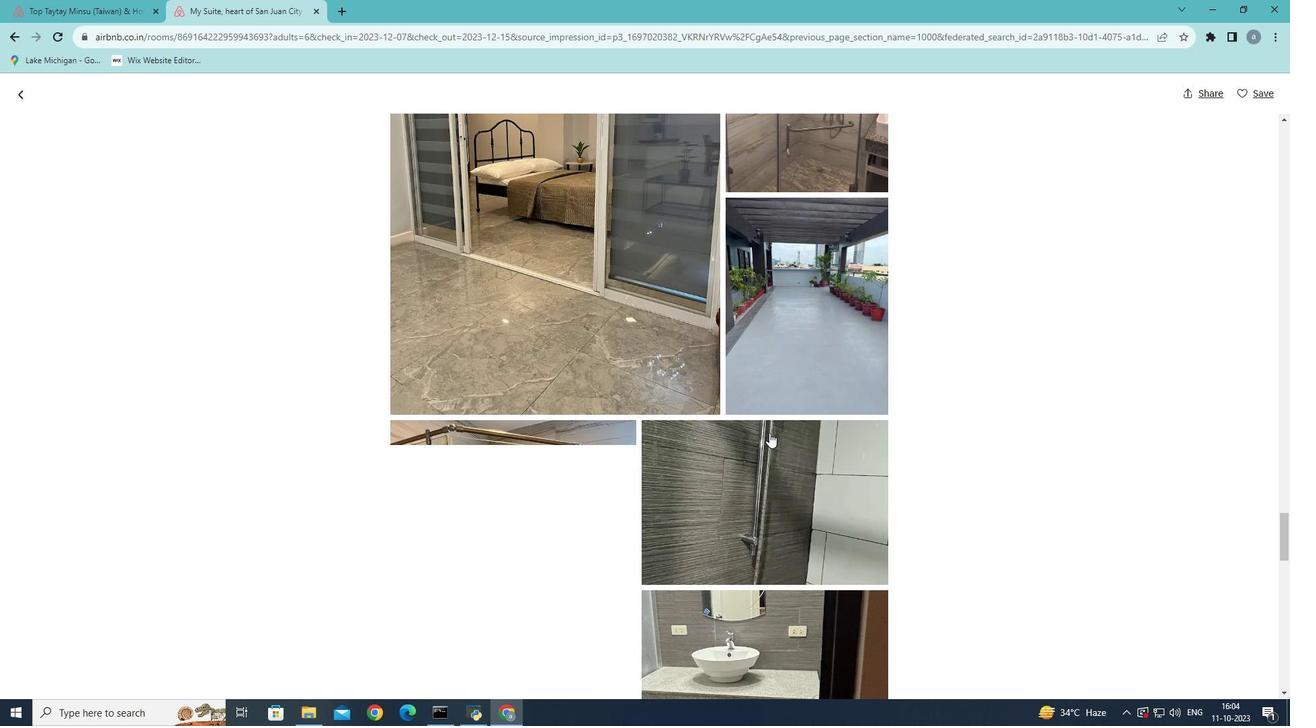 
Action: Mouse scrolled (769, 432) with delta (0, 0)
Screenshot: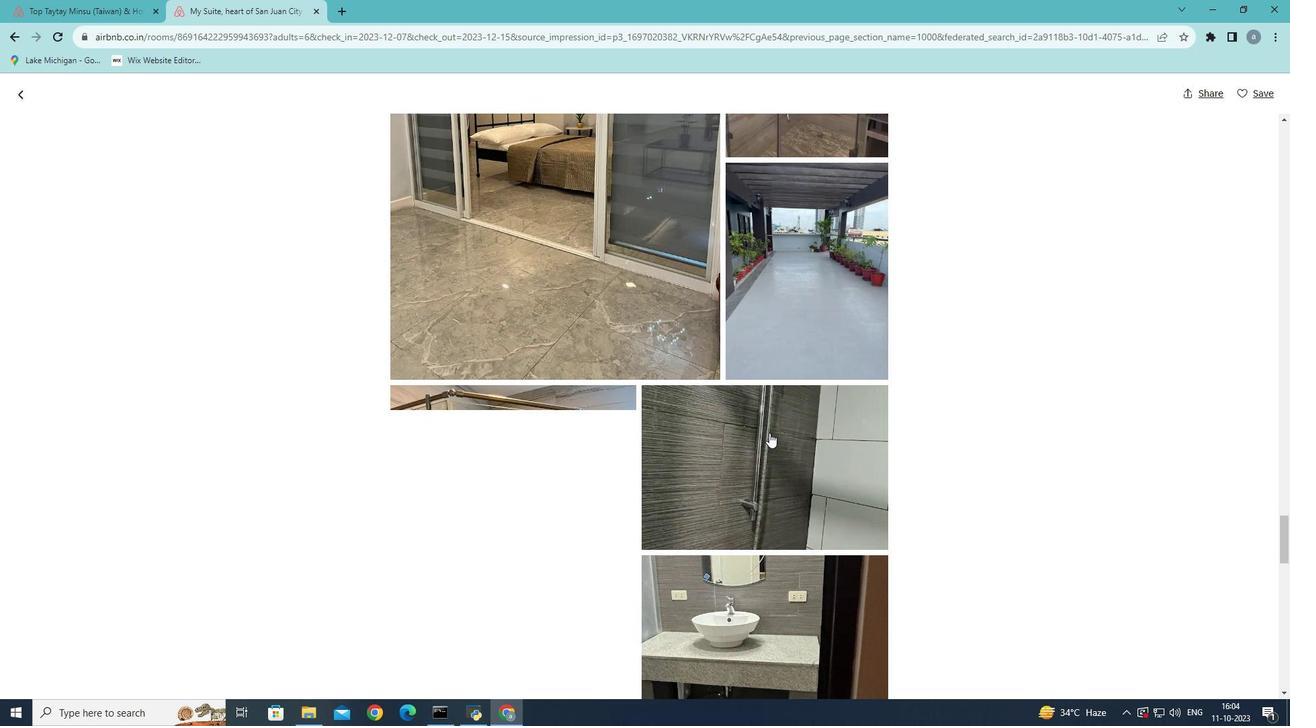 
Action: Mouse moved to (779, 439)
Screenshot: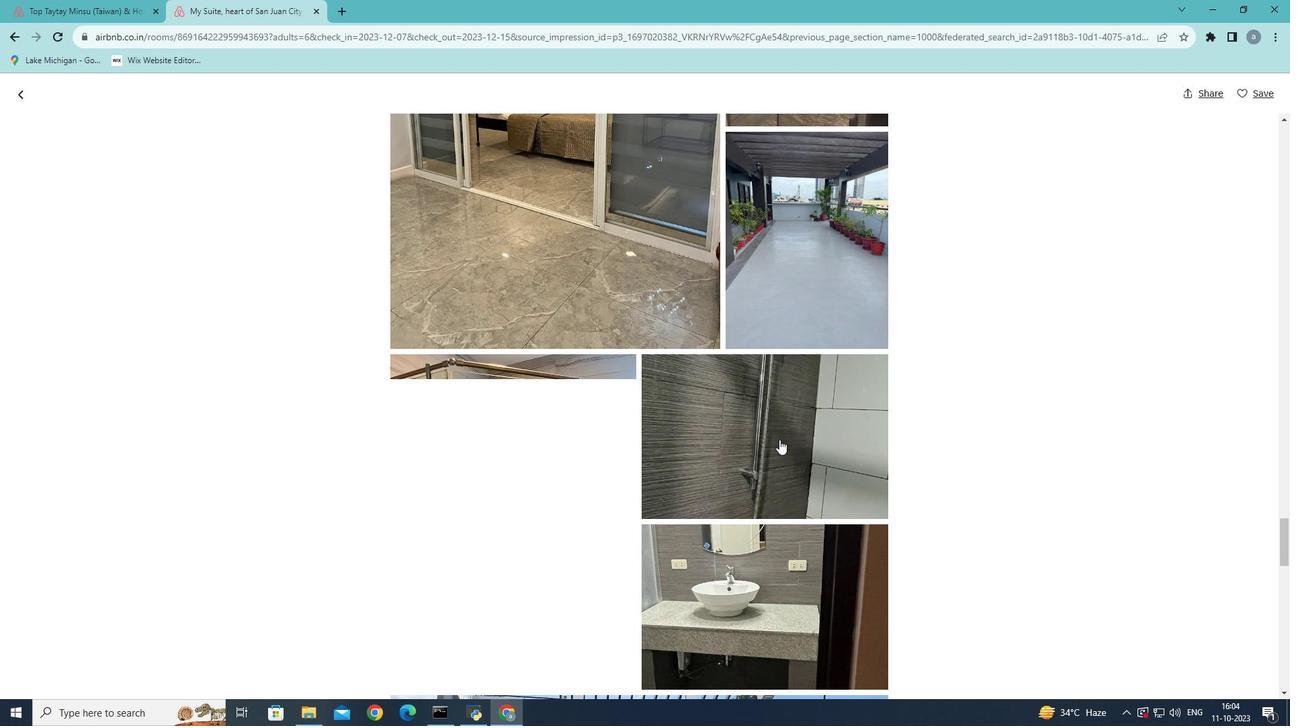 
Action: Mouse scrolled (779, 438) with delta (0, 0)
Screenshot: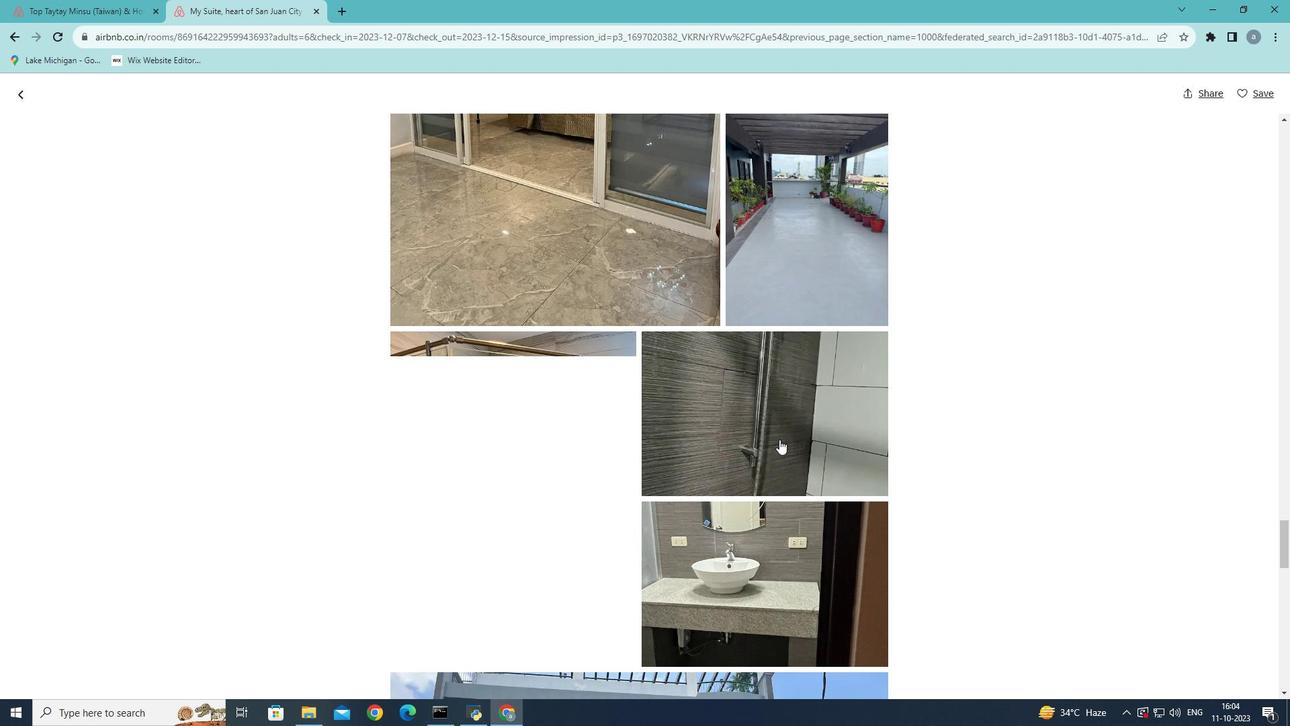 
Action: Mouse scrolled (779, 438) with delta (0, 0)
Screenshot: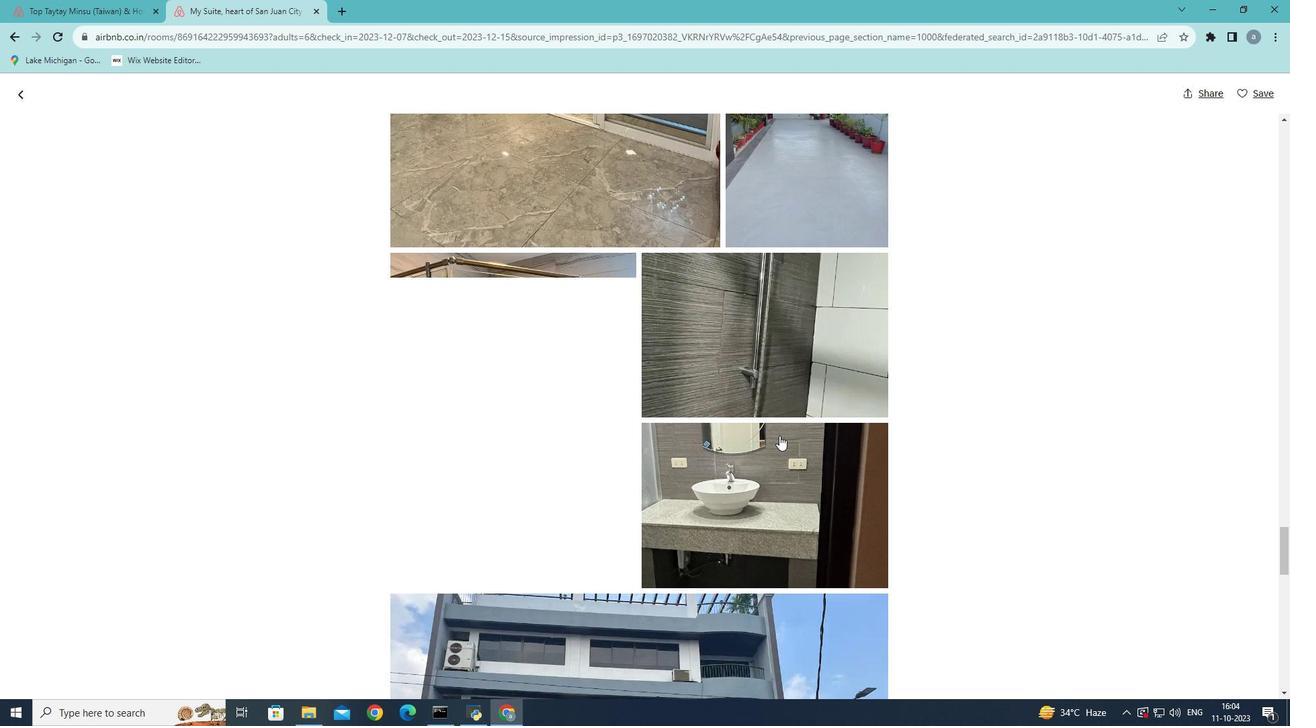 
Action: Mouse moved to (779, 433)
Screenshot: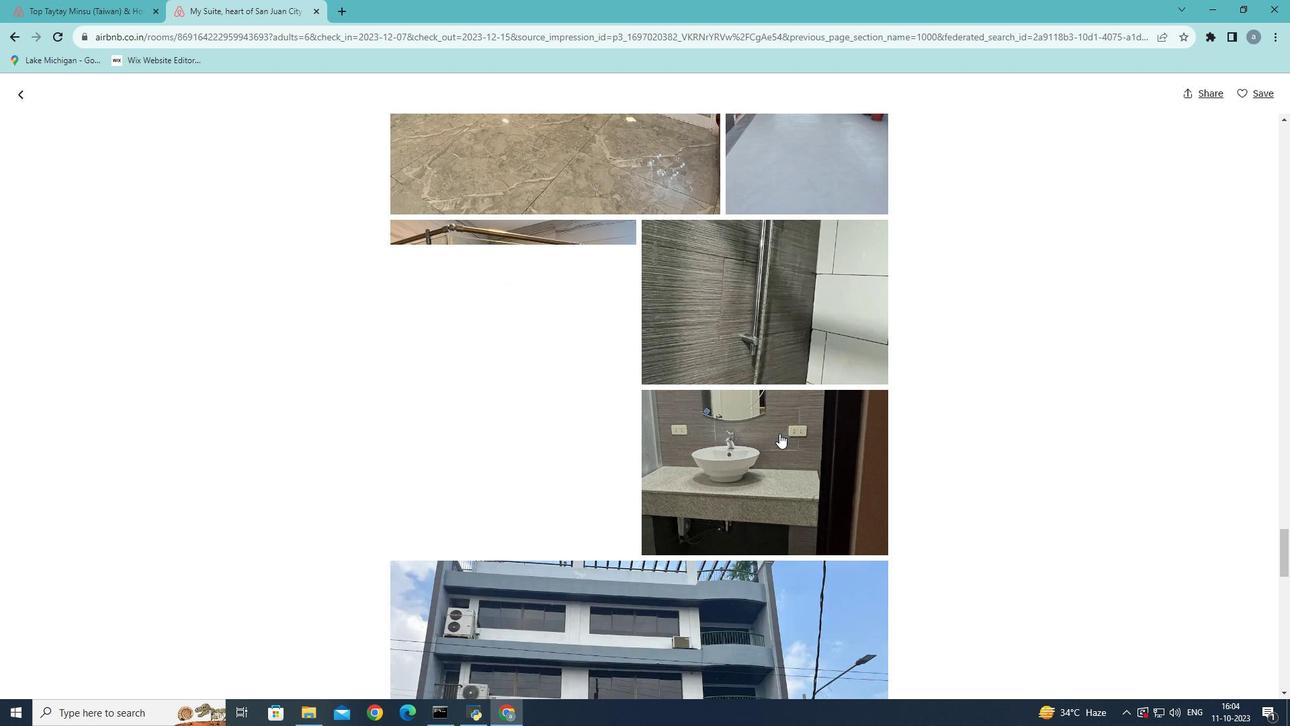 
Action: Mouse scrolled (779, 432) with delta (0, 0)
Screenshot: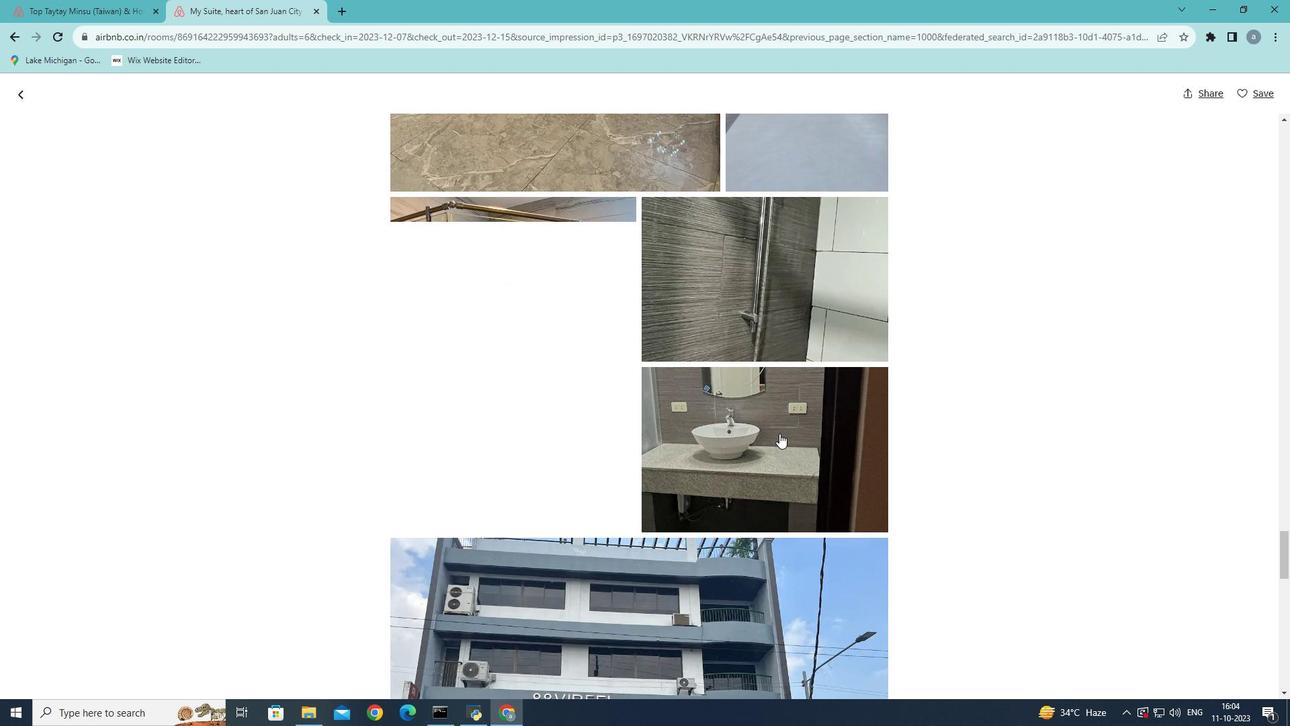 
Action: Mouse scrolled (779, 432) with delta (0, 0)
Screenshot: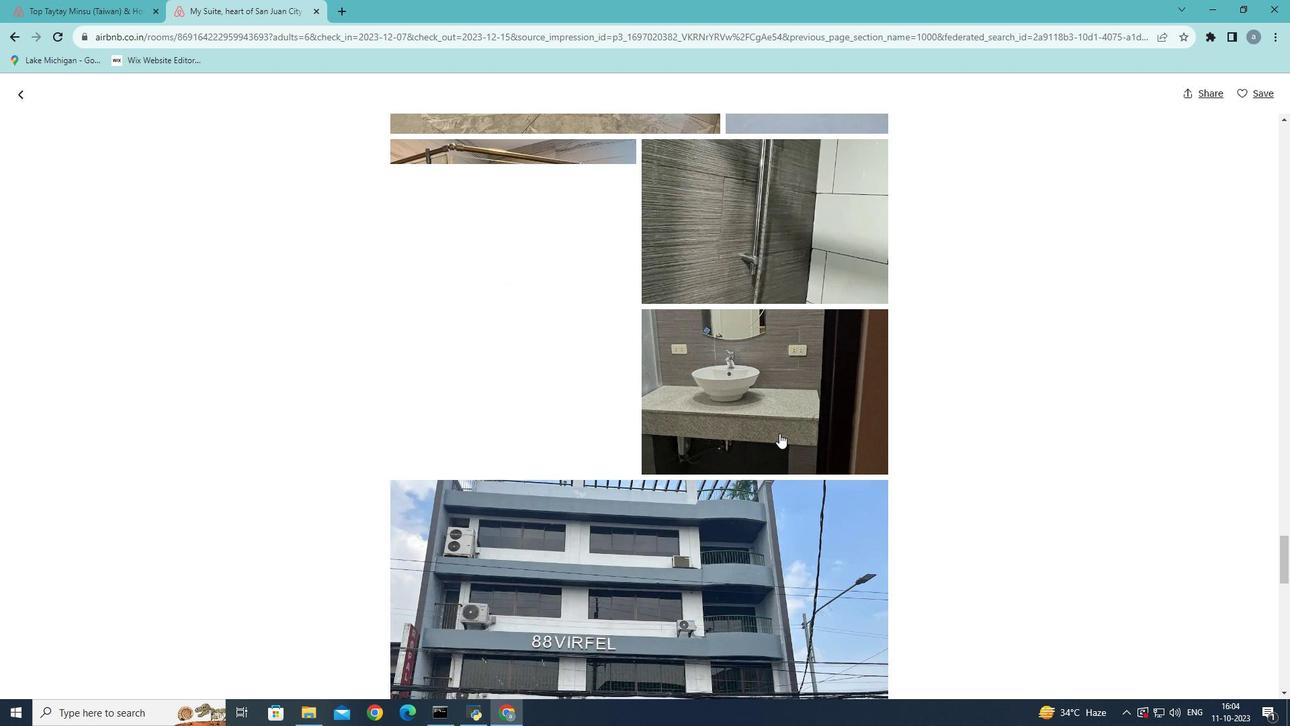 
Action: Mouse scrolled (779, 432) with delta (0, 0)
Screenshot: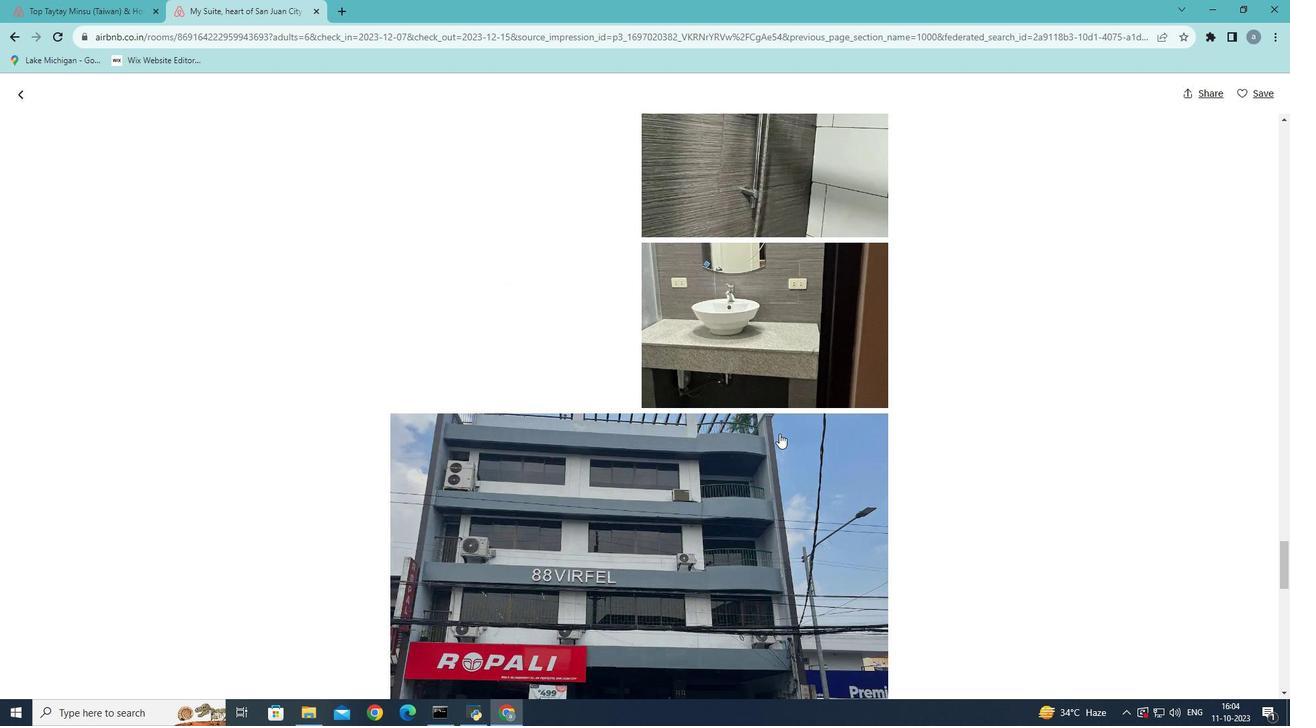 
Action: Mouse scrolled (779, 432) with delta (0, 0)
Screenshot: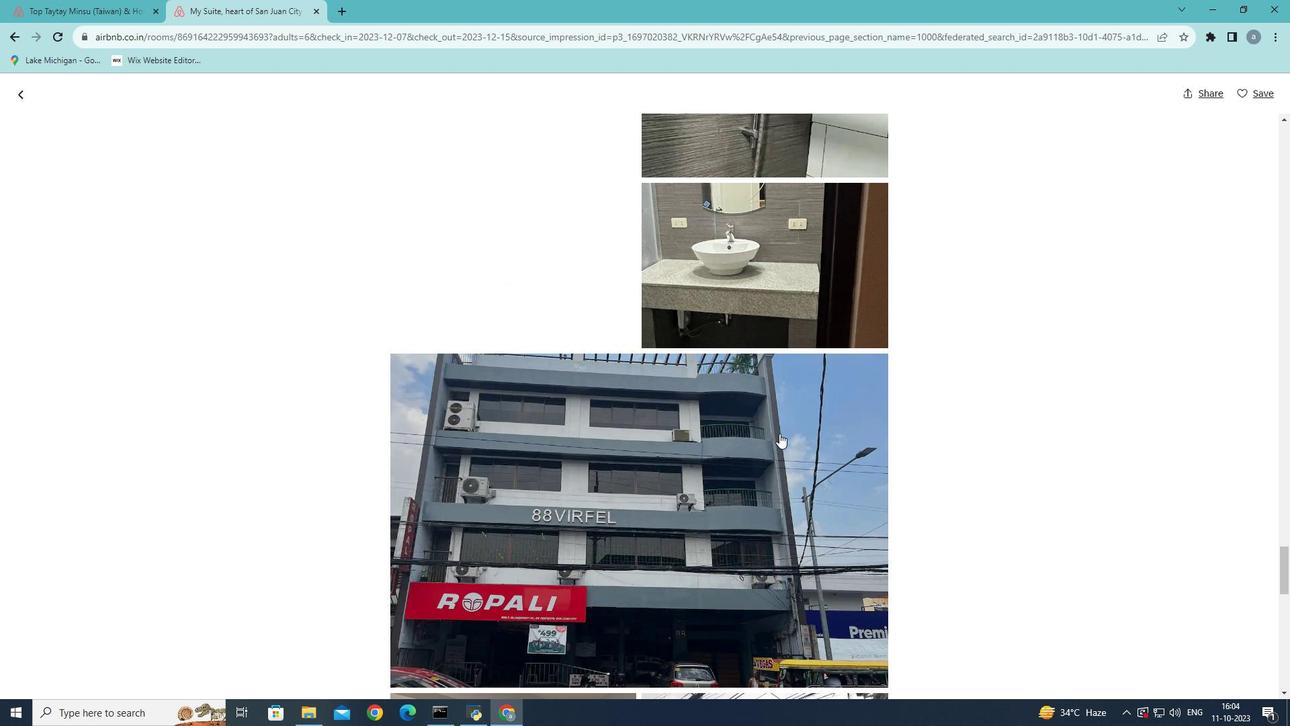 
Action: Mouse scrolled (779, 432) with delta (0, 0)
Screenshot: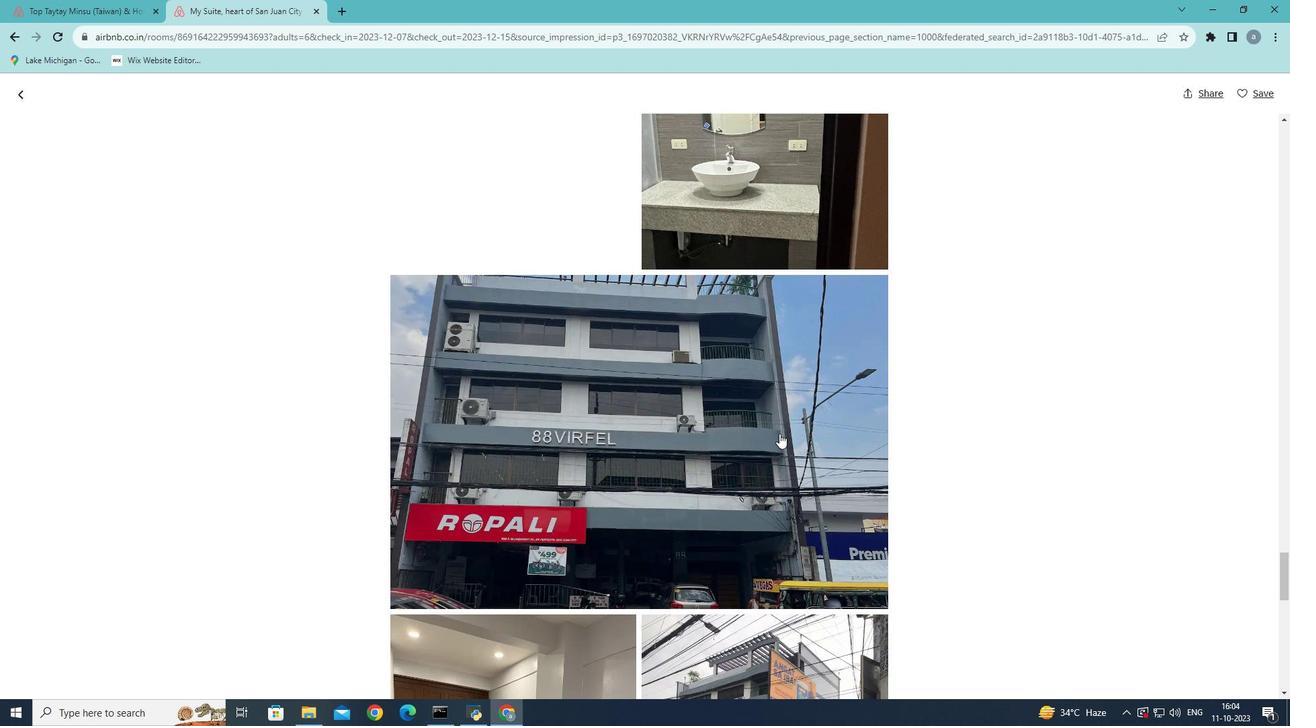 
Action: Mouse moved to (779, 429)
Screenshot: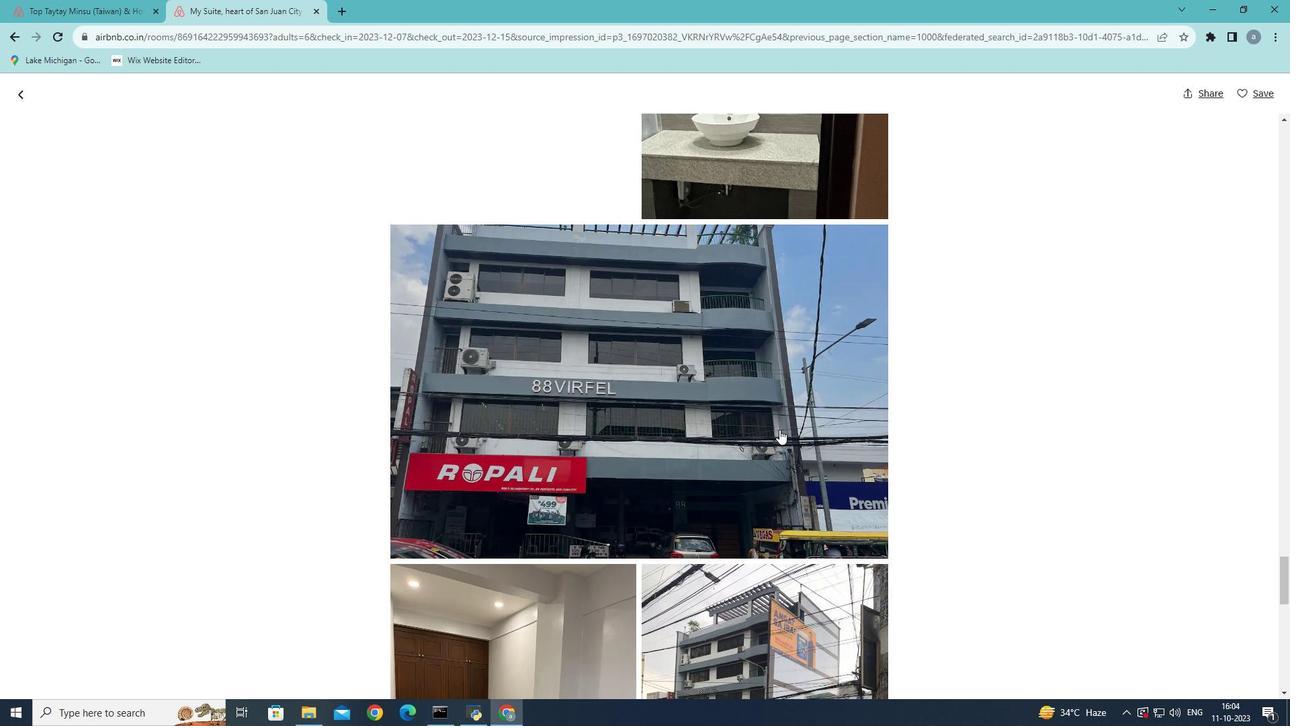 
Action: Mouse scrolled (779, 428) with delta (0, 0)
Screenshot: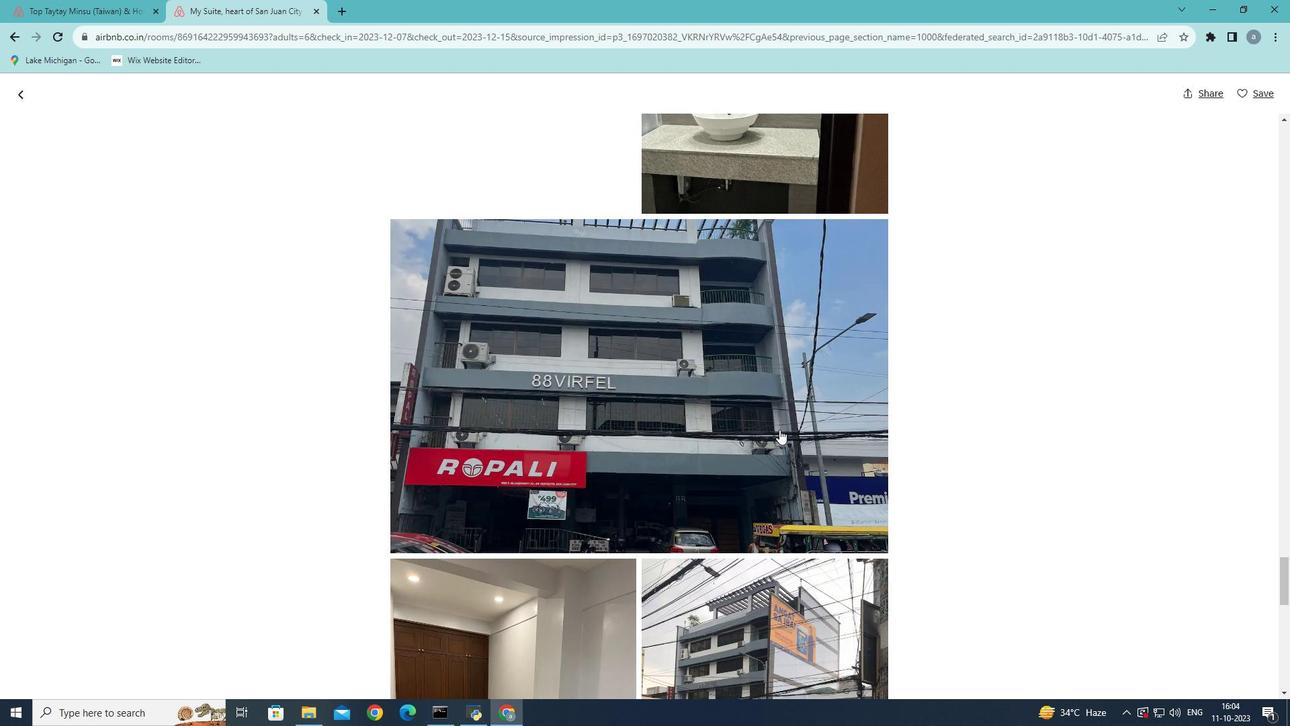 
Action: Mouse scrolled (779, 428) with delta (0, 0)
Screenshot: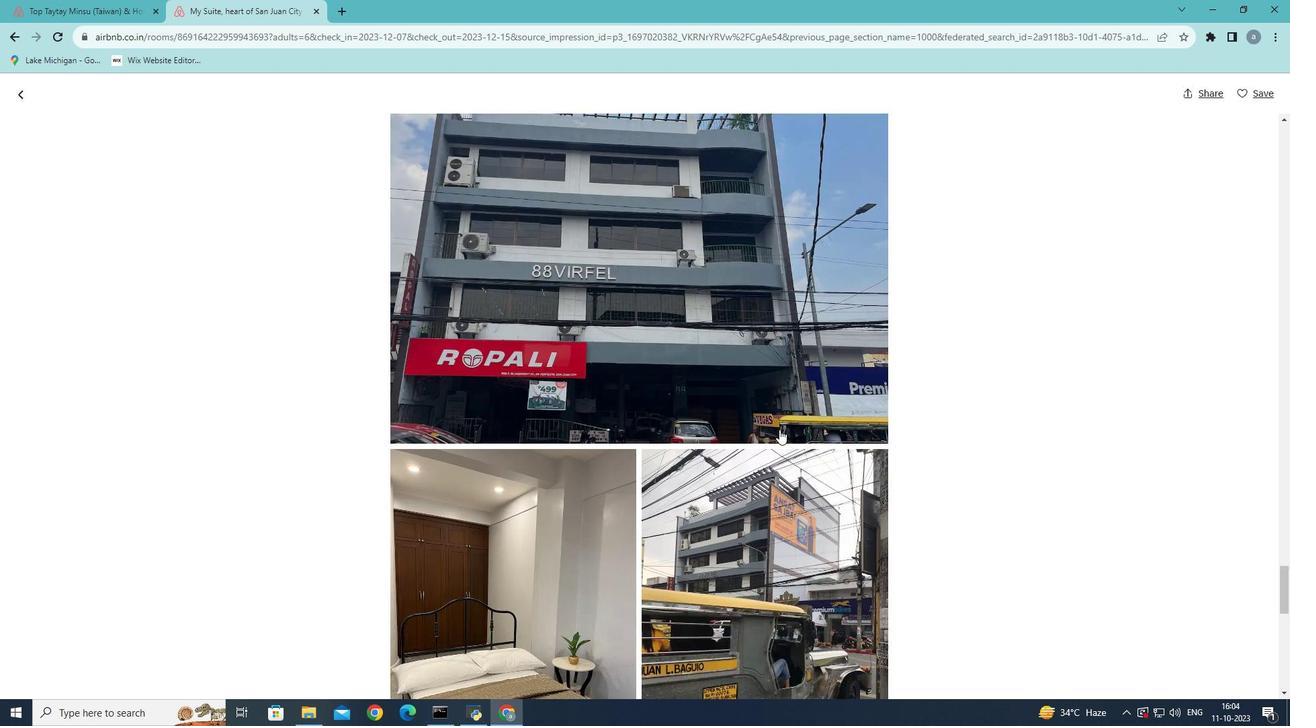 
Action: Mouse moved to (779, 433)
Screenshot: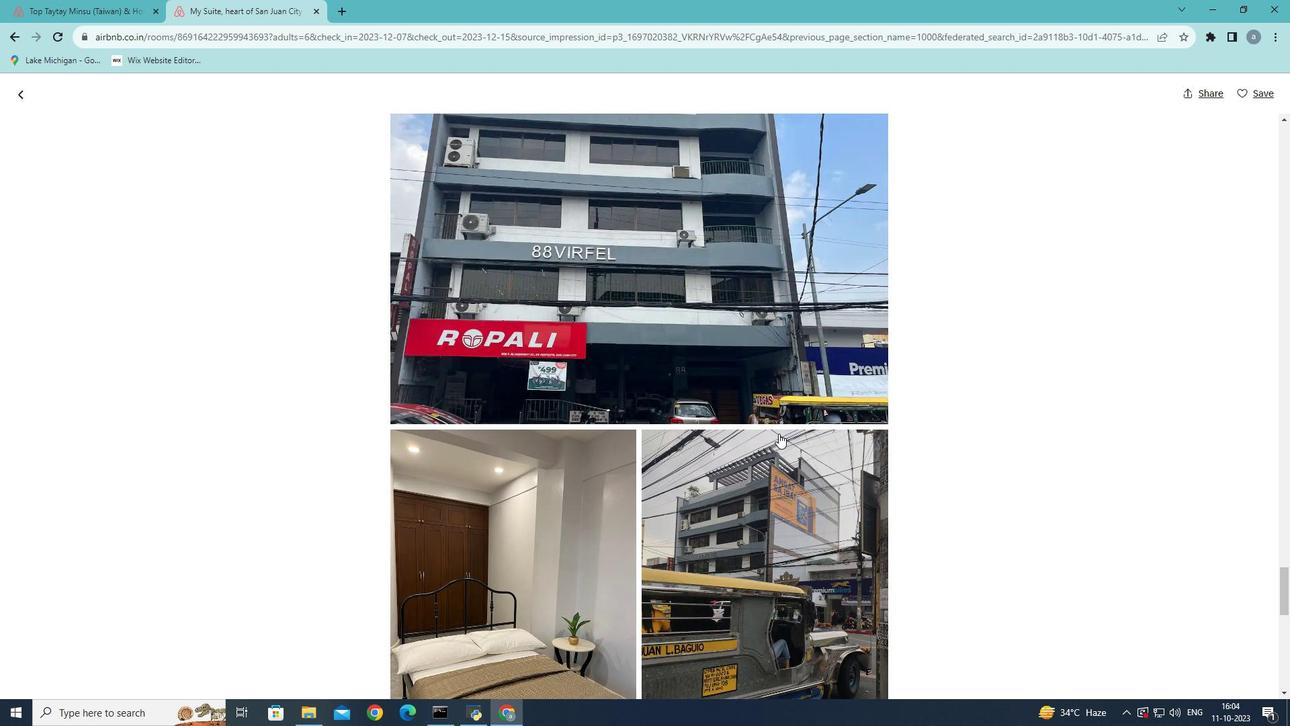 
Action: Mouse scrolled (779, 432) with delta (0, 0)
Screenshot: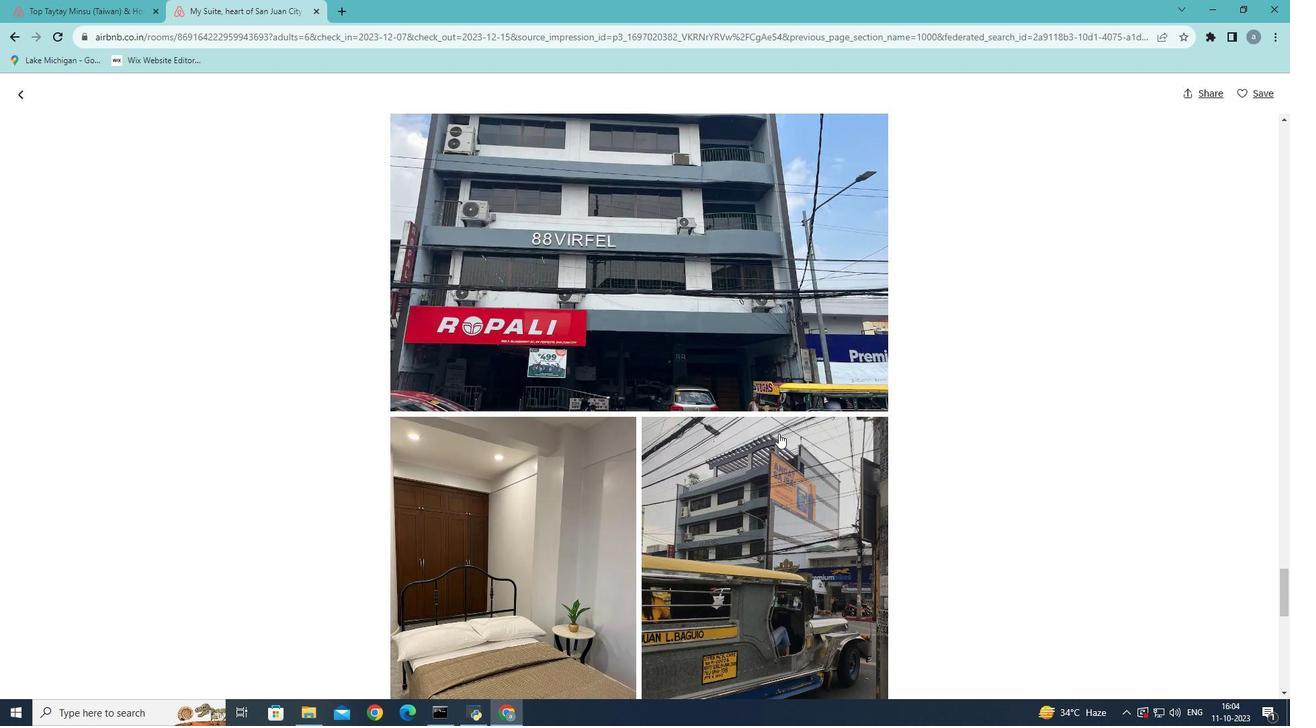 
Action: Mouse scrolled (779, 432) with delta (0, 0)
Screenshot: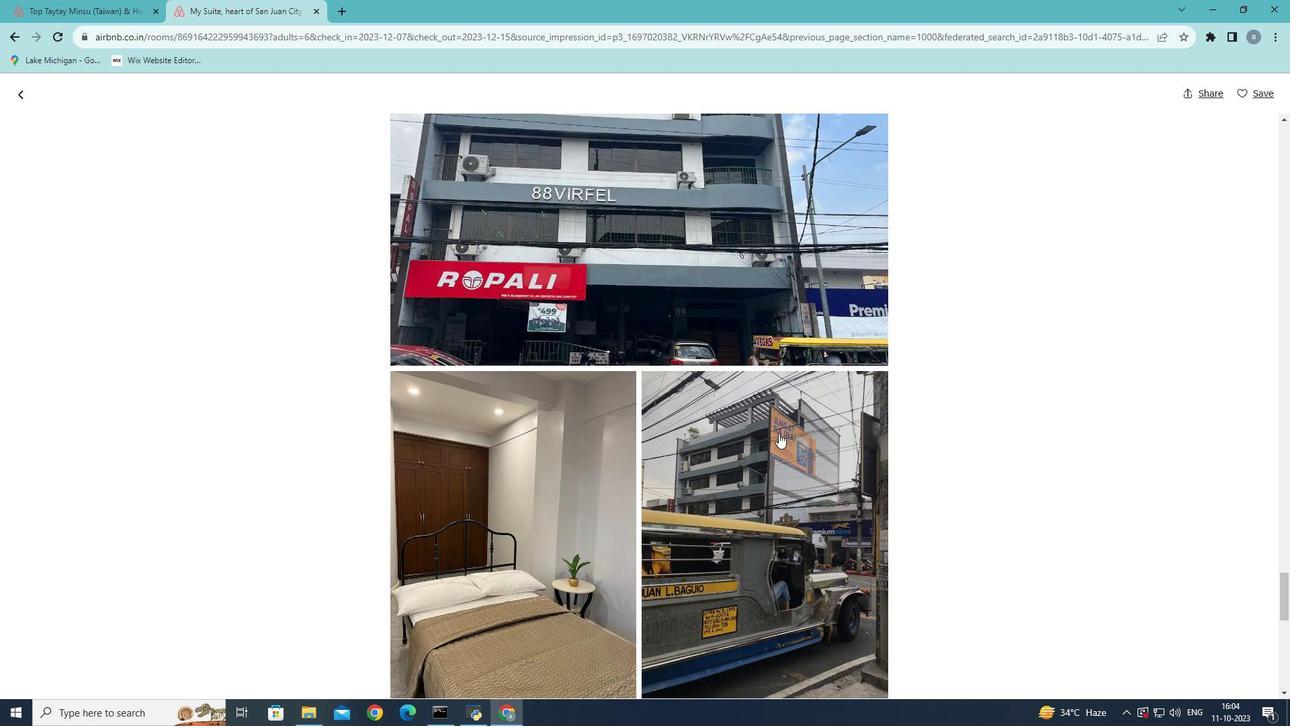 
Action: Mouse scrolled (779, 432) with delta (0, 0)
Screenshot: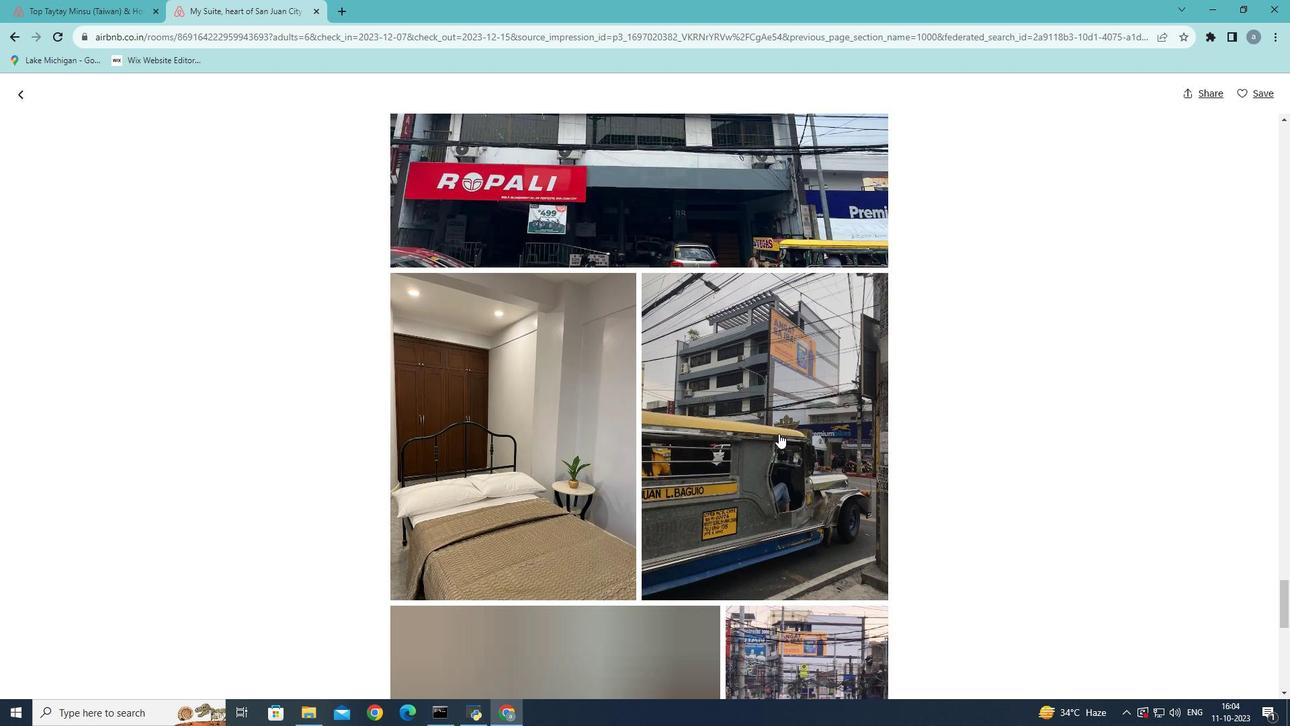 
Action: Mouse scrolled (779, 432) with delta (0, 0)
Screenshot: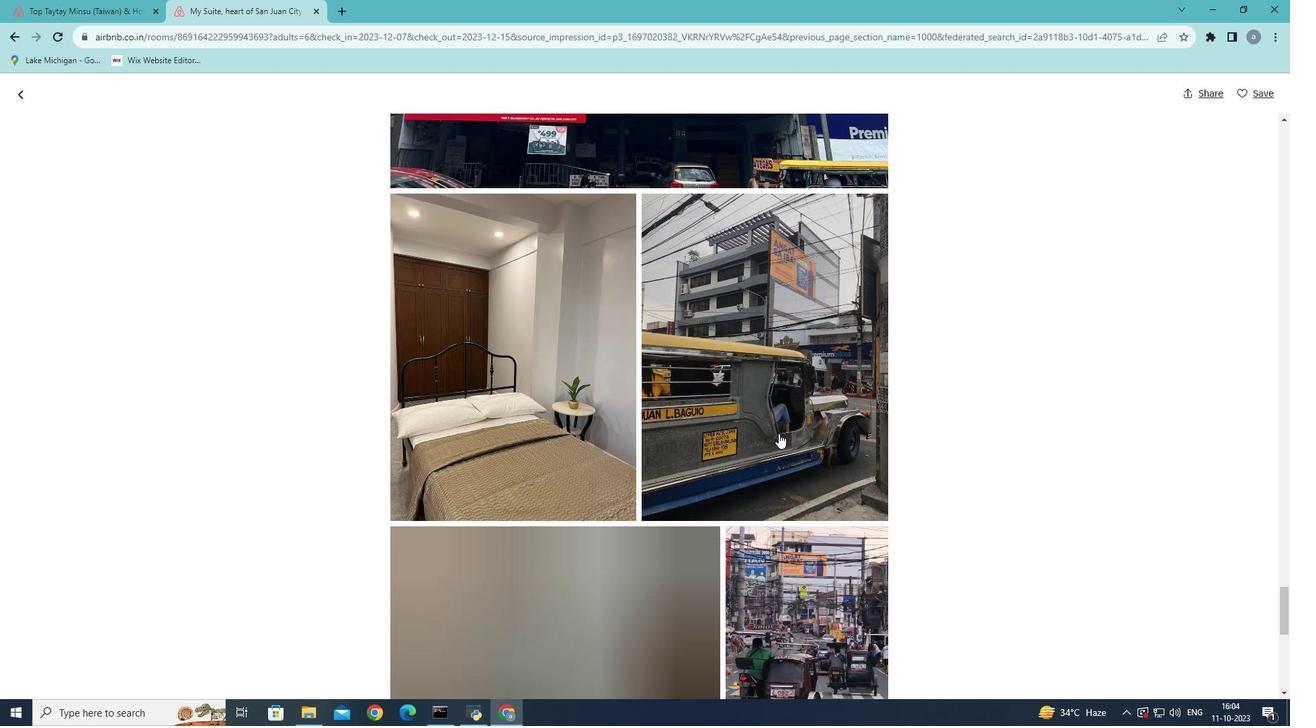 
Action: Mouse scrolled (779, 432) with delta (0, 0)
Screenshot: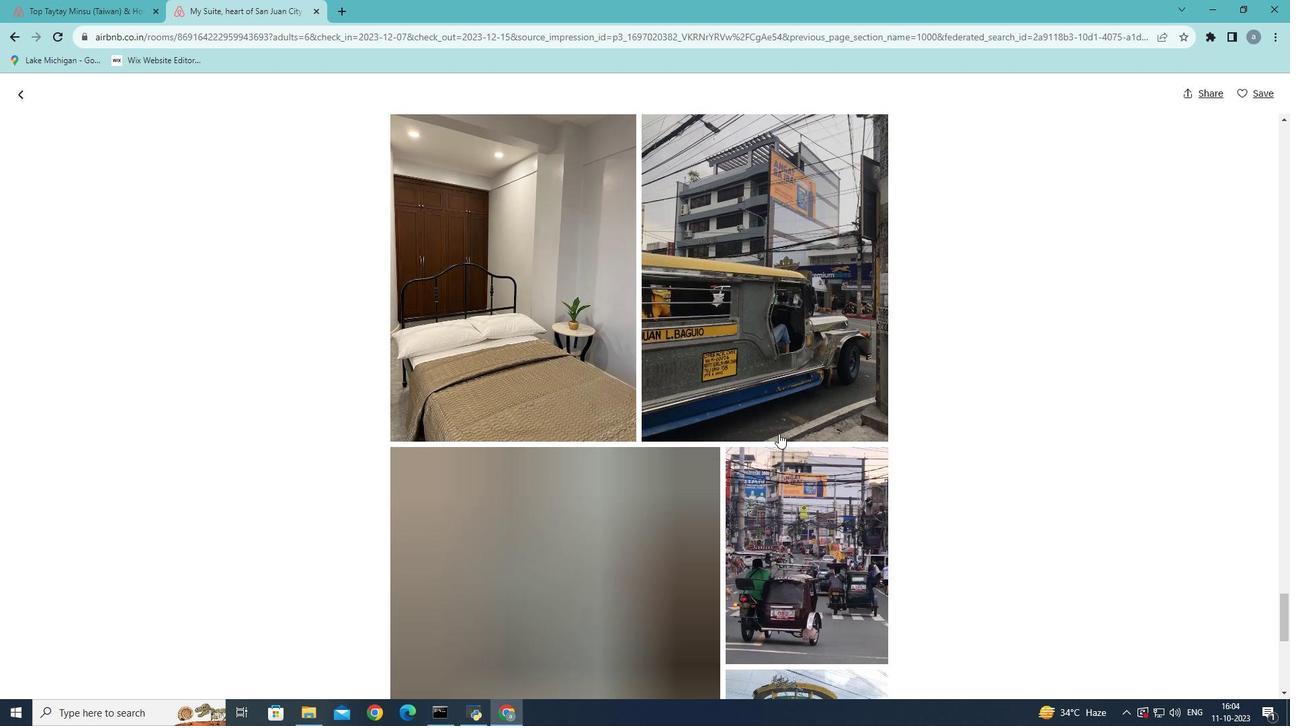 
Action: Mouse scrolled (779, 432) with delta (0, 0)
Screenshot: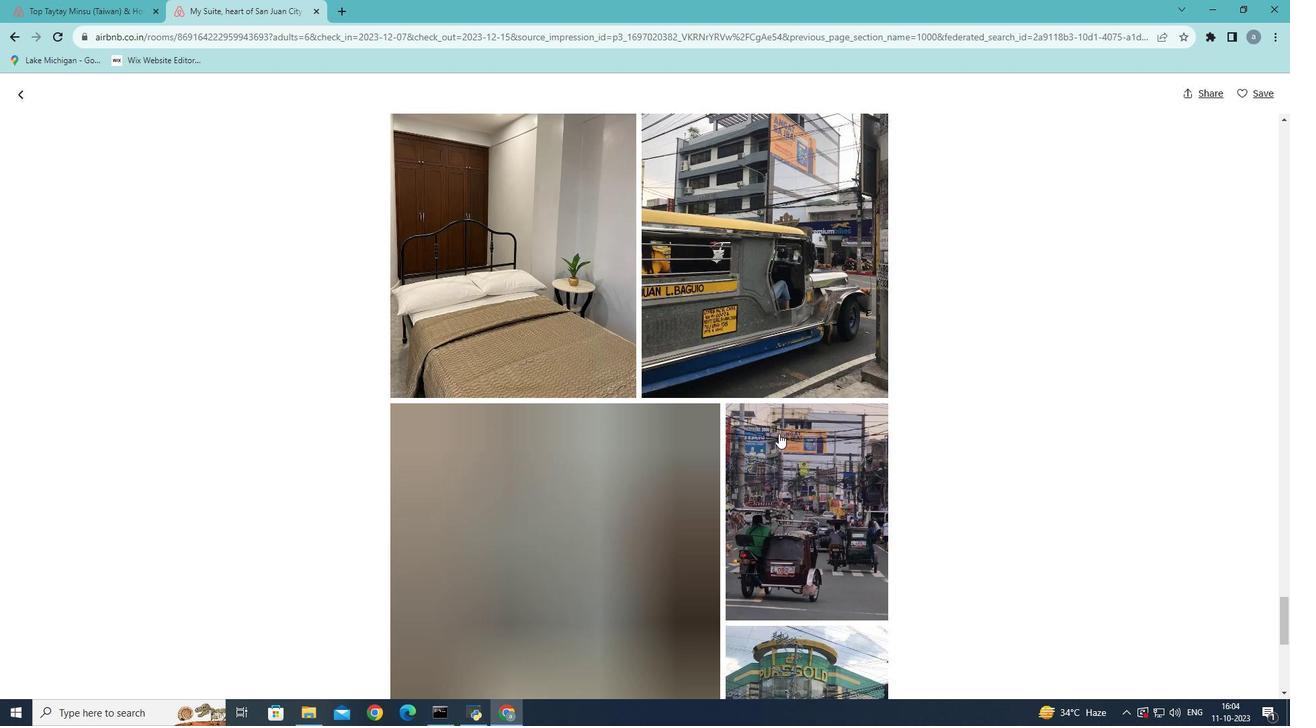 
Action: Mouse scrolled (779, 432) with delta (0, 0)
Screenshot: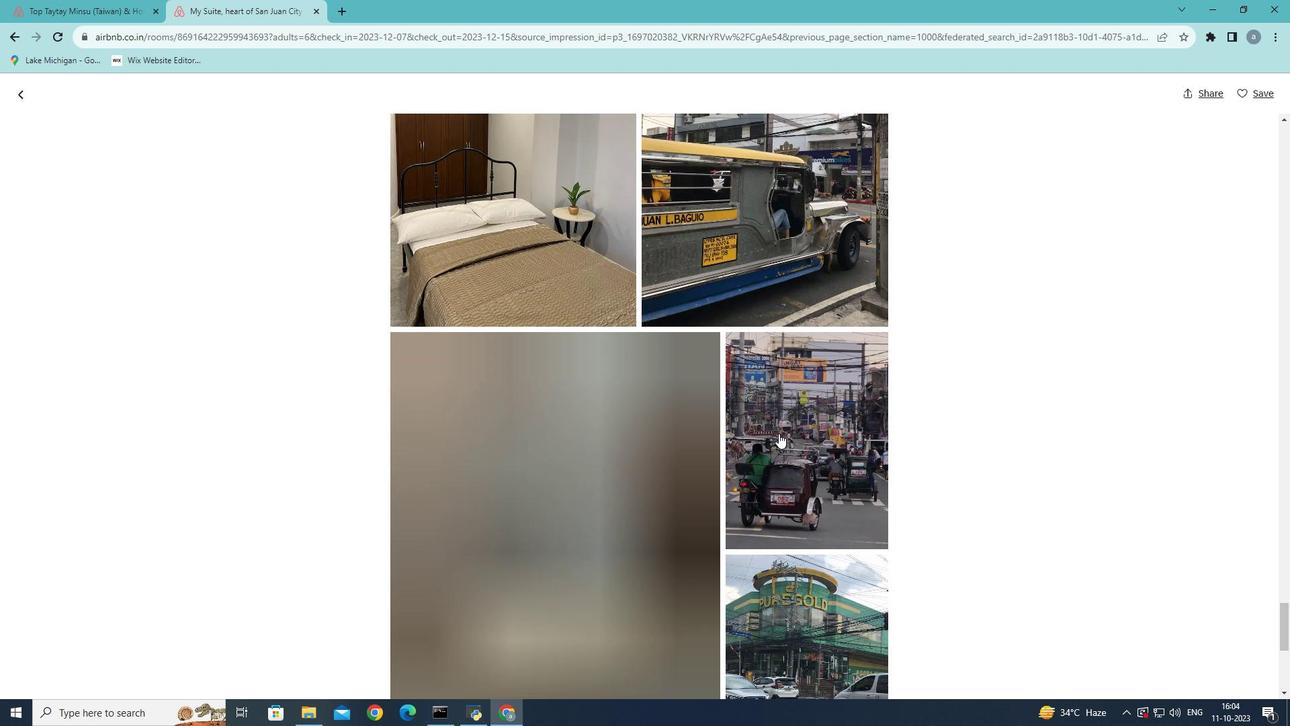 
Action: Mouse moved to (776, 438)
Screenshot: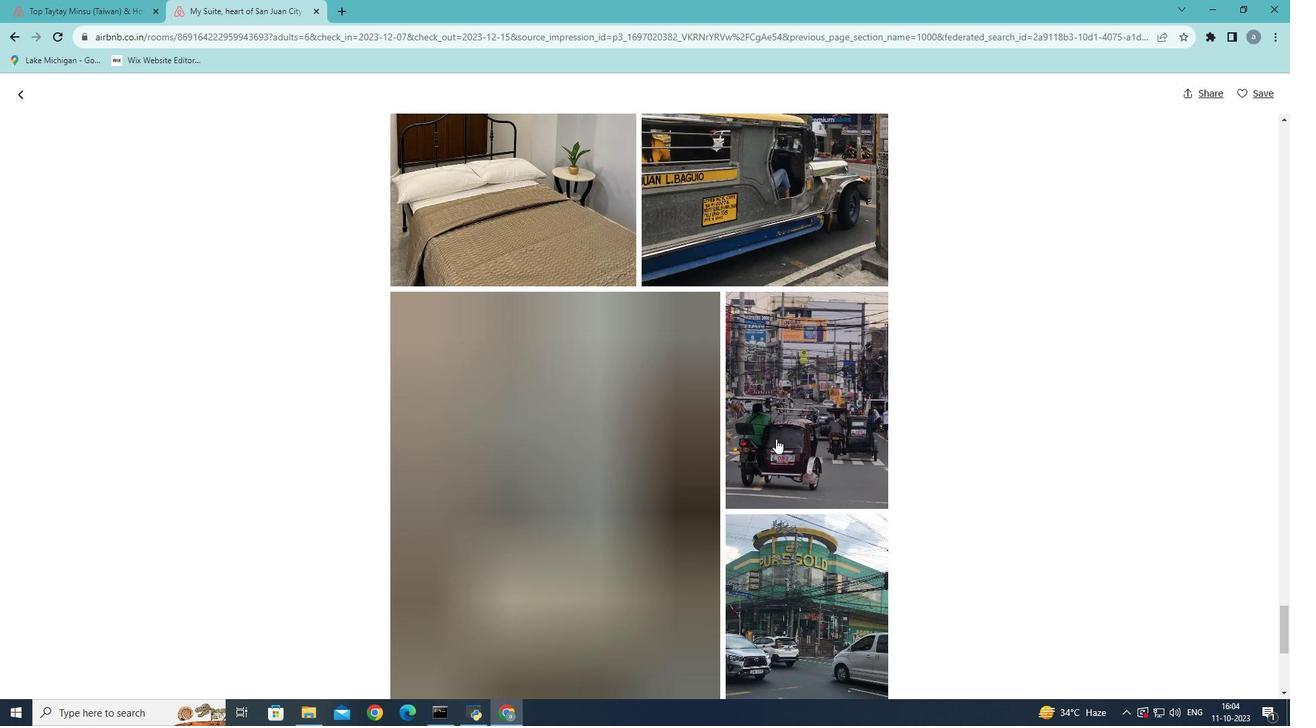 
Action: Mouse scrolled (776, 438) with delta (0, 0)
Screenshot: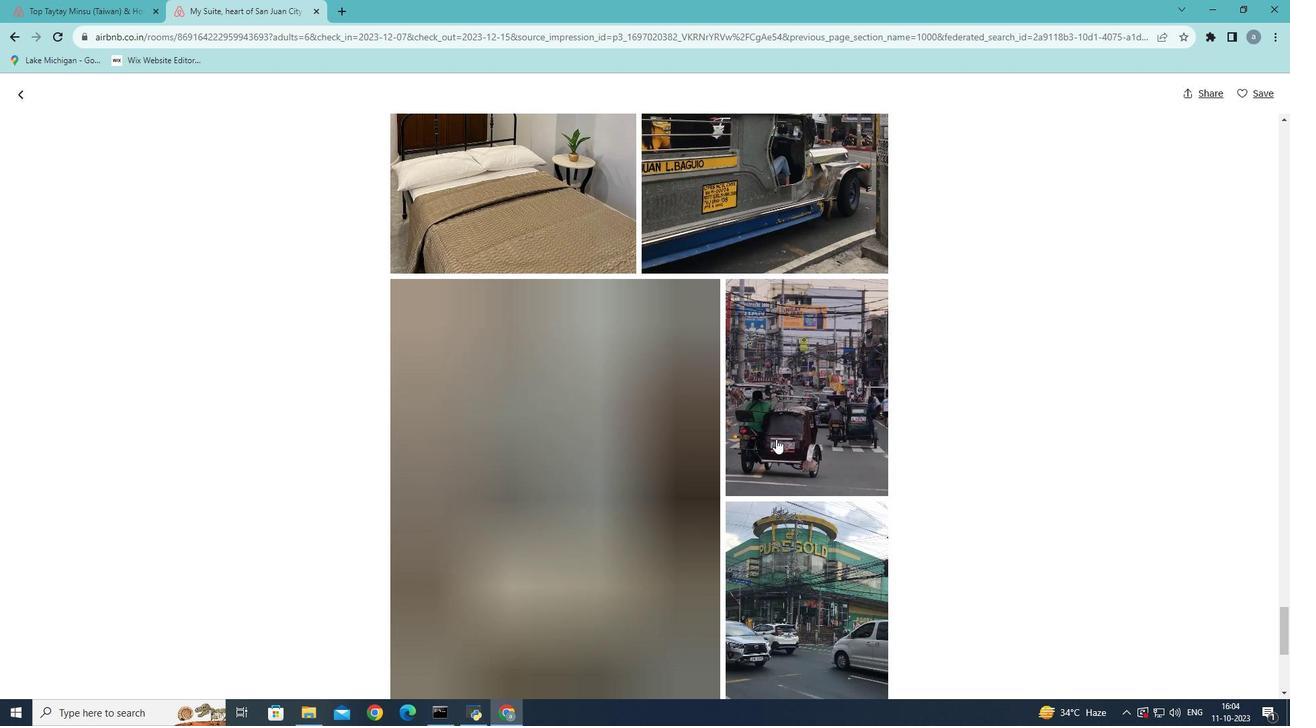 
Action: Mouse scrolled (776, 438) with delta (0, 0)
Screenshot: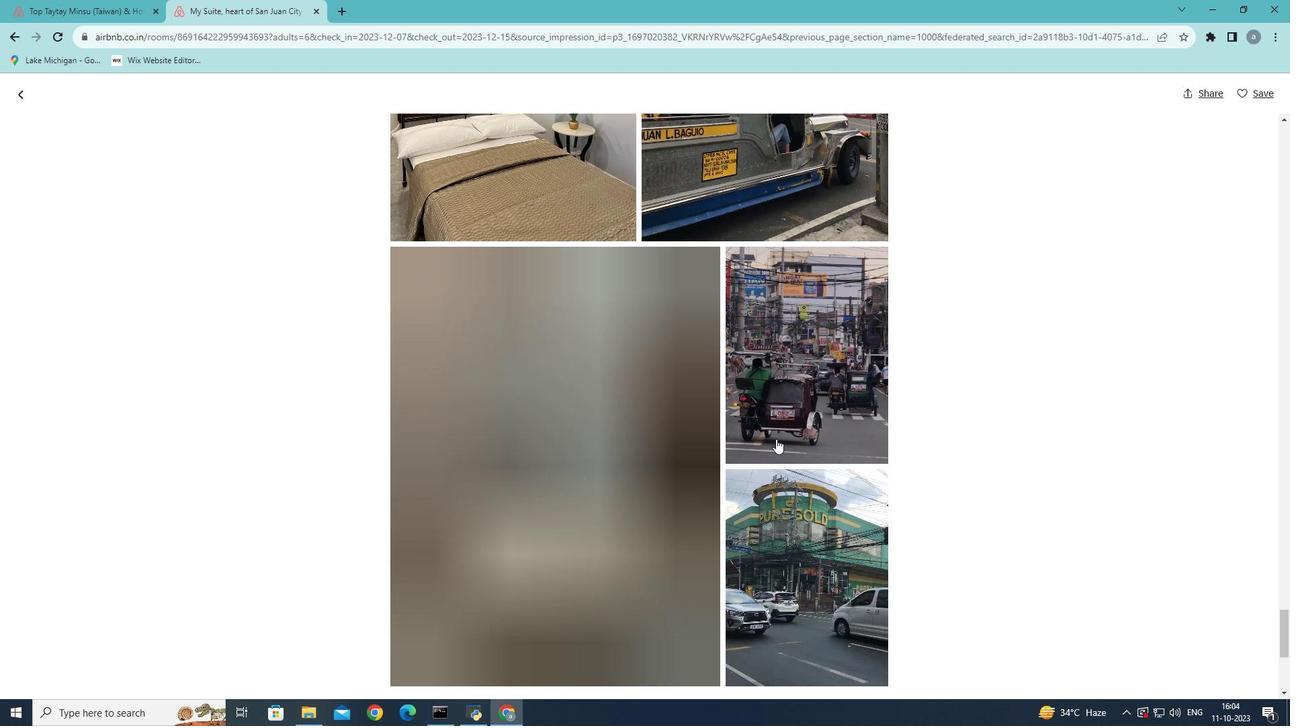 
Action: Mouse scrolled (776, 438) with delta (0, 0)
Screenshot: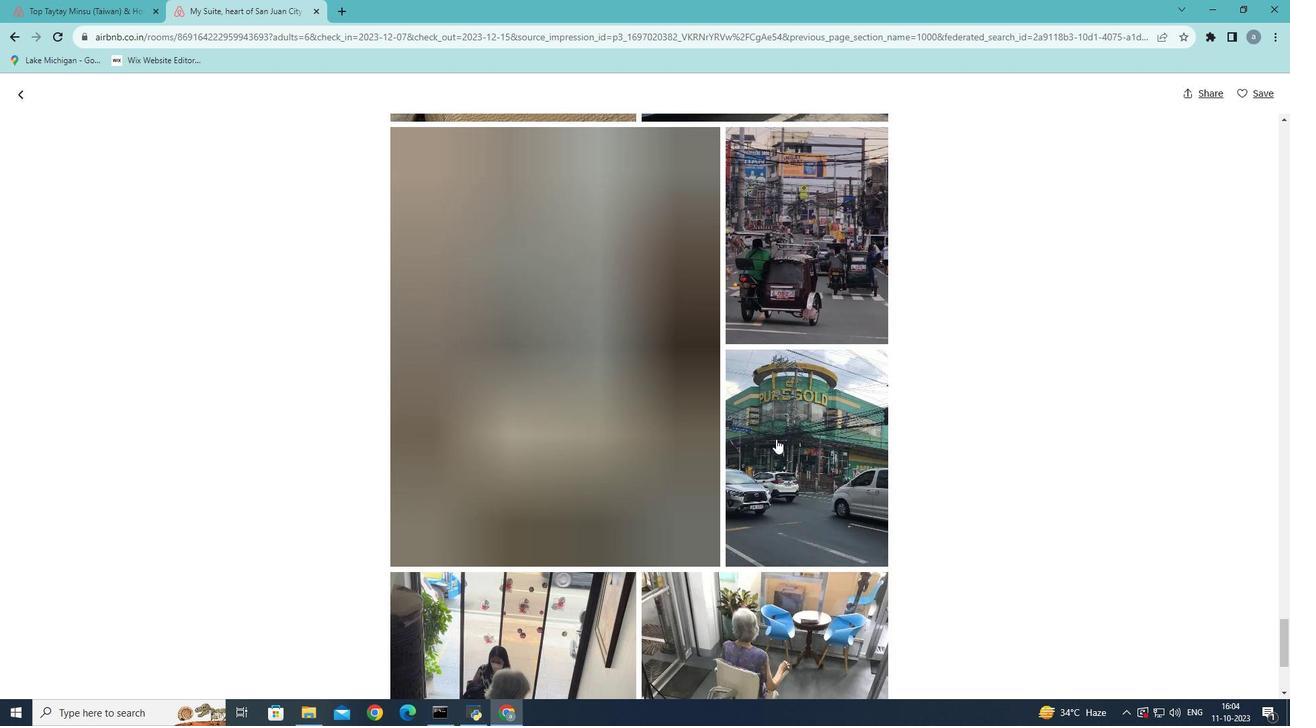 
Action: Mouse moved to (773, 444)
Screenshot: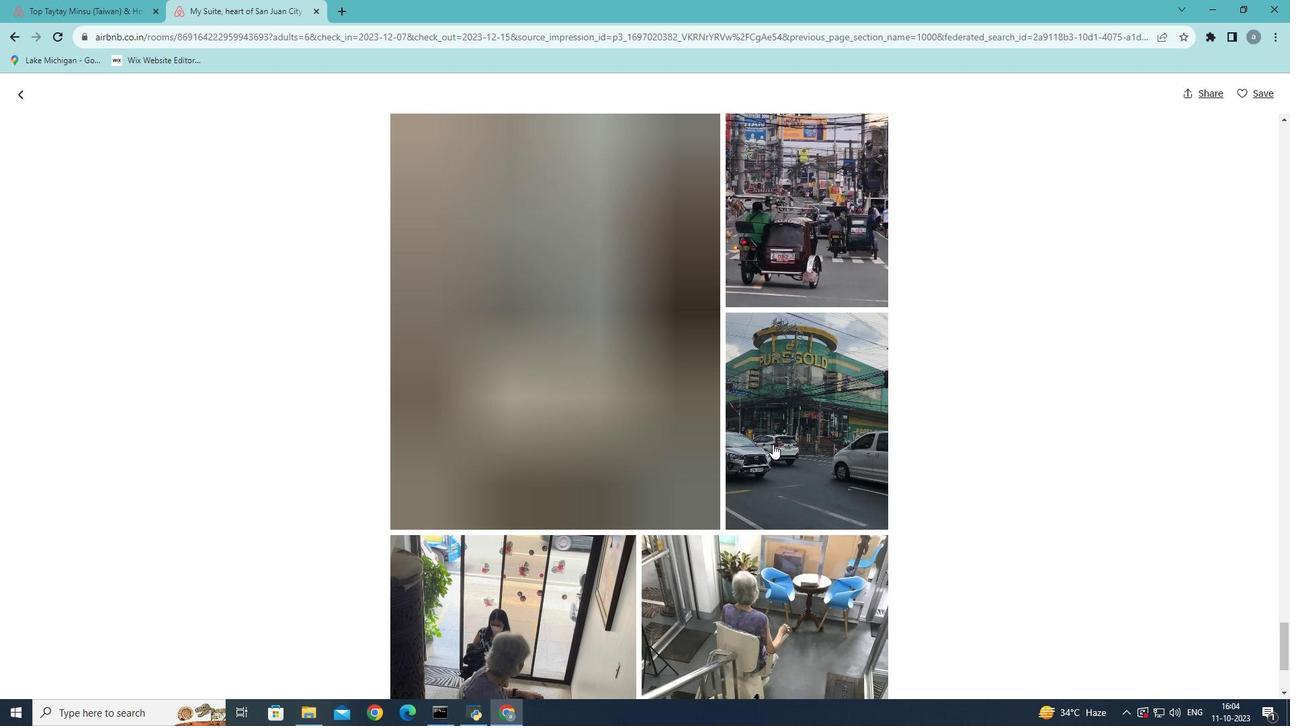 
Action: Mouse scrolled (773, 443) with delta (0, 0)
Screenshot: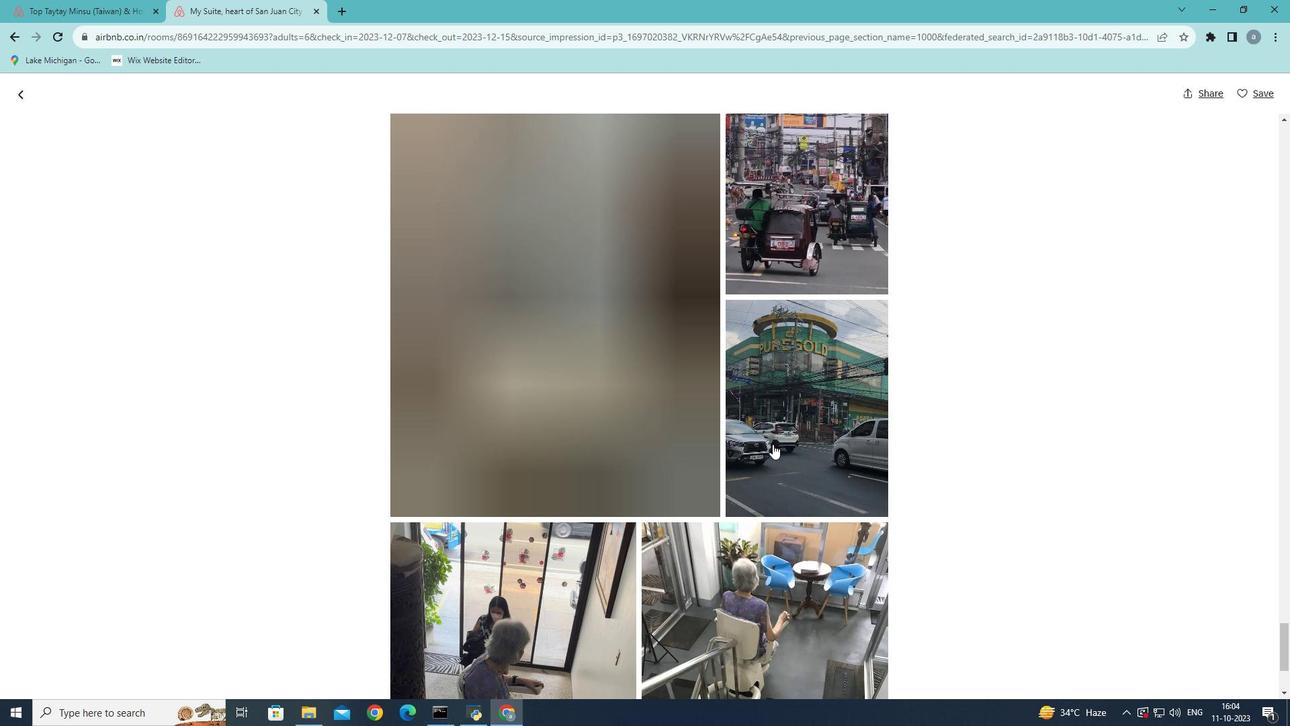 
Action: Mouse scrolled (773, 443) with delta (0, 0)
Screenshot: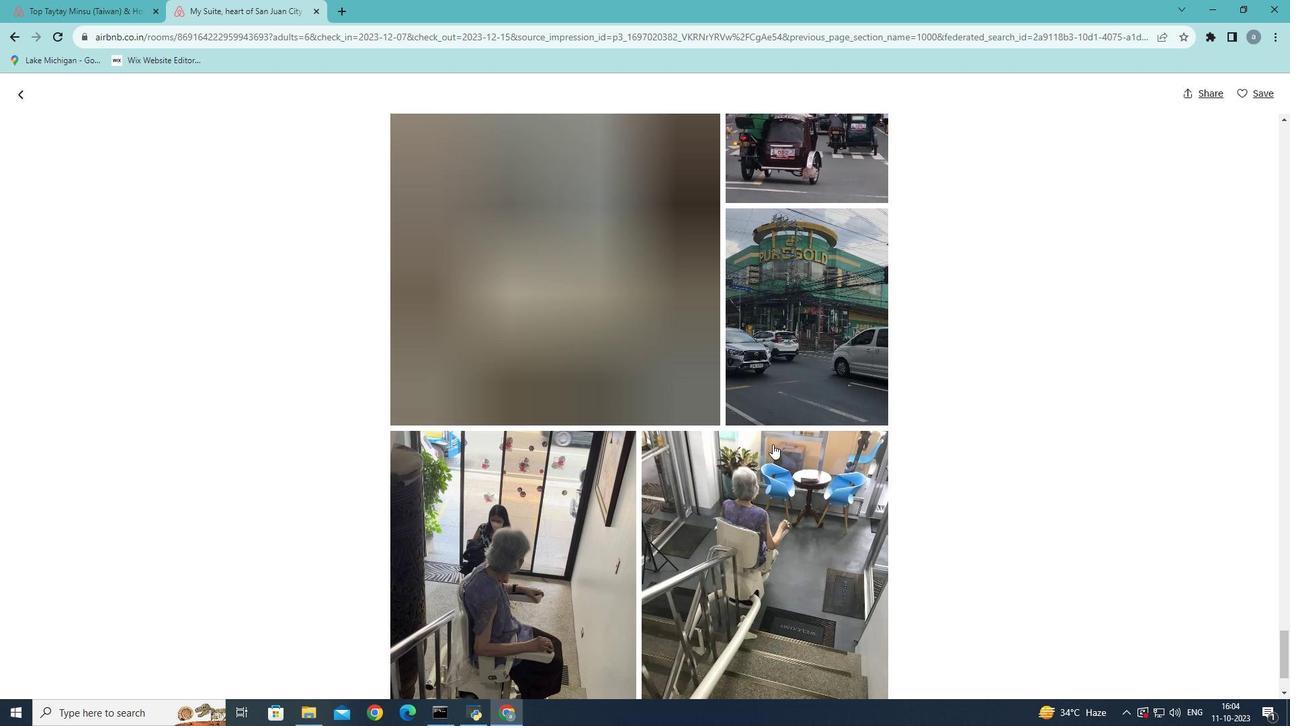 
Action: Mouse scrolled (773, 443) with delta (0, 0)
Screenshot: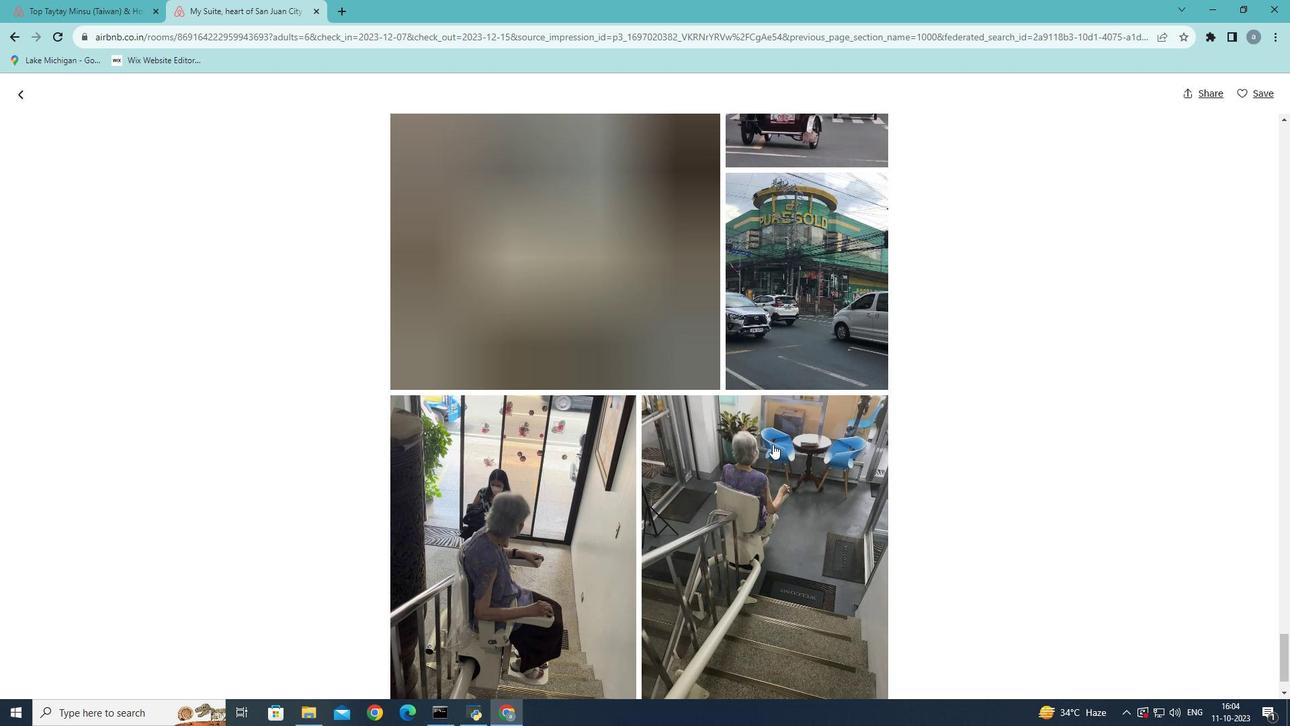 
Action: Mouse scrolled (773, 443) with delta (0, 0)
Screenshot: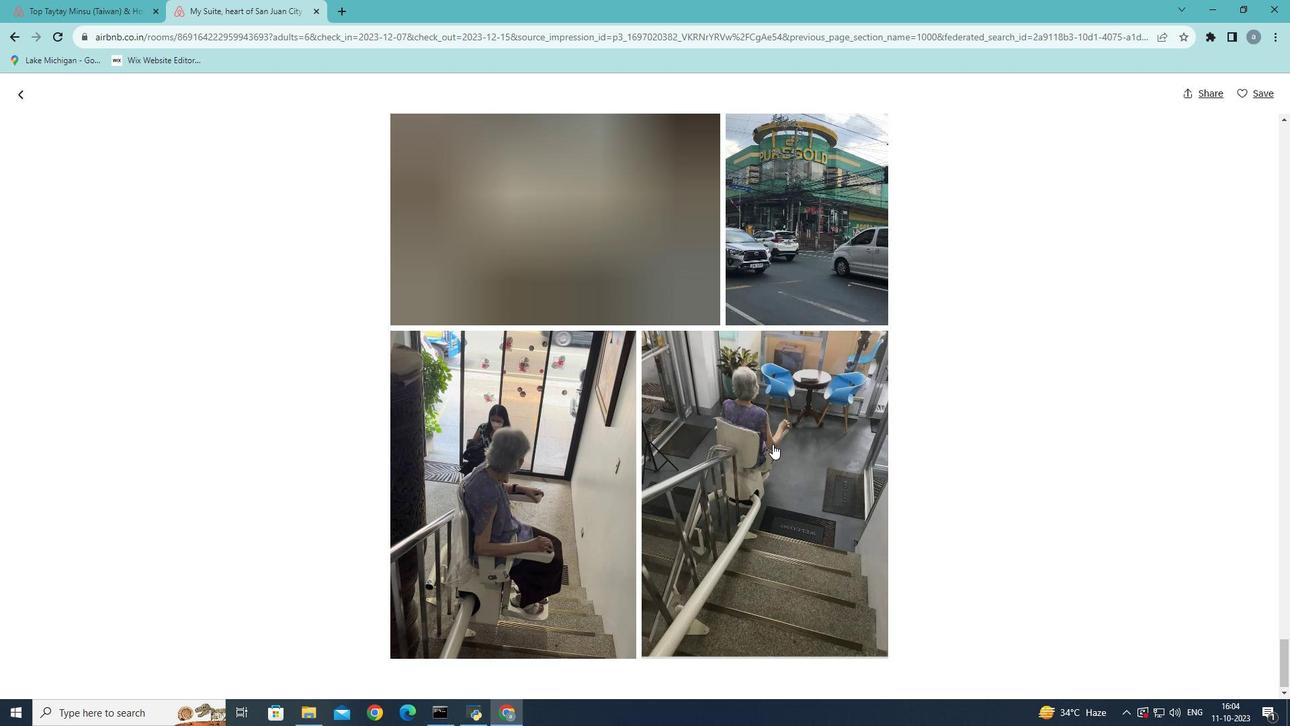 
Action: Mouse scrolled (773, 443) with delta (0, 0)
Screenshot: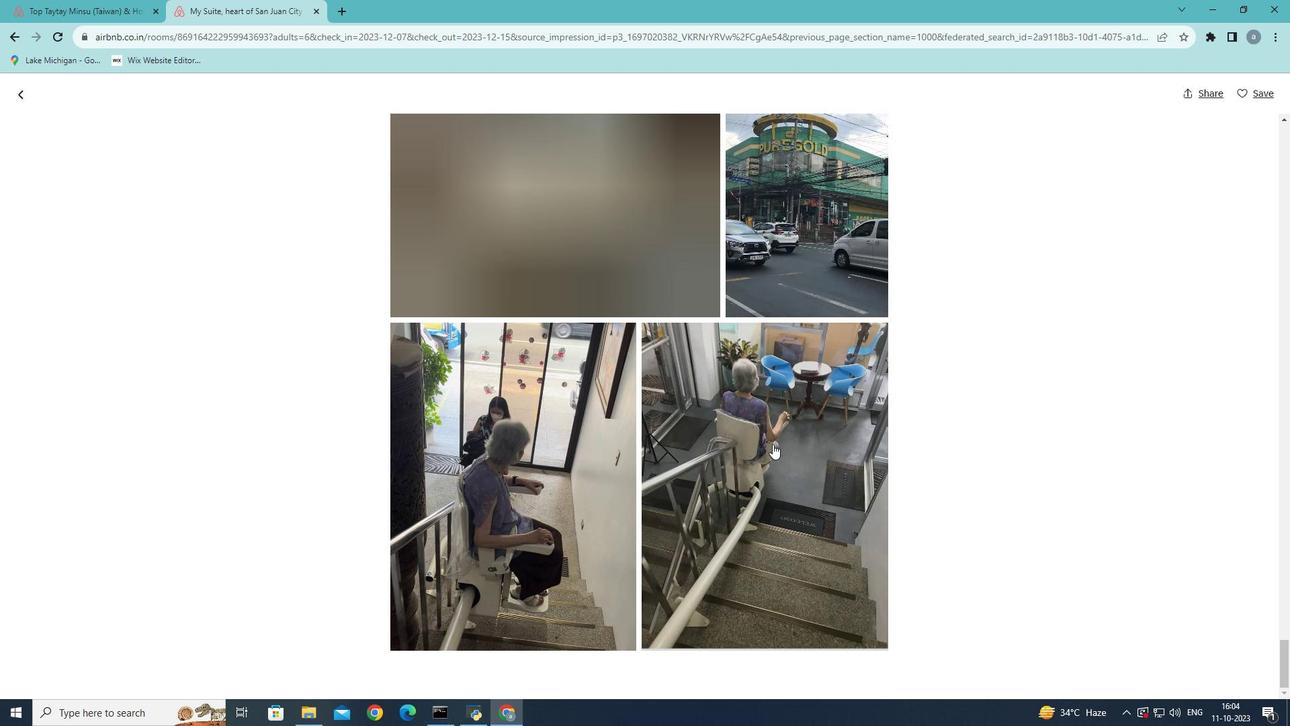 
Action: Mouse scrolled (773, 443) with delta (0, 0)
Screenshot: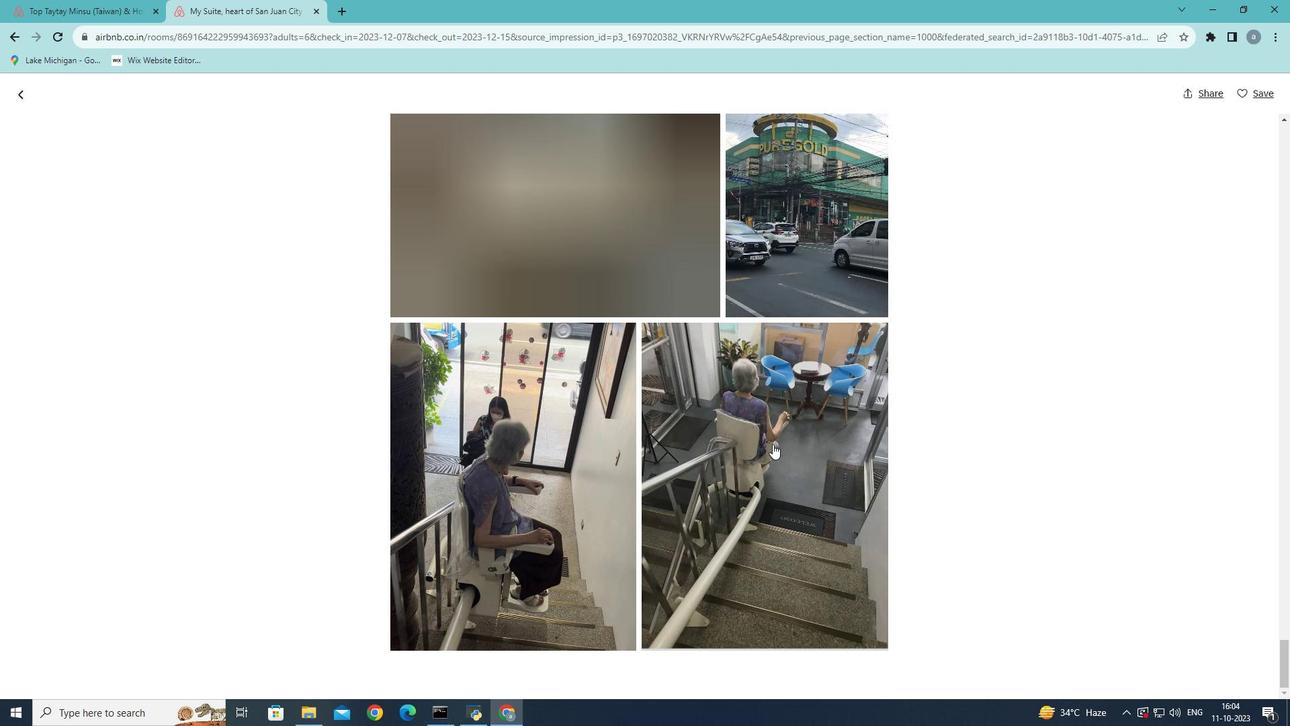 
Action: Mouse scrolled (773, 443) with delta (0, 0)
Screenshot: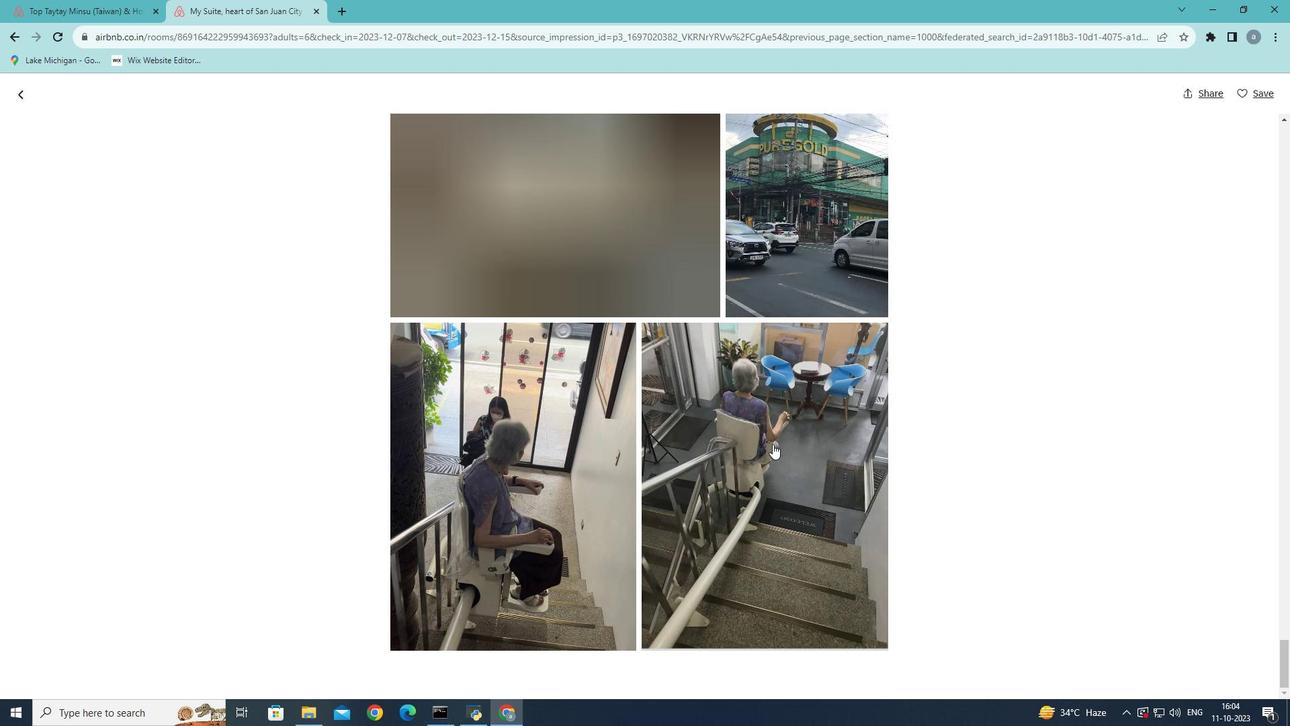 
Action: Mouse scrolled (773, 443) with delta (0, 0)
Screenshot: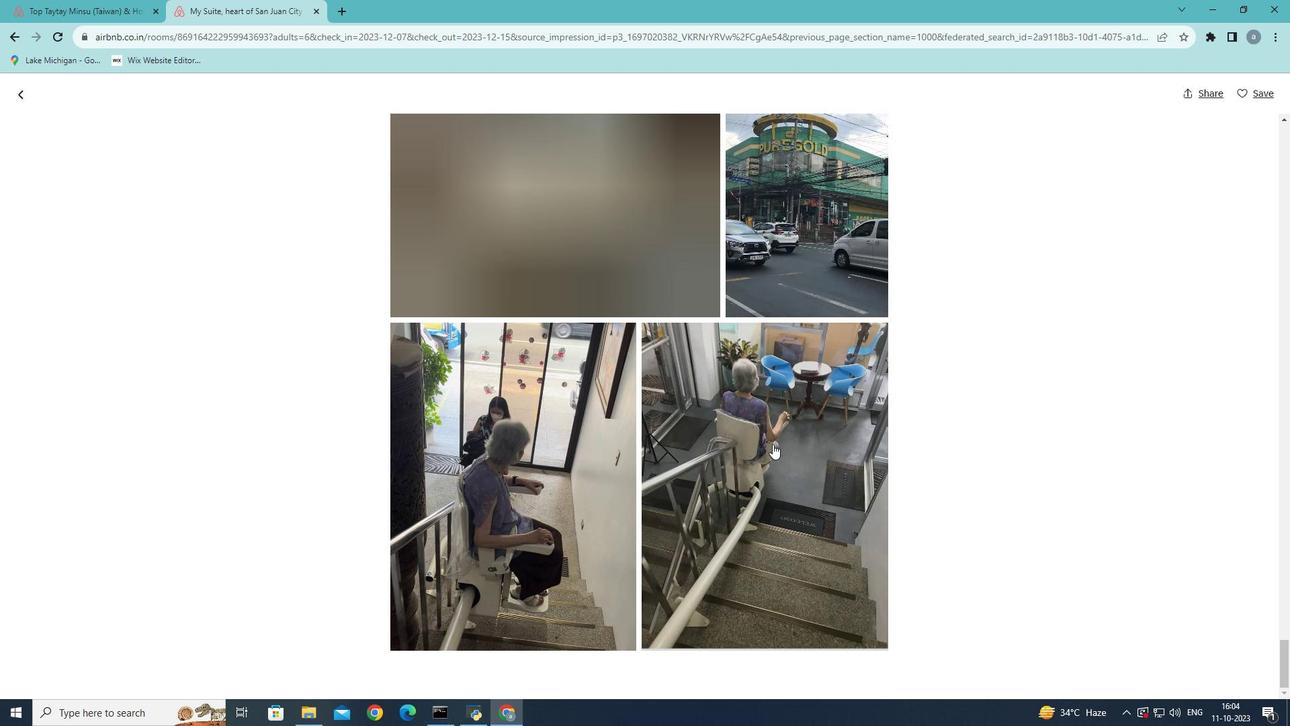 
Action: Mouse moved to (19, 92)
Screenshot: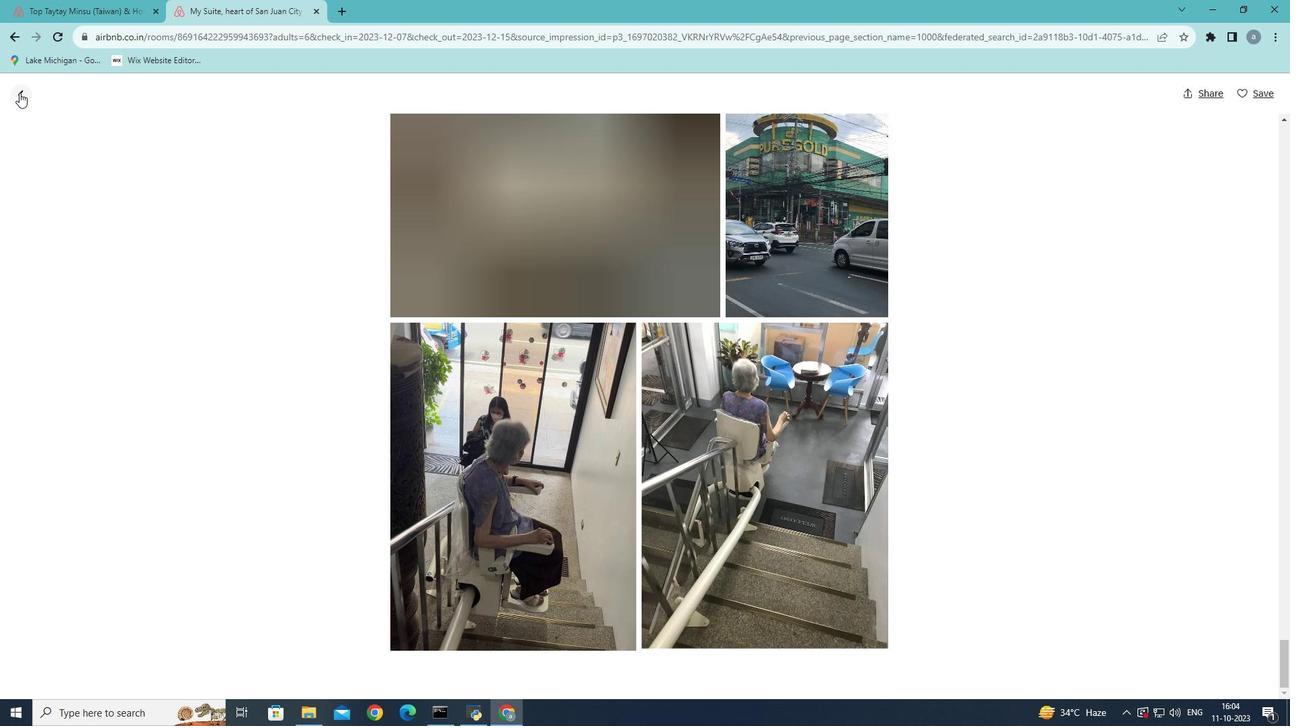 
Action: Mouse pressed left at (19, 92)
Screenshot: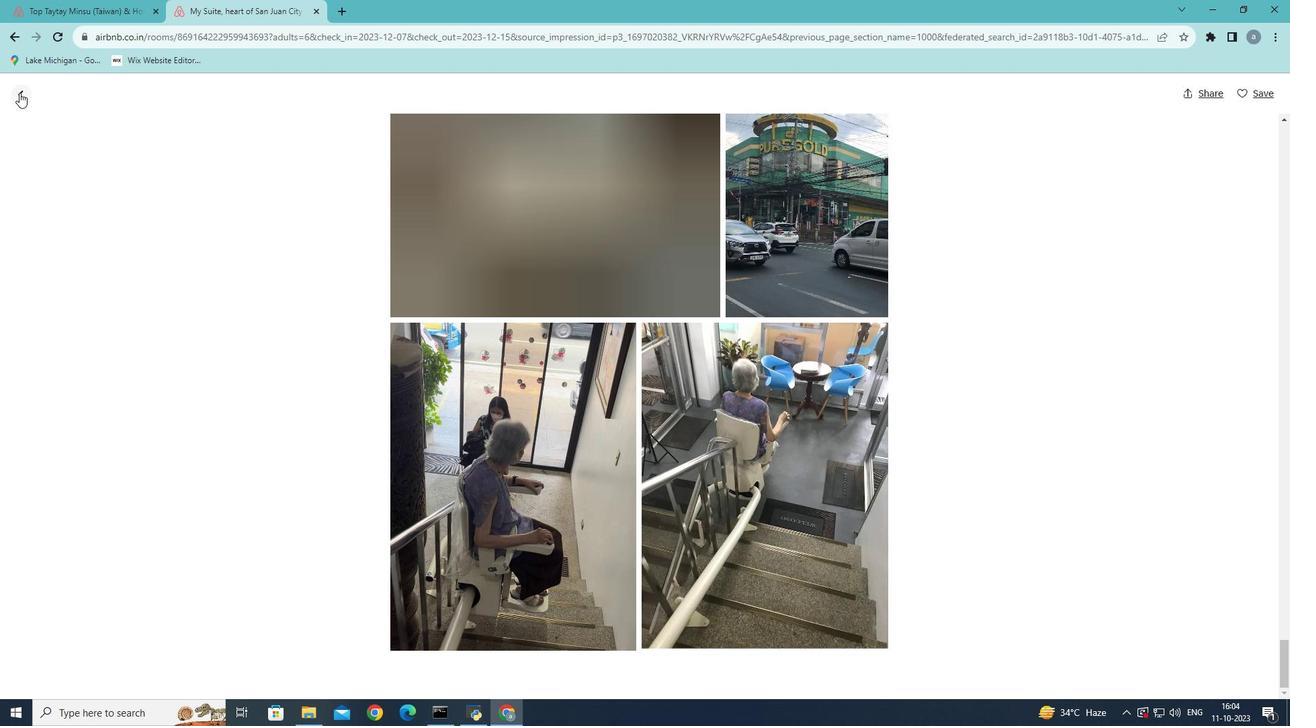 
Action: Mouse moved to (343, 332)
Screenshot: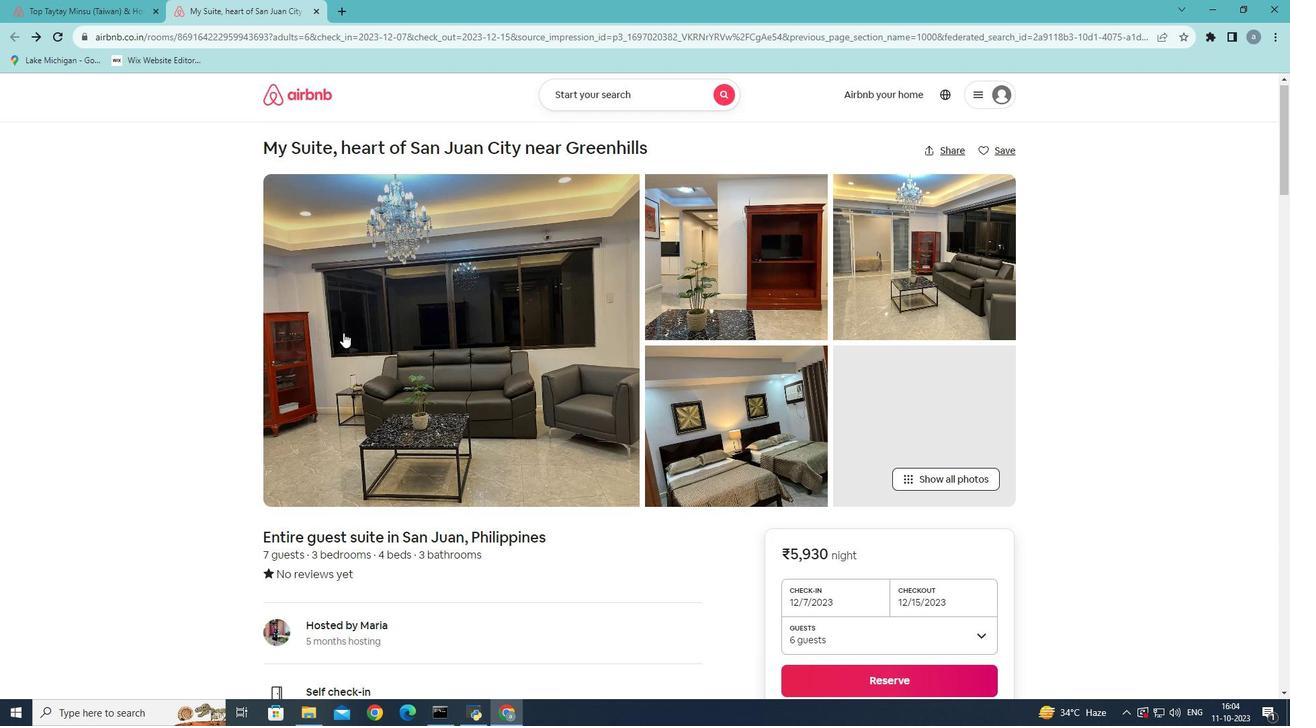 
Action: Mouse scrolled (343, 332) with delta (0, 0)
Screenshot: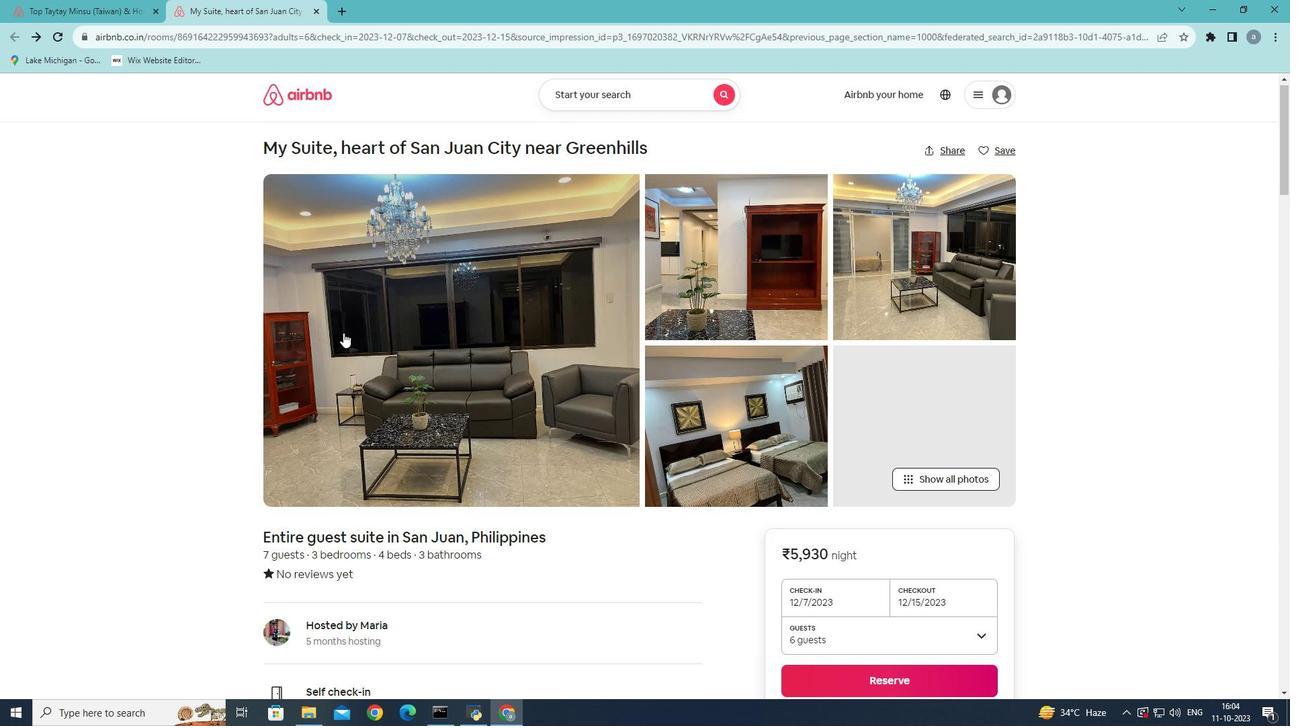 
Action: Mouse moved to (343, 332)
Screenshot: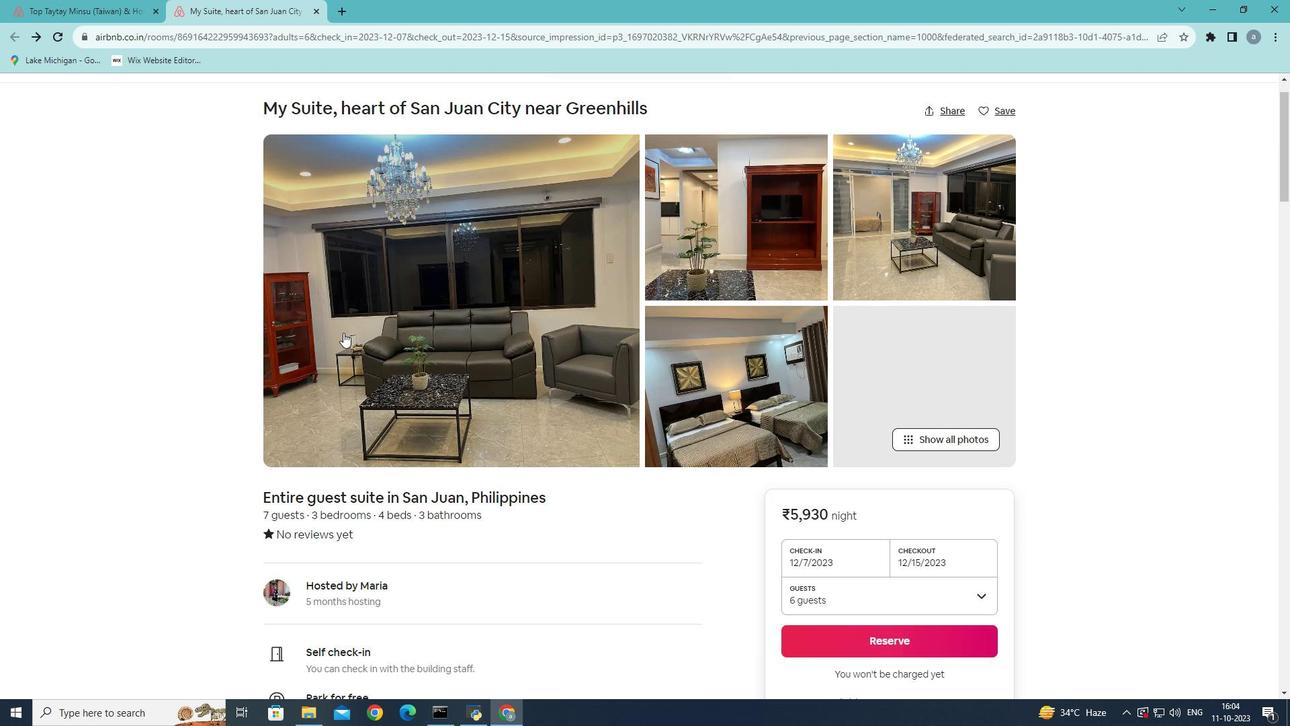 
Action: Mouse scrolled (343, 332) with delta (0, 0)
Screenshot: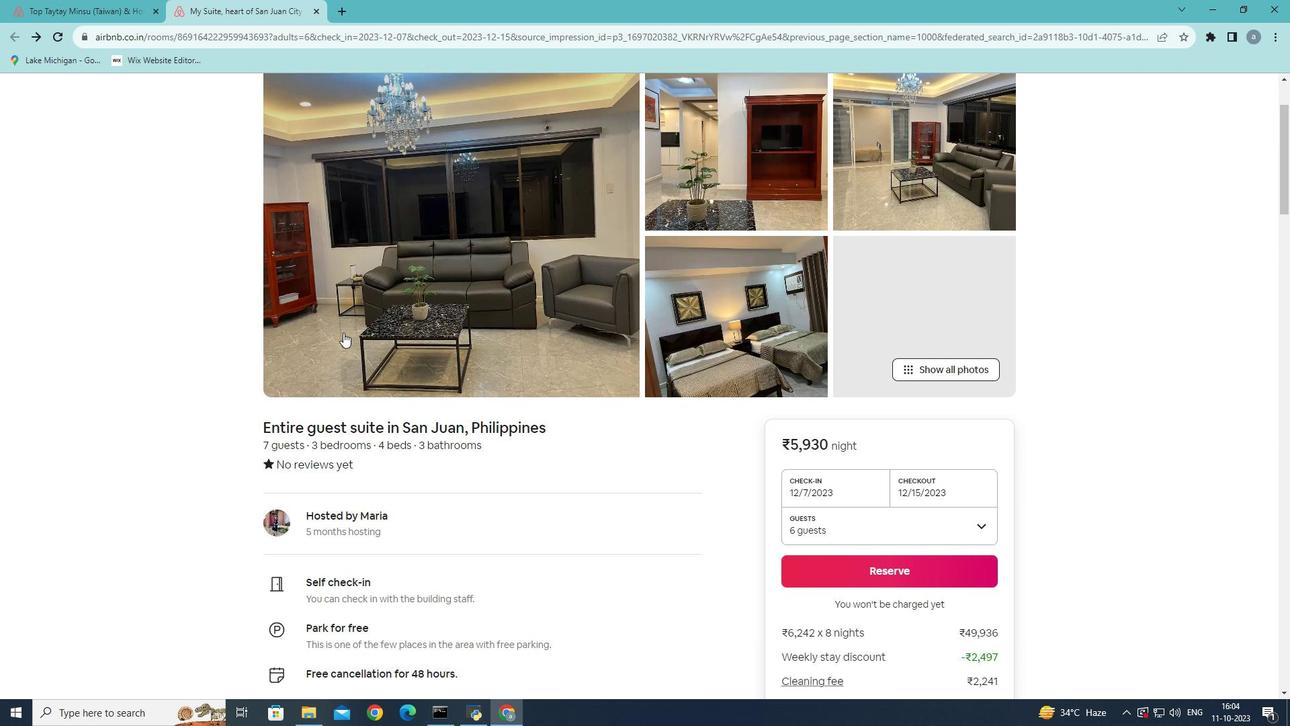 
Action: Mouse scrolled (343, 332) with delta (0, 0)
Screenshot: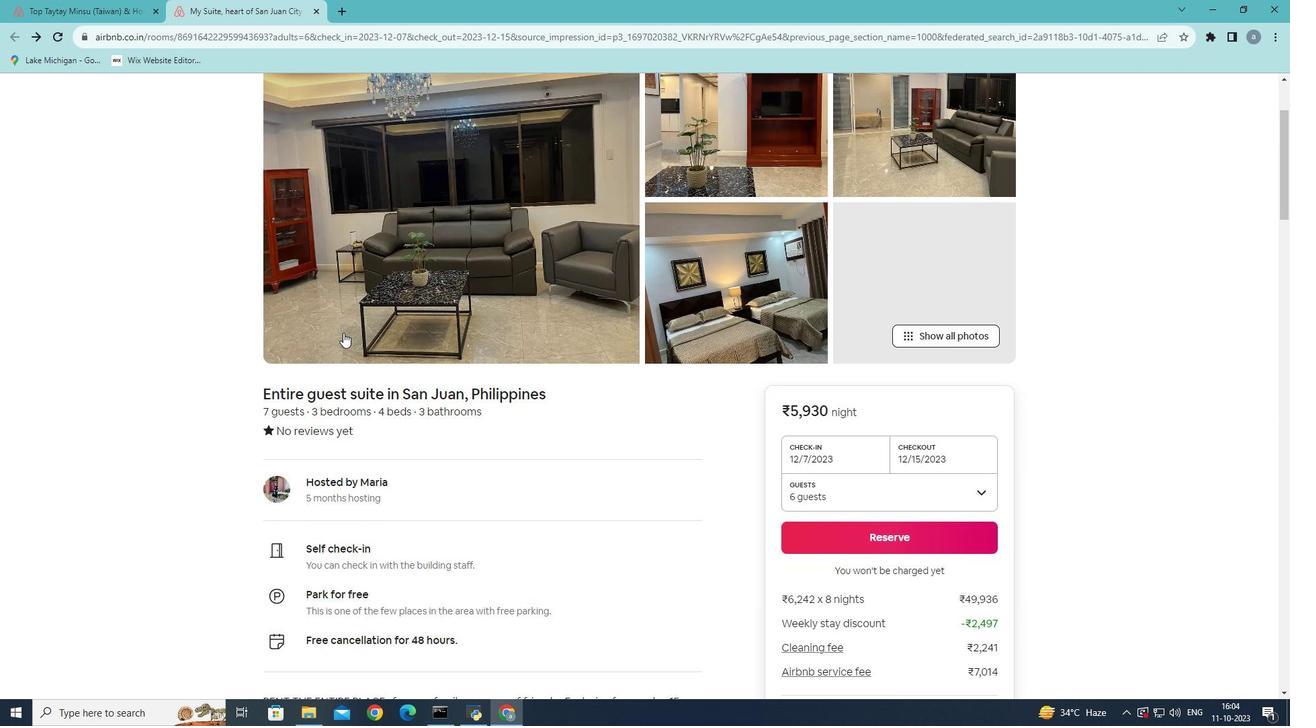
Action: Mouse scrolled (343, 332) with delta (0, 0)
Screenshot: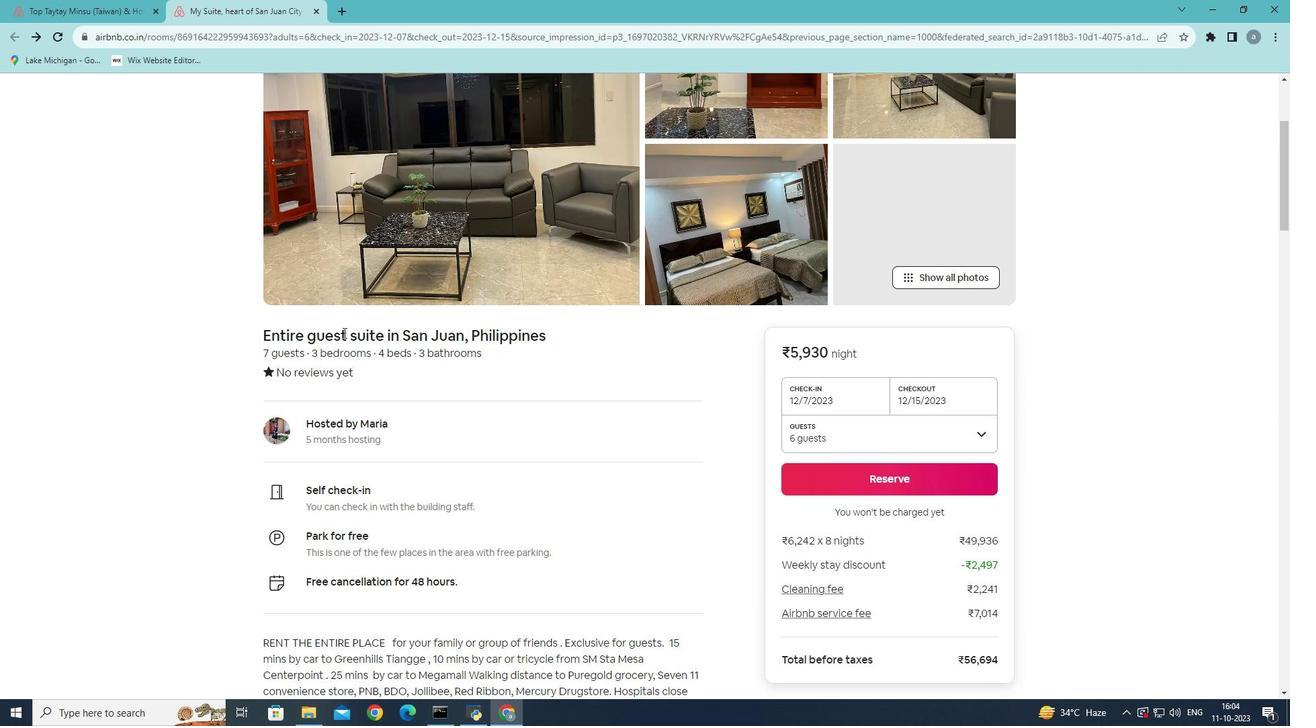 
Action: Mouse scrolled (343, 332) with delta (0, 0)
Screenshot: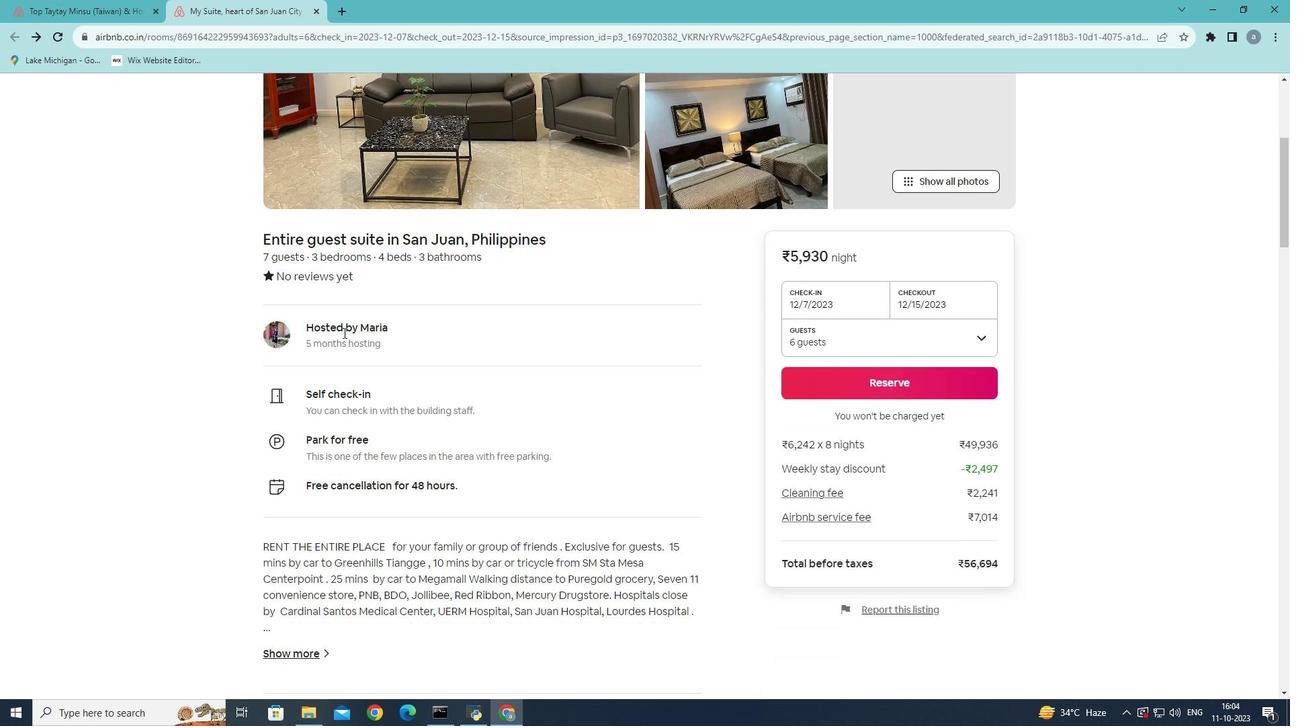 
Action: Mouse scrolled (343, 332) with delta (0, 0)
Screenshot: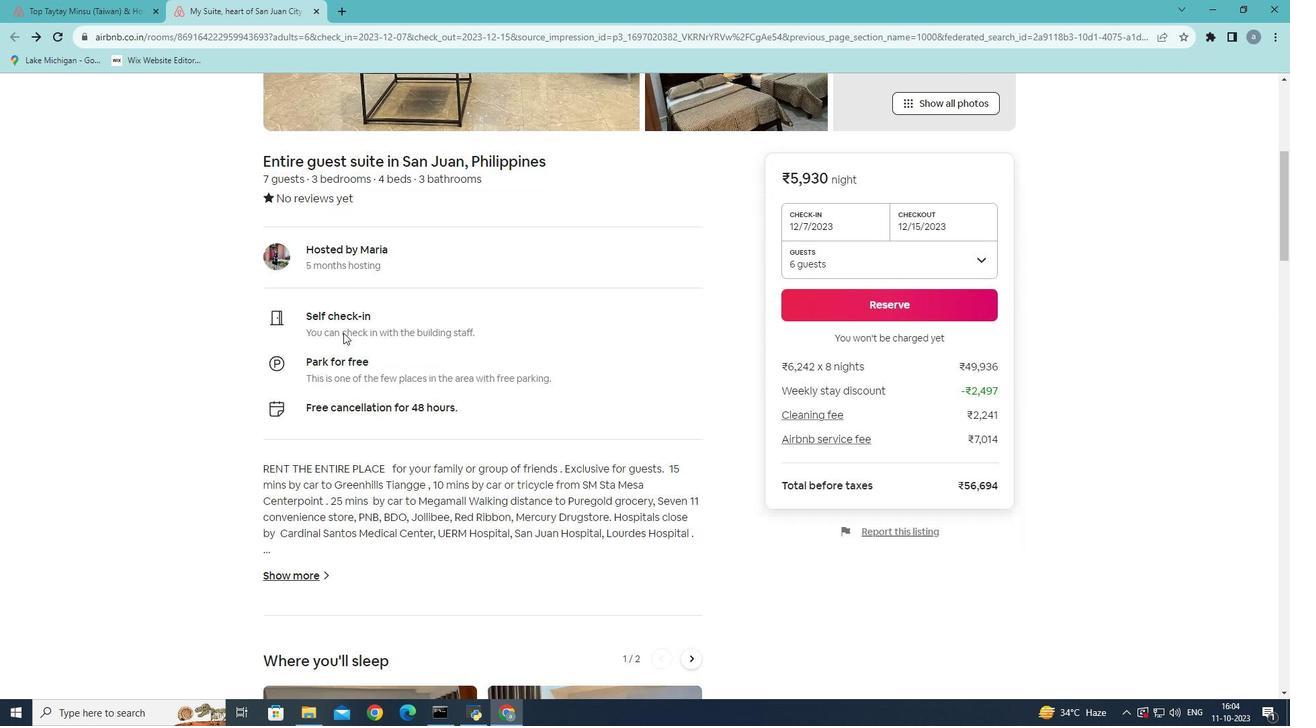
Action: Mouse scrolled (343, 332) with delta (0, 0)
Screenshot: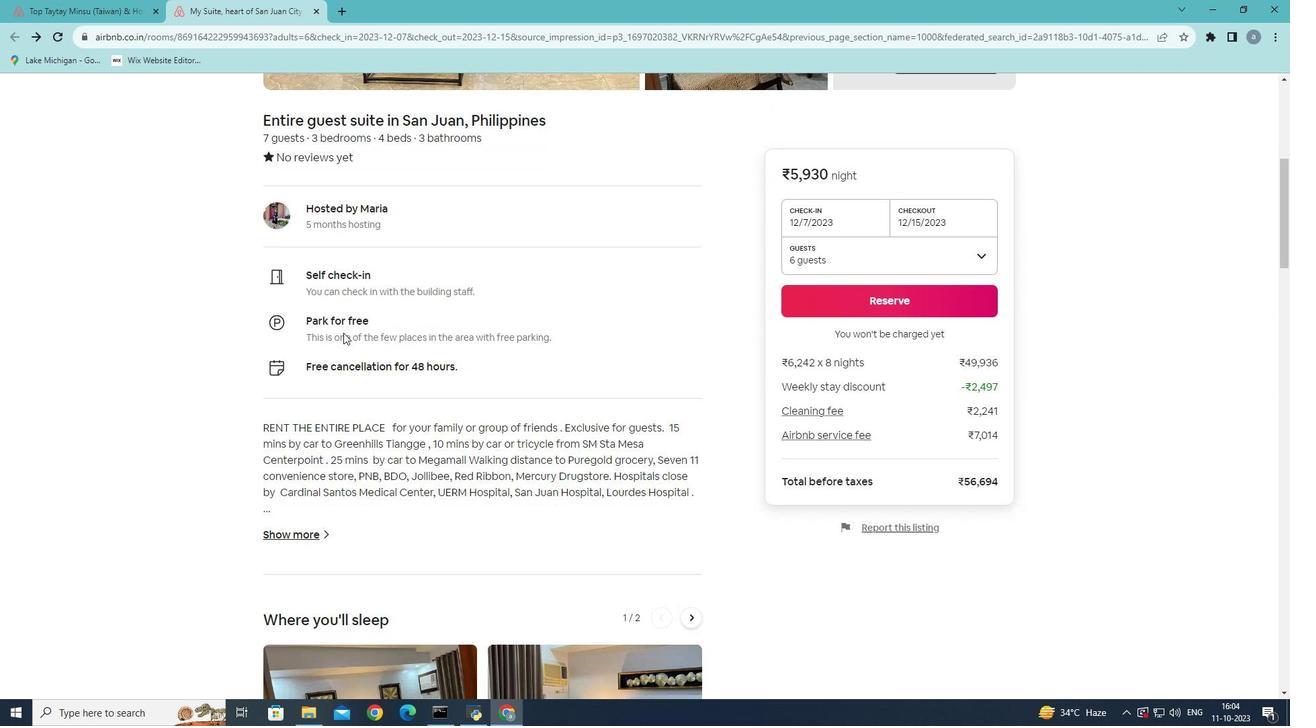 
Action: Mouse moved to (344, 330)
Screenshot: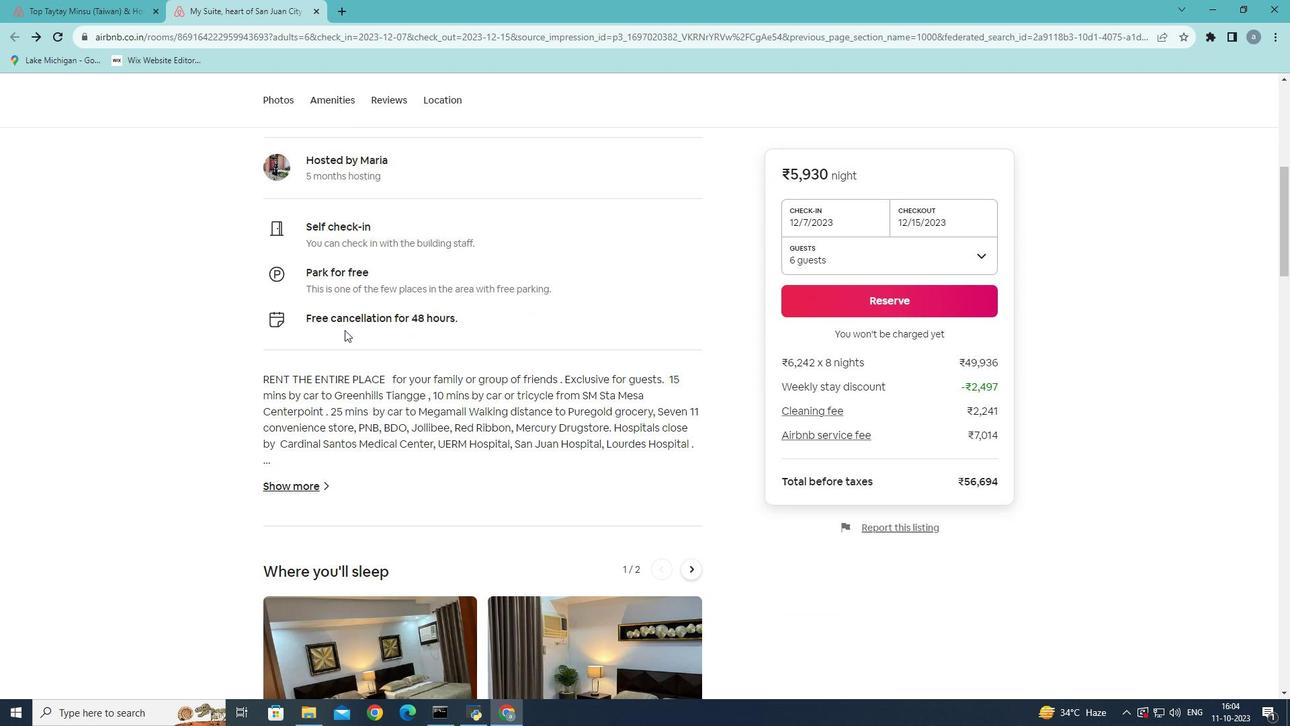 
Action: Mouse scrolled (344, 329) with delta (0, 0)
Screenshot: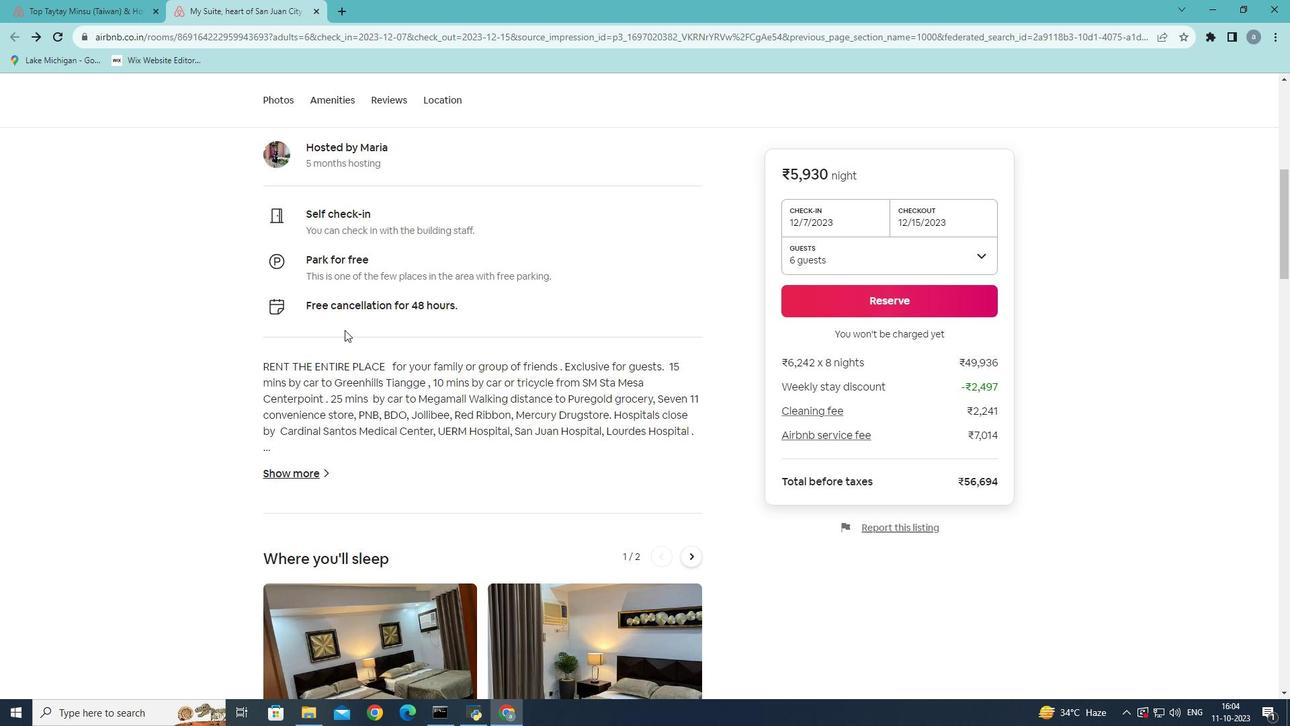 
Action: Mouse scrolled (344, 329) with delta (0, 0)
Screenshot: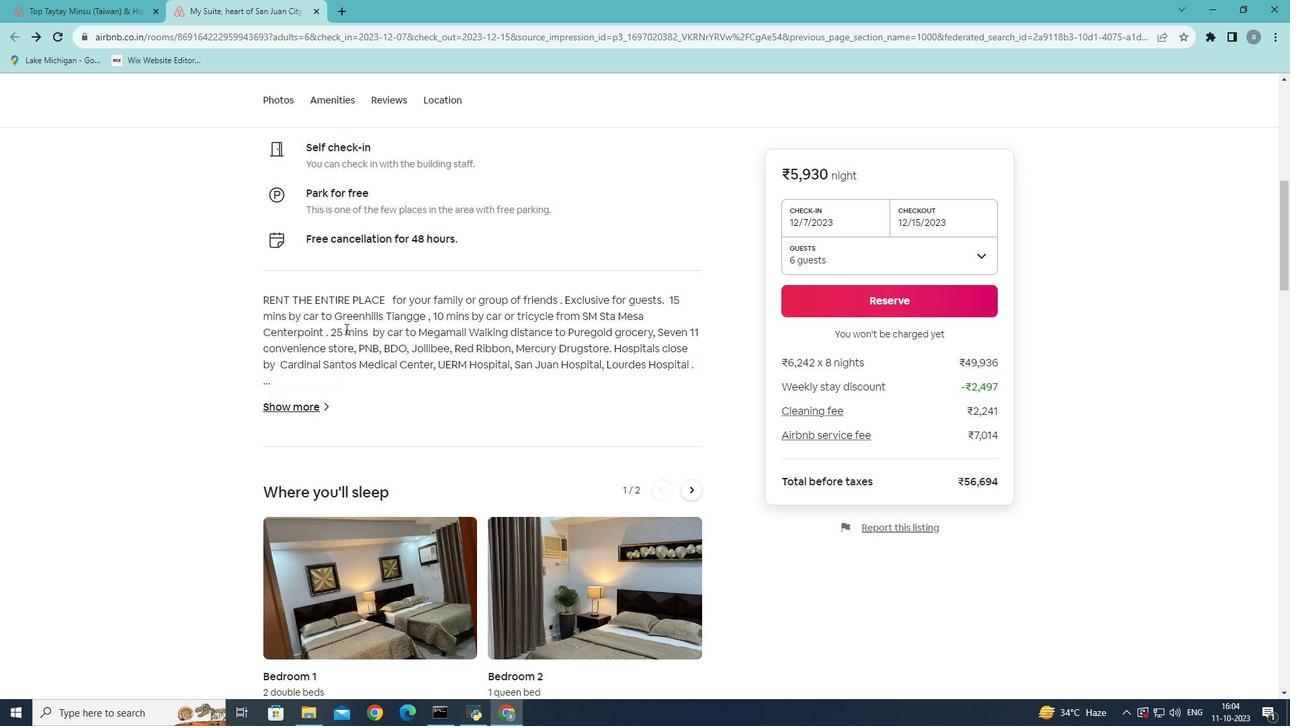 
Action: Mouse moved to (345, 328)
Screenshot: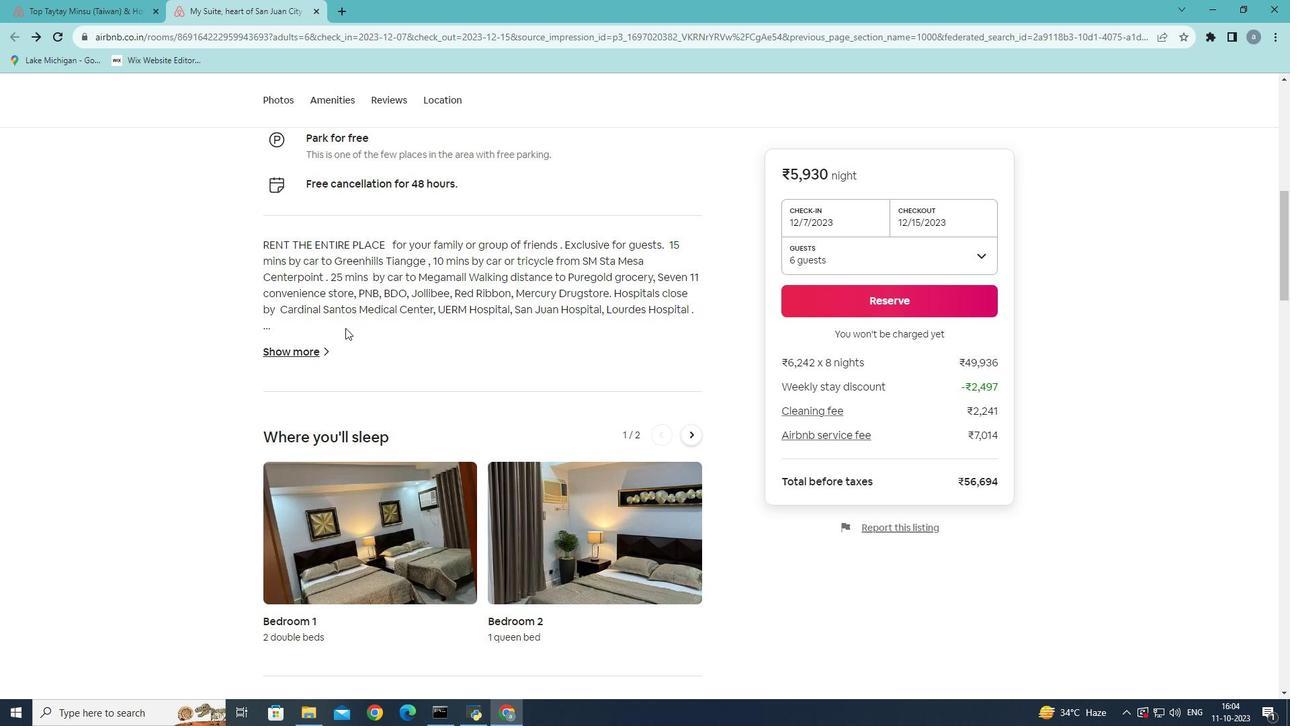 
Action: Mouse scrolled (345, 327) with delta (0, 0)
Screenshot: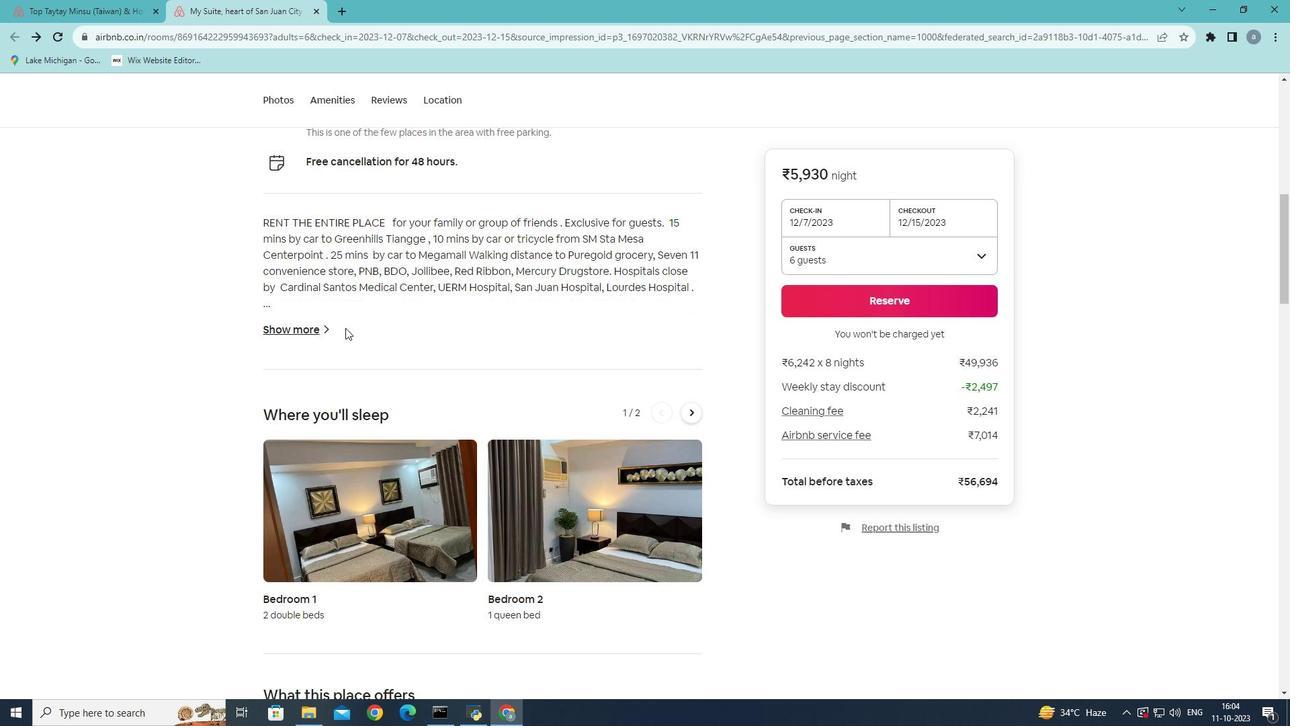 
Action: Mouse scrolled (345, 327) with delta (0, 0)
Screenshot: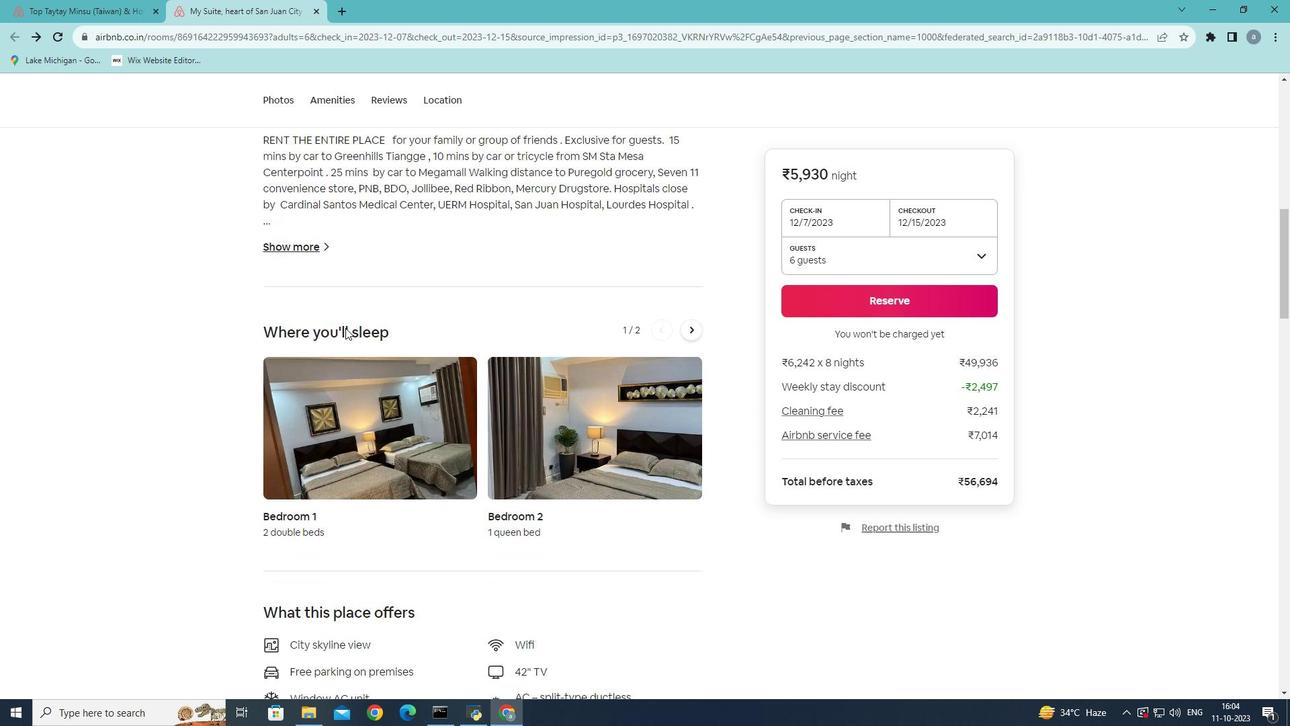 
Action: Mouse scrolled (345, 327) with delta (0, 0)
Screenshot: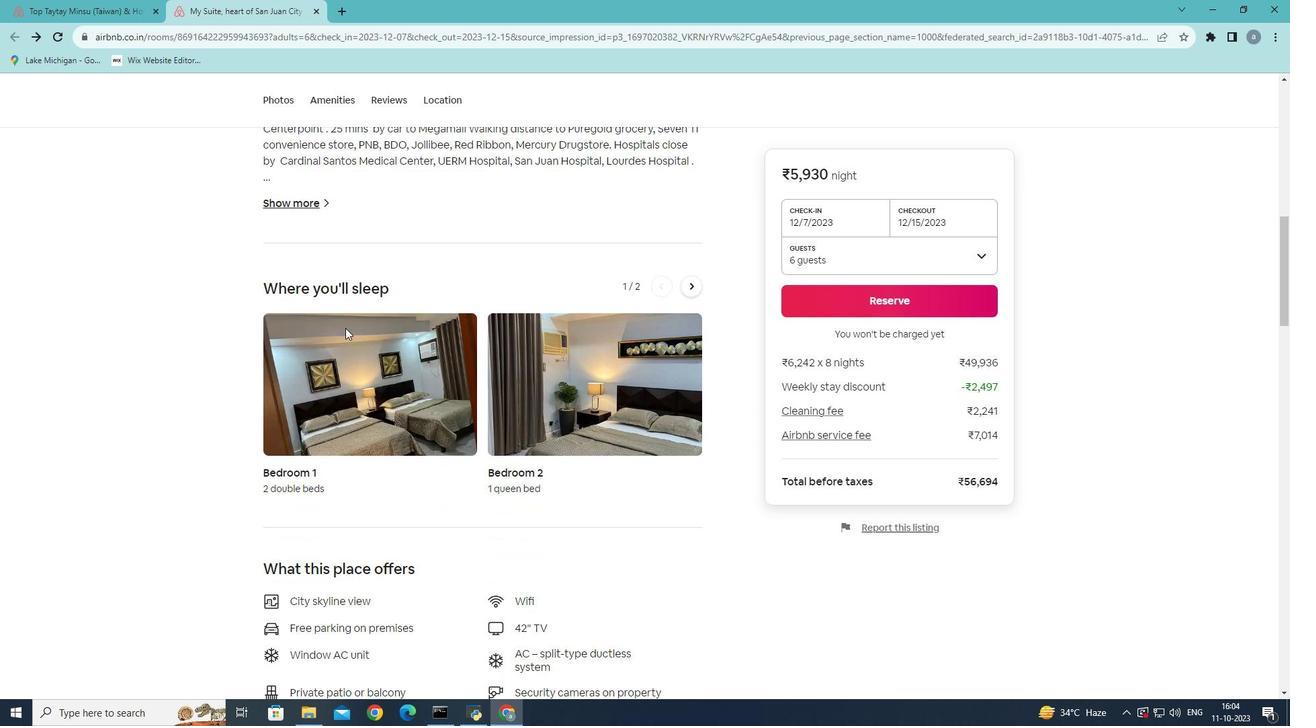 
Action: Mouse moved to (344, 330)
Screenshot: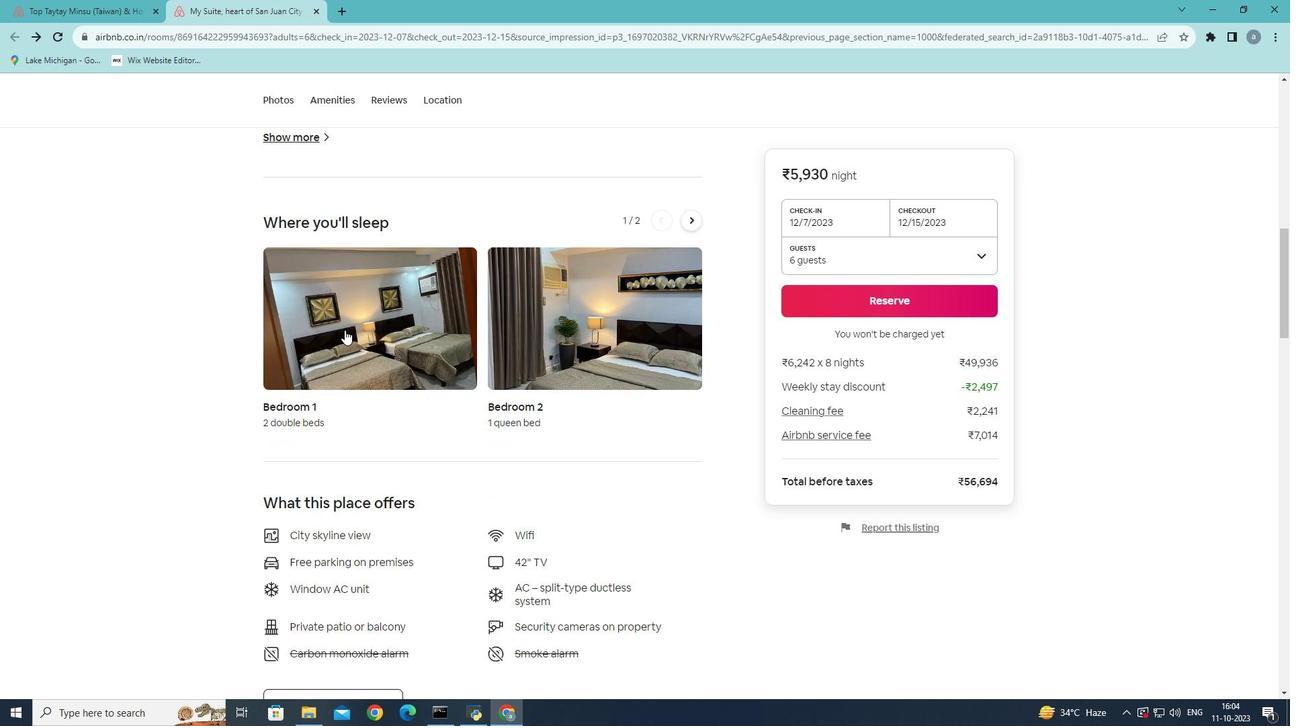 
Action: Mouse scrolled (344, 329) with delta (0, 0)
Screenshot: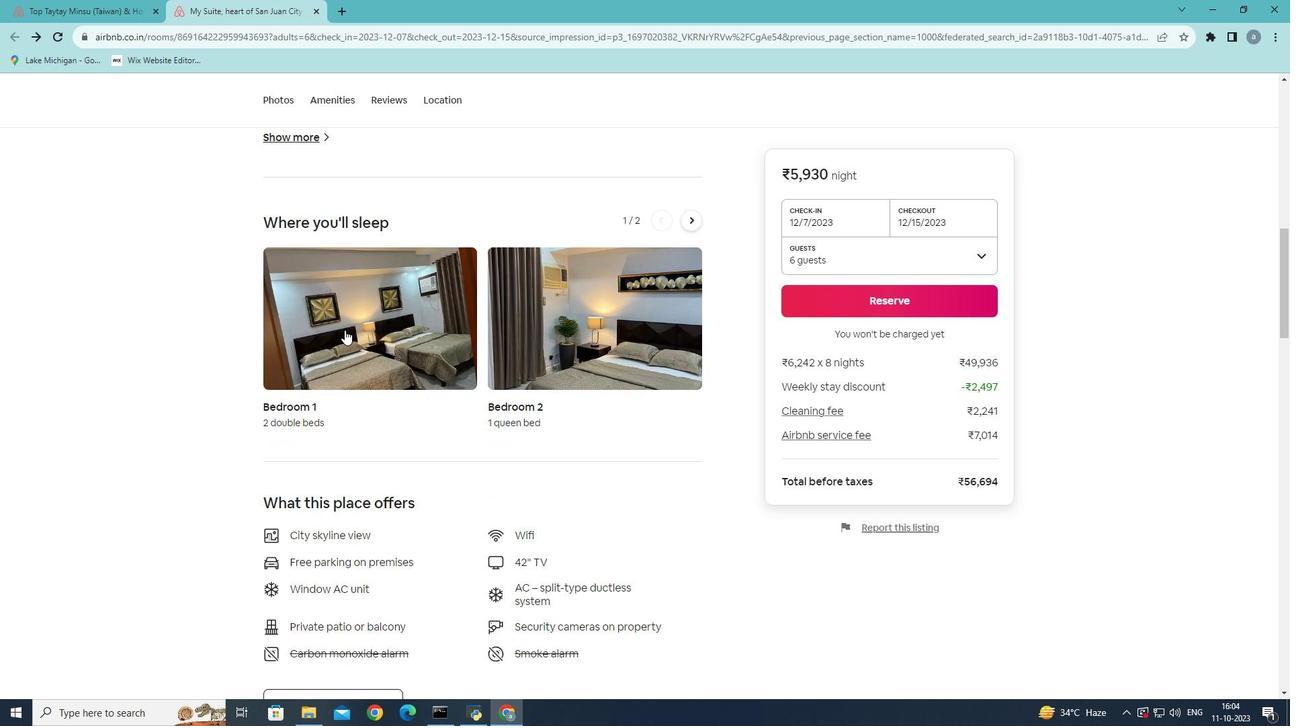 
Action: Mouse scrolled (344, 329) with delta (0, 0)
Screenshot: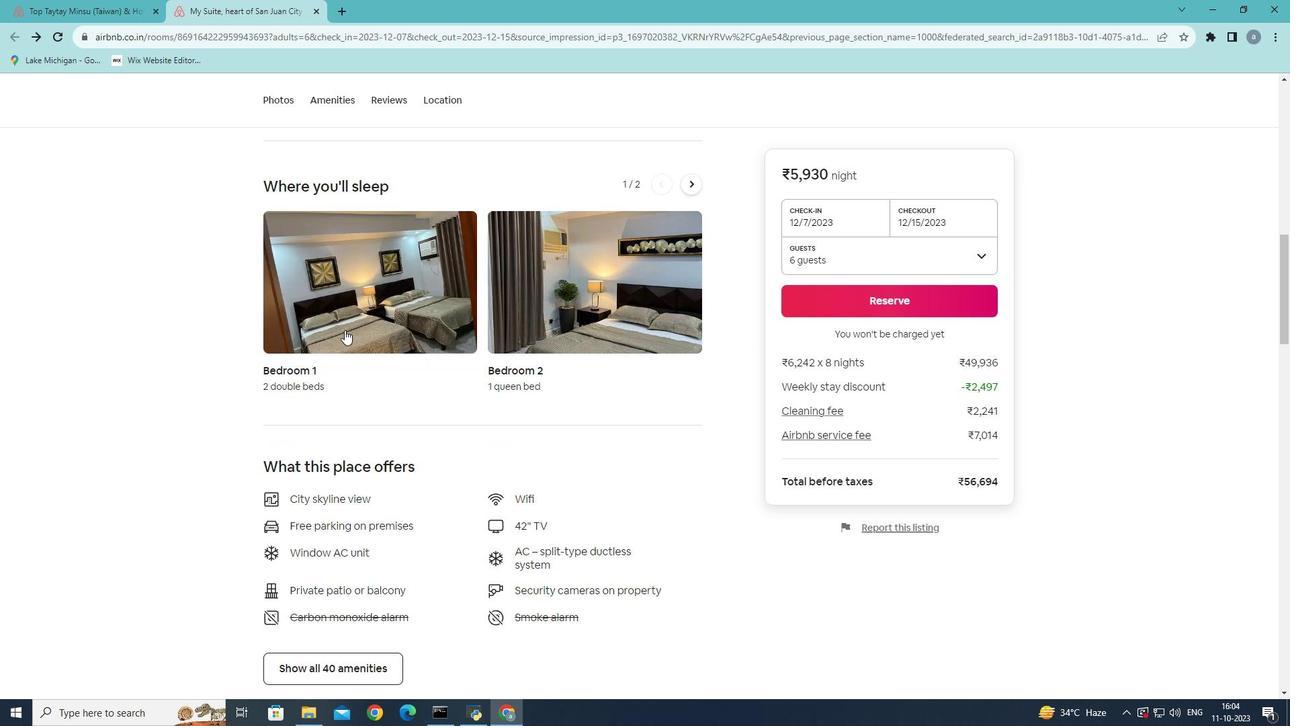 
Action: Mouse scrolled (344, 329) with delta (0, 0)
Screenshot: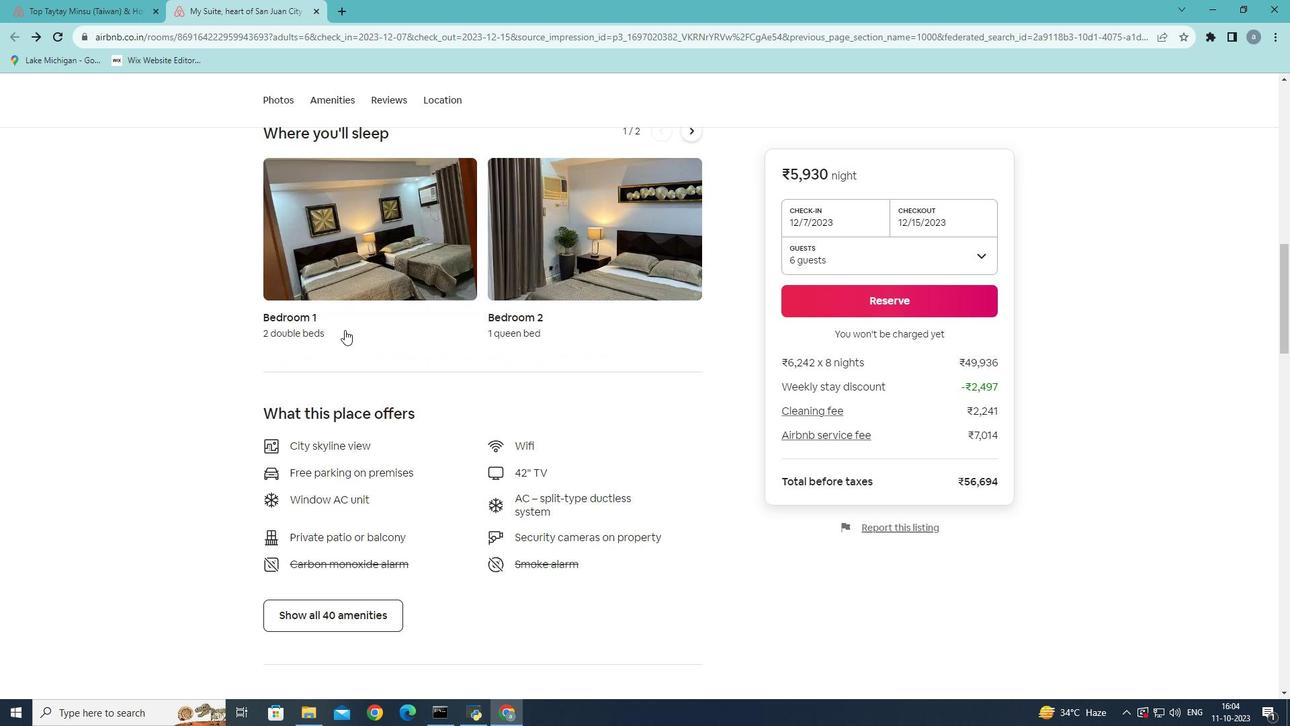 
Action: Mouse moved to (316, 524)
Screenshot: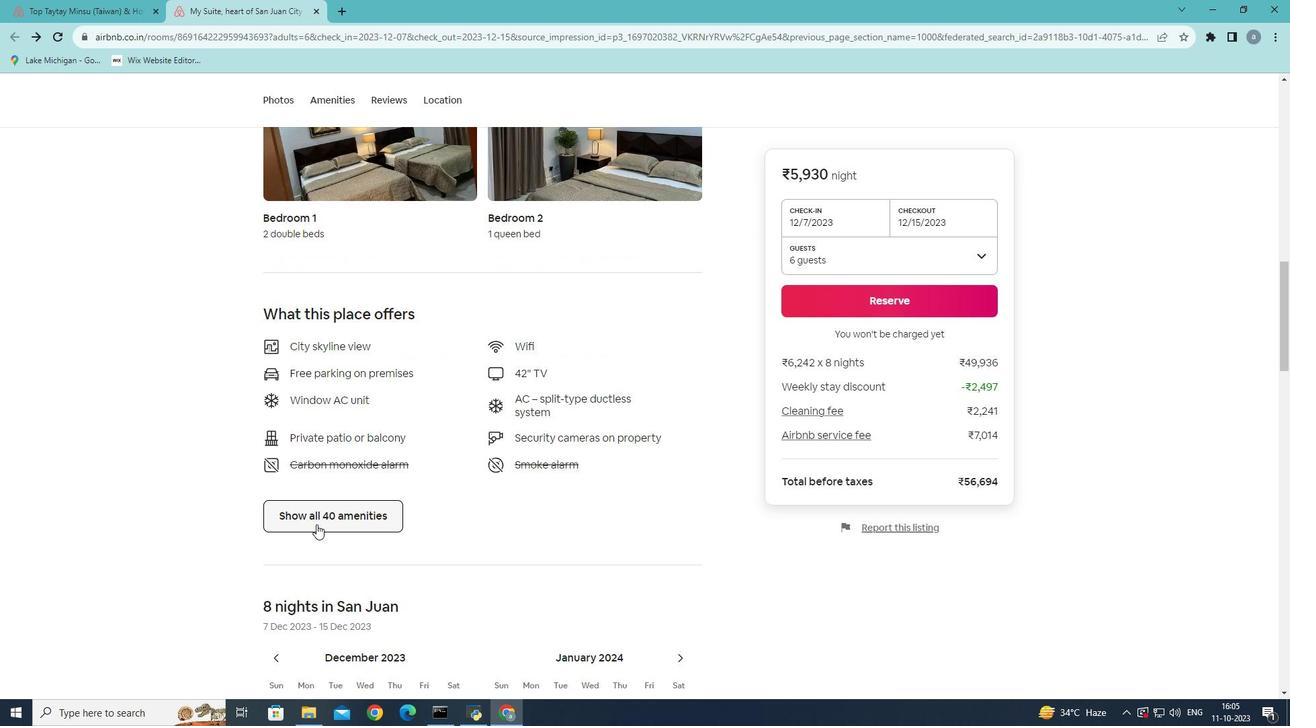 
Action: Mouse pressed left at (316, 524)
Screenshot: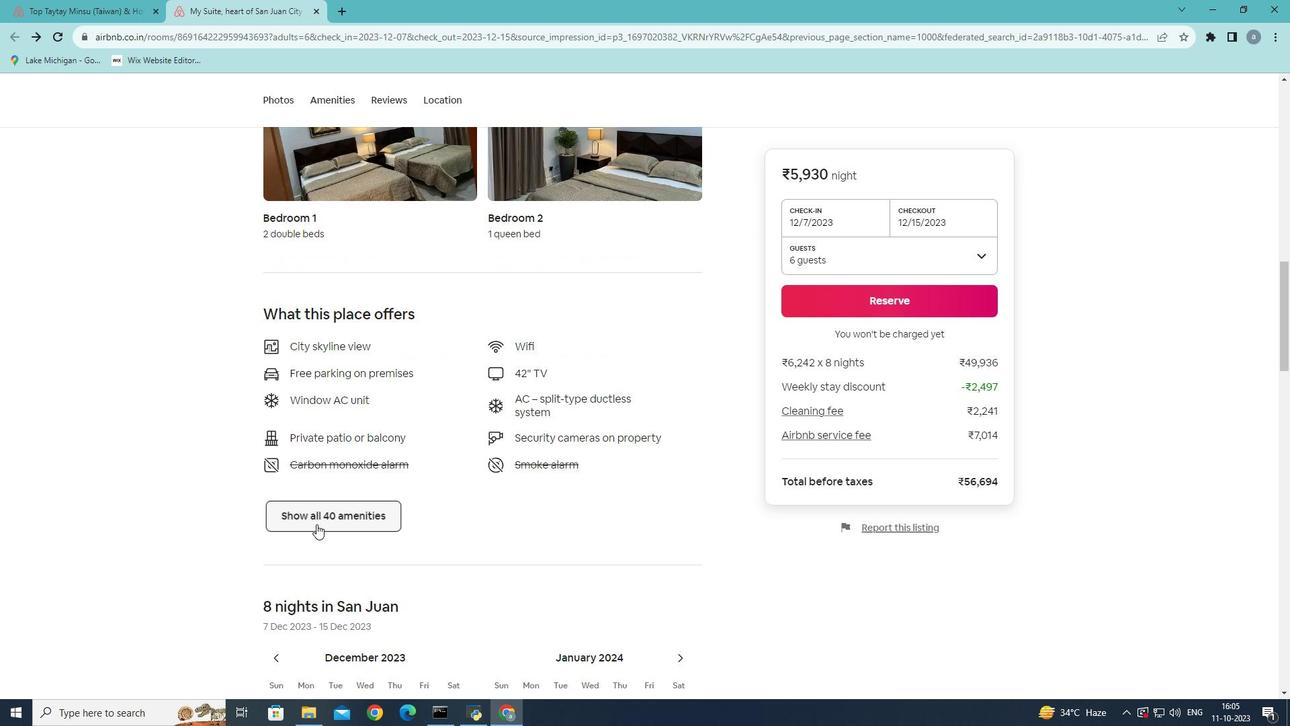 
Action: Mouse moved to (461, 363)
Screenshot: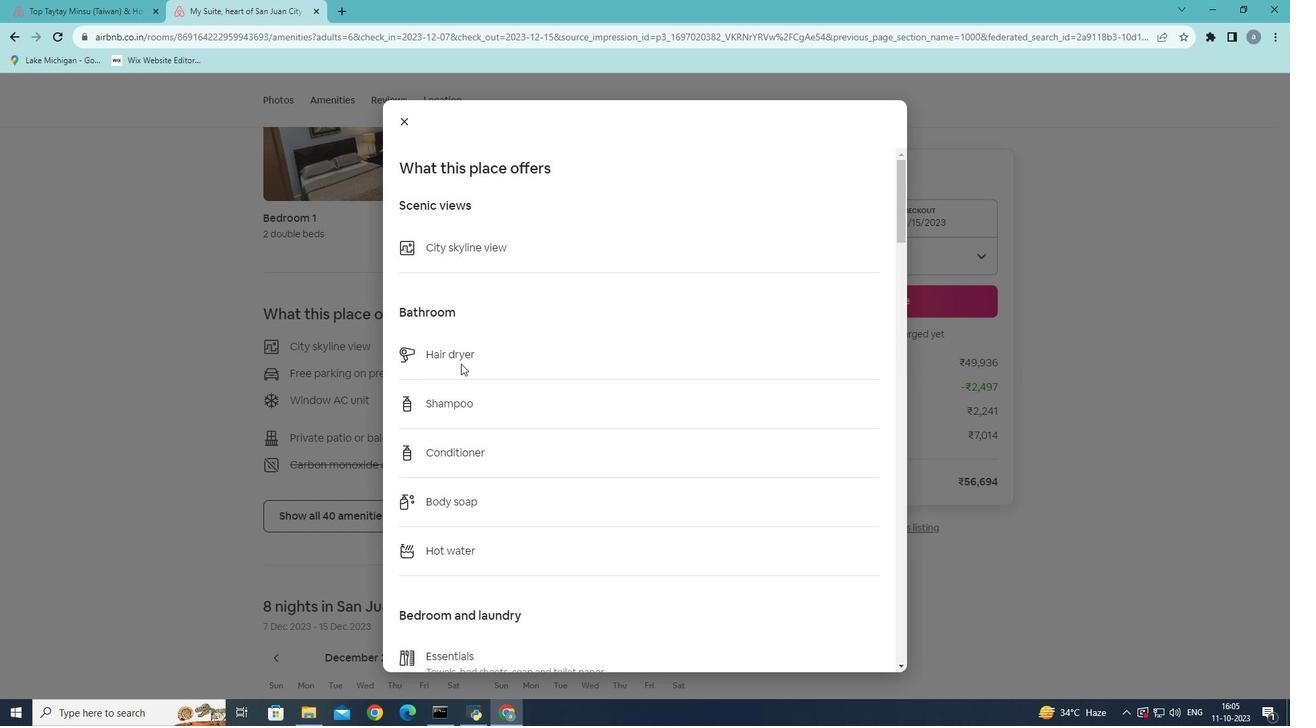
Action: Mouse scrolled (461, 363) with delta (0, 0)
Screenshot: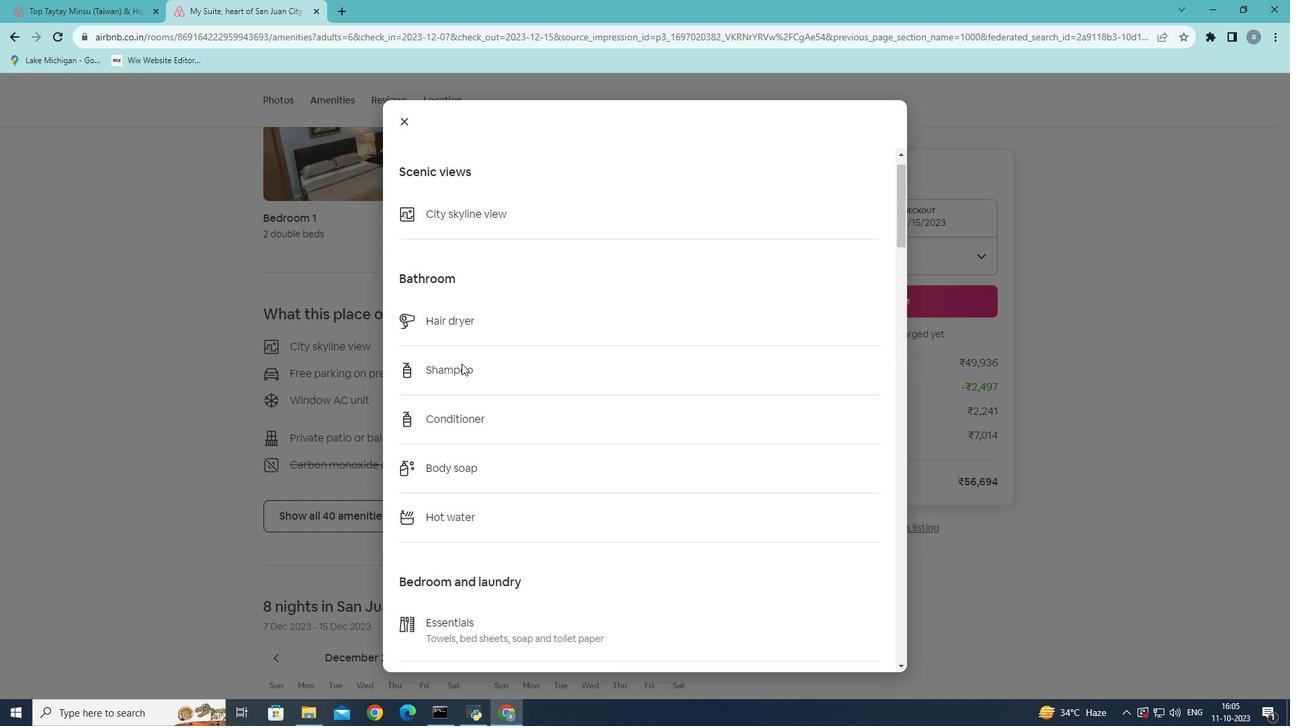 
Action: Mouse moved to (461, 363)
Screenshot: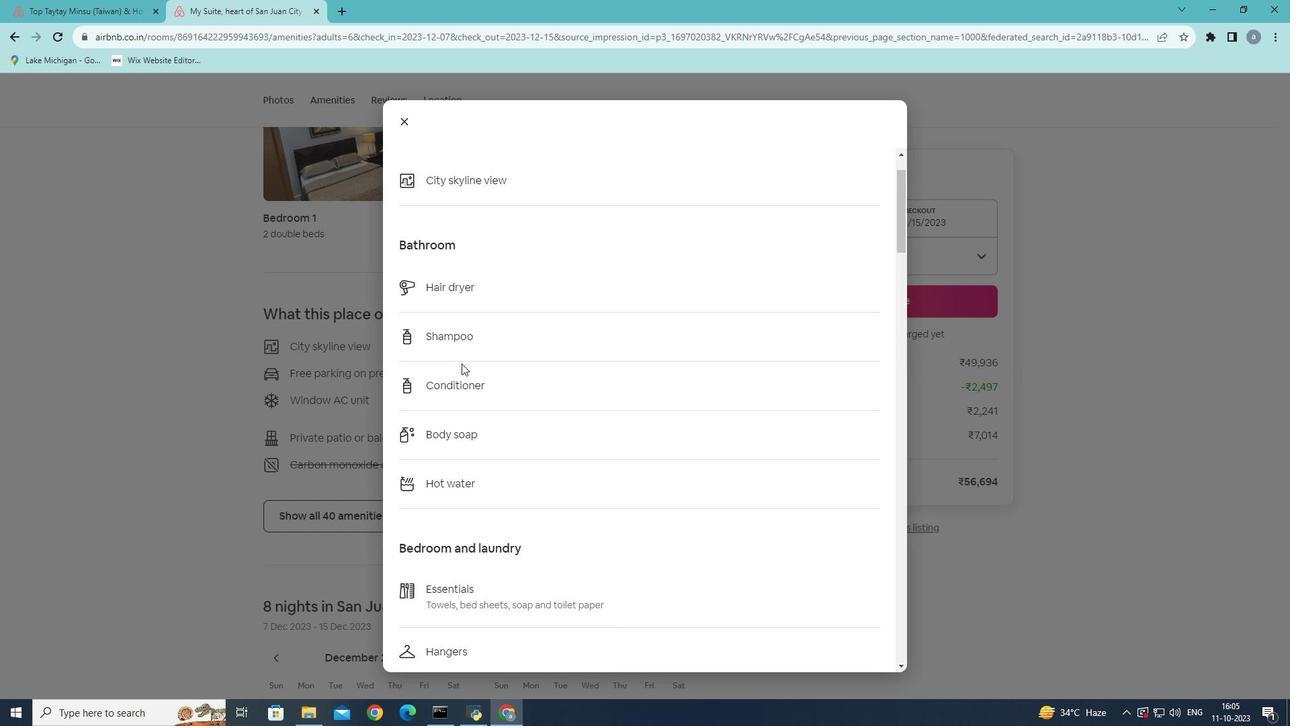 
Action: Mouse scrolled (461, 363) with delta (0, 0)
Screenshot: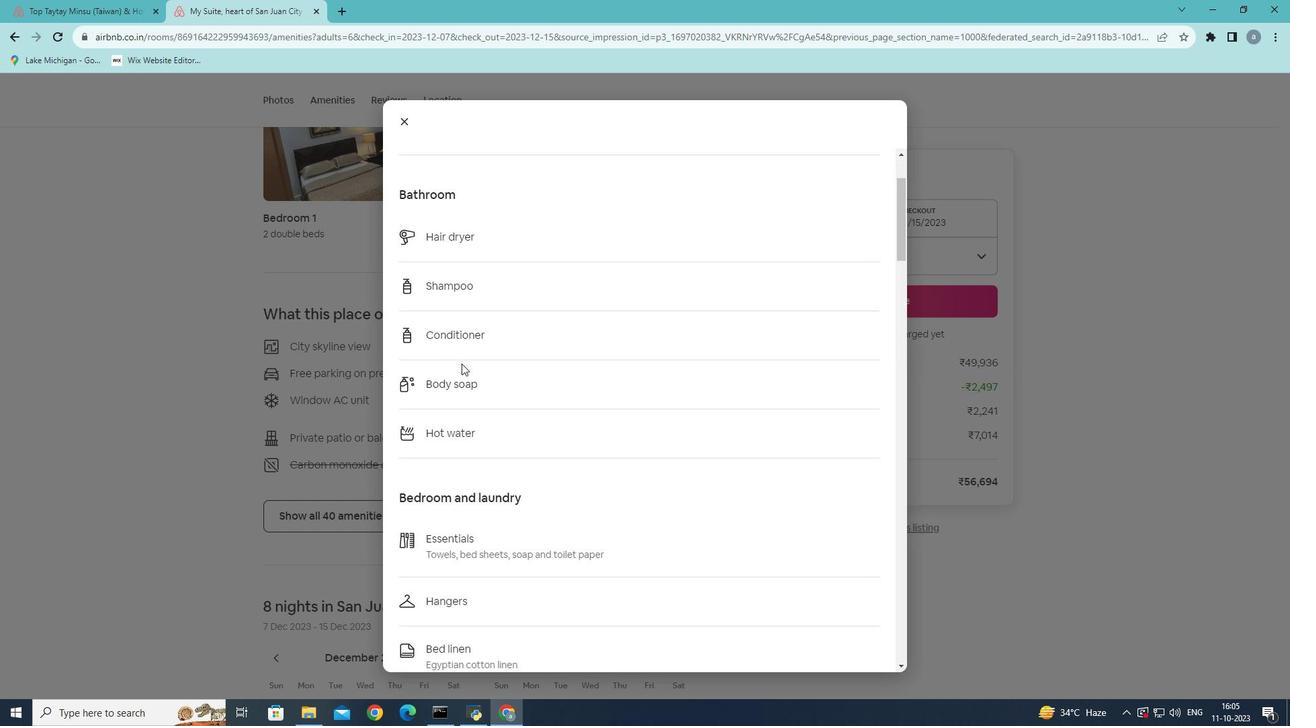 
Action: Mouse moved to (461, 364)
Screenshot: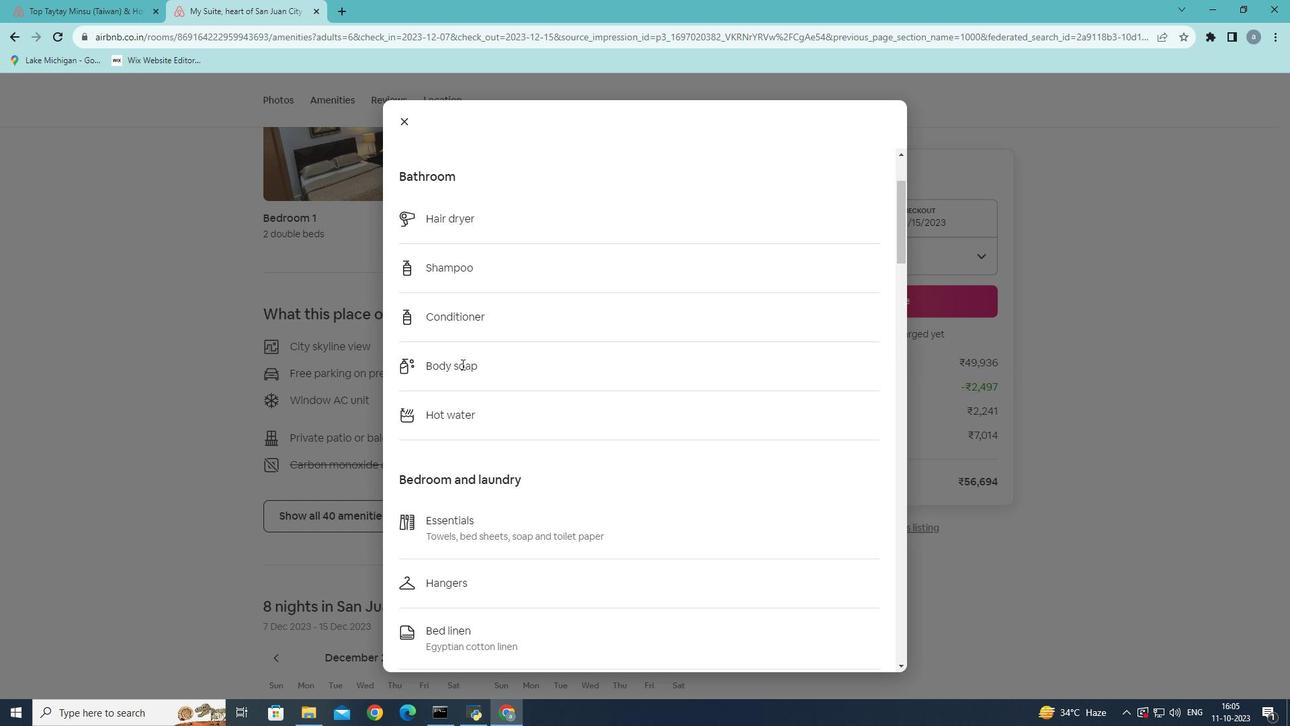 
Action: Mouse scrolled (461, 363) with delta (0, 0)
Screenshot: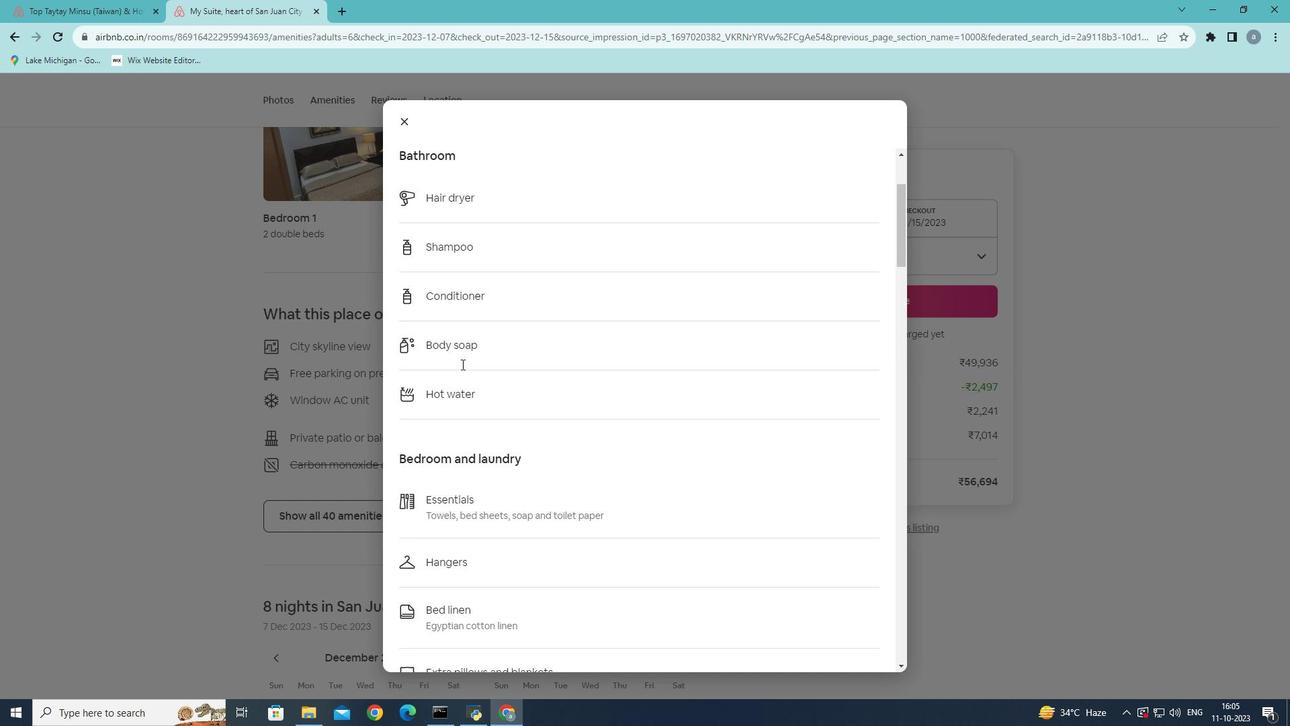 
Action: Mouse moved to (461, 365)
Screenshot: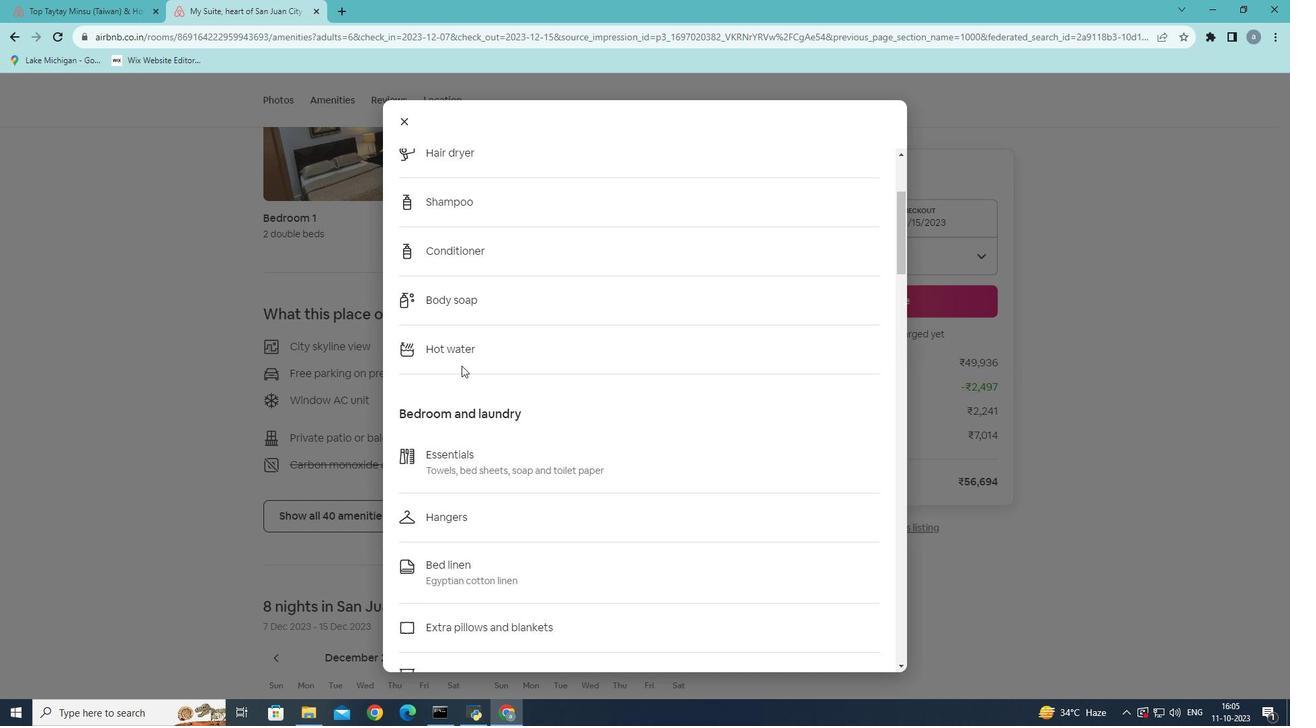 
Action: Mouse scrolled (461, 365) with delta (0, 0)
Screenshot: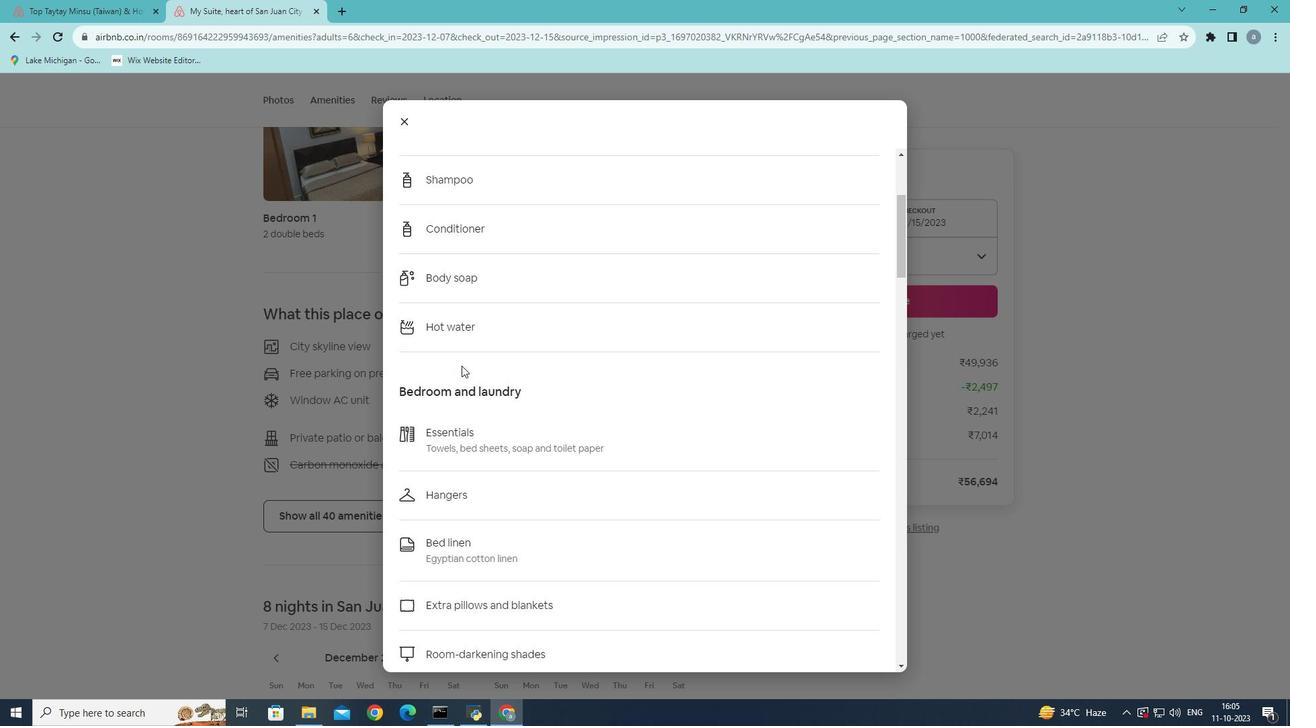 
Action: Mouse scrolled (461, 365) with delta (0, 0)
Screenshot: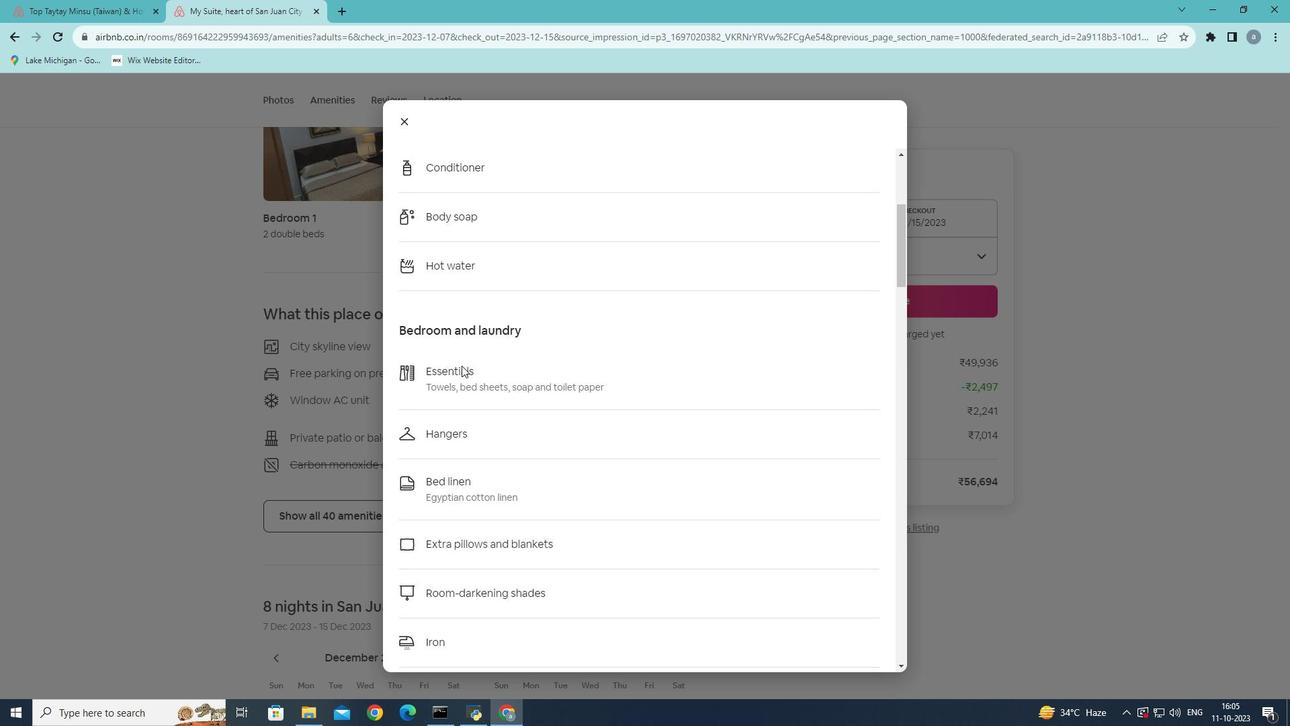 
Action: Mouse scrolled (461, 365) with delta (0, 0)
Screenshot: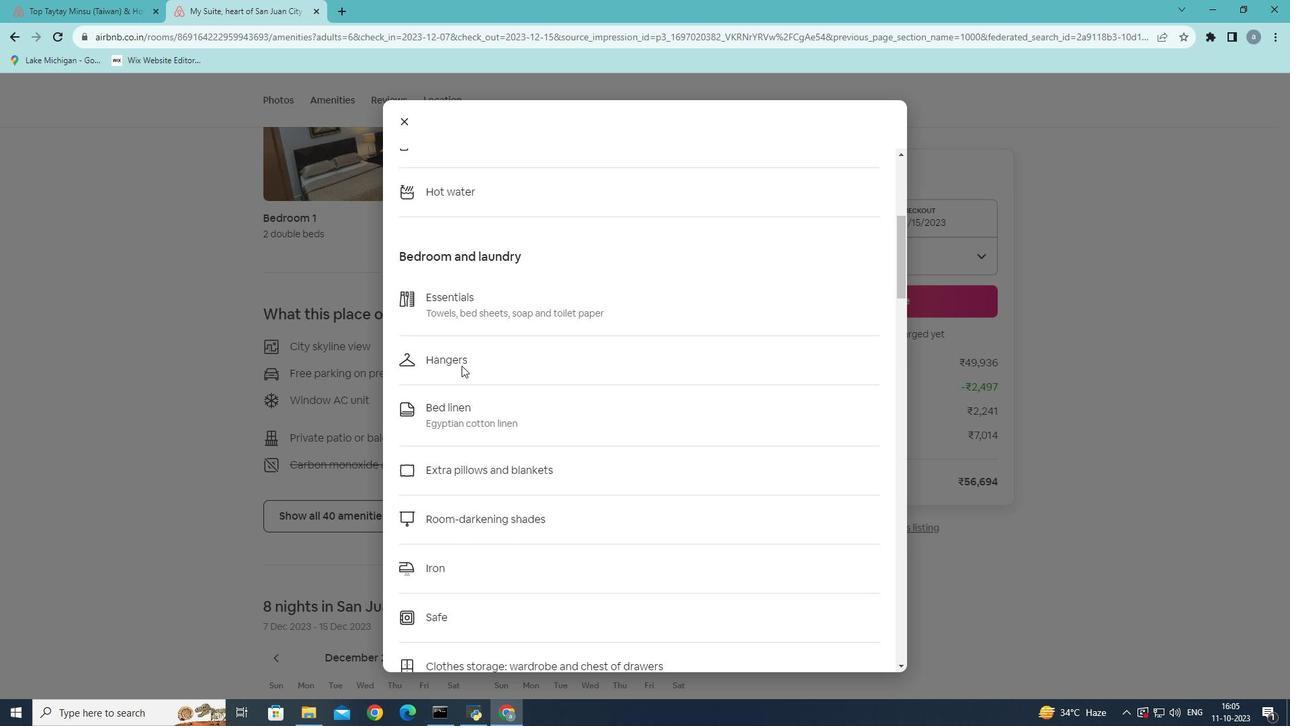 
Action: Mouse scrolled (461, 365) with delta (0, 0)
Screenshot: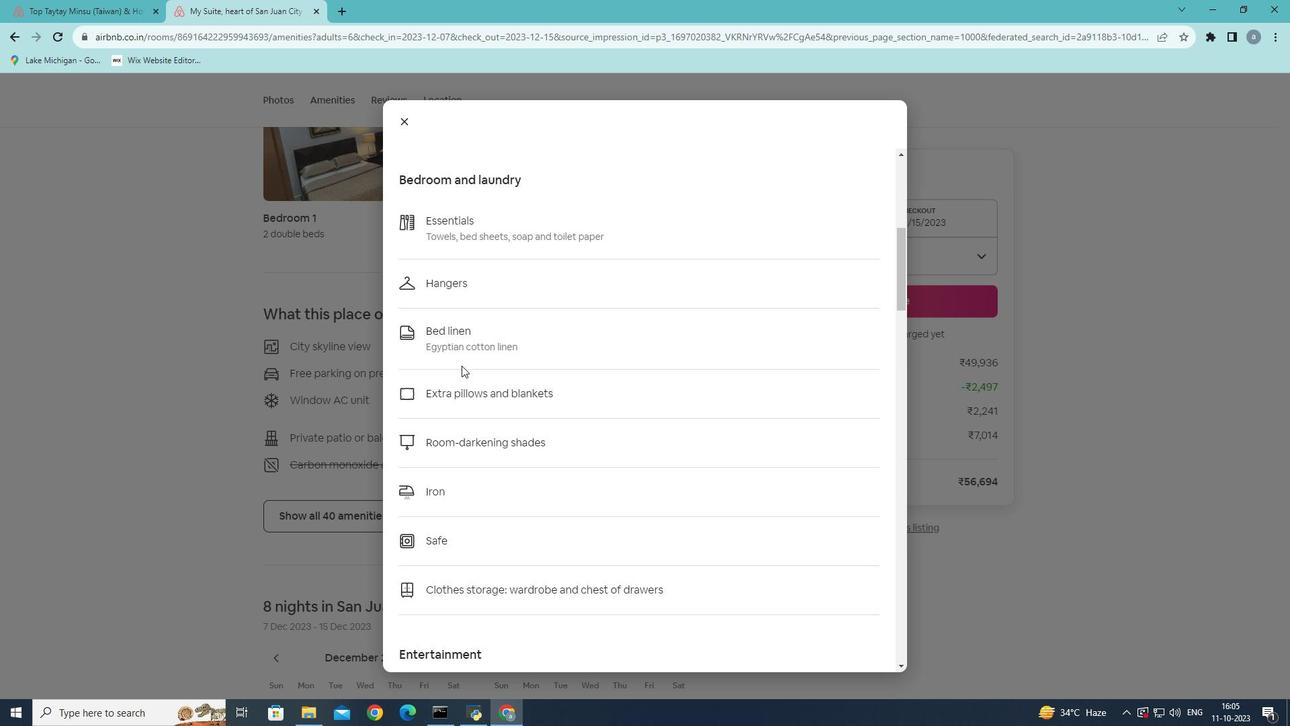 
Action: Mouse moved to (460, 367)
Screenshot: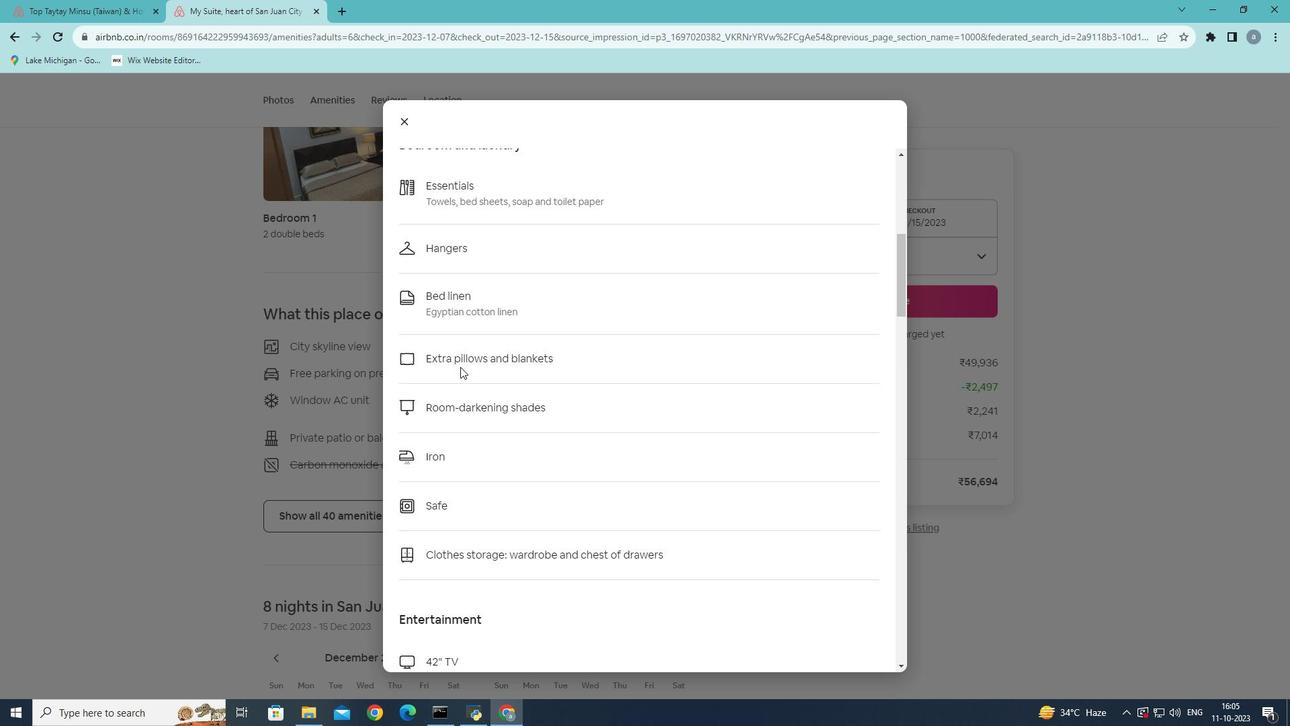 
Action: Mouse scrolled (460, 366) with delta (0, 0)
Screenshot: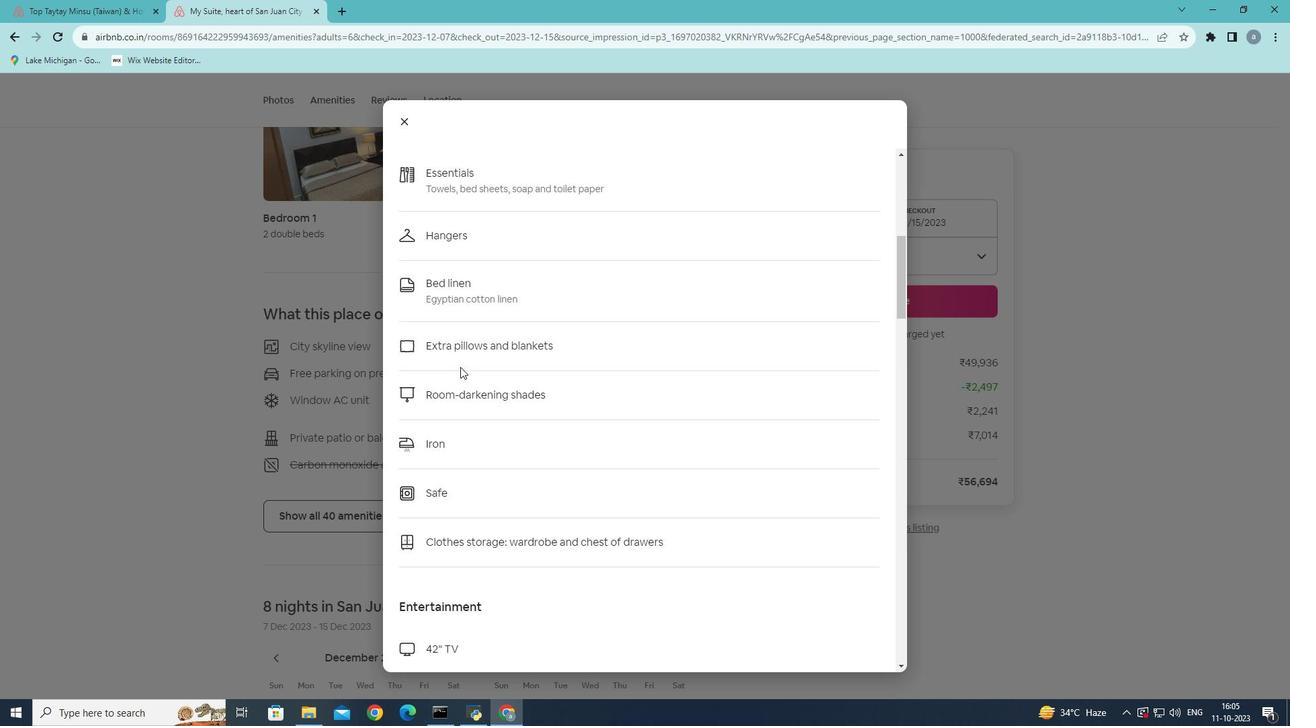 
Action: Mouse scrolled (460, 366) with delta (0, 0)
Screenshot: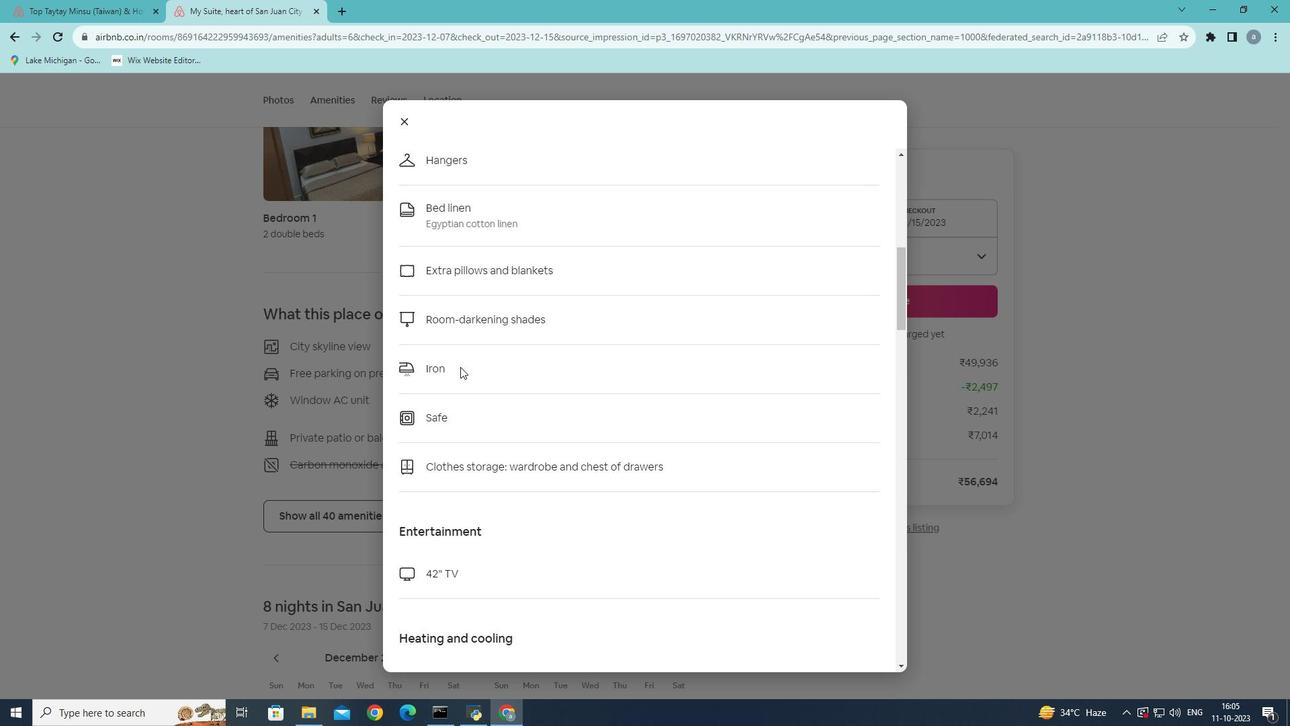 
Action: Mouse moved to (459, 367)
Screenshot: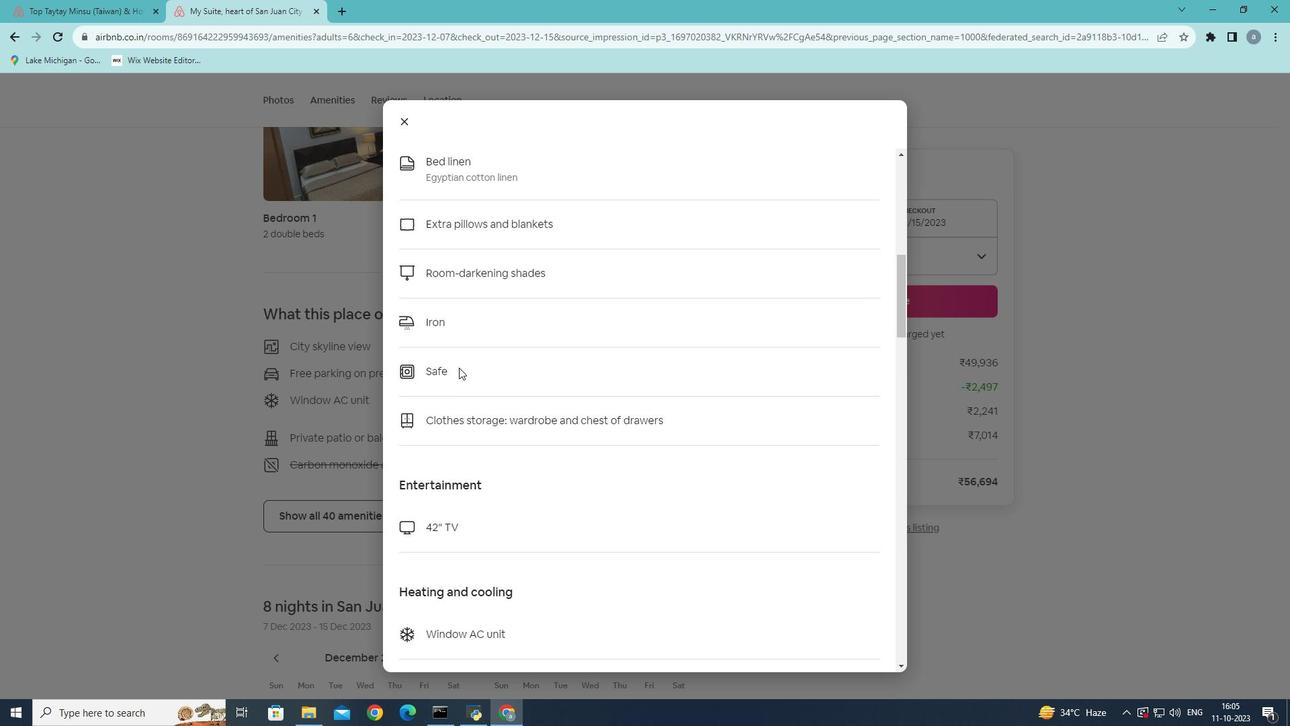 
Action: Mouse scrolled (459, 367) with delta (0, 0)
Screenshot: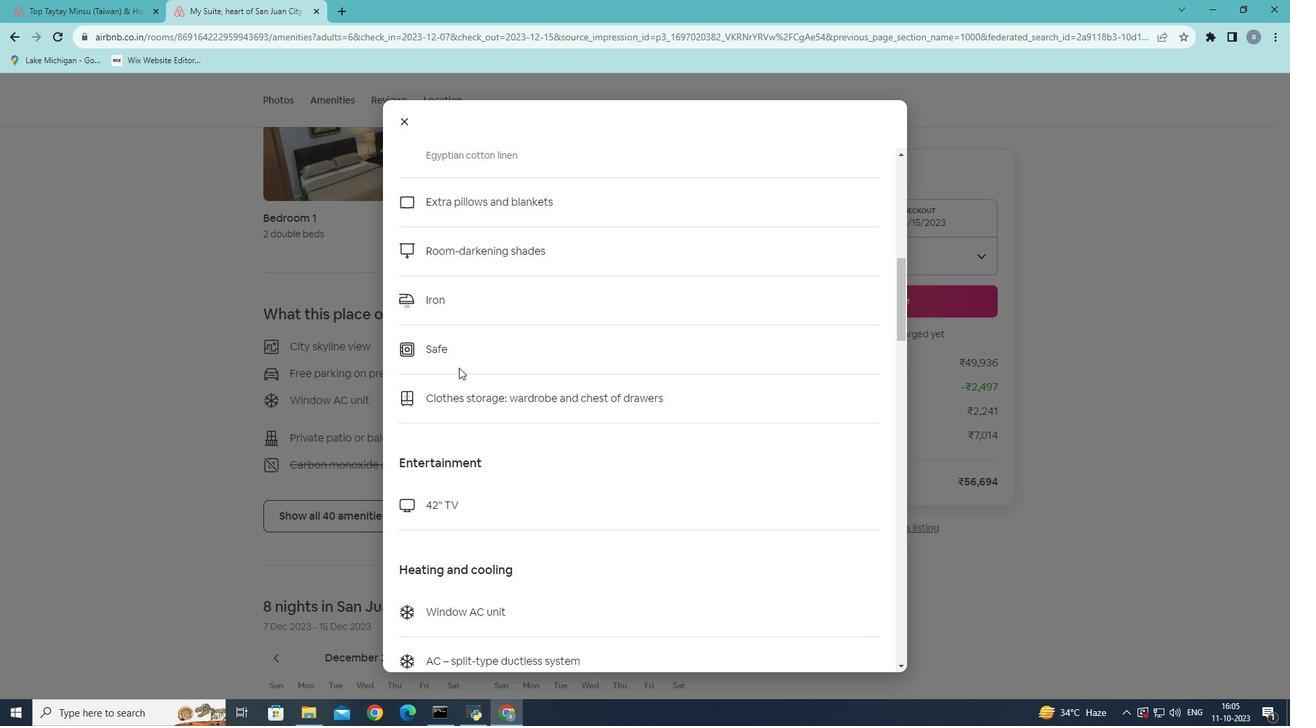 
Action: Mouse scrolled (459, 367) with delta (0, 0)
Screenshot: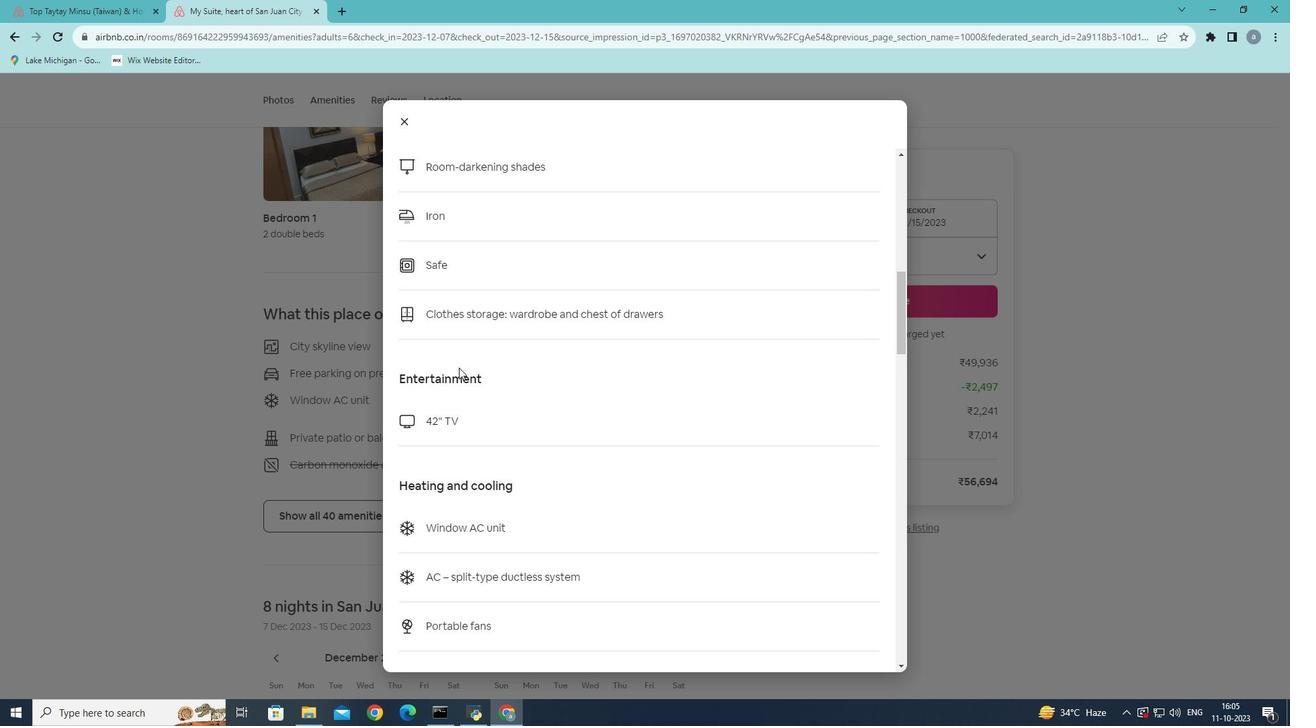 
Action: Mouse scrolled (459, 367) with delta (0, 0)
Screenshot: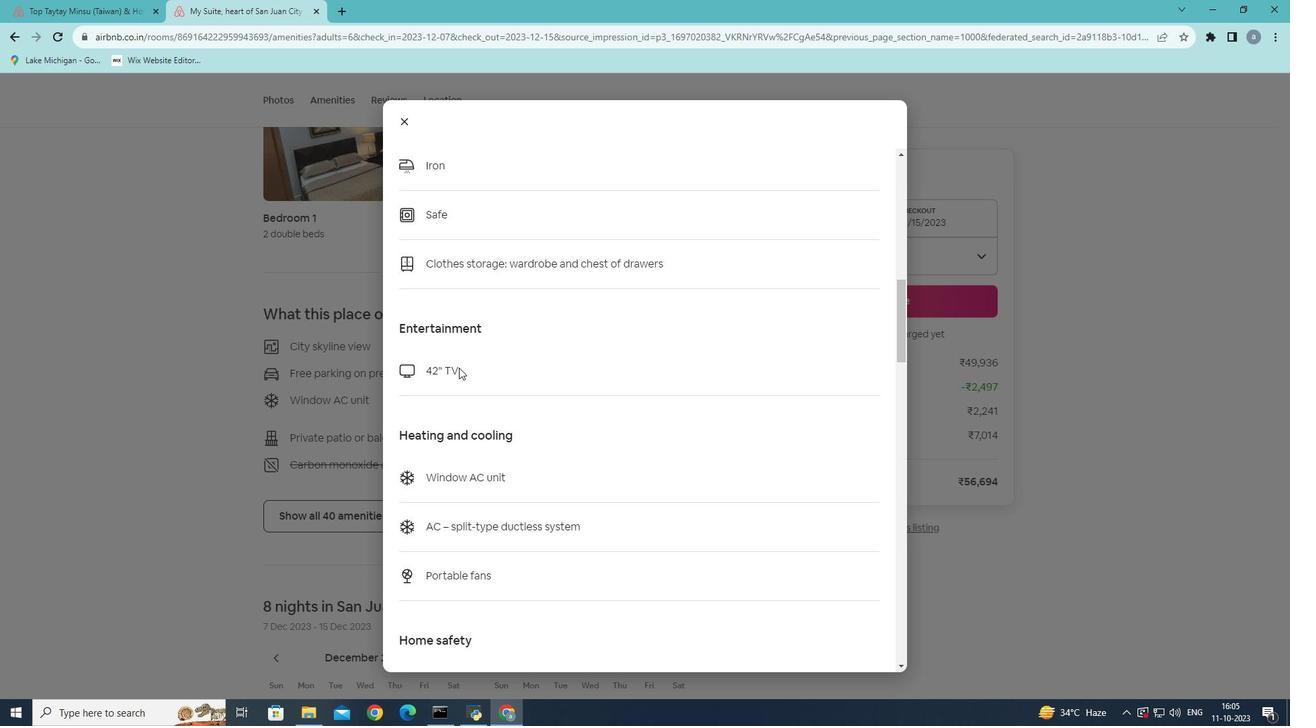 
Action: Mouse scrolled (459, 367) with delta (0, 0)
Screenshot: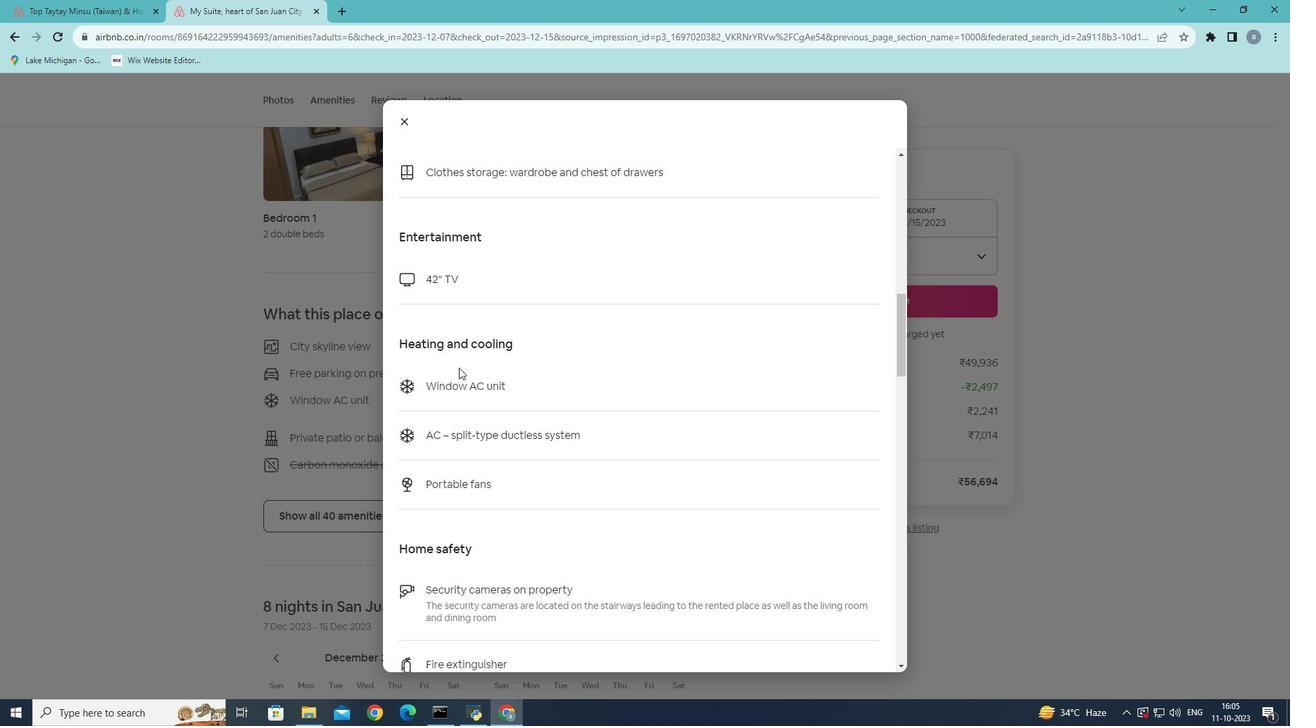 
Action: Mouse scrolled (459, 367) with delta (0, 0)
Screenshot: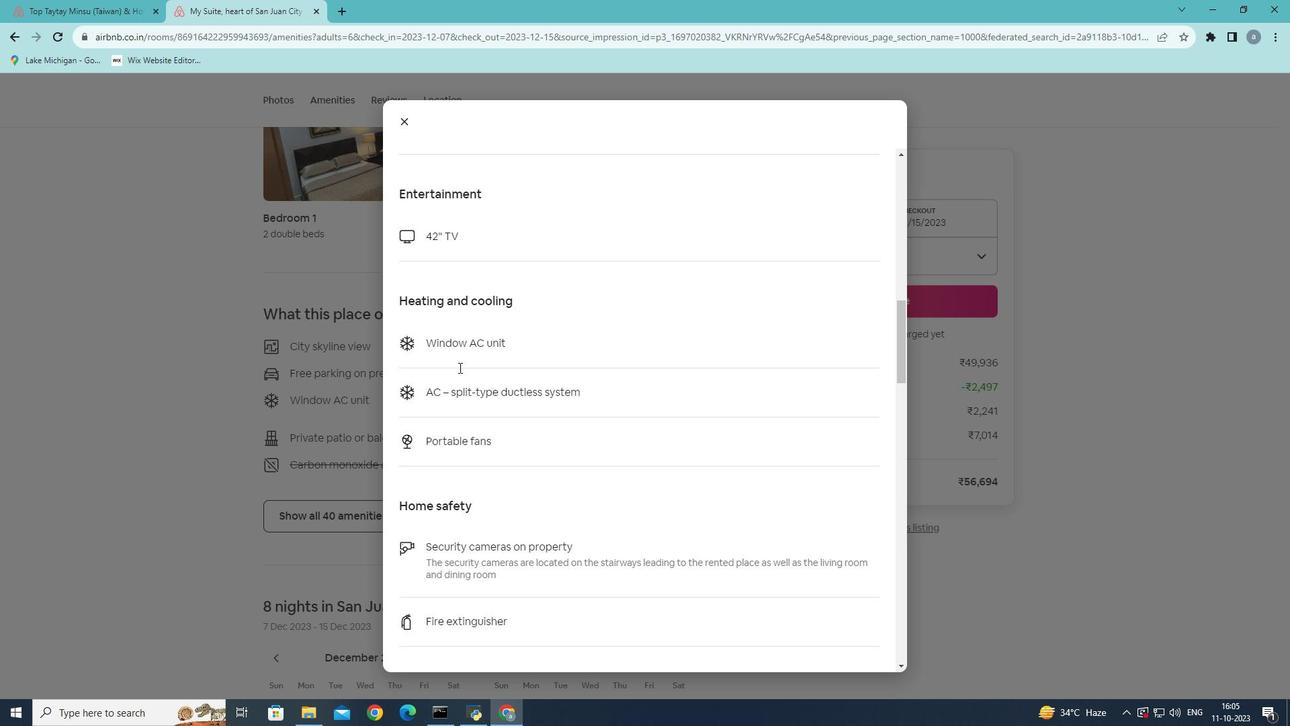 
Action: Mouse scrolled (459, 367) with delta (0, 0)
Screenshot: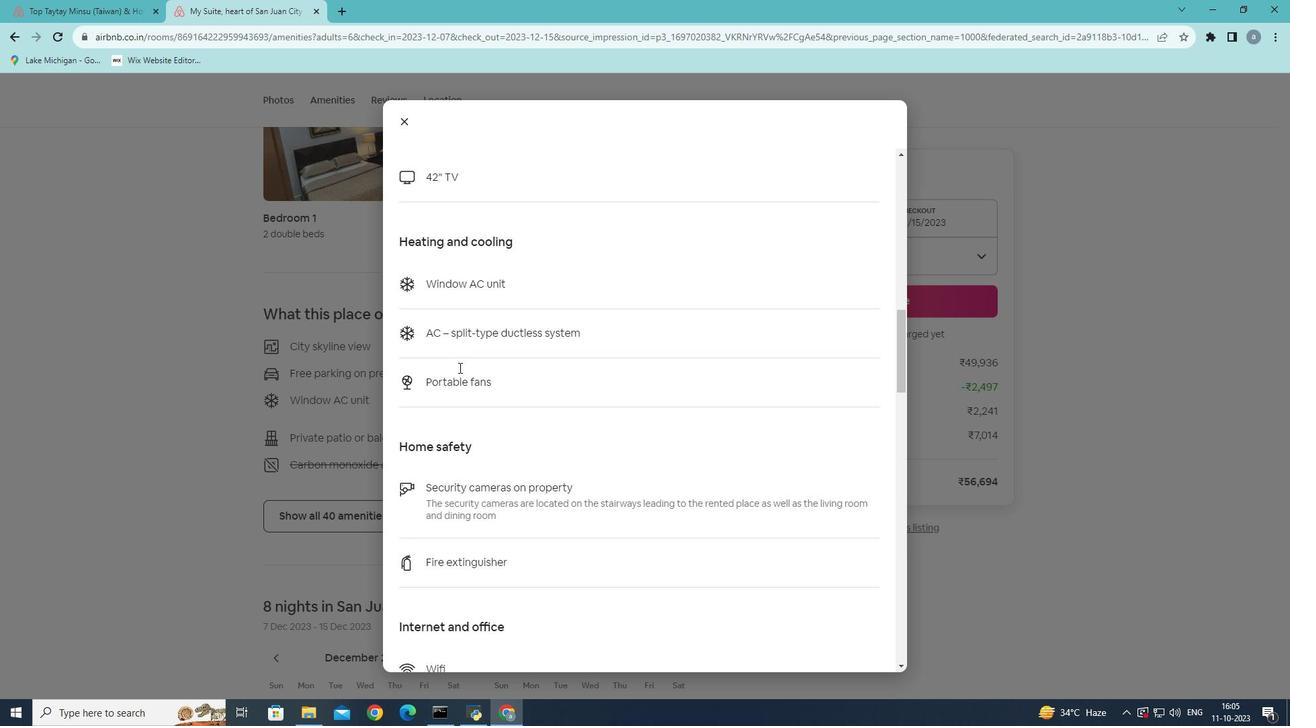 
Action: Mouse scrolled (459, 367) with delta (0, 0)
Screenshot: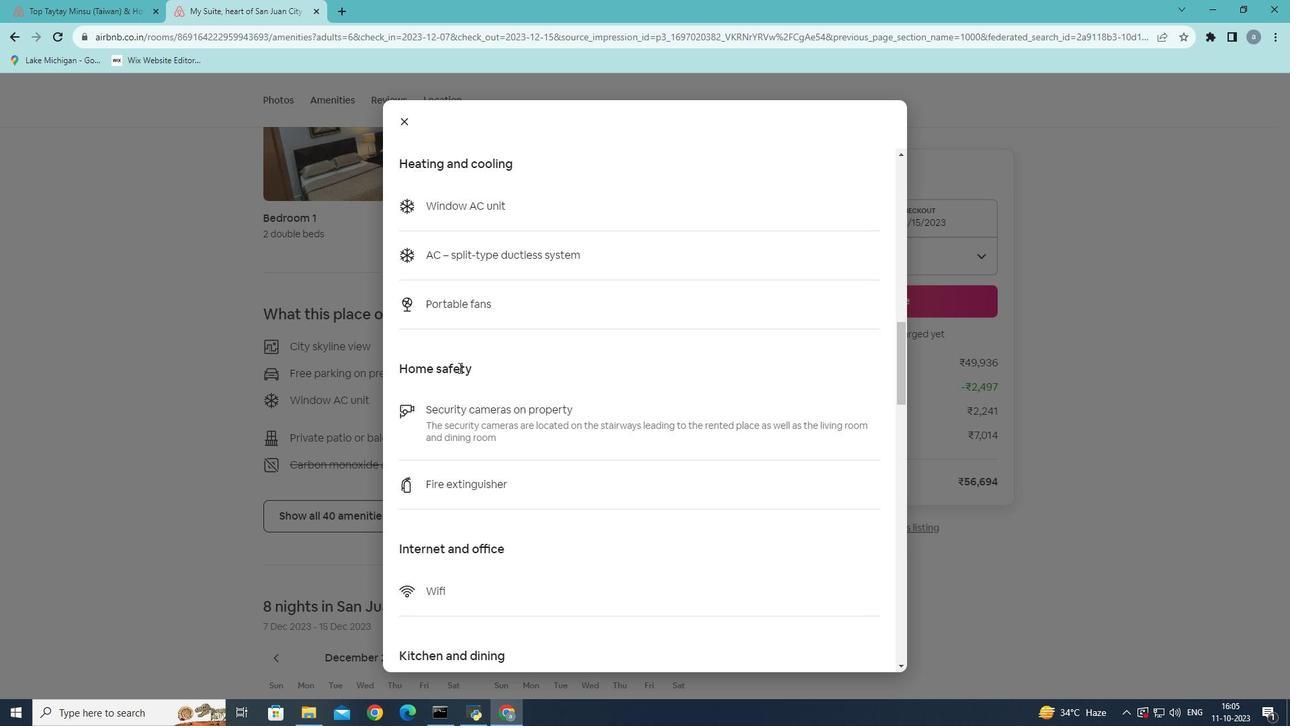 
Action: Mouse scrolled (459, 367) with delta (0, 0)
Screenshot: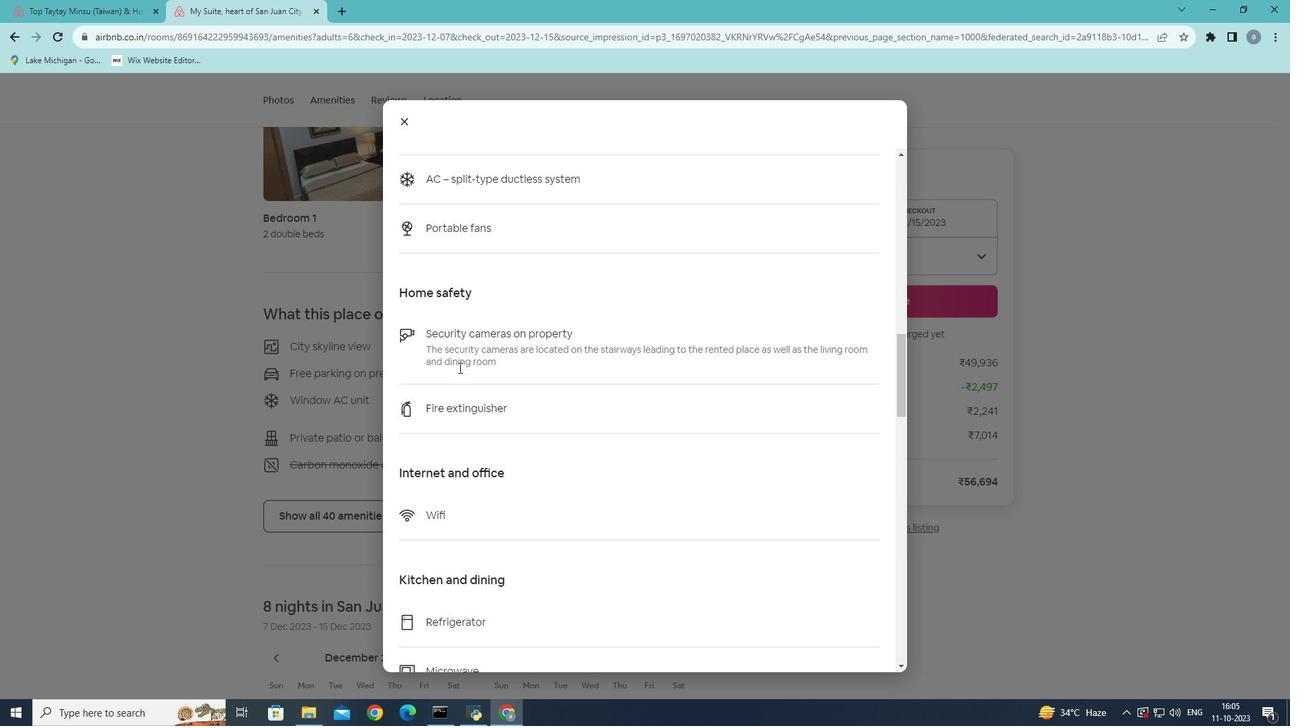 
Action: Mouse scrolled (459, 367) with delta (0, 0)
Screenshot: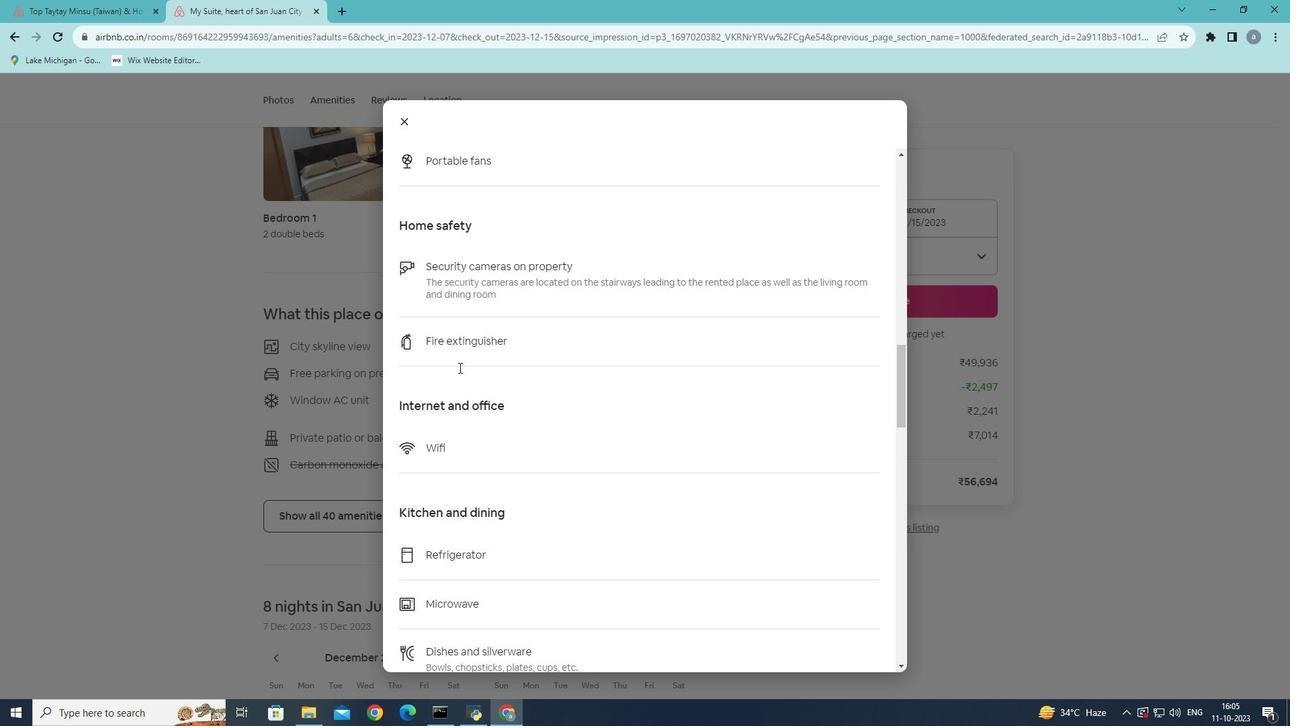 
Action: Mouse scrolled (459, 367) with delta (0, 0)
Screenshot: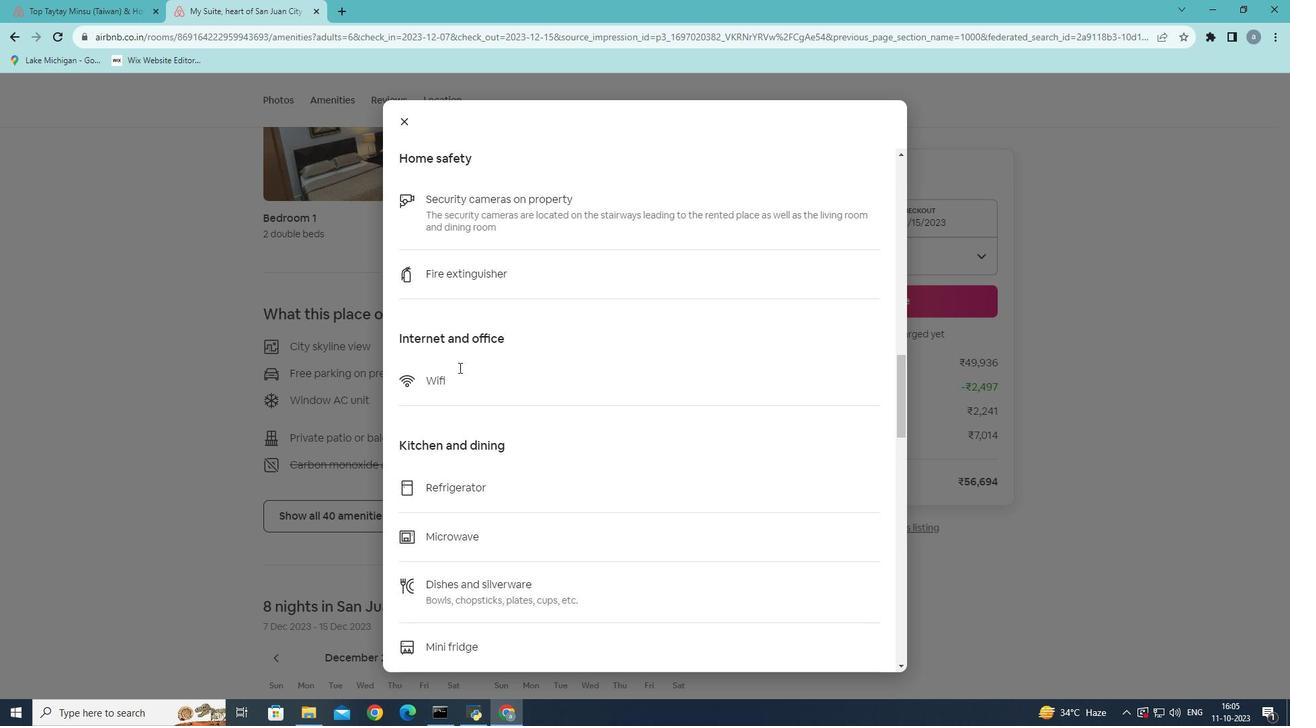 
Action: Mouse scrolled (459, 367) with delta (0, 0)
Screenshot: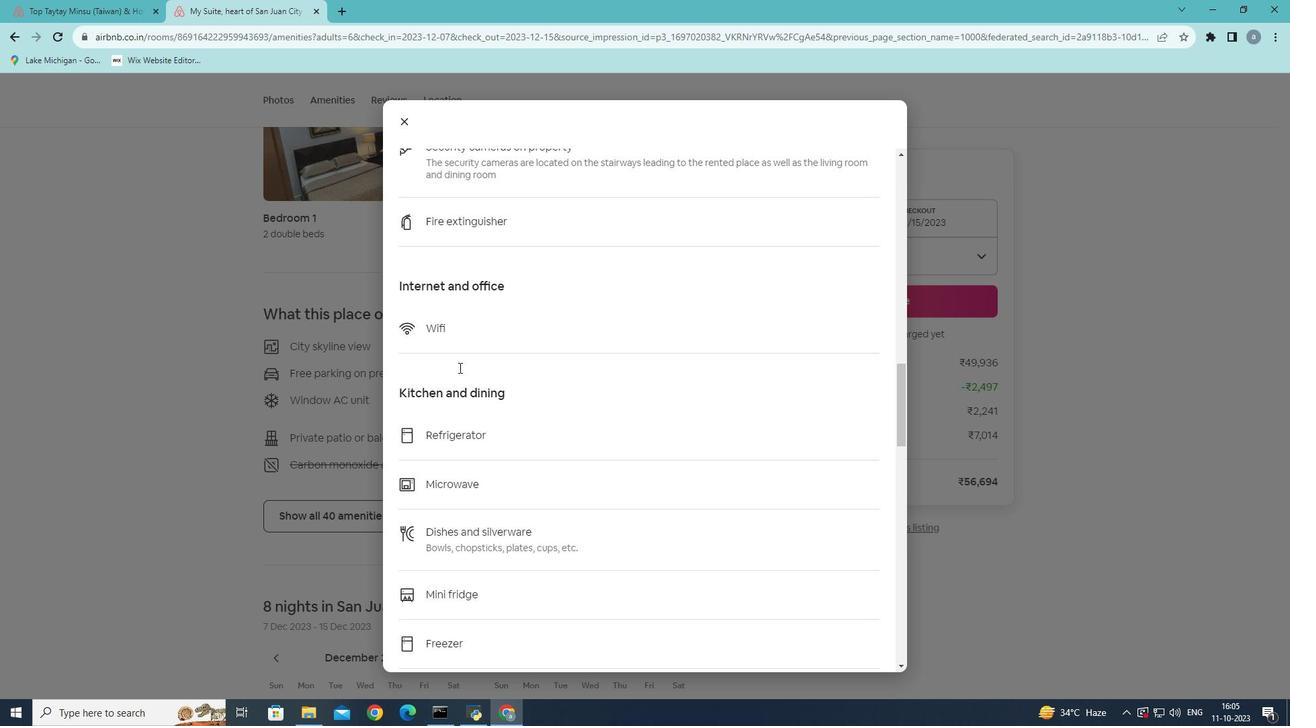 
Action: Mouse scrolled (459, 367) with delta (0, 0)
Screenshot: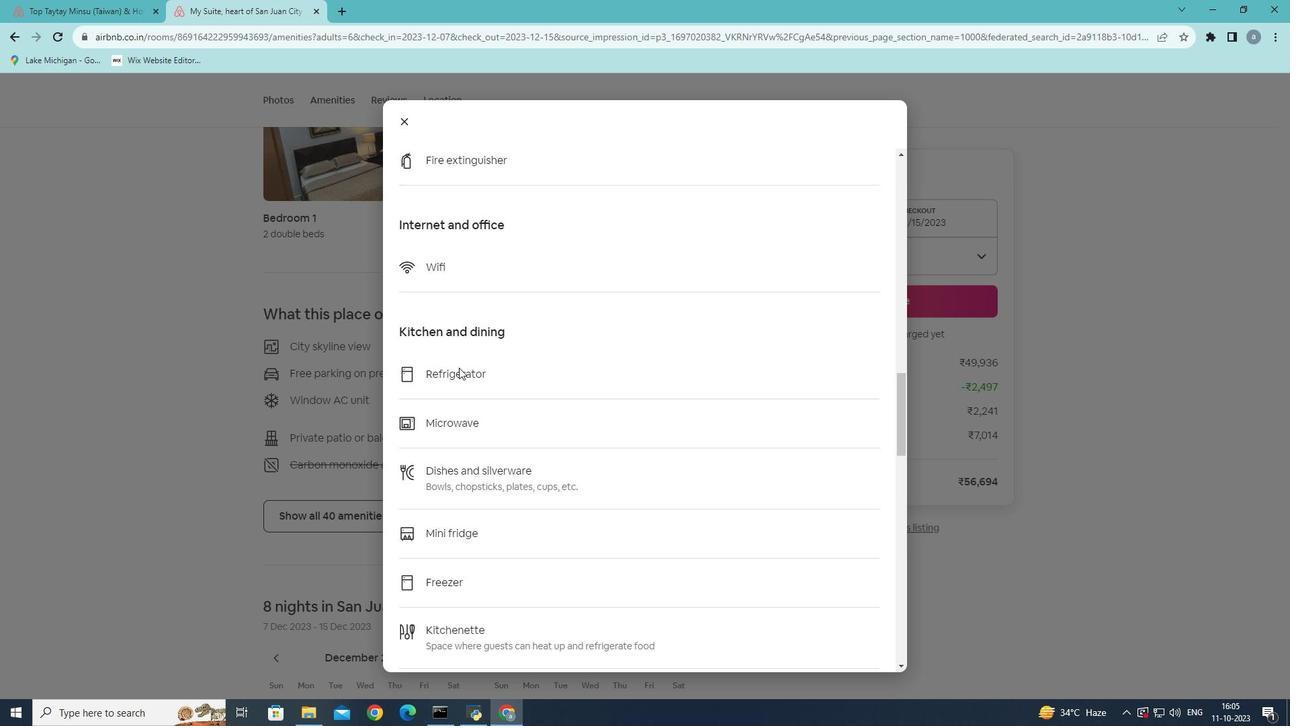 
Action: Mouse scrolled (459, 367) with delta (0, 0)
Screenshot: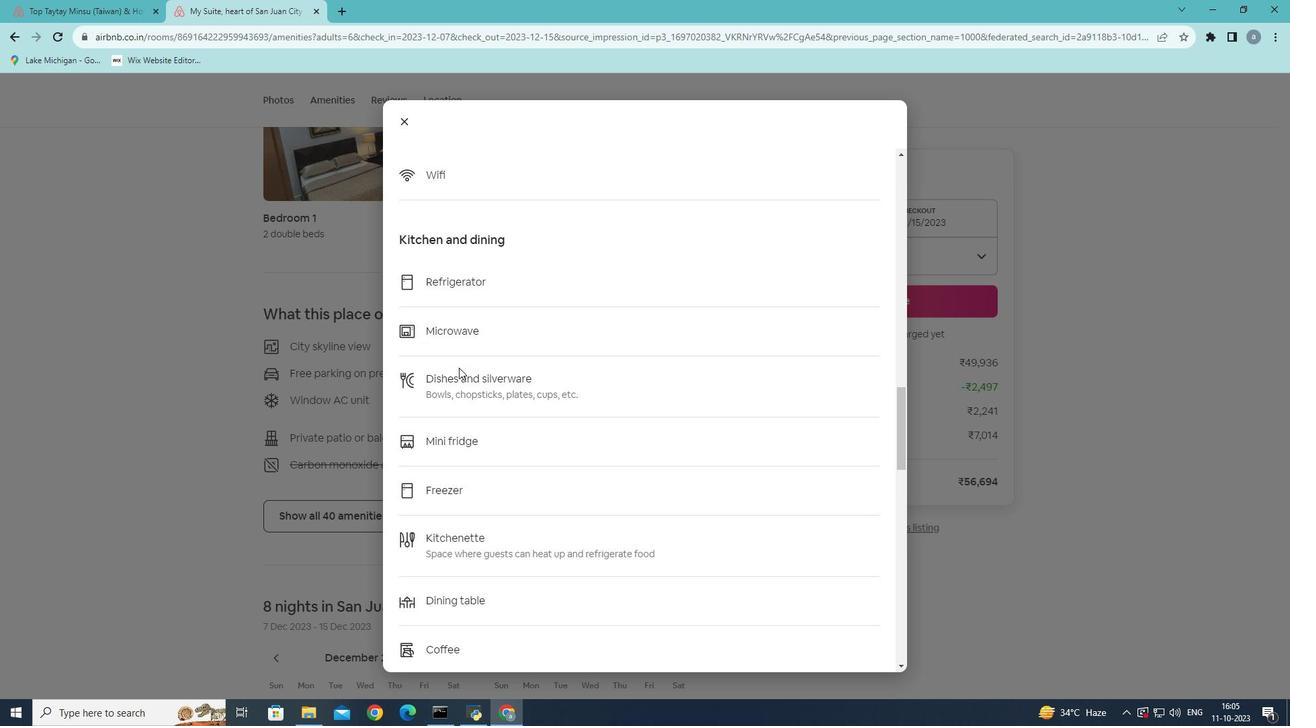 
Action: Mouse scrolled (459, 367) with delta (0, 0)
Screenshot: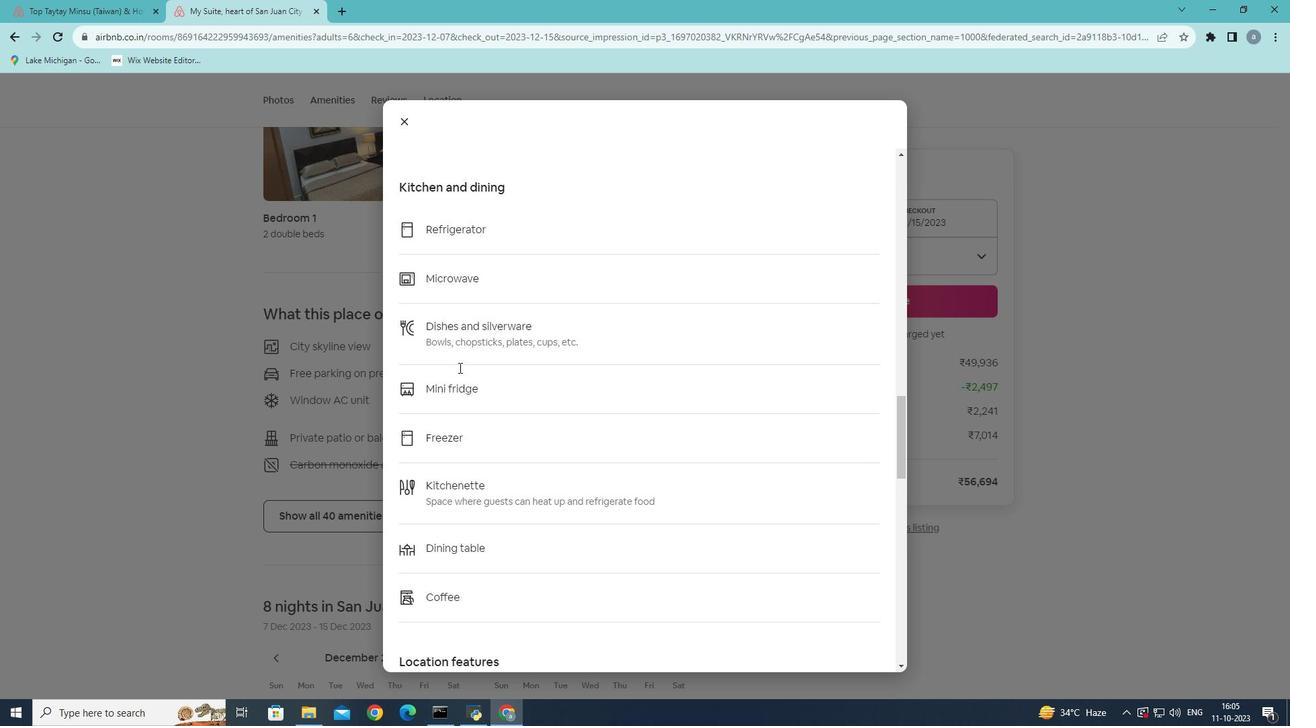 
Action: Mouse scrolled (459, 367) with delta (0, 0)
Screenshot: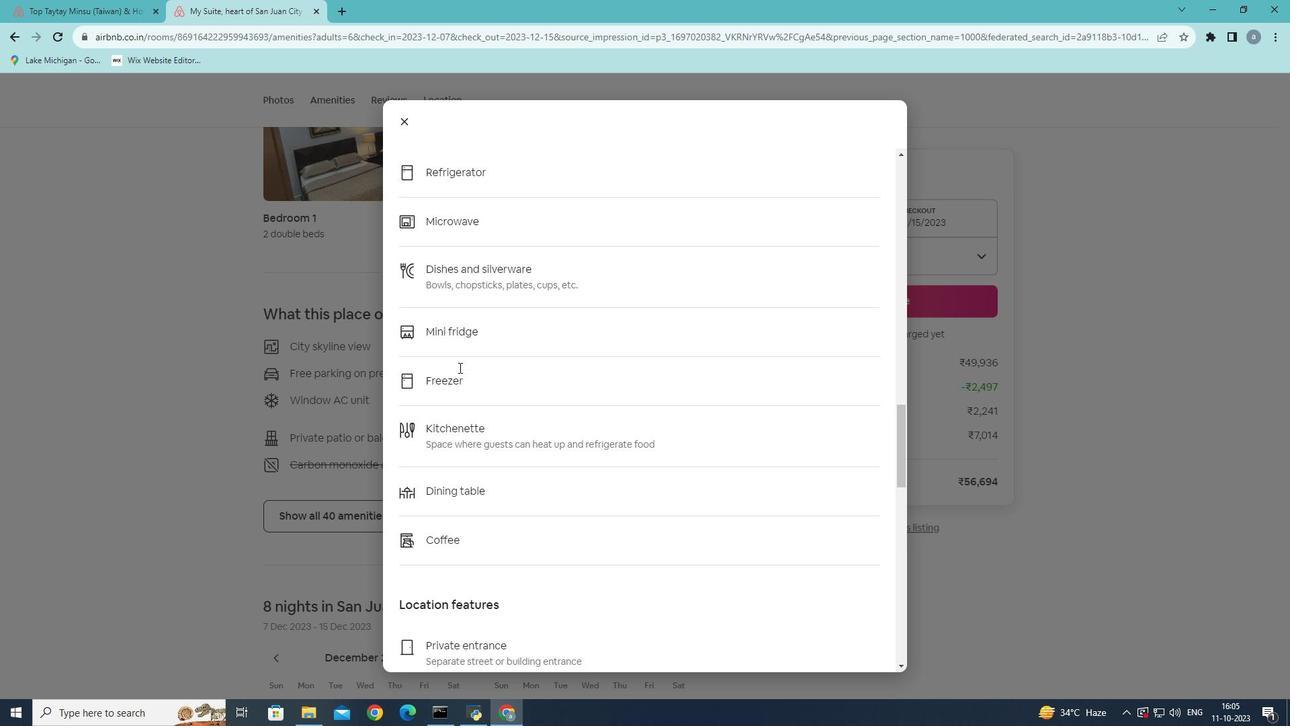 
Action: Mouse scrolled (459, 367) with delta (0, 0)
Screenshot: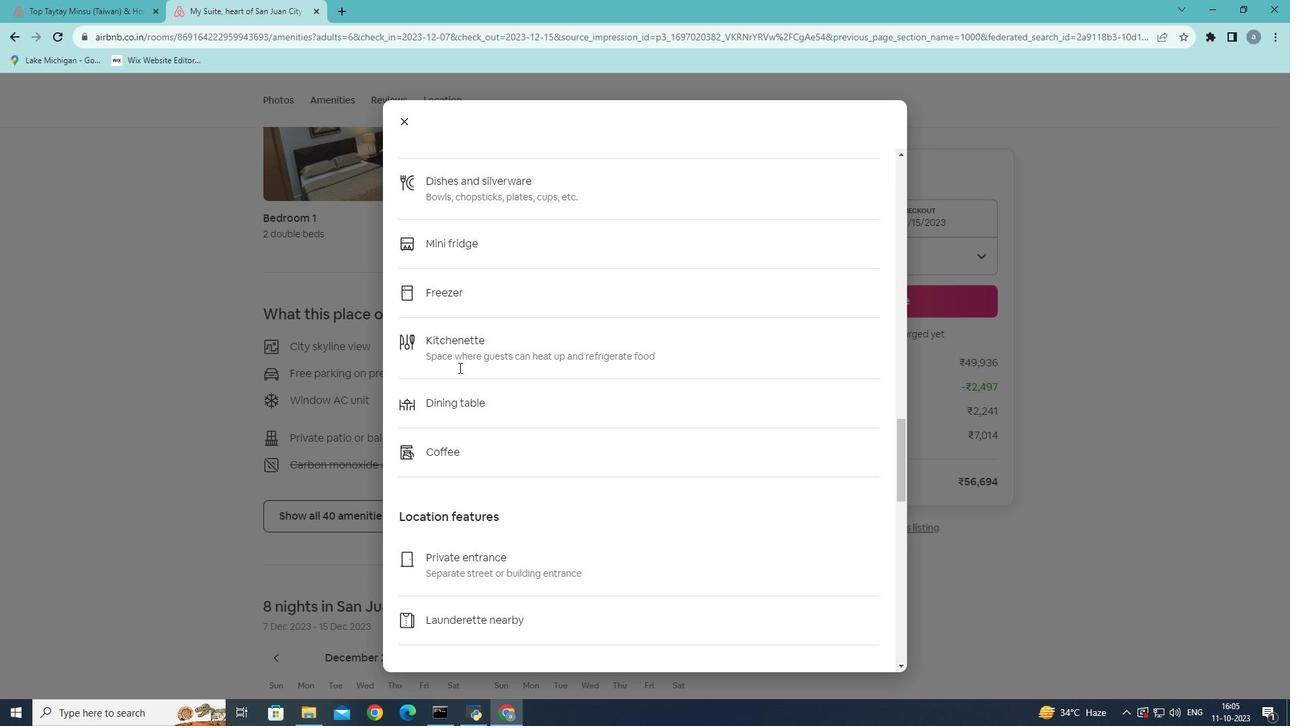 
Action: Mouse scrolled (459, 367) with delta (0, 0)
Screenshot: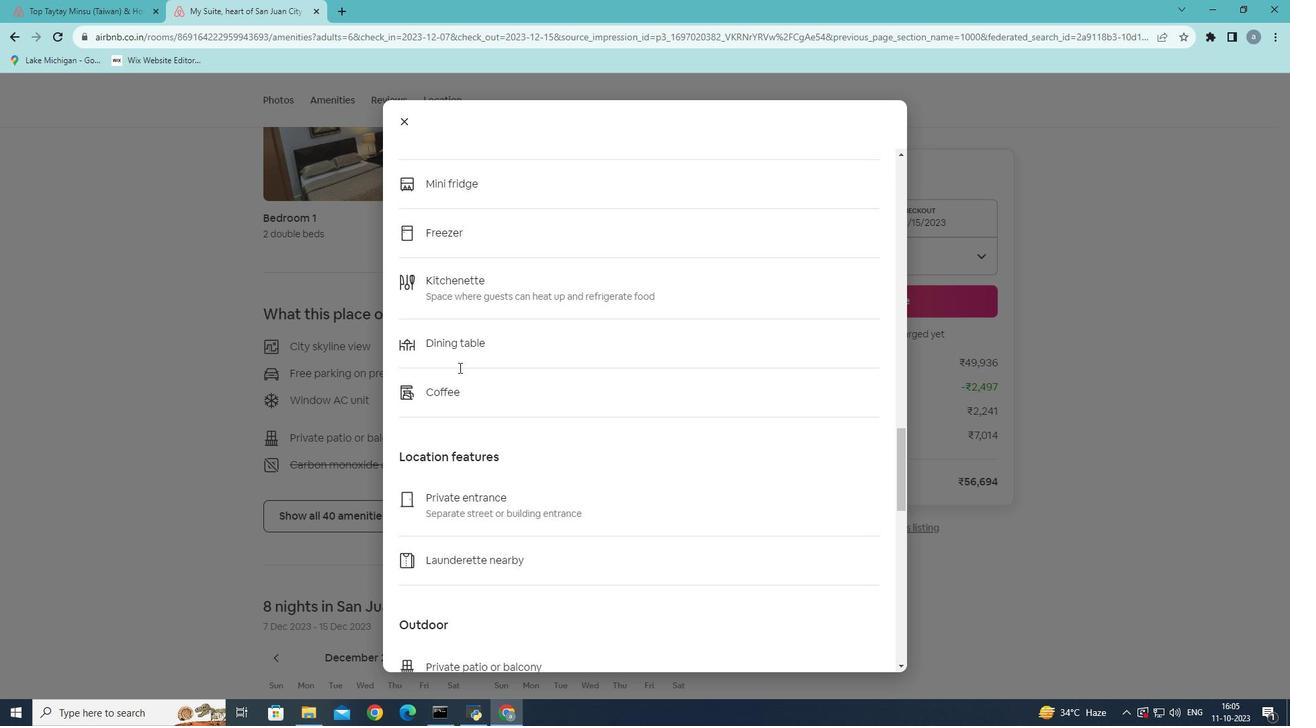 
Action: Mouse scrolled (459, 367) with delta (0, 0)
Screenshot: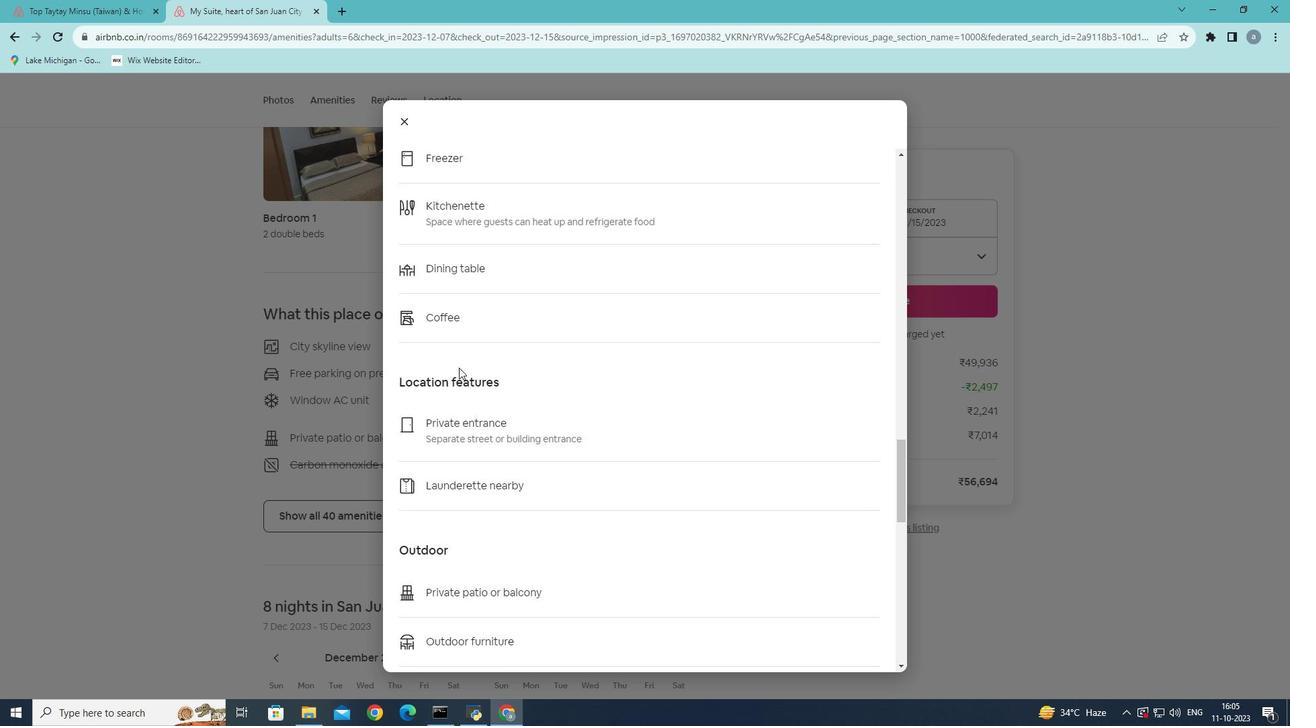 
Action: Mouse scrolled (459, 367) with delta (0, 0)
Screenshot: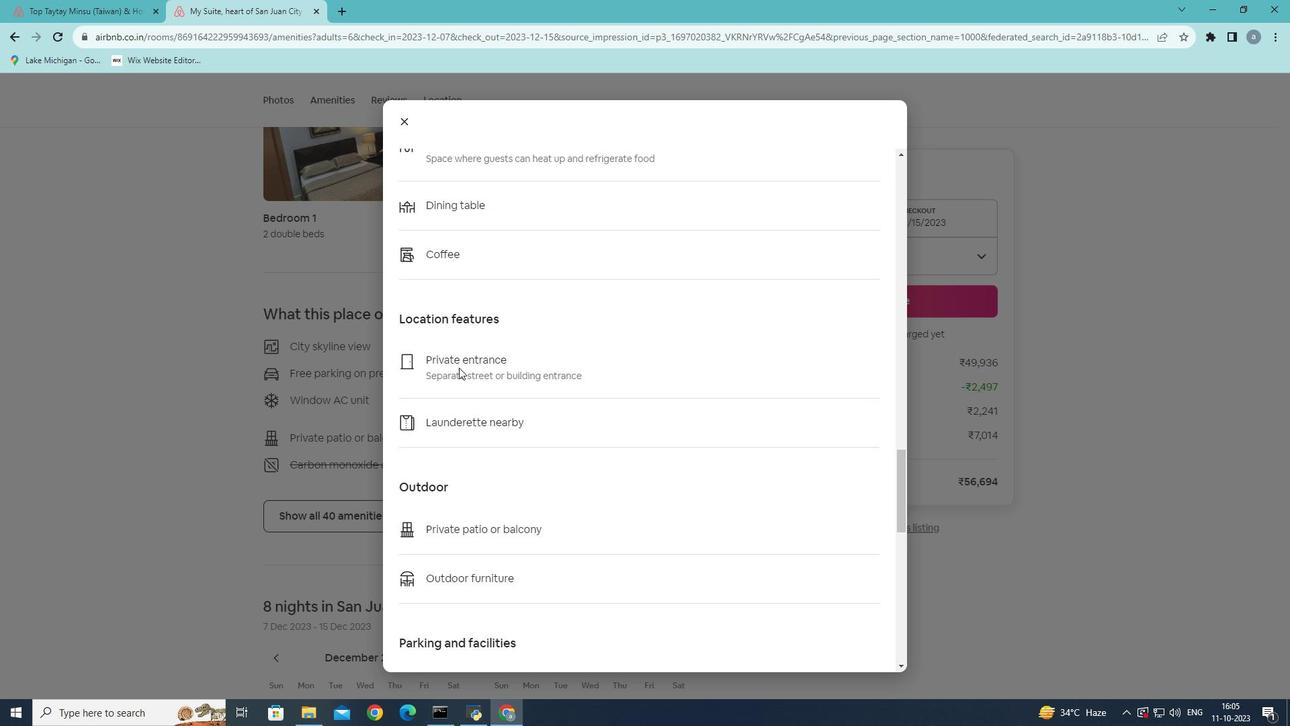 
Action: Mouse scrolled (459, 367) with delta (0, 0)
Screenshot: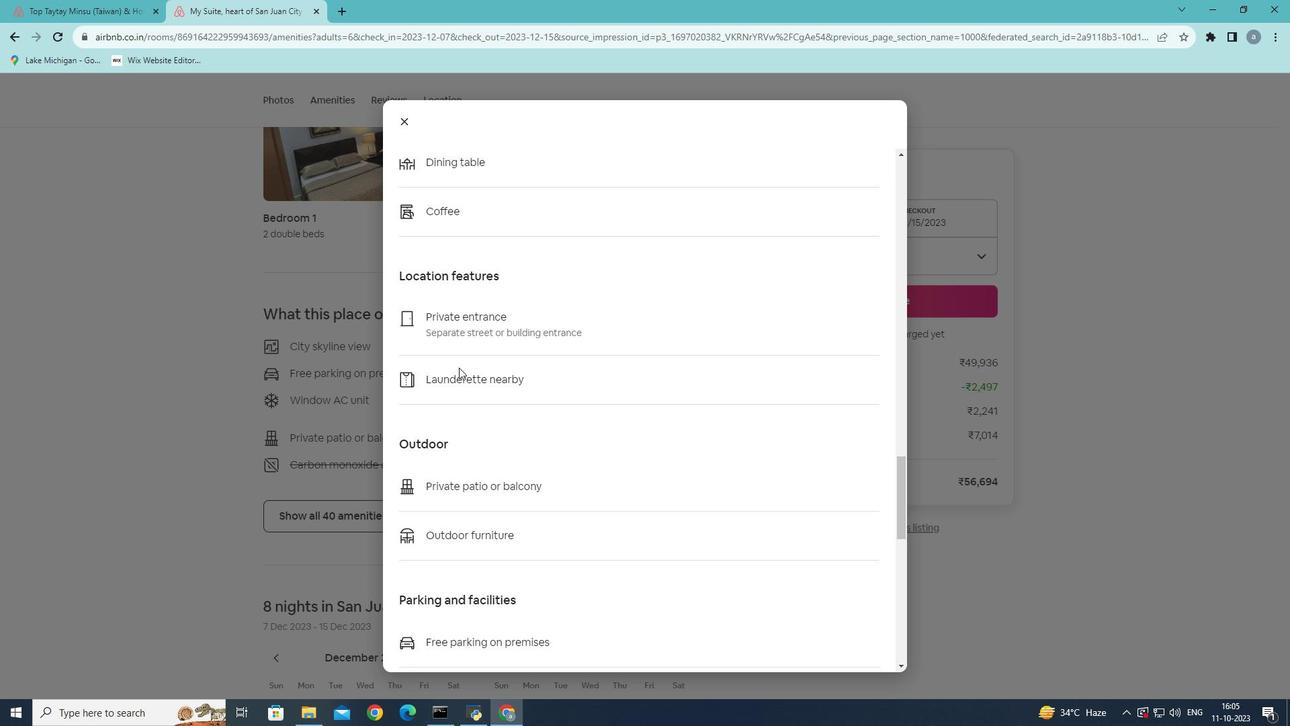 
Action: Mouse scrolled (459, 367) with delta (0, 0)
Screenshot: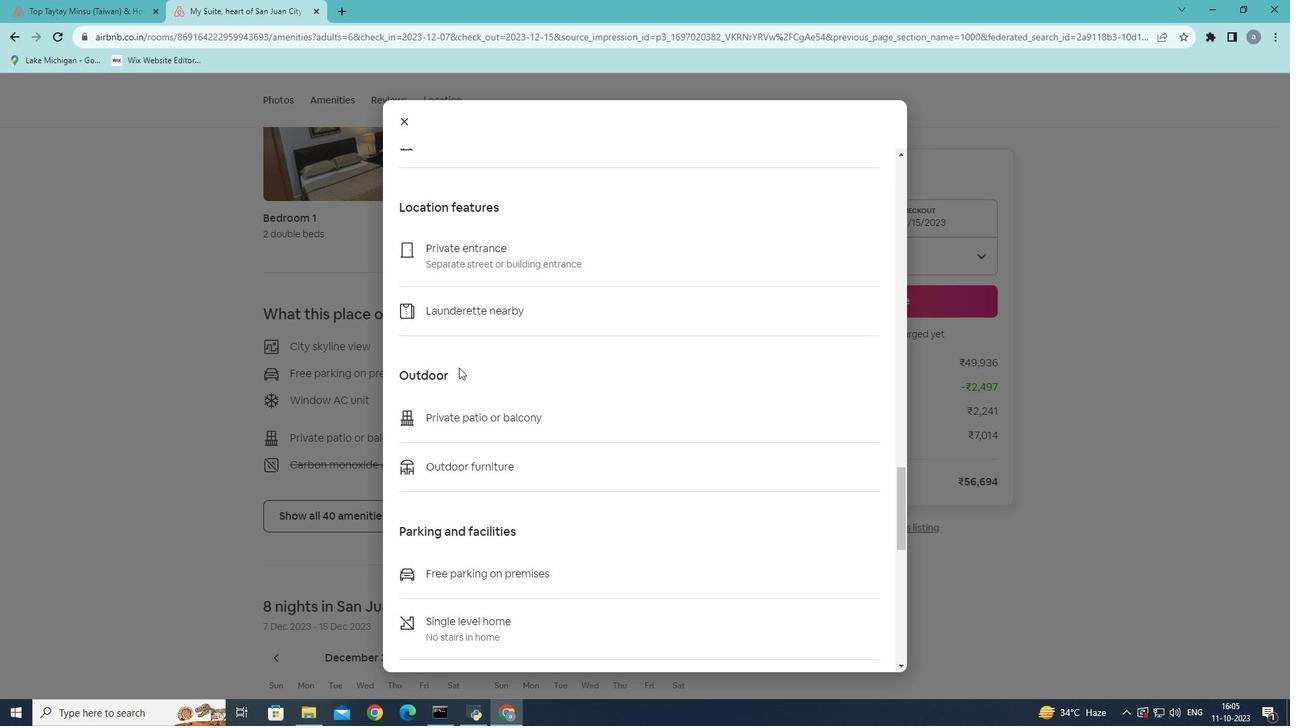 
Action: Mouse scrolled (459, 367) with delta (0, 0)
Screenshot: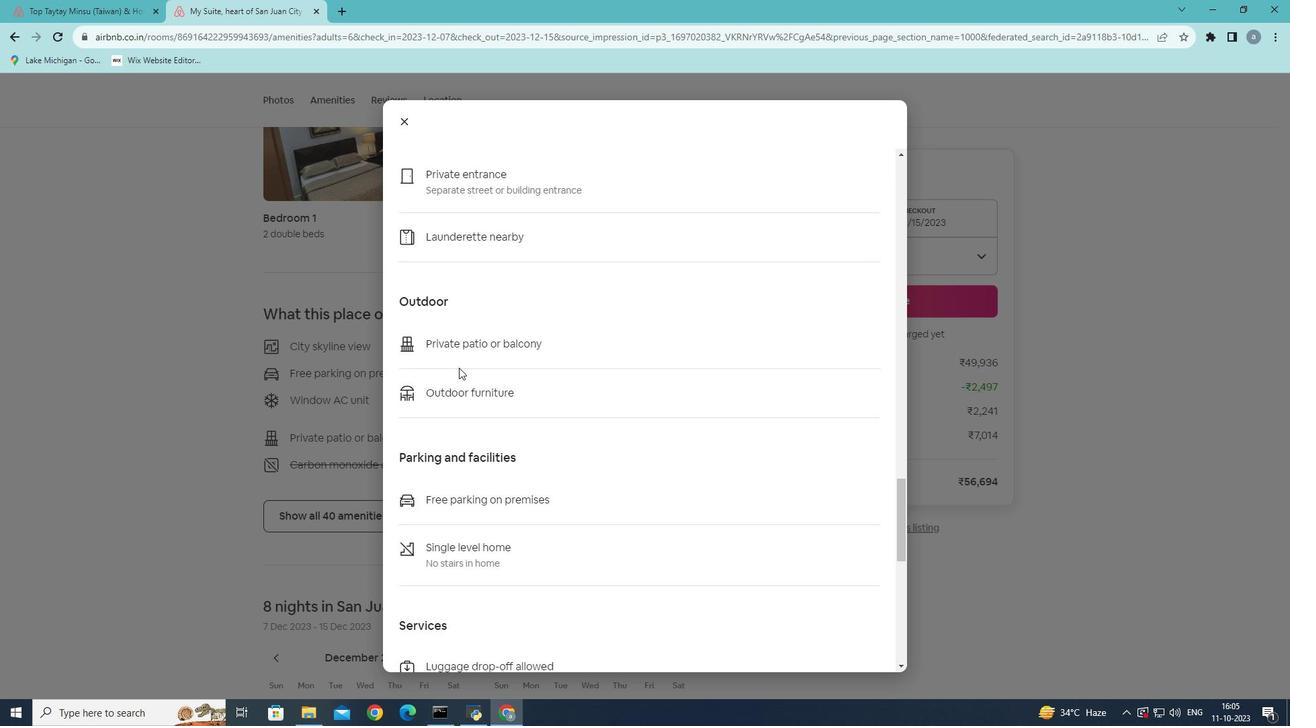 
Action: Mouse scrolled (459, 367) with delta (0, 0)
Screenshot: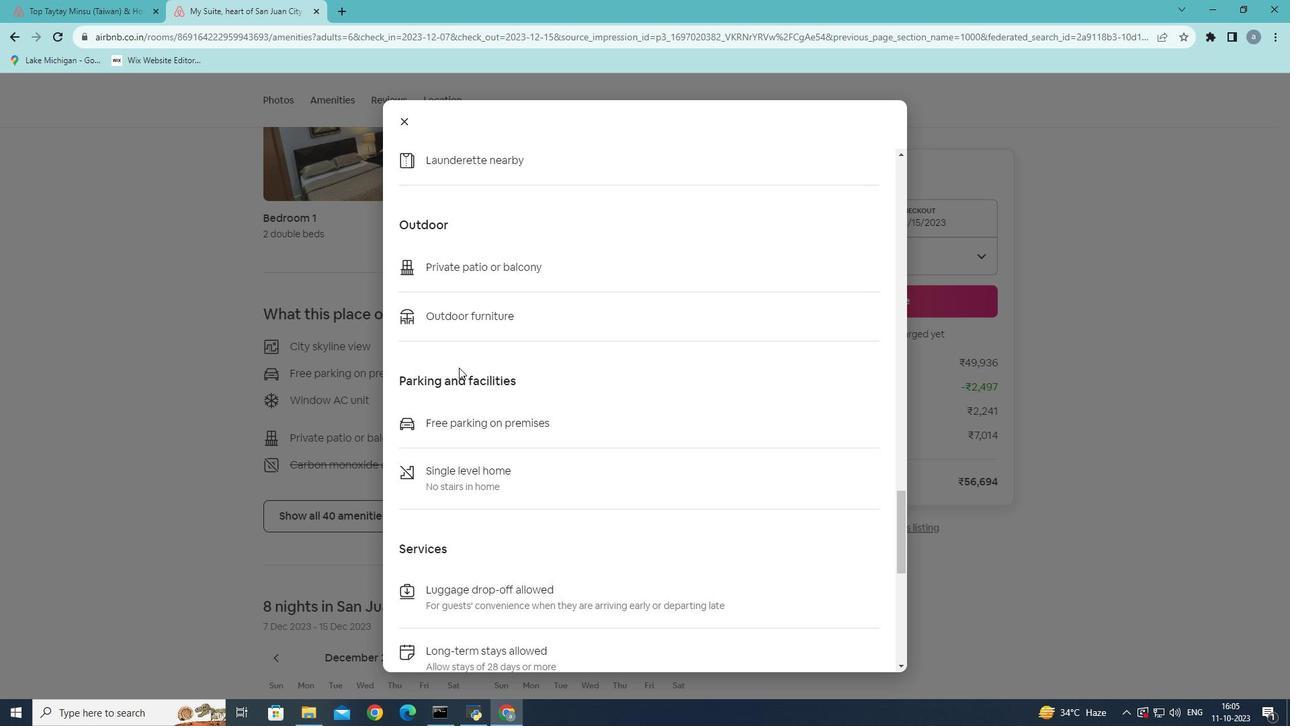 
Action: Mouse scrolled (459, 367) with delta (0, 0)
Screenshot: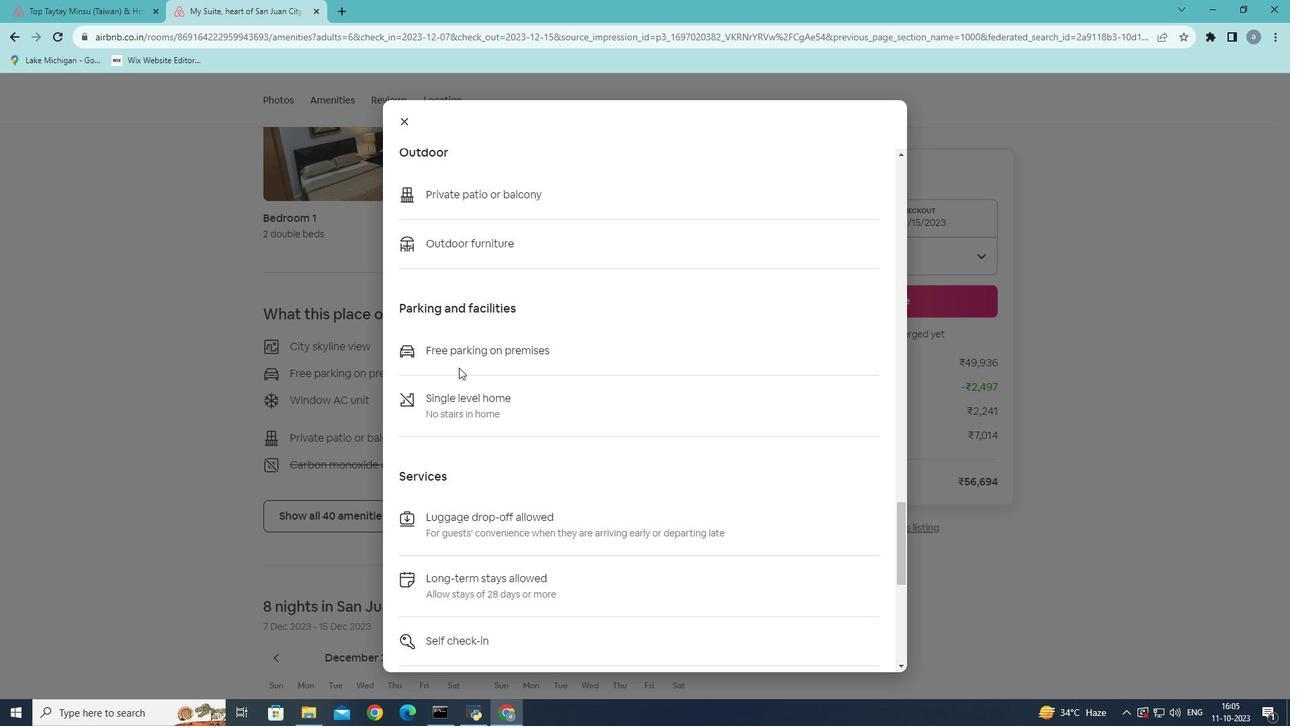 
Action: Mouse scrolled (459, 367) with delta (0, 0)
Screenshot: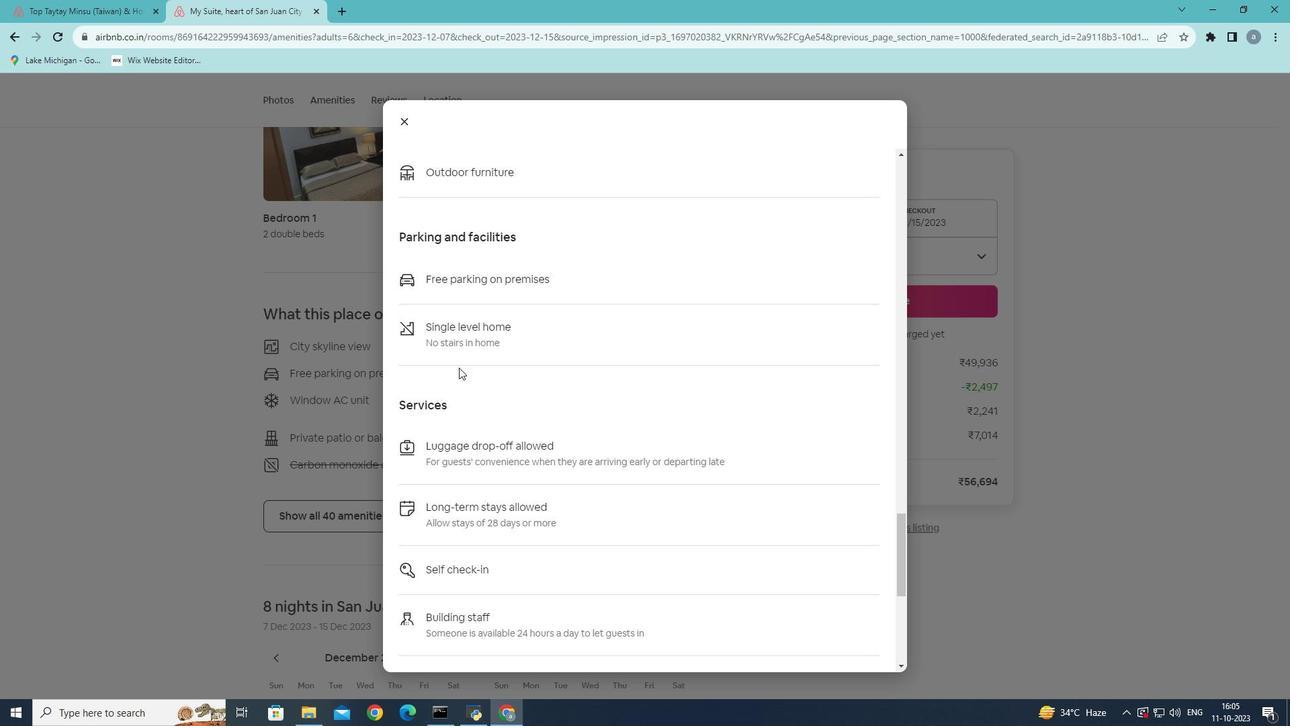 
Action: Mouse scrolled (459, 367) with delta (0, 0)
Screenshot: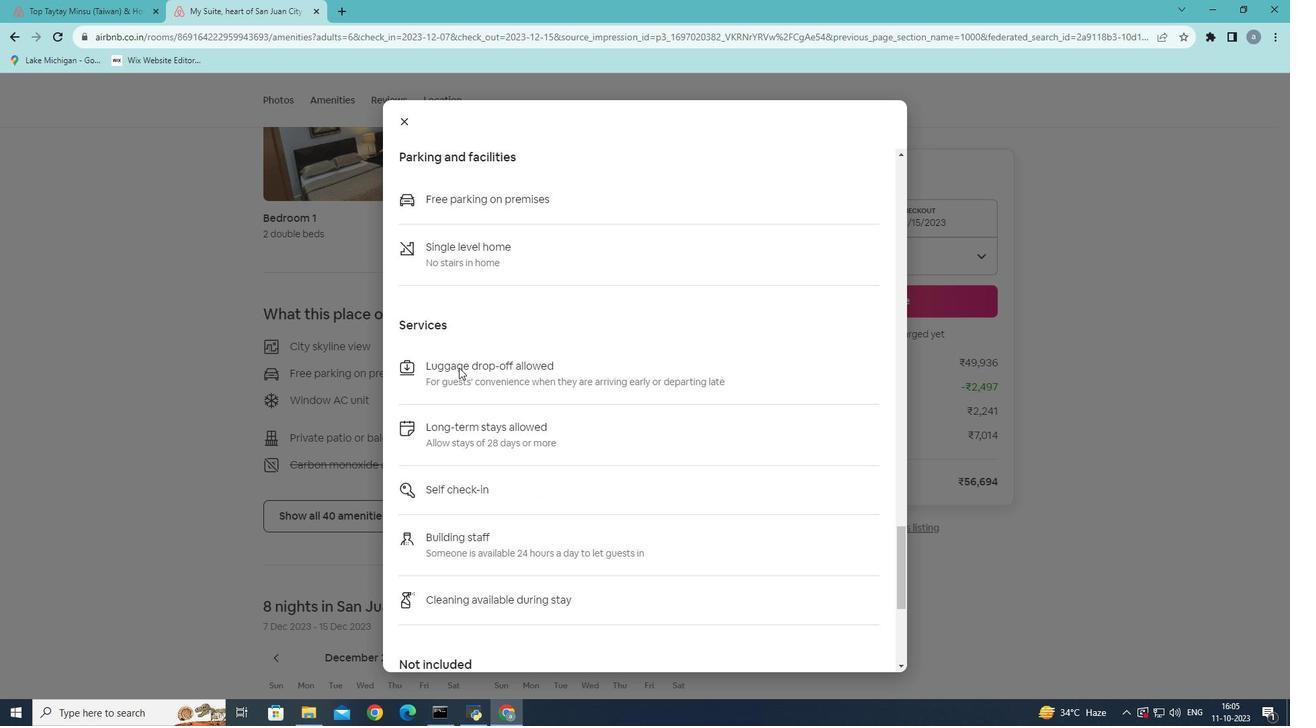 
Action: Mouse scrolled (459, 367) with delta (0, 0)
